 Task: Create a task for 'Provide company policies and General Guidelines' in the 'New Hiring Position' project, assign it to a team member, set a due date, and add relevant subtasks.
Action: Mouse moved to (71, 265)
Screenshot: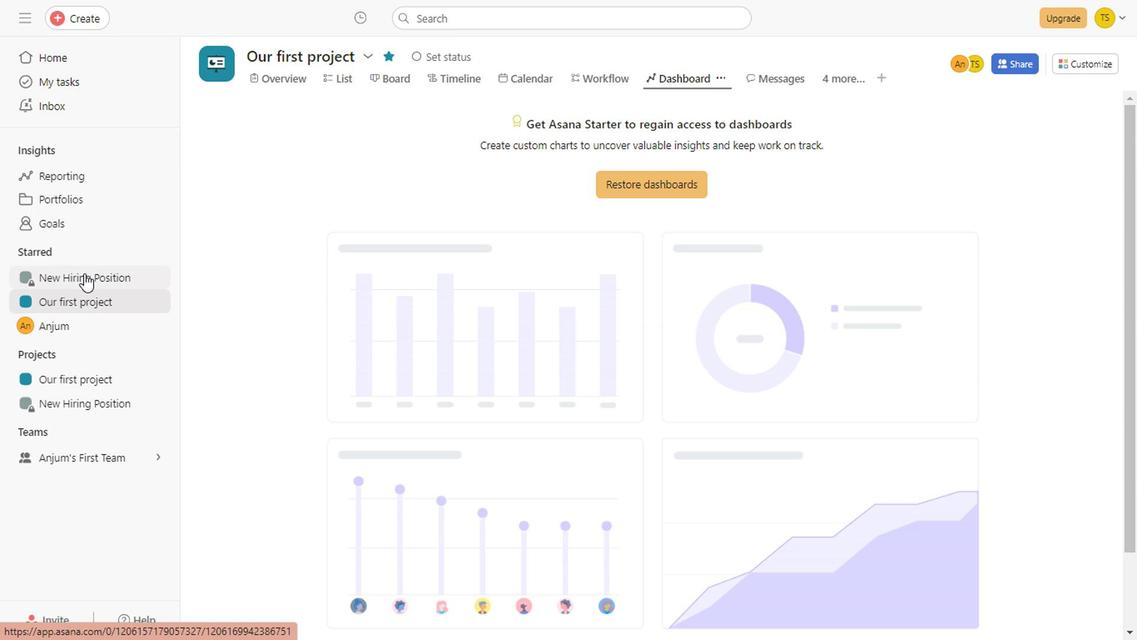 
Action: Mouse pressed left at (71, 265)
Screenshot: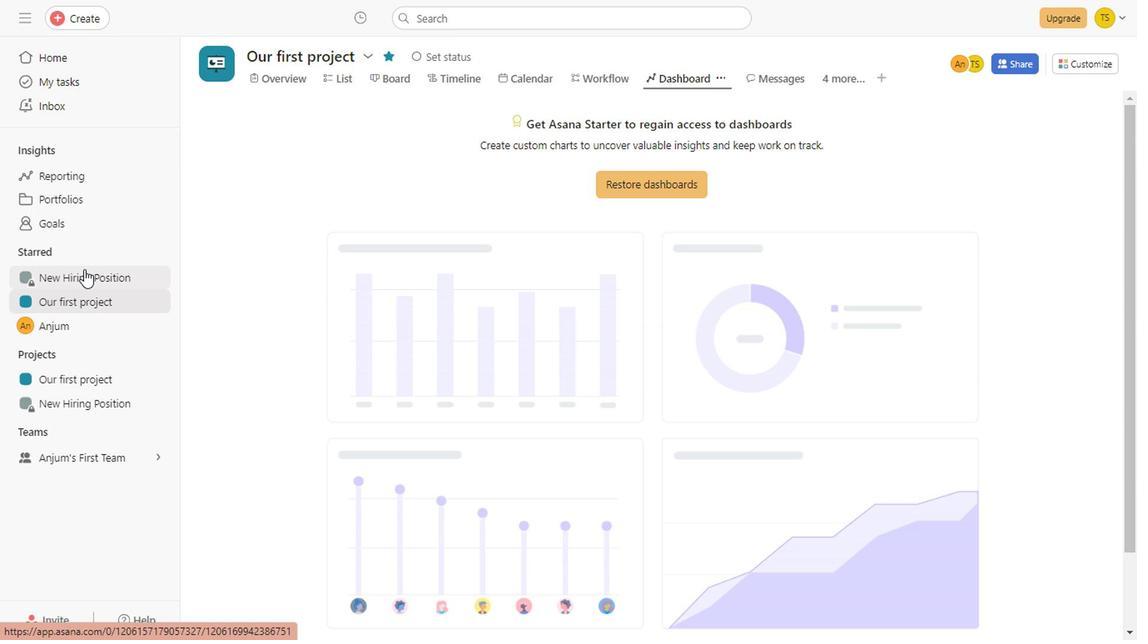 
Action: Mouse moved to (446, 381)
Screenshot: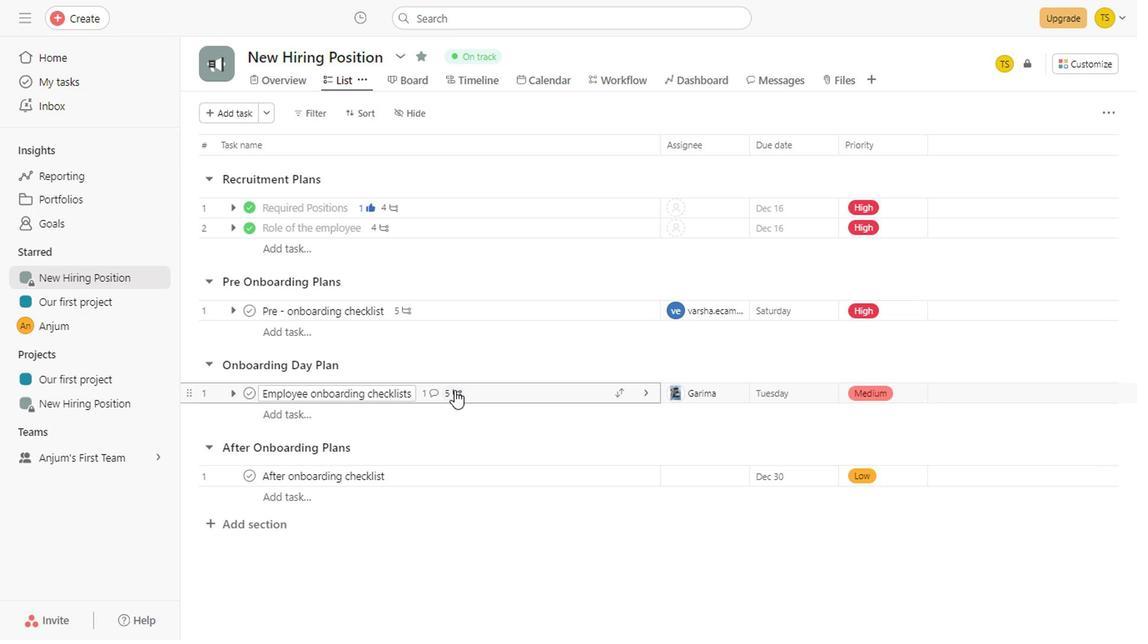 
Action: Mouse pressed left at (446, 381)
Screenshot: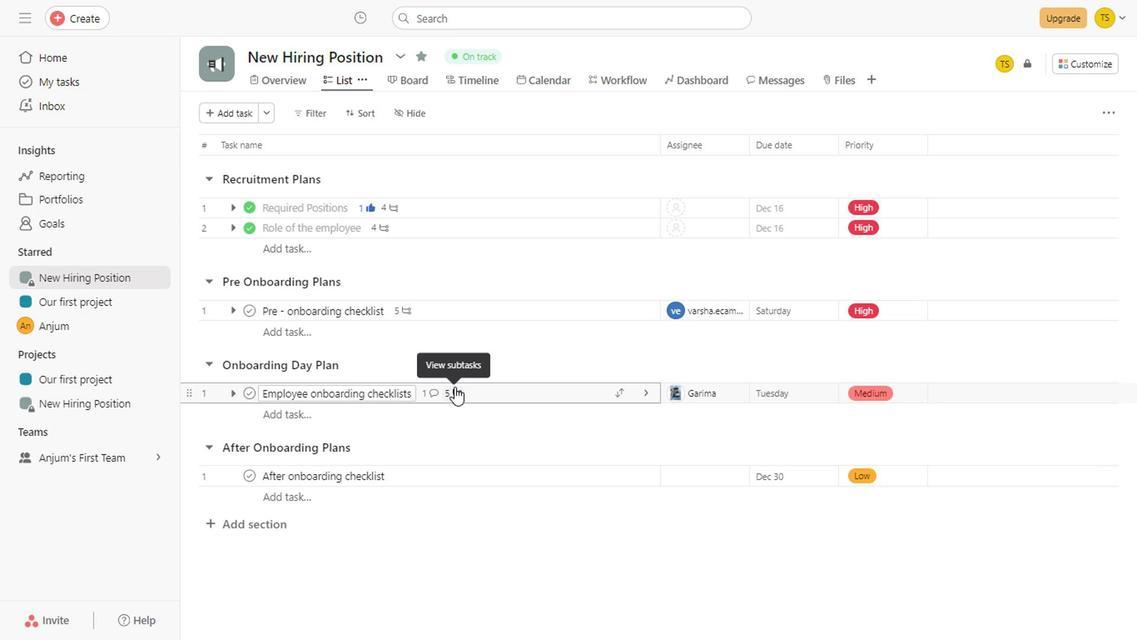 
Action: Mouse moved to (1102, 360)
Screenshot: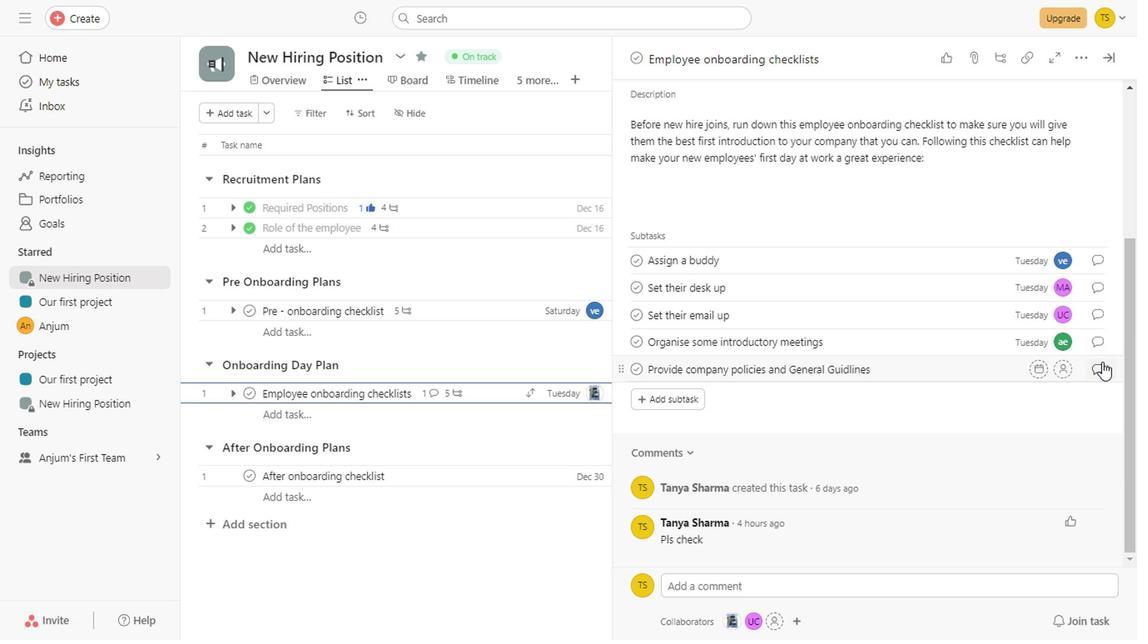 
Action: Mouse pressed left at (1102, 360)
Screenshot: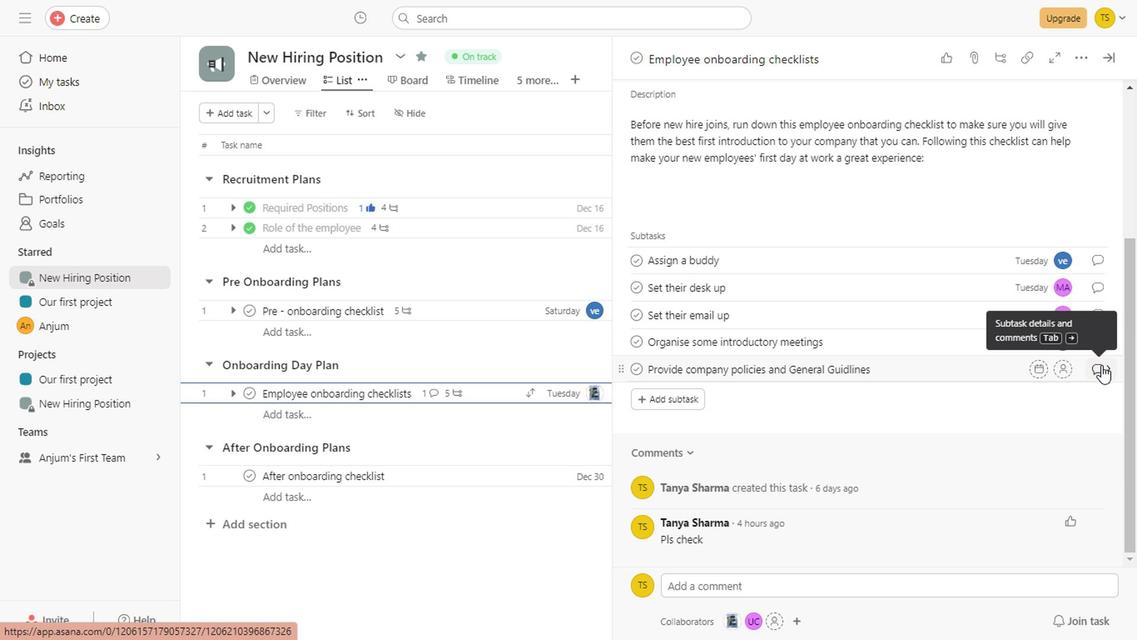 
Action: Mouse moved to (728, 362)
Screenshot: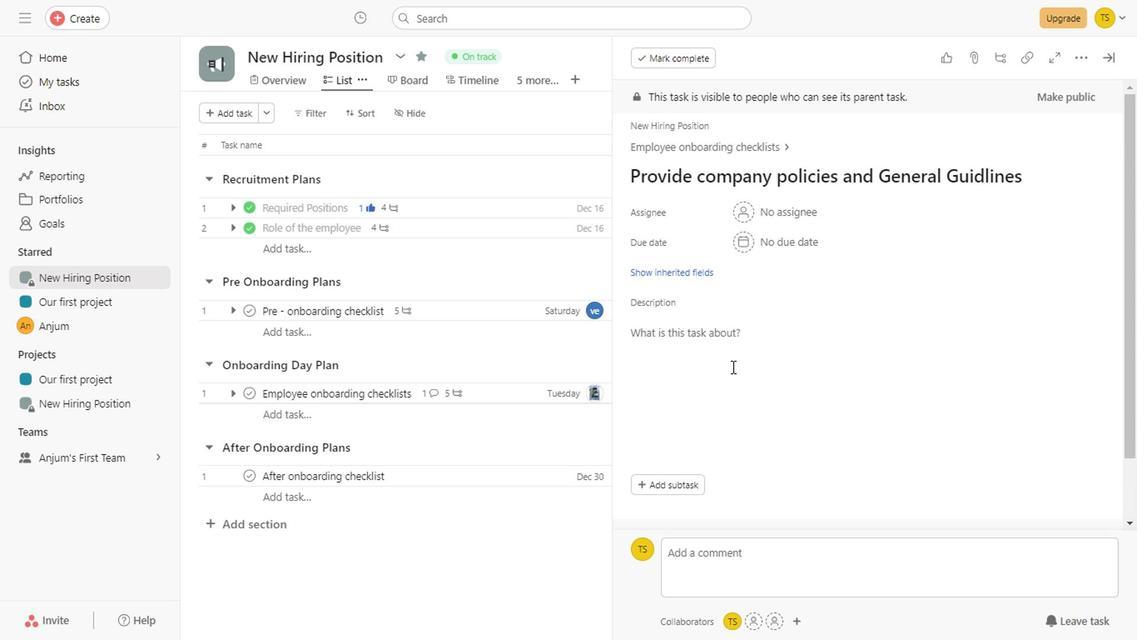 
Action: Mouse pressed left at (728, 362)
Screenshot: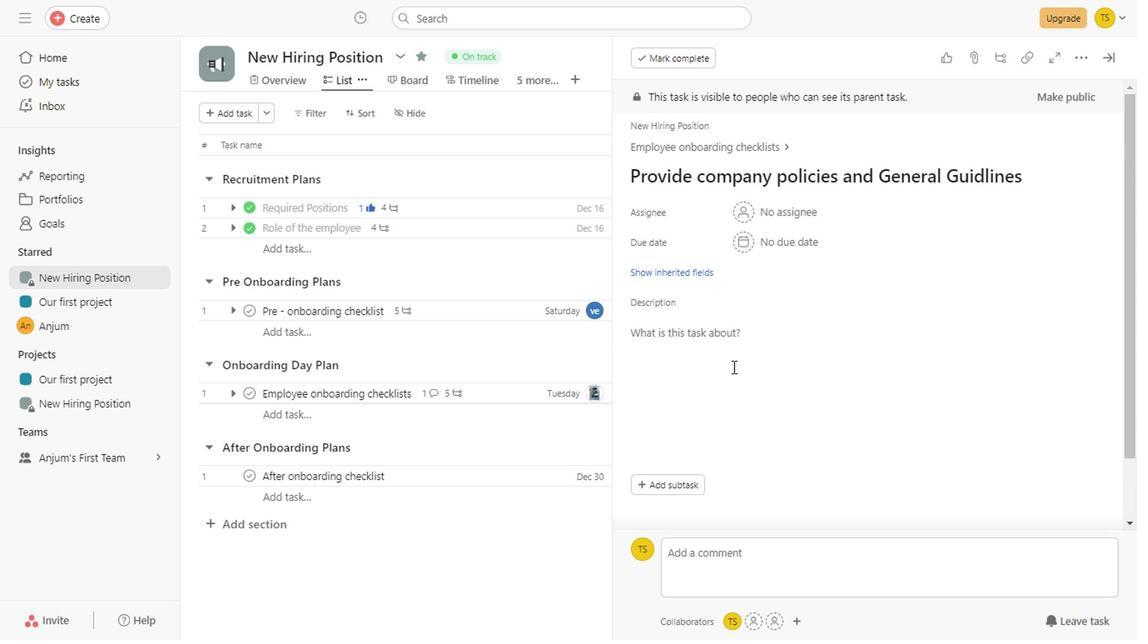 
Action: Mouse moved to (728, 333)
Screenshot: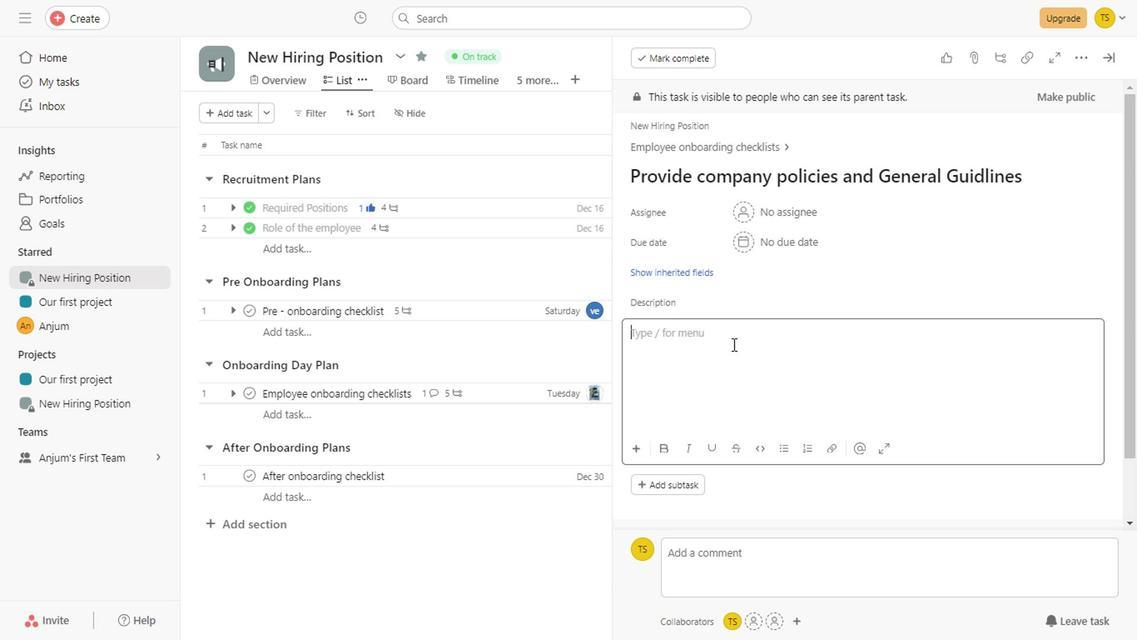 
Action: Mouse pressed left at (728, 333)
Screenshot: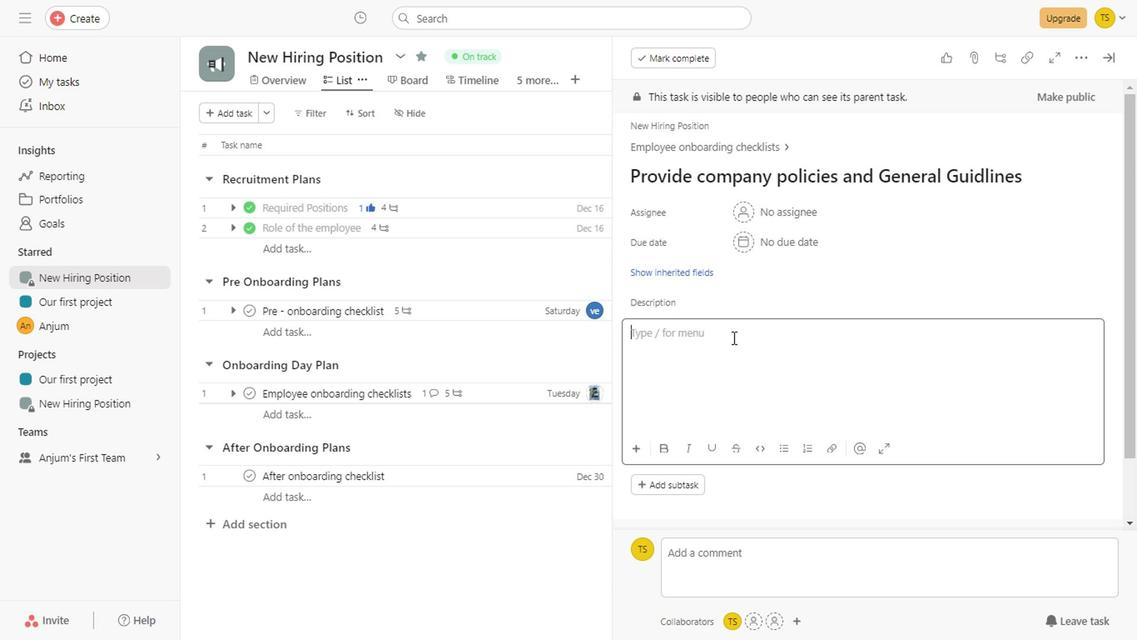 
Action: Key pressed <Key.shift>To<Key.space>
Screenshot: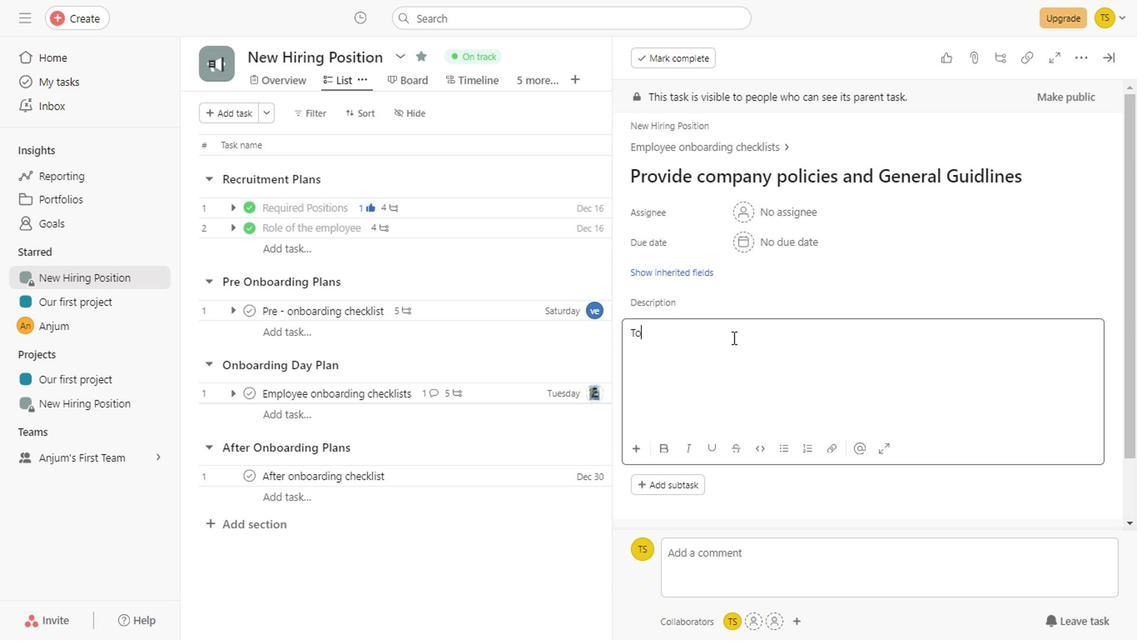 
Action: Mouse moved to (1051, 58)
Screenshot: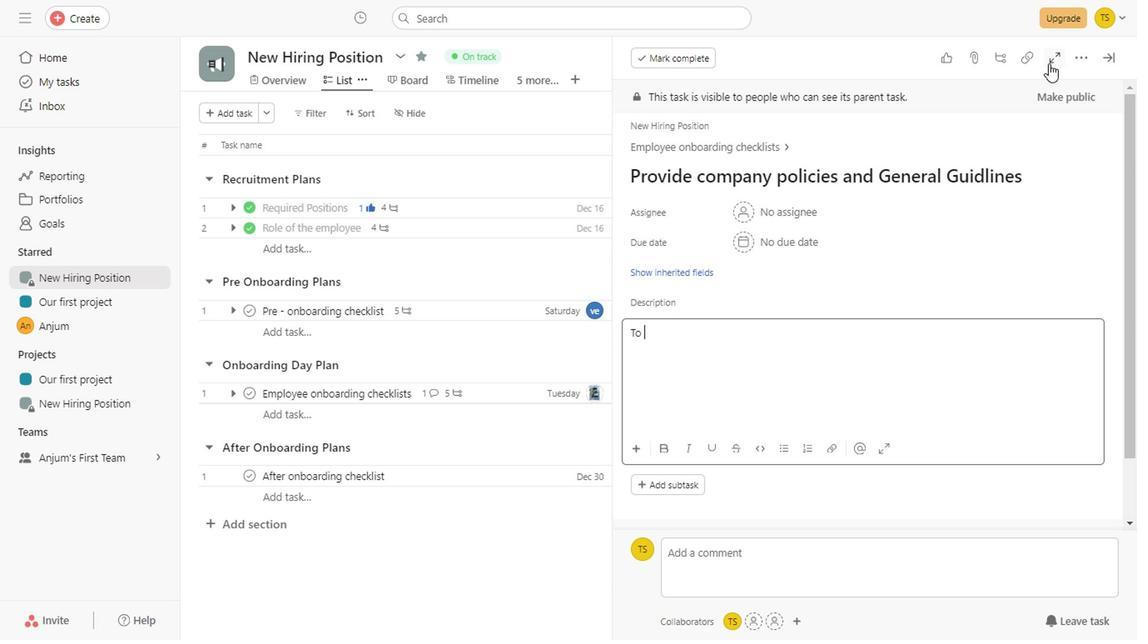 
Action: Mouse pressed left at (1051, 58)
Screenshot: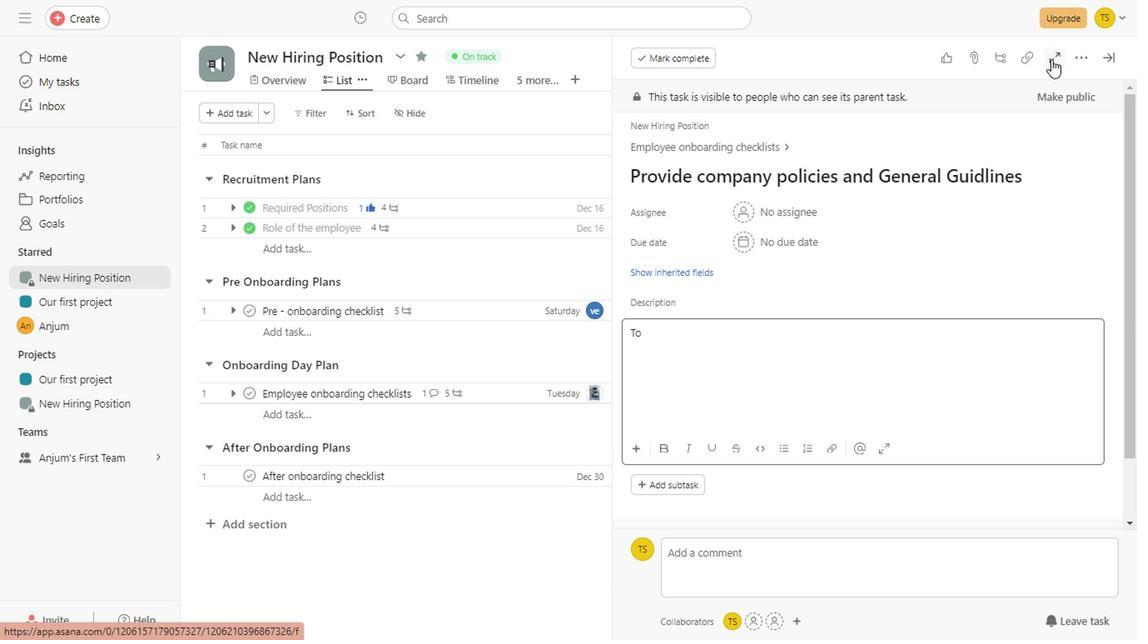 
Action: Mouse moved to (346, 303)
Screenshot: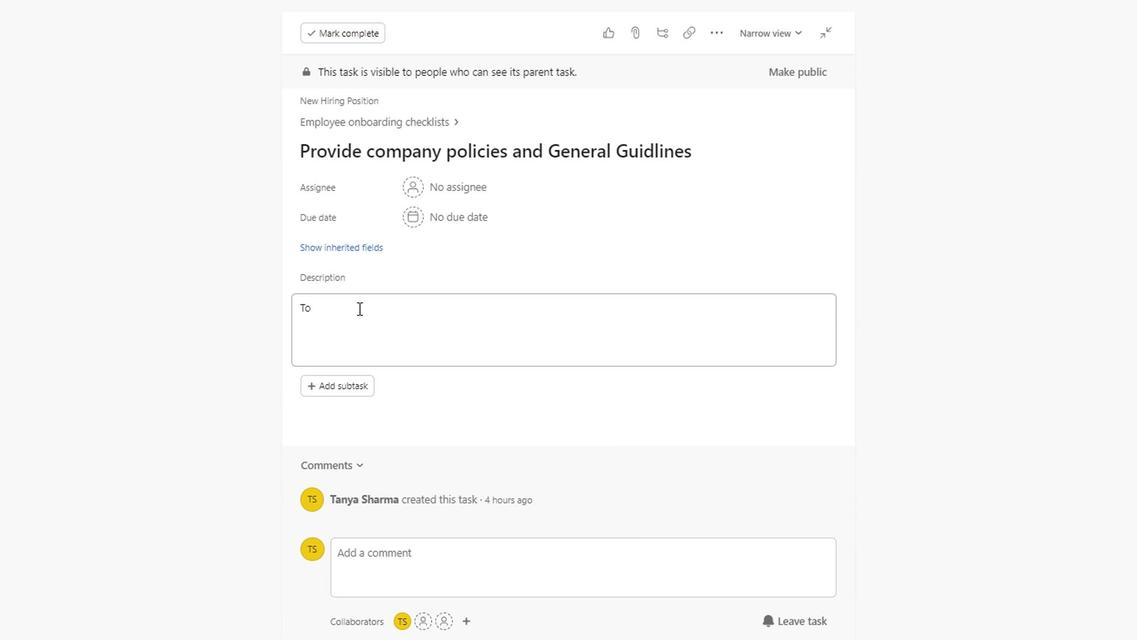 
Action: Mouse pressed left at (346, 303)
Screenshot: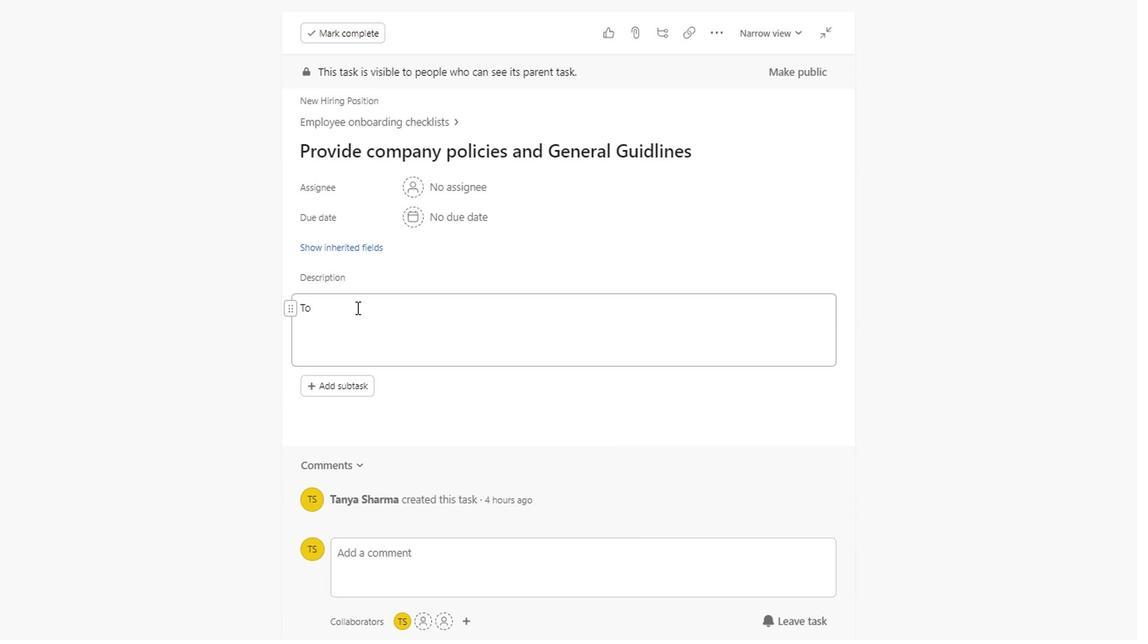 
Action: Key pressed ensure<Key.space>new<Key.space>
Screenshot: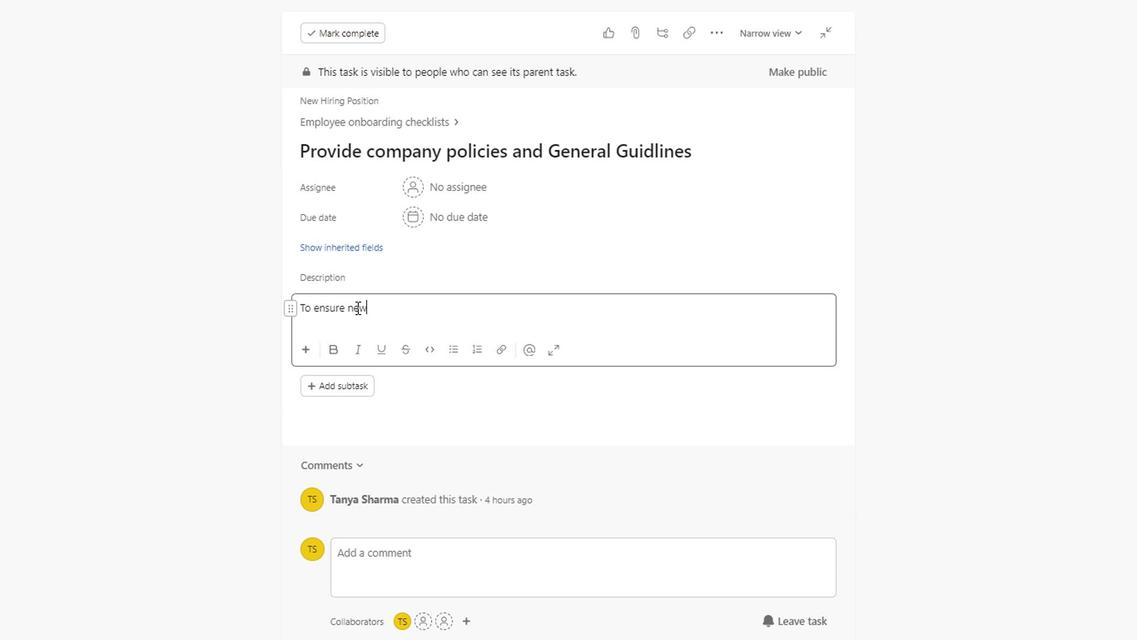 
Action: Mouse moved to (935, 481)
Screenshot: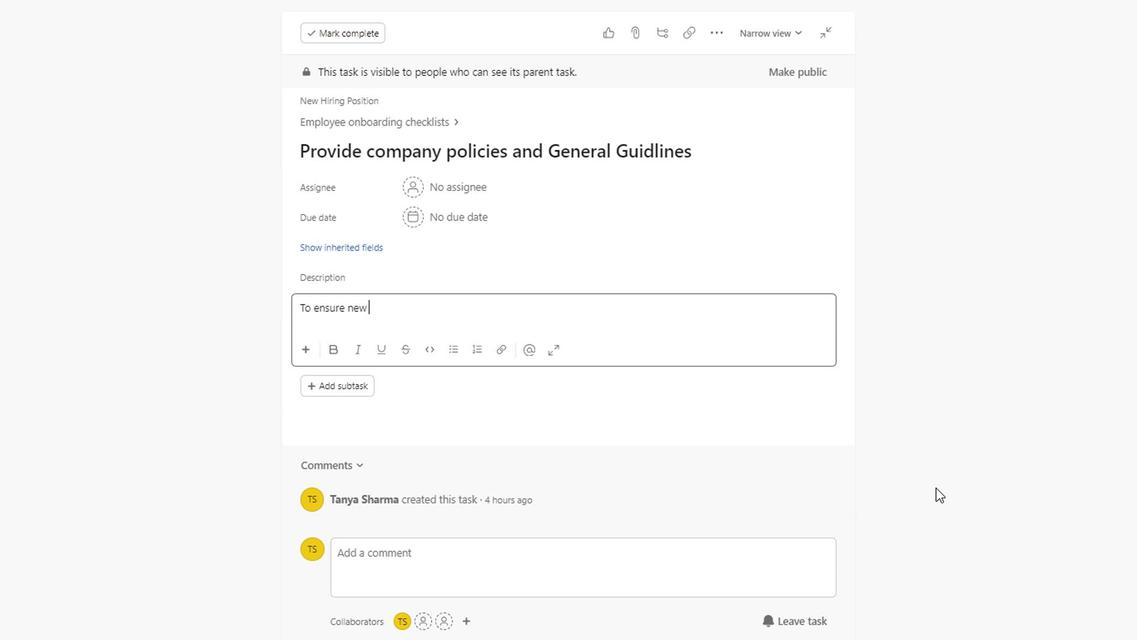 
Action: Key pressed hires<Key.space>understand<Key.space>and<Key.space>follow<Key.space>all<Key.space>your<Key.space>policies,<Key.space>be<Key.space>available<Key.space>during<Key.space>their<Key.space>first<Key.space>days<Key.space>to<Key.space>answer<Key.space>questions<Key.space>they<Key.space>may<Key.space>have.<Key.space><Key.shift_r><Key.shift_r>It's<Key.space>best<Key.space>if<Key.space>someone<Key.space>schedules<Key.space>a<Key.space>policies<Key.space>presentation<Key.space>during<Key.space>new<Key.space>hires<Key.space>first<Key.space>day<Key.space>or<Key.space>week.
Screenshot: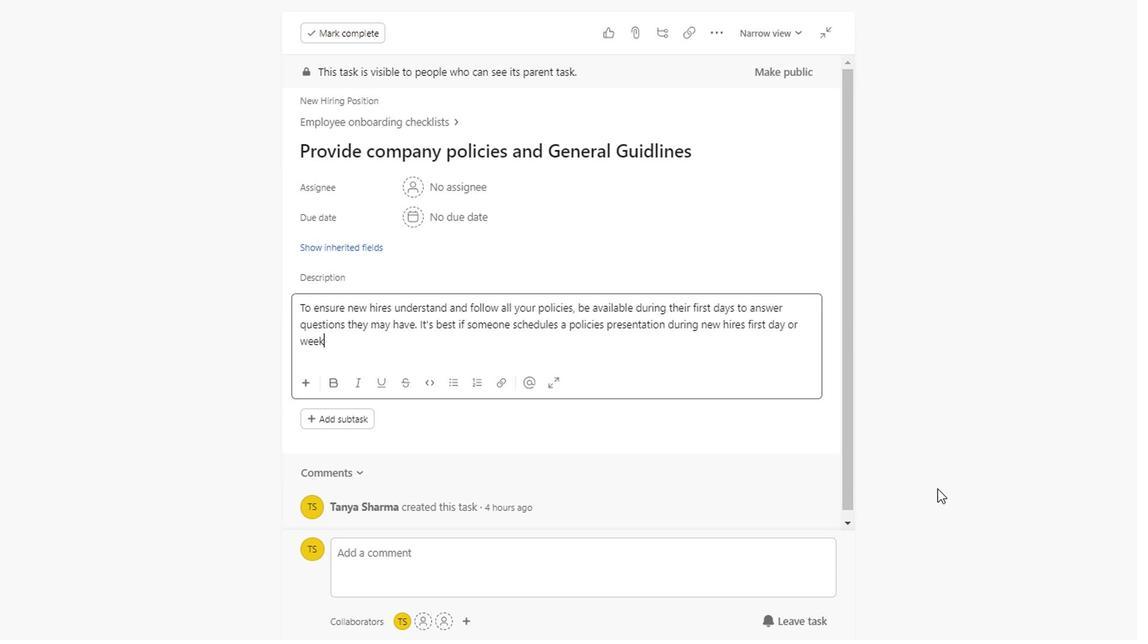 
Action: Mouse moved to (354, 245)
Screenshot: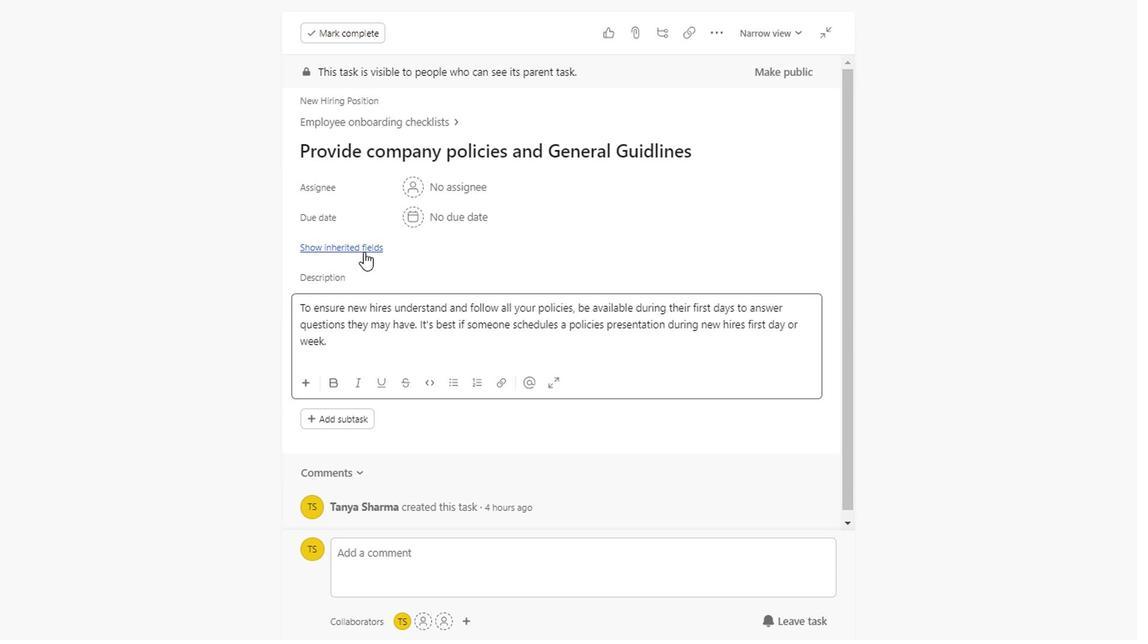 
Action: Mouse pressed left at (354, 245)
Screenshot: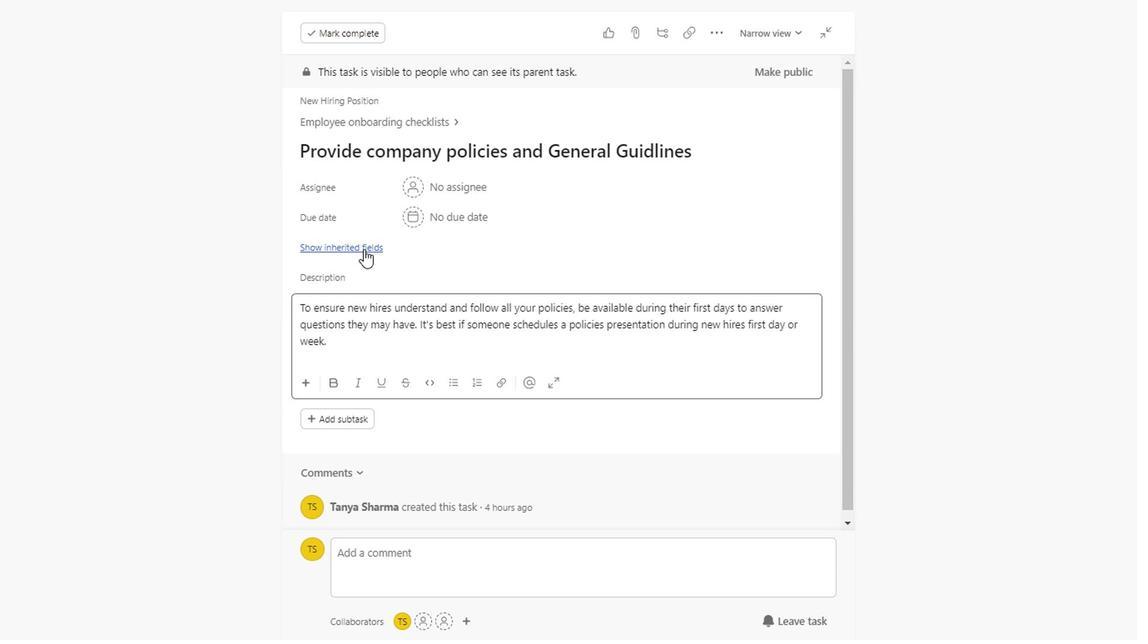 
Action: Mouse moved to (396, 279)
Screenshot: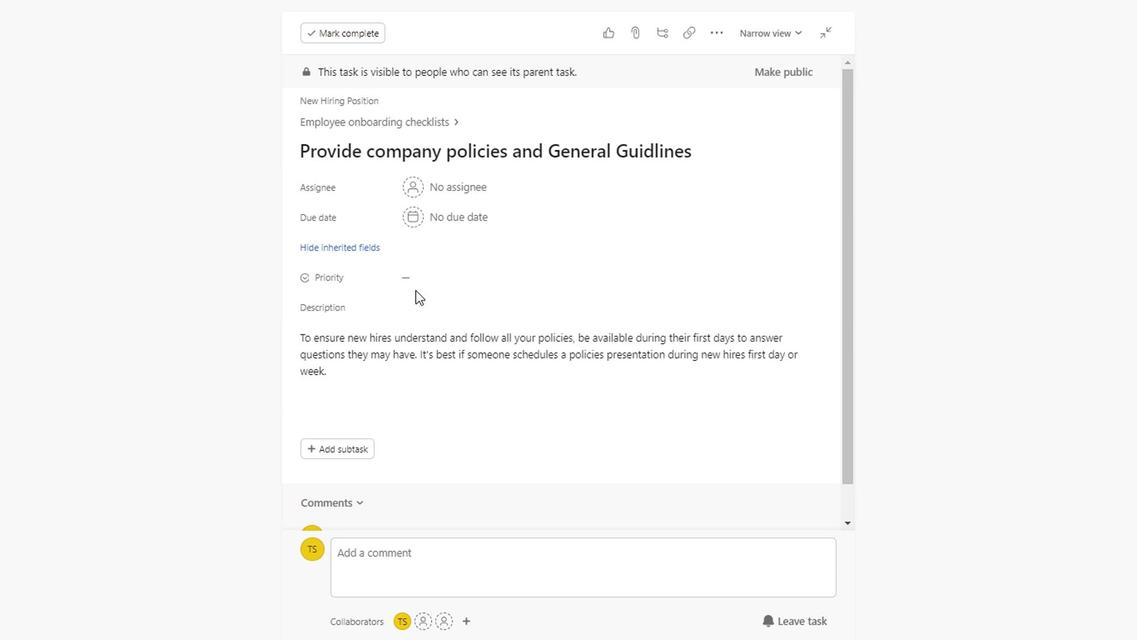 
Action: Mouse pressed left at (396, 279)
Screenshot: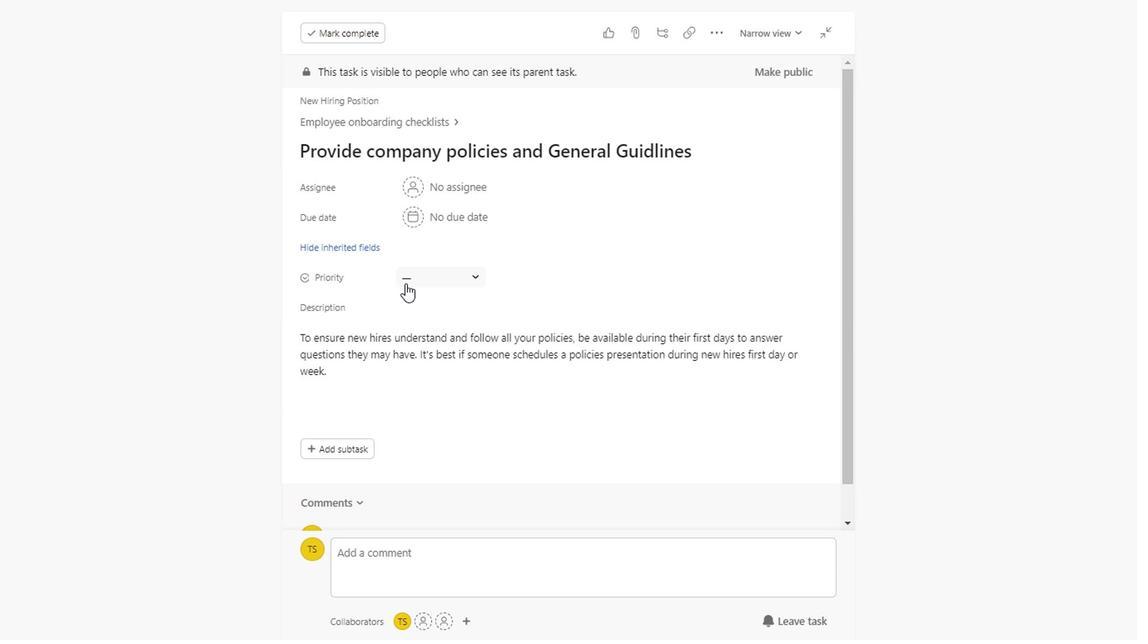 
Action: Mouse moved to (453, 356)
Screenshot: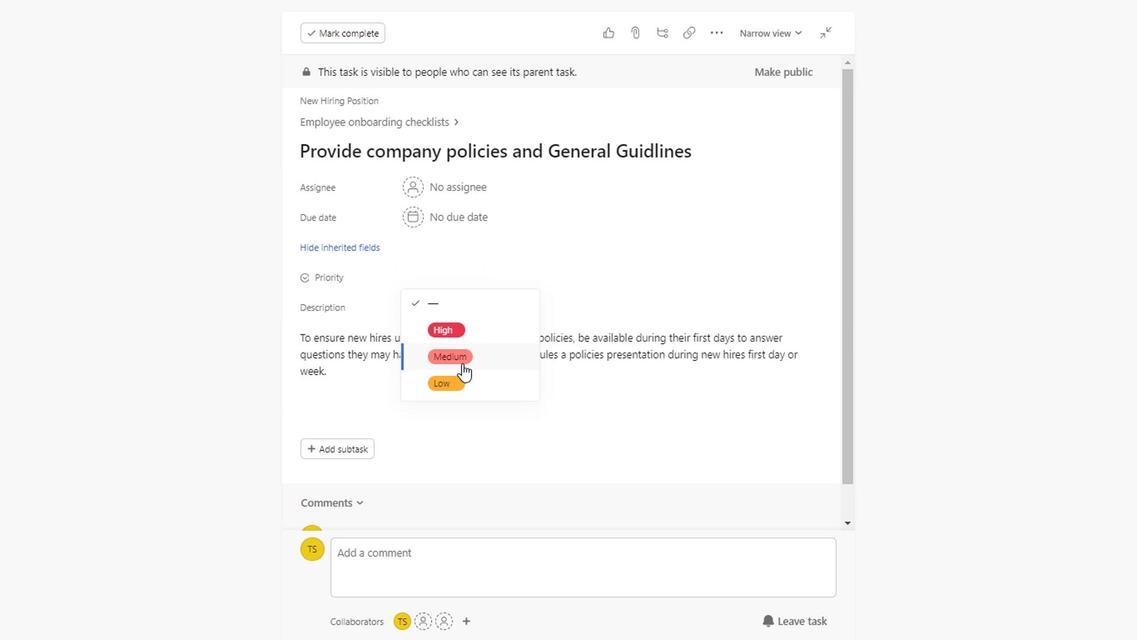 
Action: Mouse pressed left at (453, 356)
Screenshot: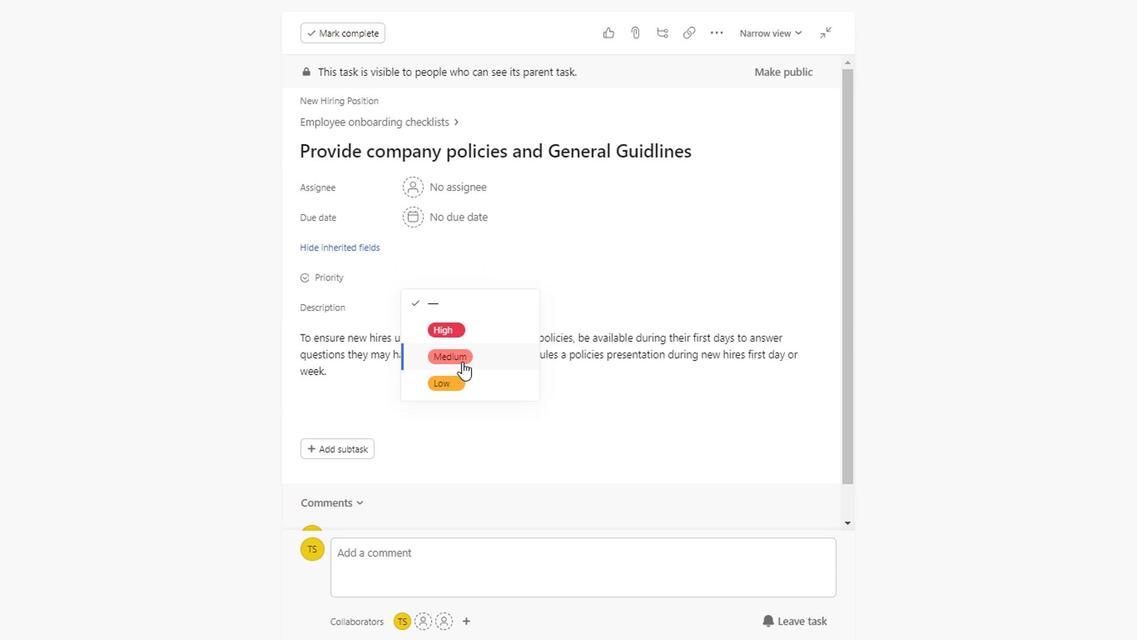 
Action: Mouse moved to (466, 209)
Screenshot: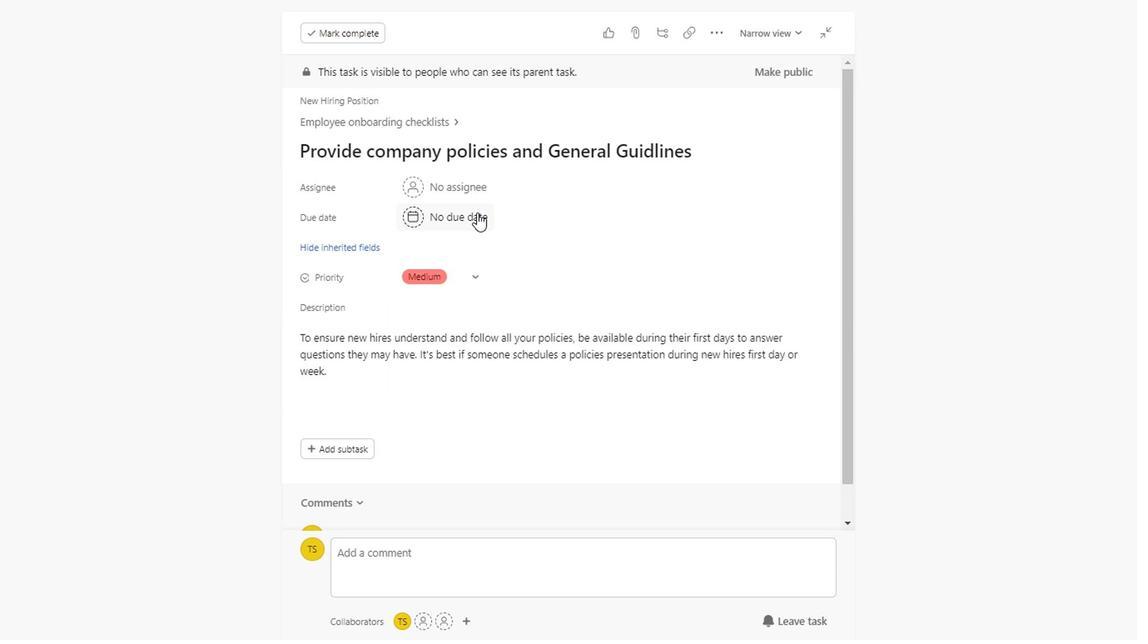 
Action: Mouse pressed left at (466, 209)
Screenshot: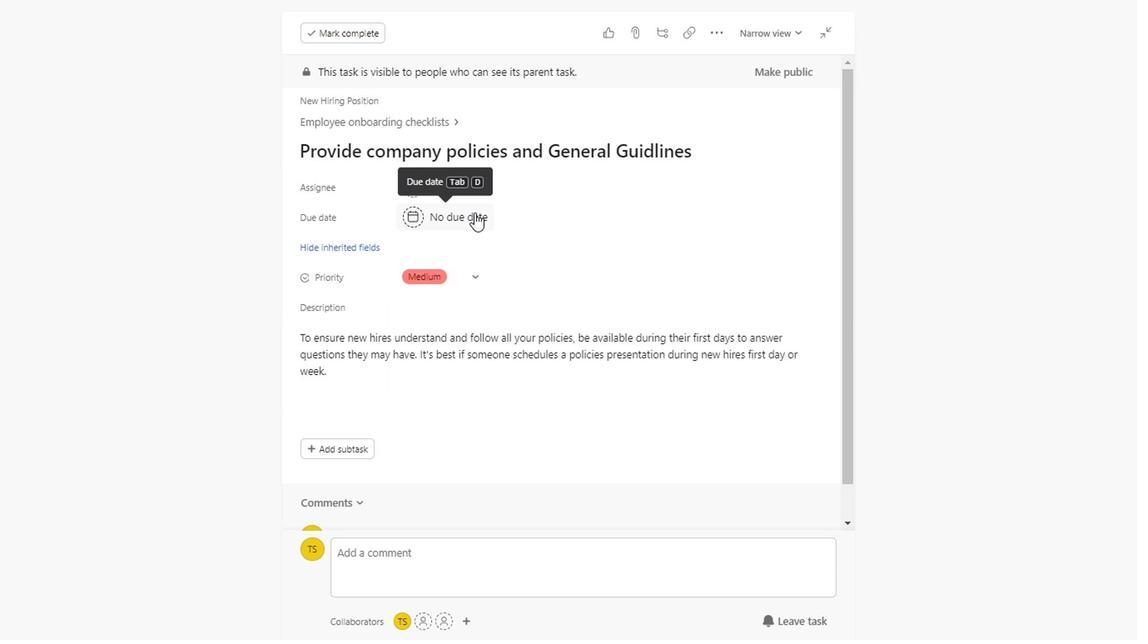 
Action: Mouse moved to (465, 398)
Screenshot: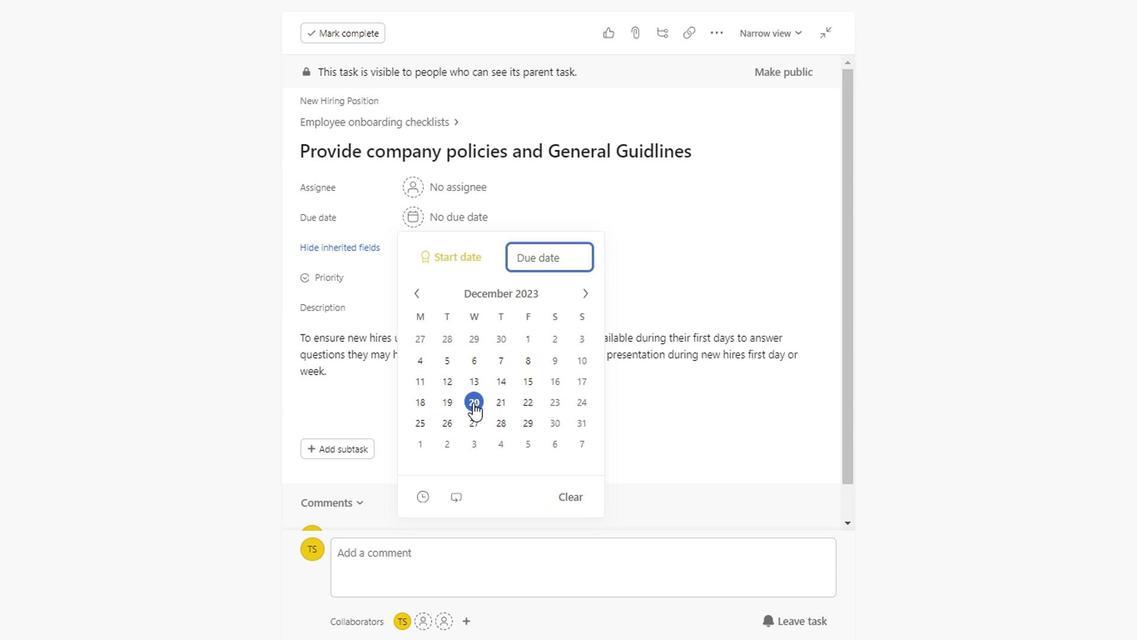 
Action: Mouse pressed left at (465, 398)
Screenshot: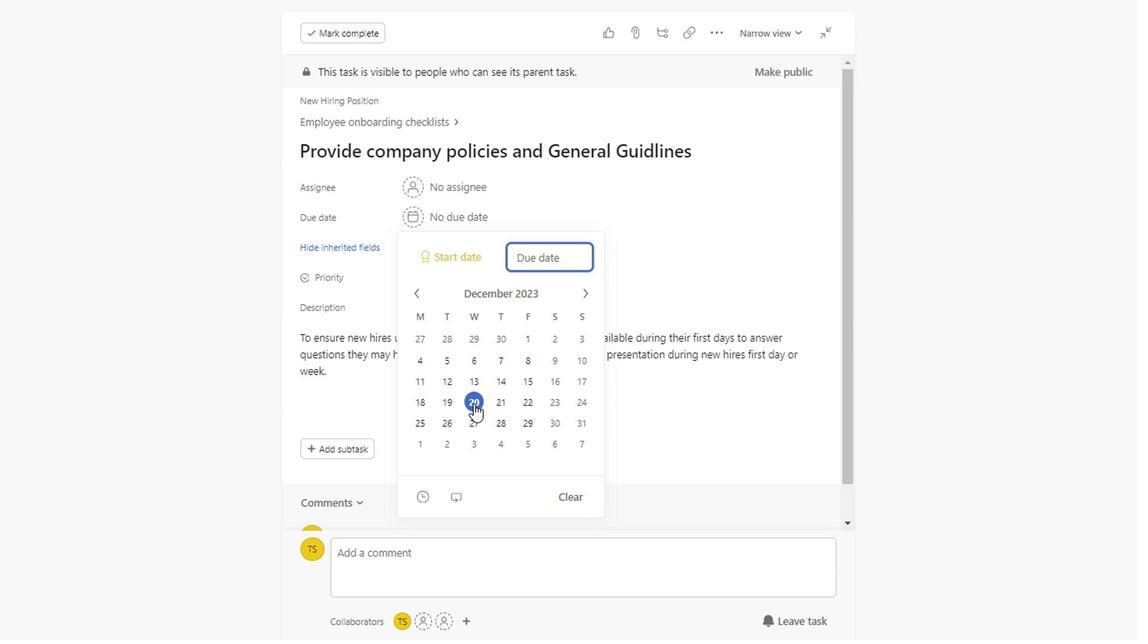
Action: Mouse moved to (447, 416)
Screenshot: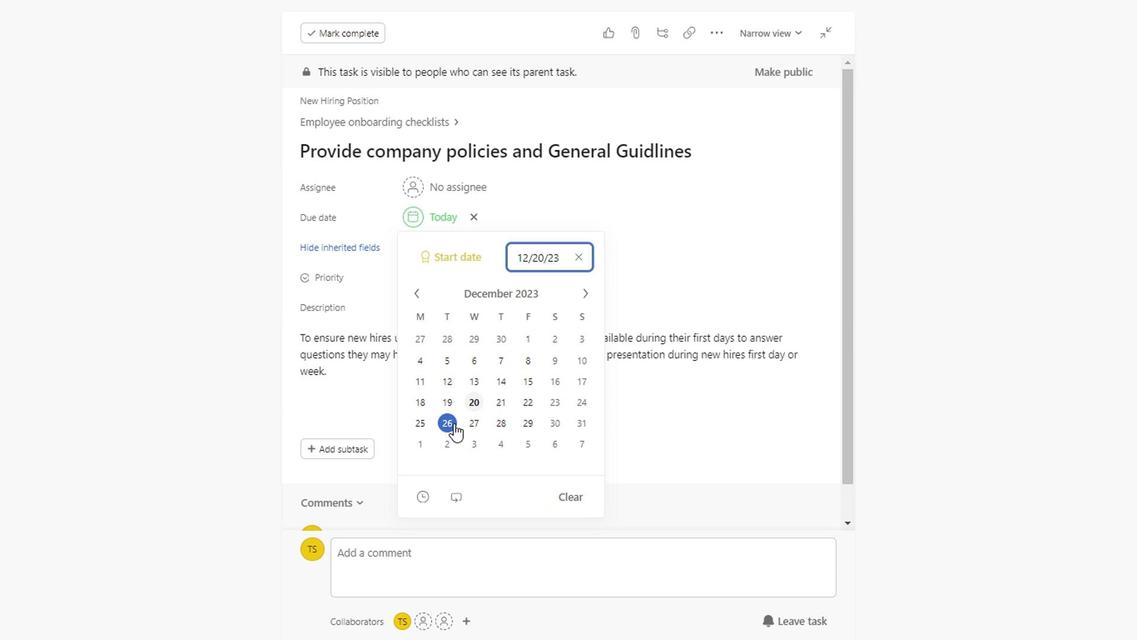 
Action: Mouse pressed left at (447, 416)
Screenshot: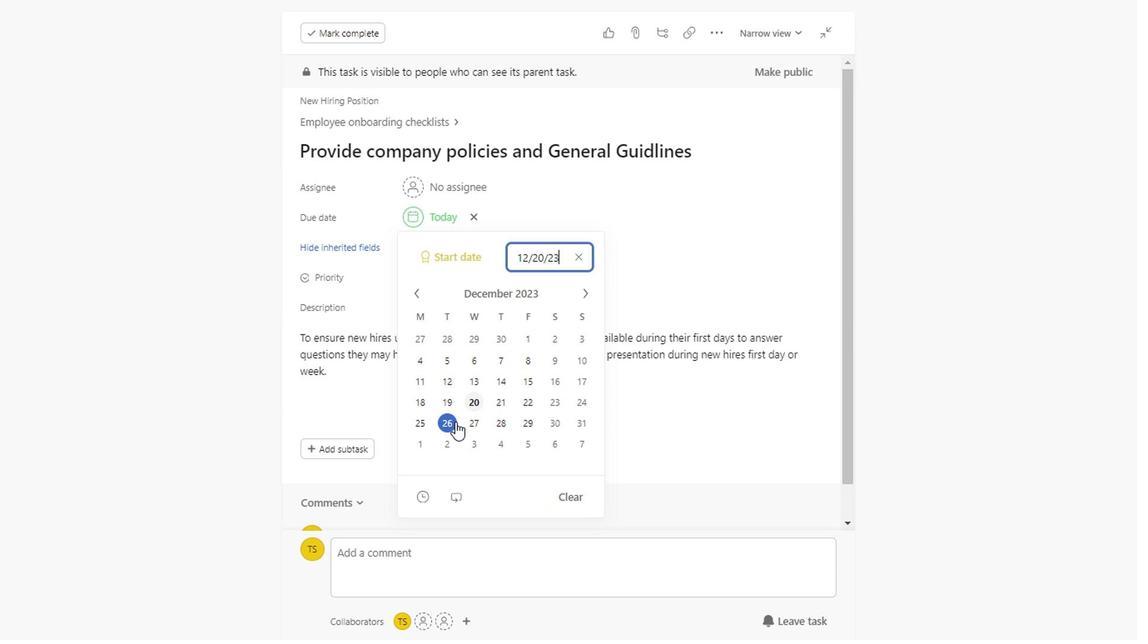 
Action: Mouse moved to (675, 369)
Screenshot: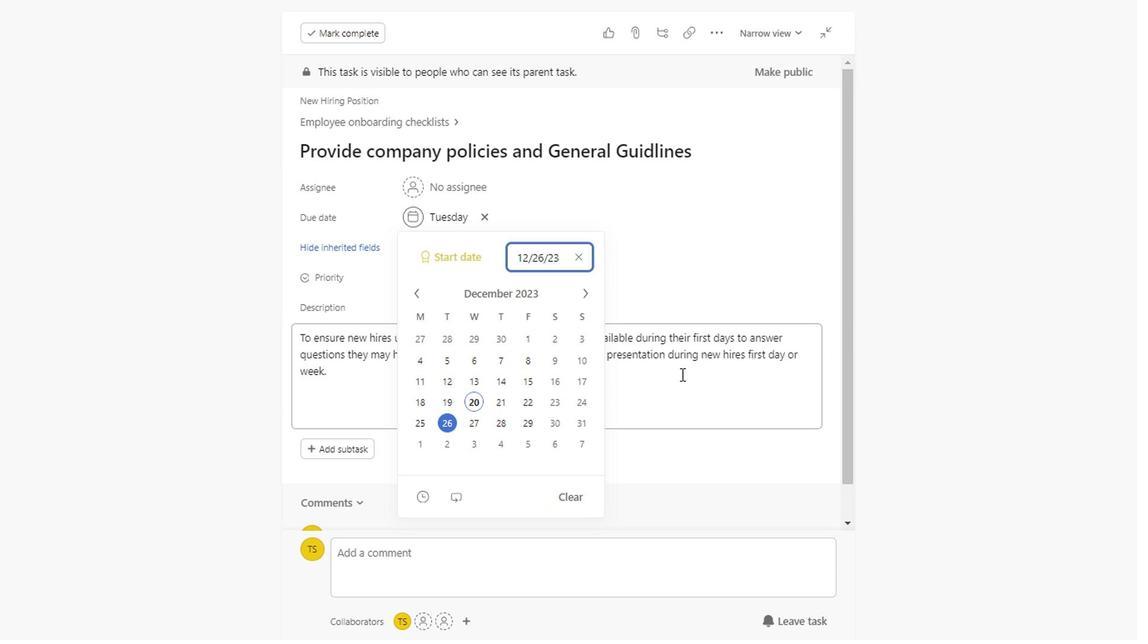 
Action: Mouse pressed left at (675, 369)
Screenshot: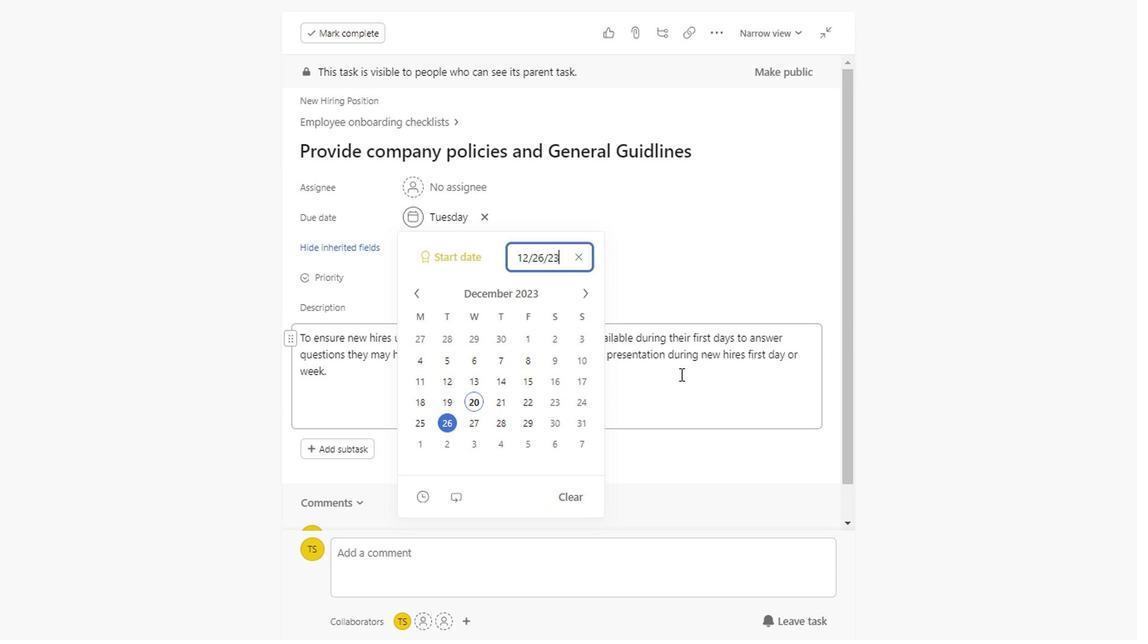 
Action: Mouse moved to (450, 180)
Screenshot: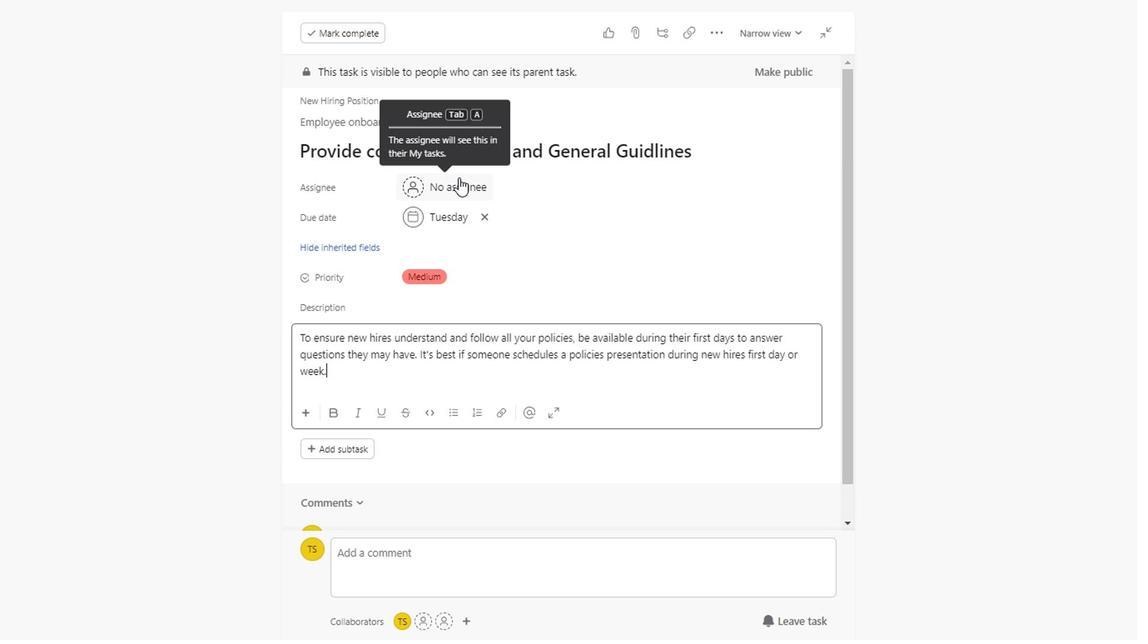 
Action: Mouse pressed left at (450, 180)
Screenshot: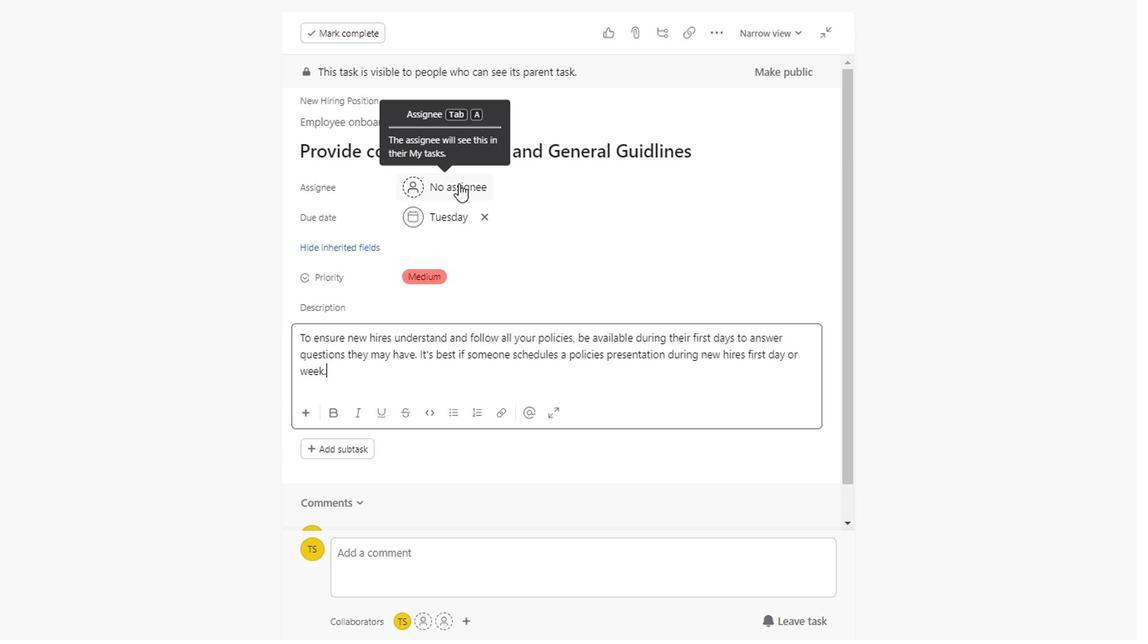 
Action: Key pressed aree
Screenshot: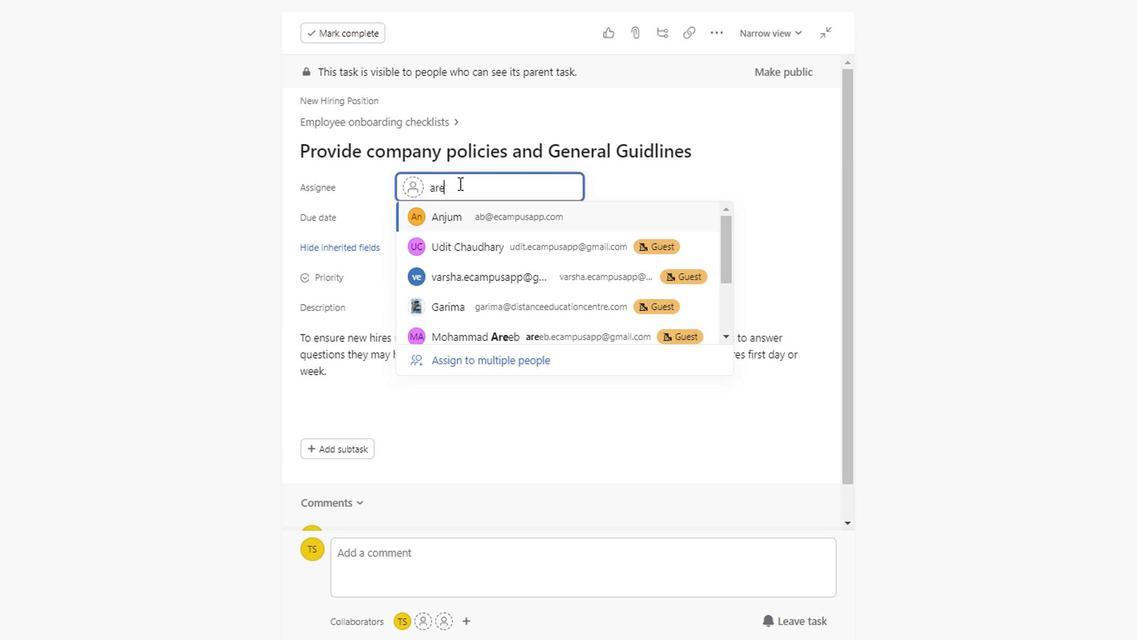 
Action: Mouse moved to (444, 212)
Screenshot: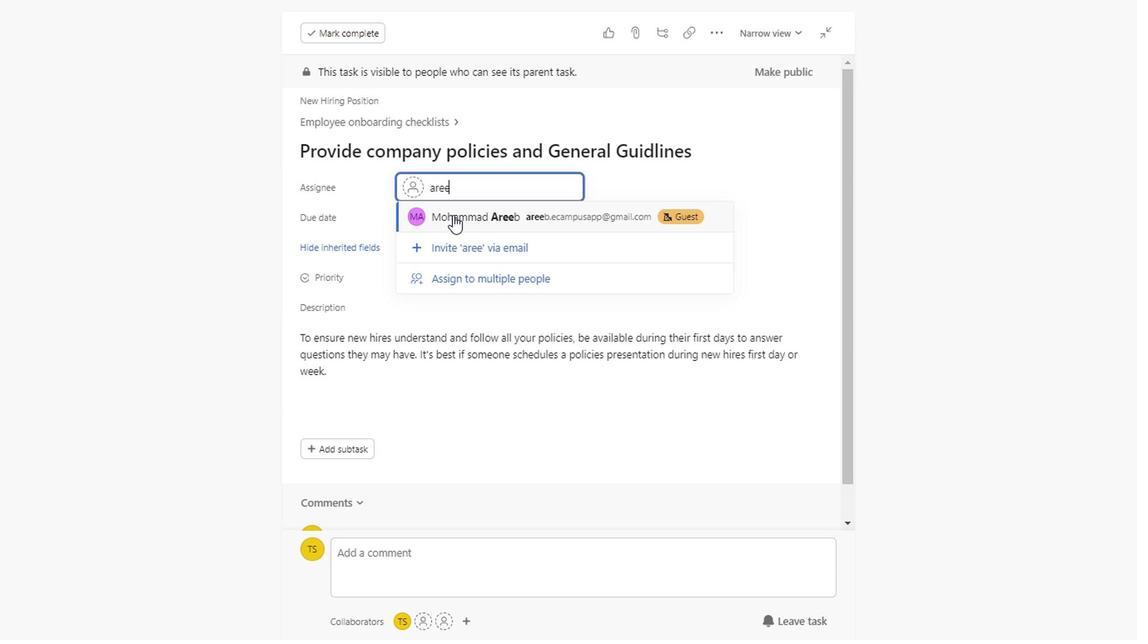 
Action: Mouse pressed left at (444, 212)
Screenshot: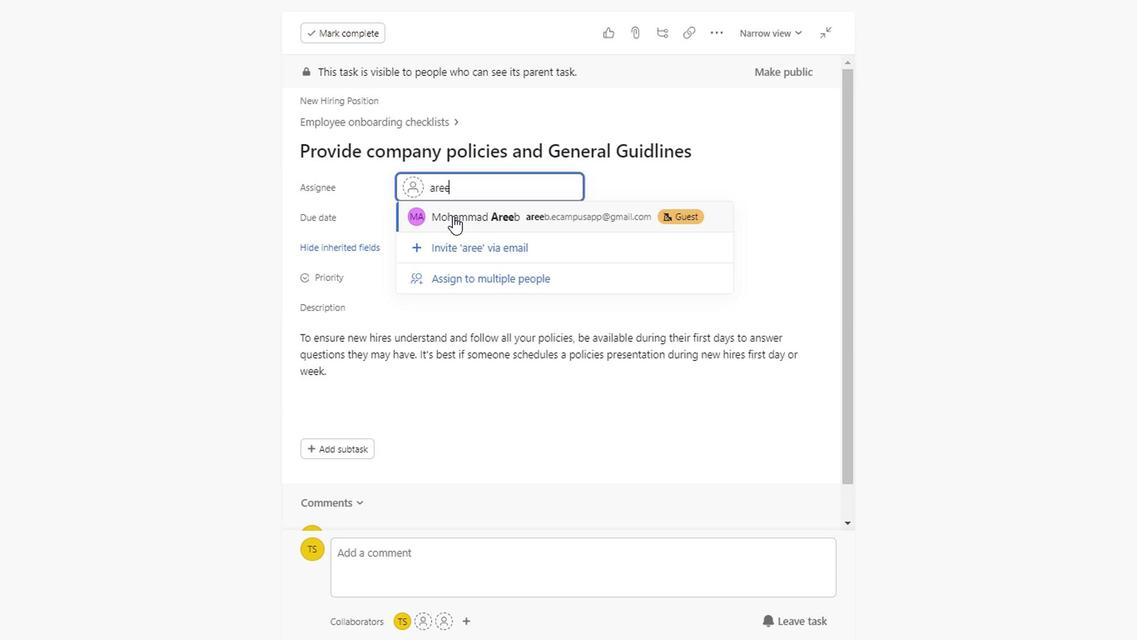 
Action: Mouse moved to (547, 294)
Screenshot: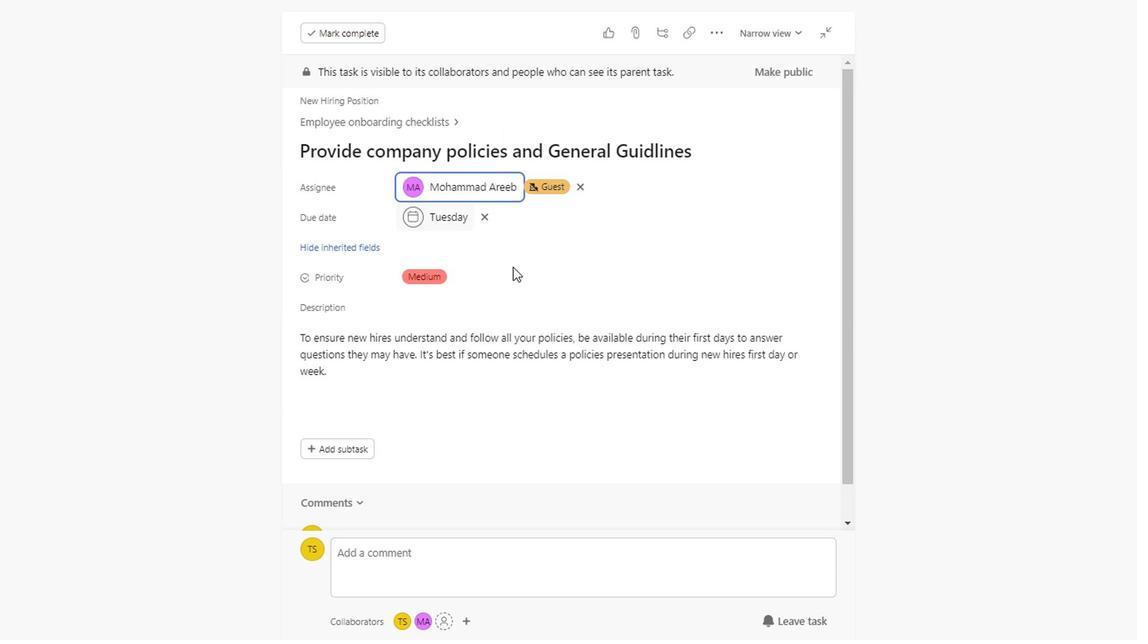 
Action: Mouse pressed left at (547, 294)
Screenshot: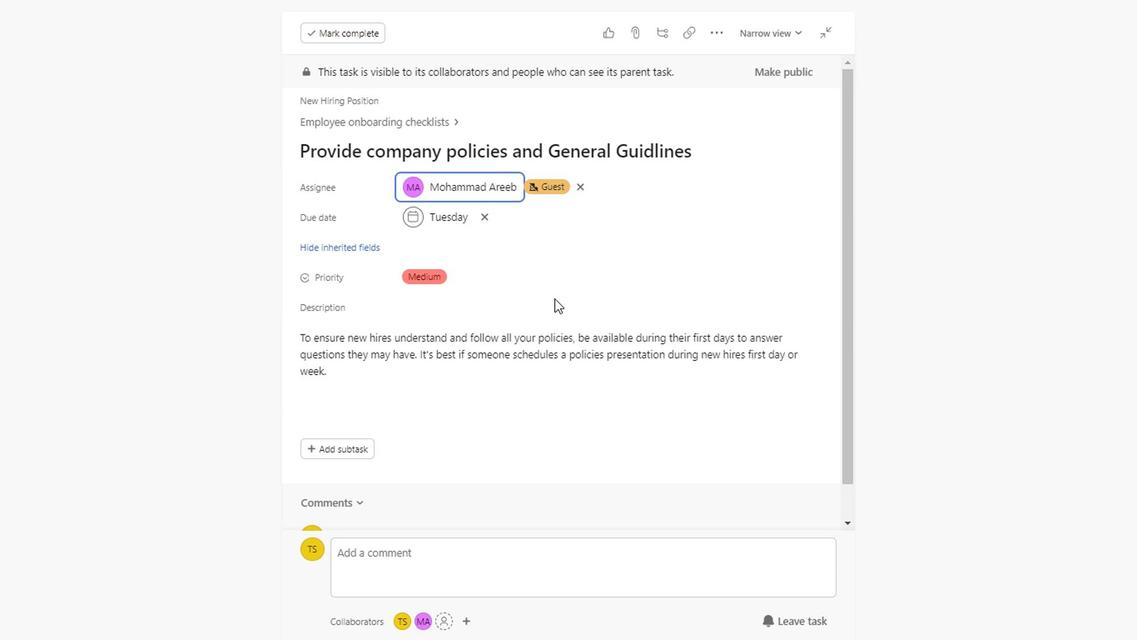 
Action: Mouse moved to (639, 389)
Screenshot: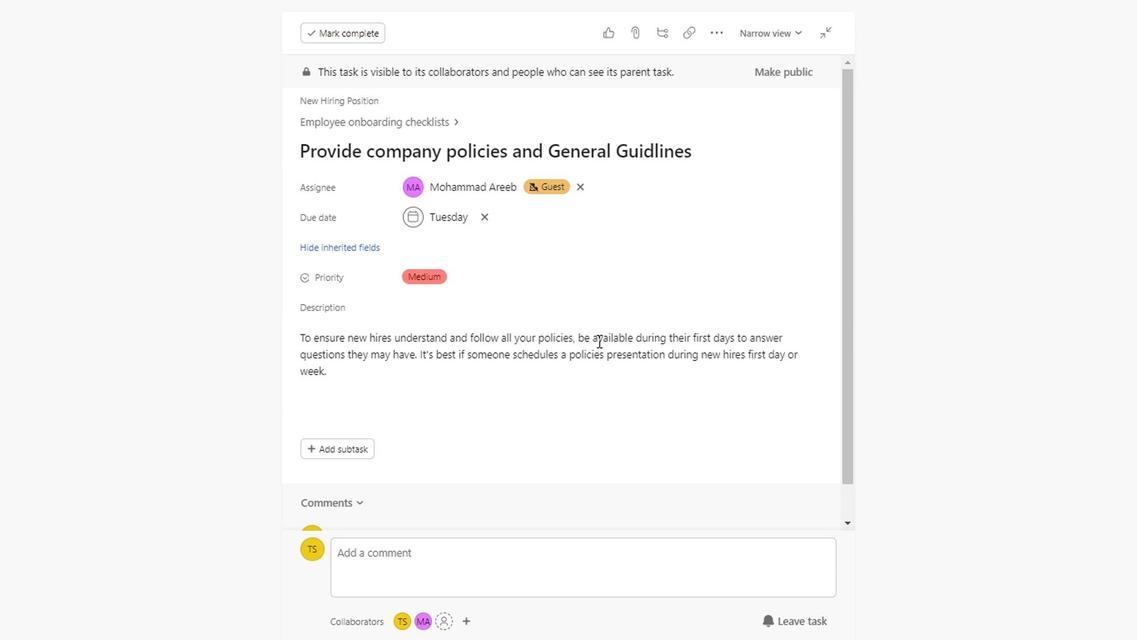 
Action: Mouse scrolled (639, 388) with delta (0, -1)
Screenshot: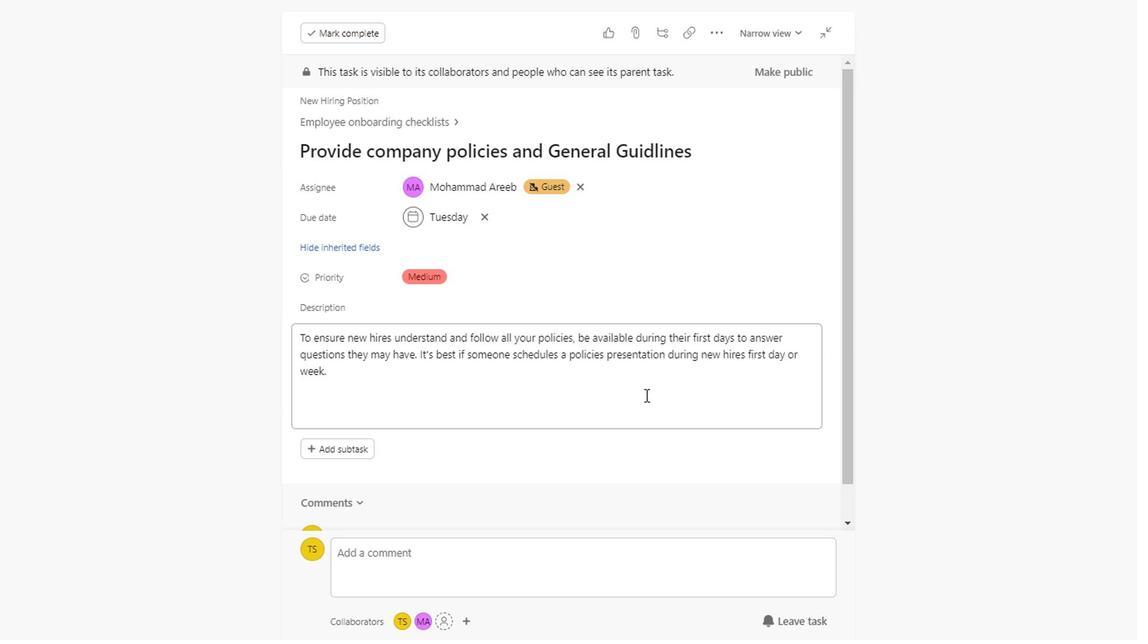 
Action: Mouse scrolled (639, 388) with delta (0, -1)
Screenshot: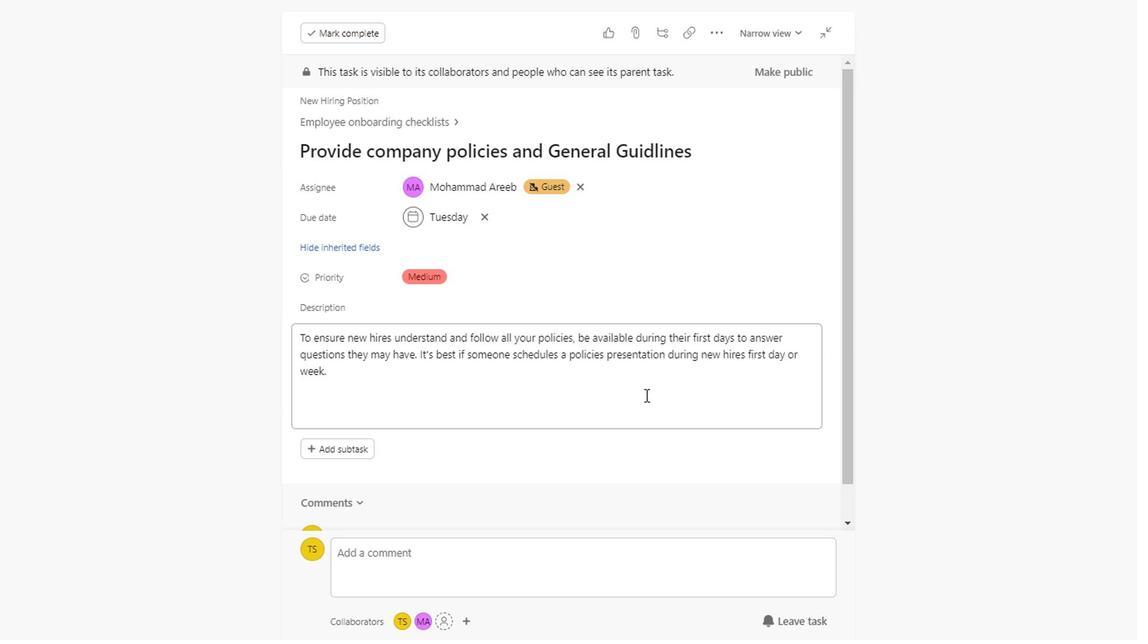 
Action: Mouse scrolled (639, 388) with delta (0, -1)
Screenshot: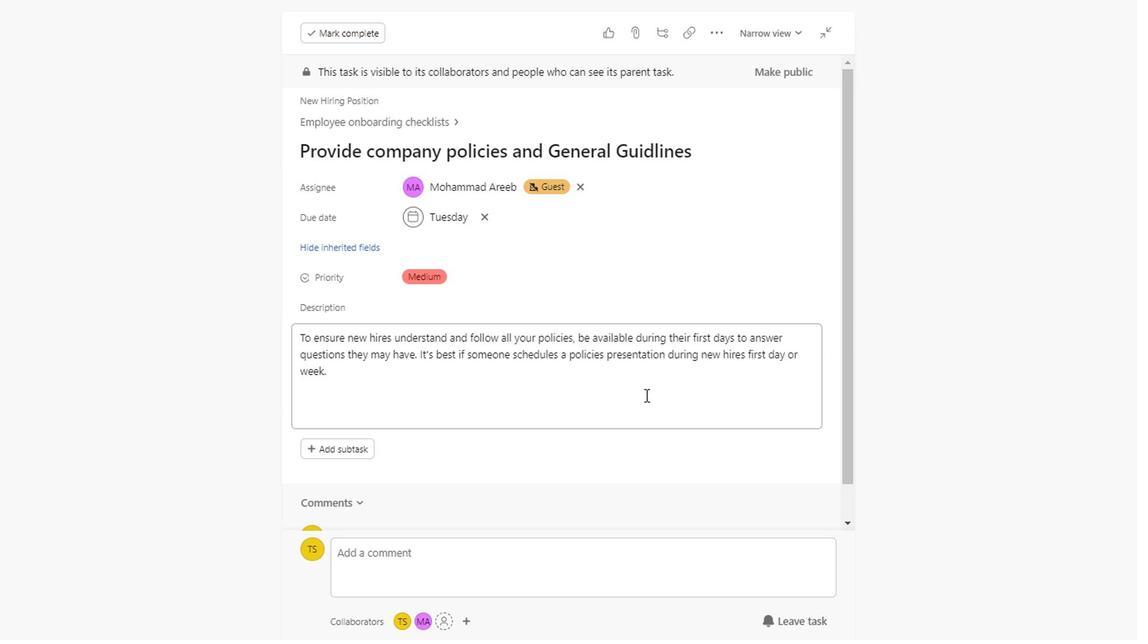 
Action: Mouse scrolled (639, 388) with delta (0, -1)
Screenshot: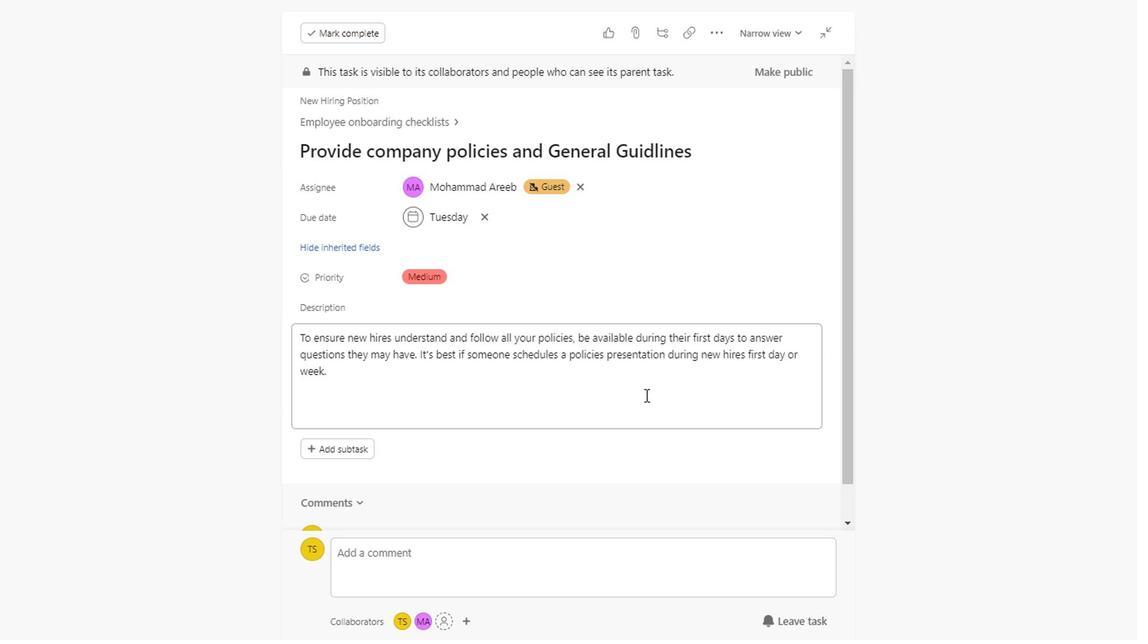 
Action: Mouse scrolled (639, 388) with delta (0, -1)
Screenshot: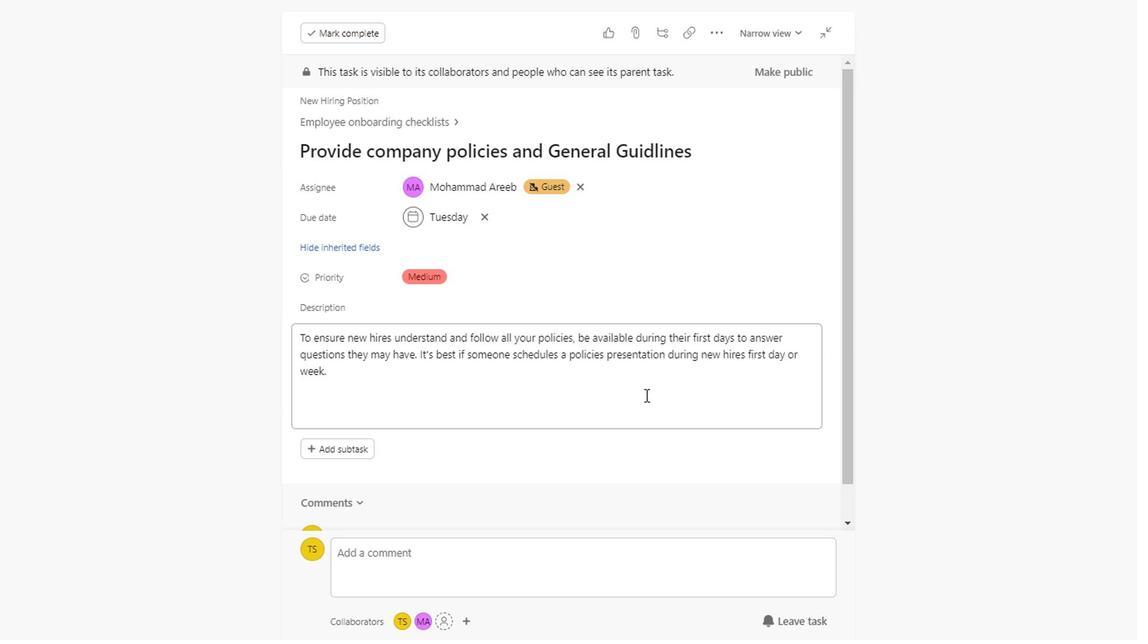 
Action: Mouse scrolled (639, 388) with delta (0, -1)
Screenshot: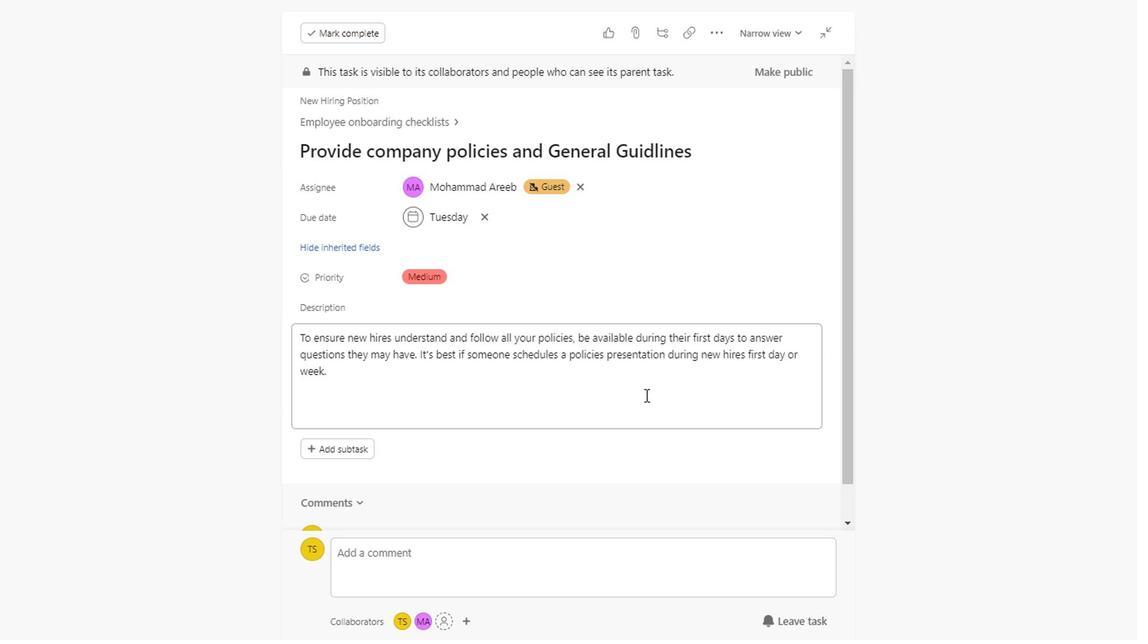 
Action: Mouse scrolled (639, 388) with delta (0, -1)
Screenshot: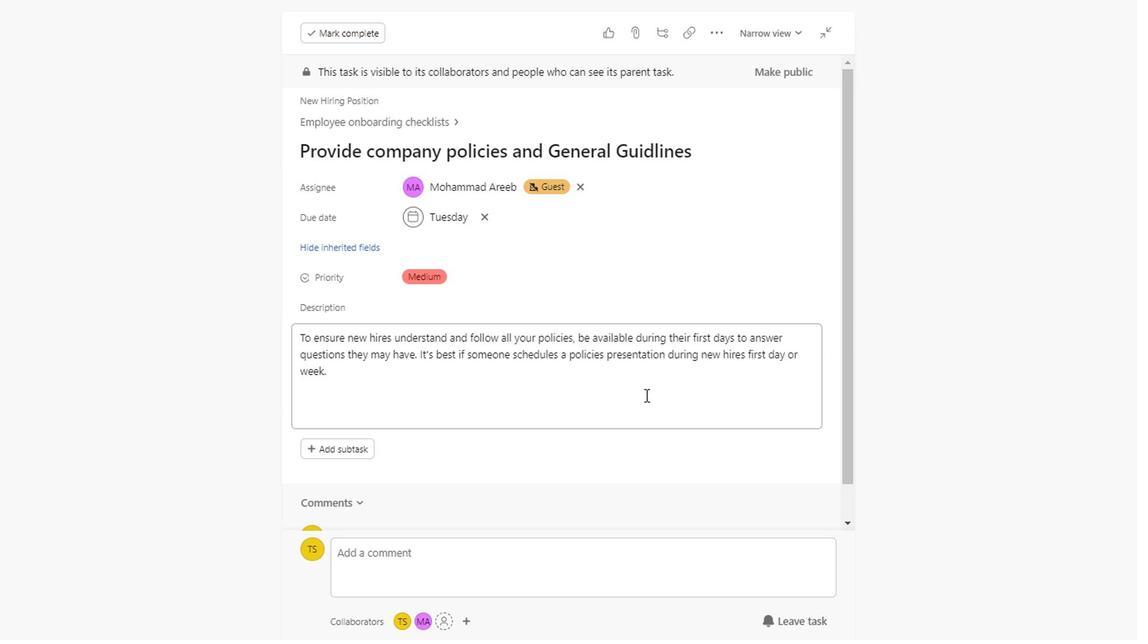 
Action: Mouse scrolled (639, 388) with delta (0, -1)
Screenshot: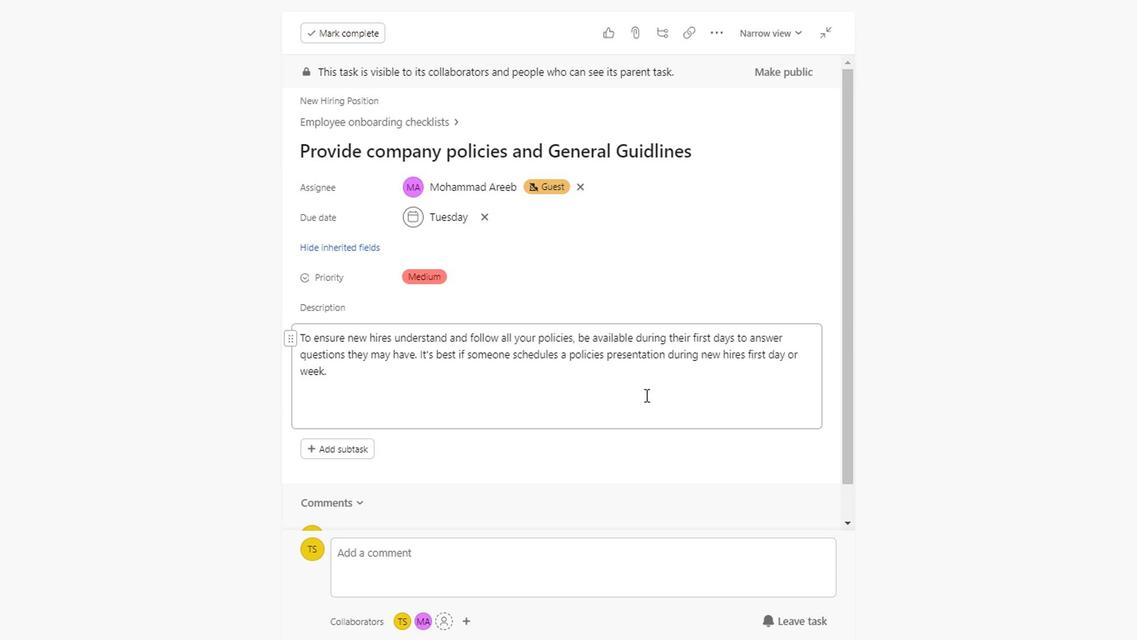 
Action: Mouse scrolled (639, 388) with delta (0, -1)
Screenshot: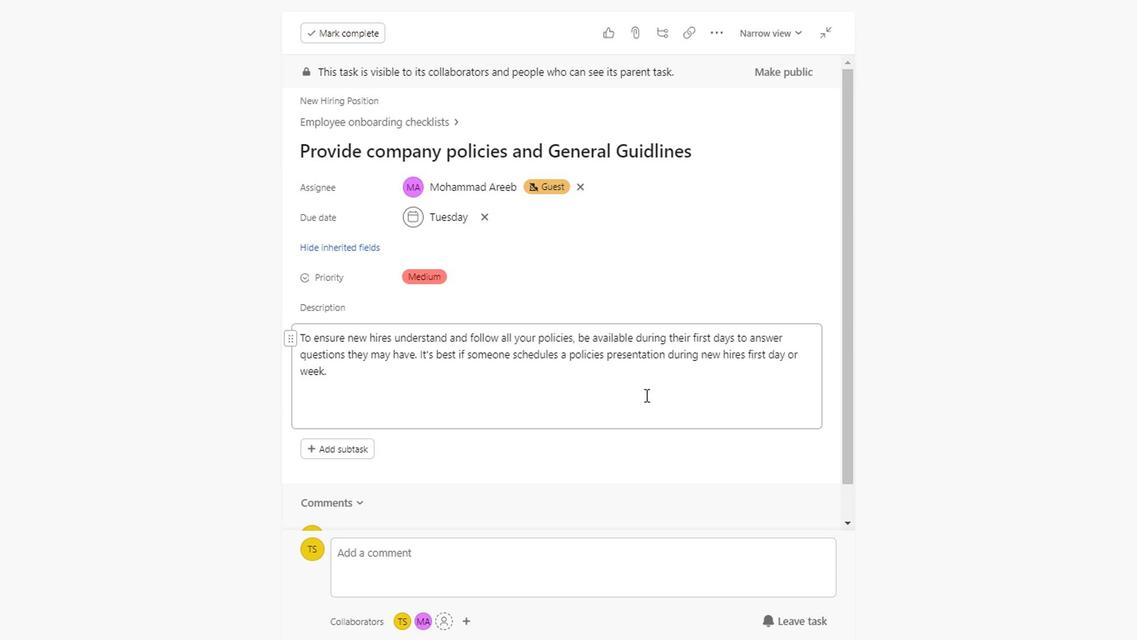 
Action: Mouse scrolled (639, 388) with delta (0, -1)
Screenshot: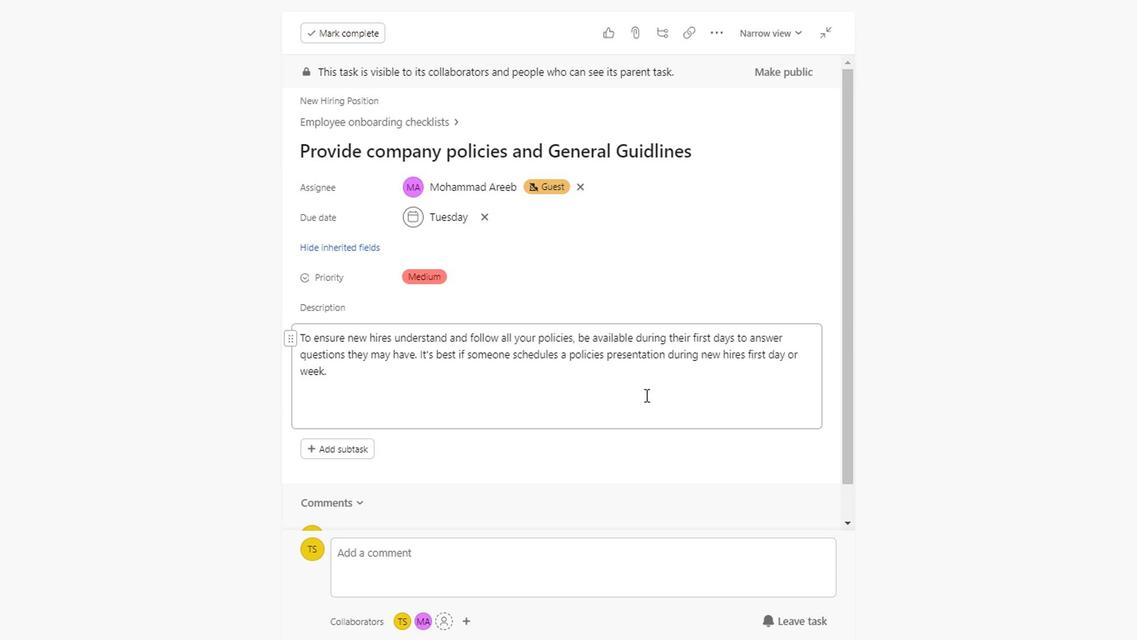 
Action: Mouse scrolled (639, 388) with delta (0, -1)
Screenshot: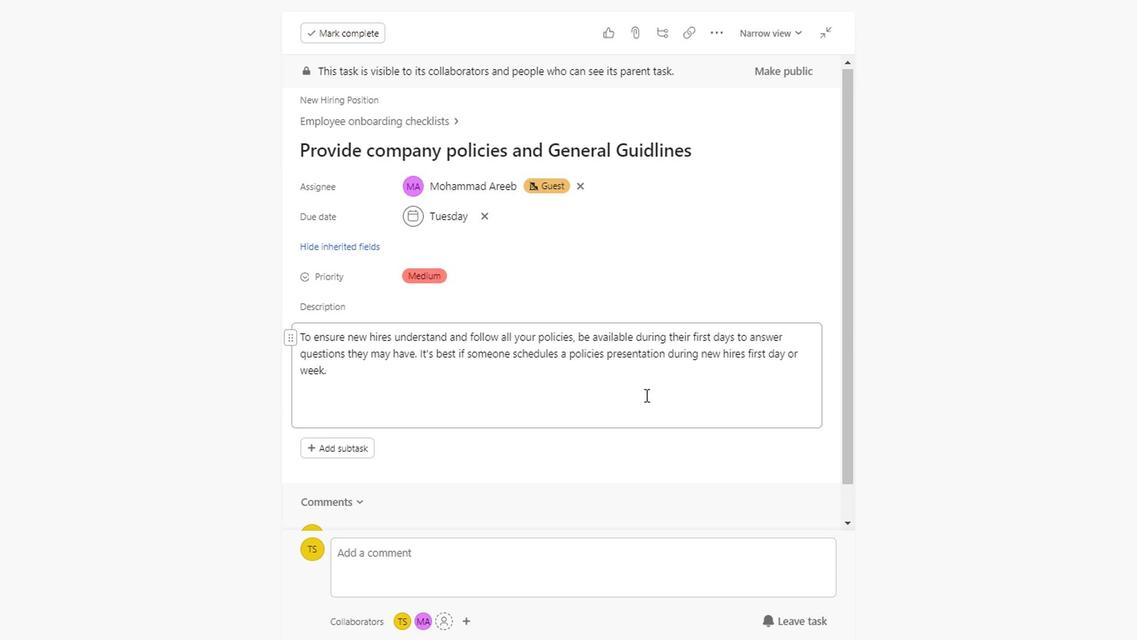 
Action: Mouse scrolled (639, 388) with delta (0, -1)
Screenshot: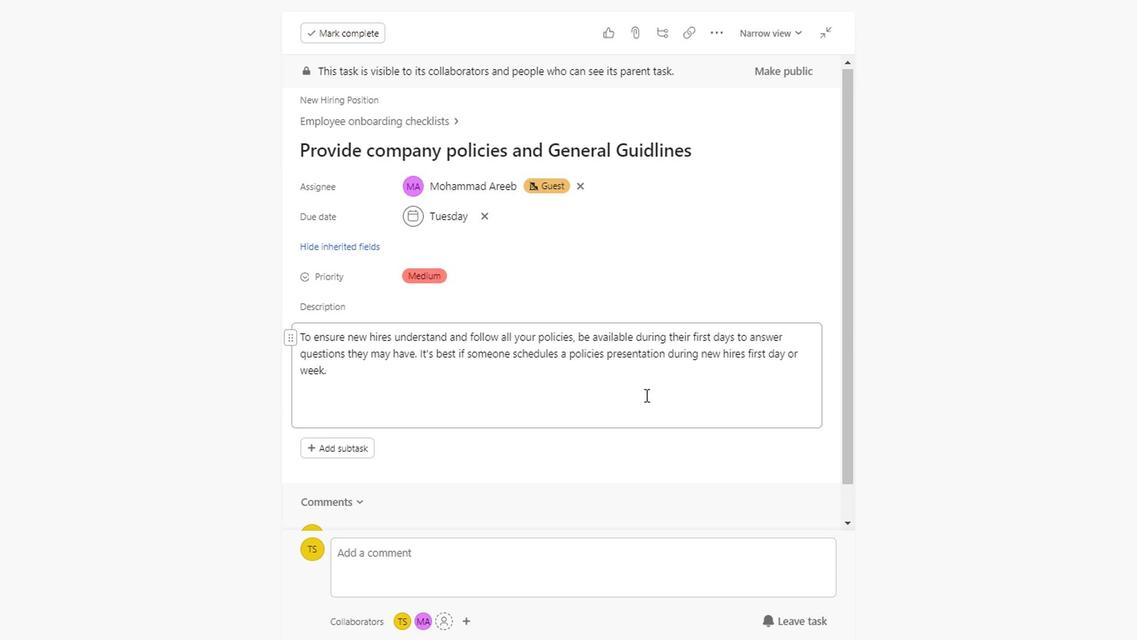 
Action: Mouse scrolled (639, 388) with delta (0, -1)
Screenshot: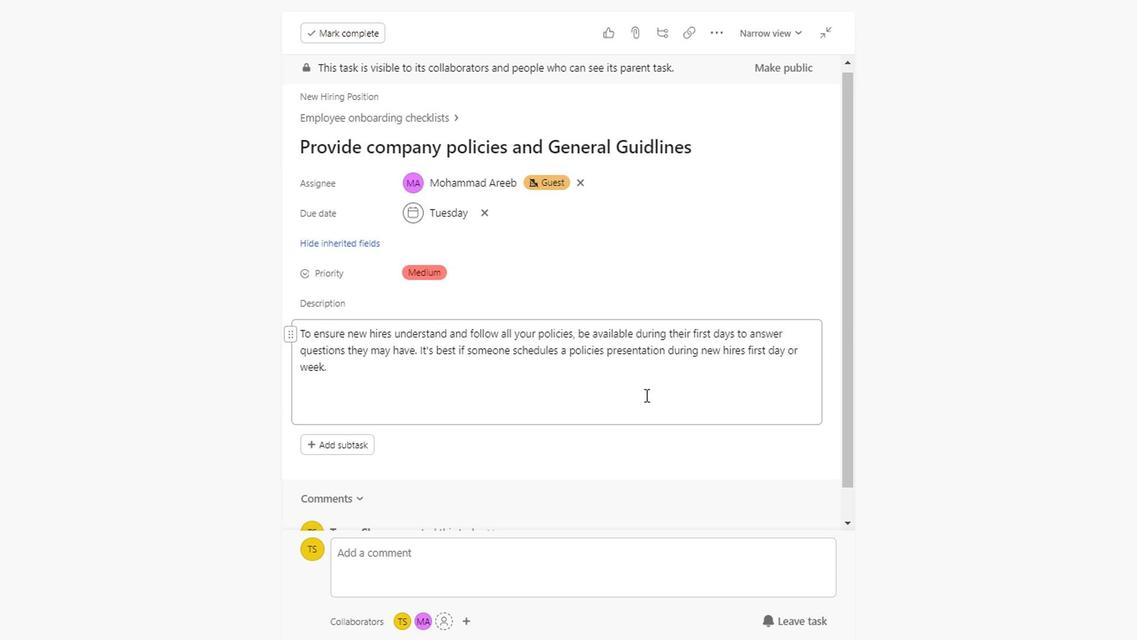 
Action: Mouse moved to (827, 32)
Screenshot: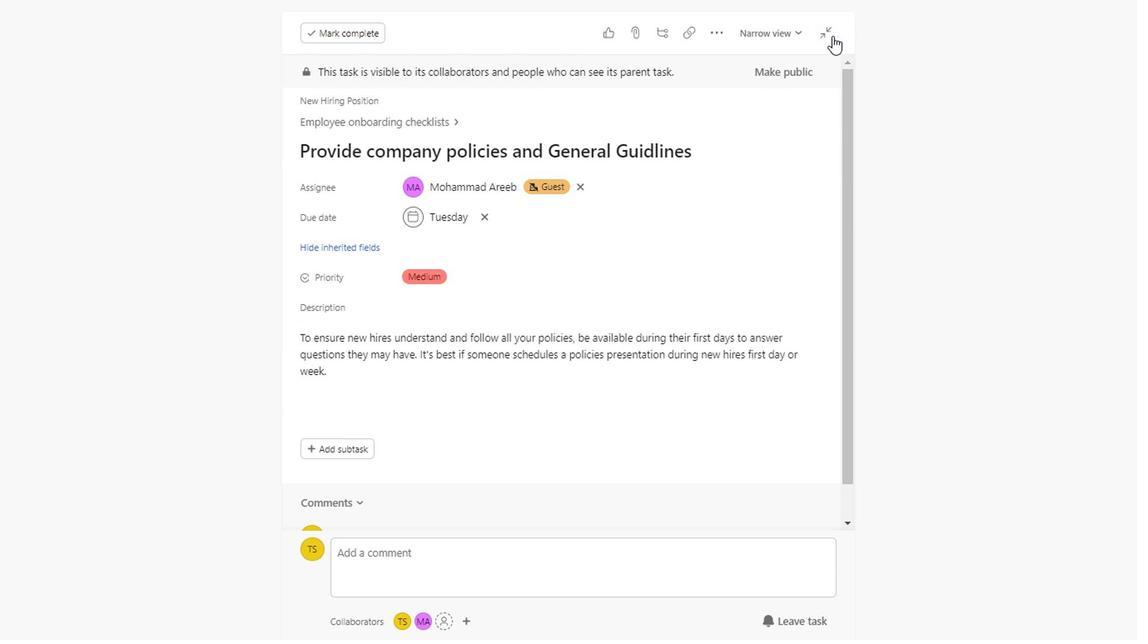
Action: Mouse pressed left at (827, 32)
Screenshot: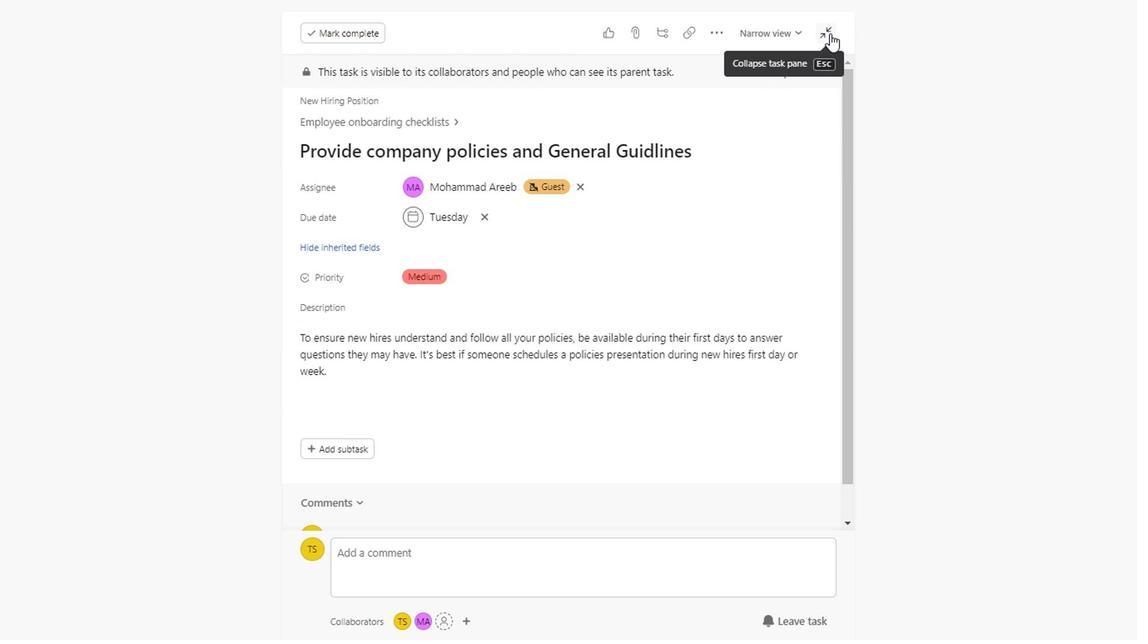 
Action: Mouse moved to (851, 322)
Screenshot: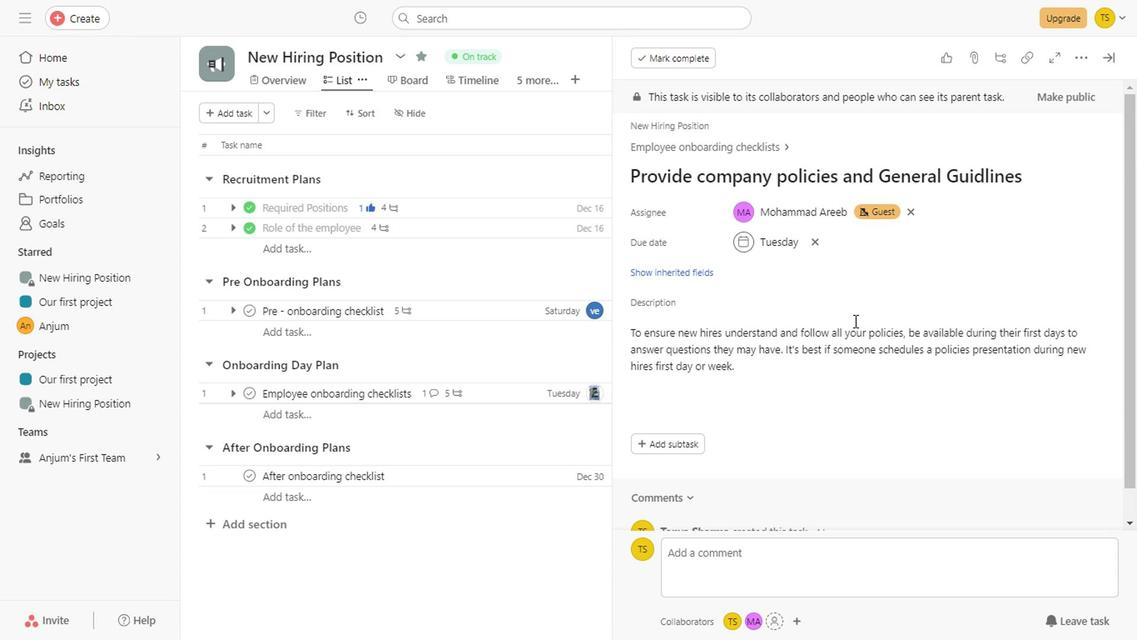 
Action: Mouse scrolled (851, 322) with delta (0, 0)
Screenshot: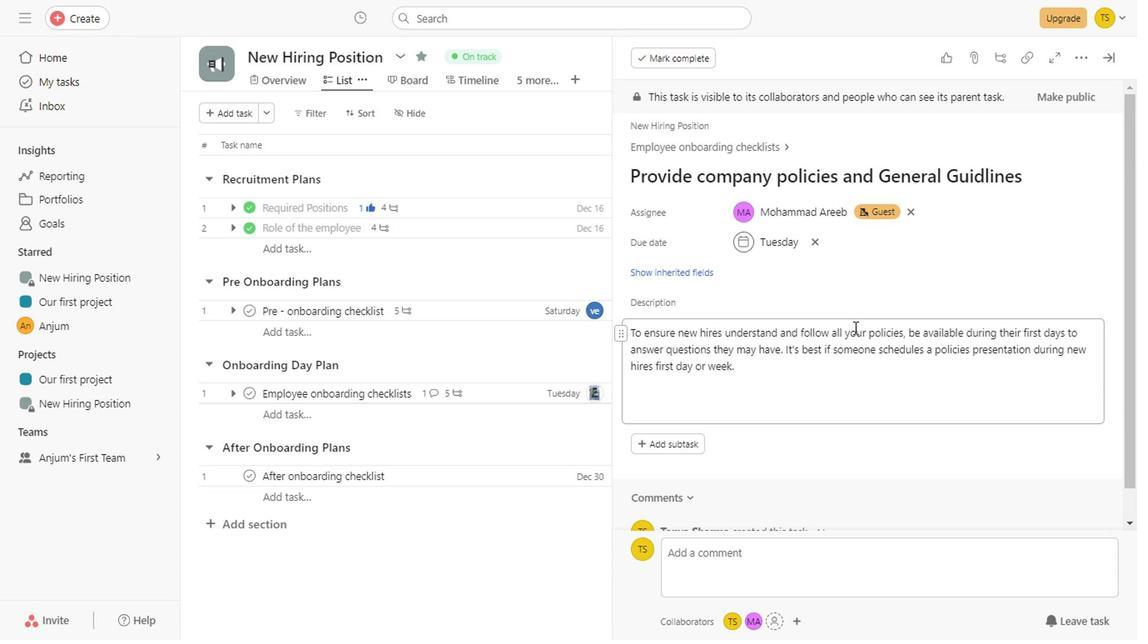 
Action: Mouse scrolled (851, 322) with delta (0, 0)
Screenshot: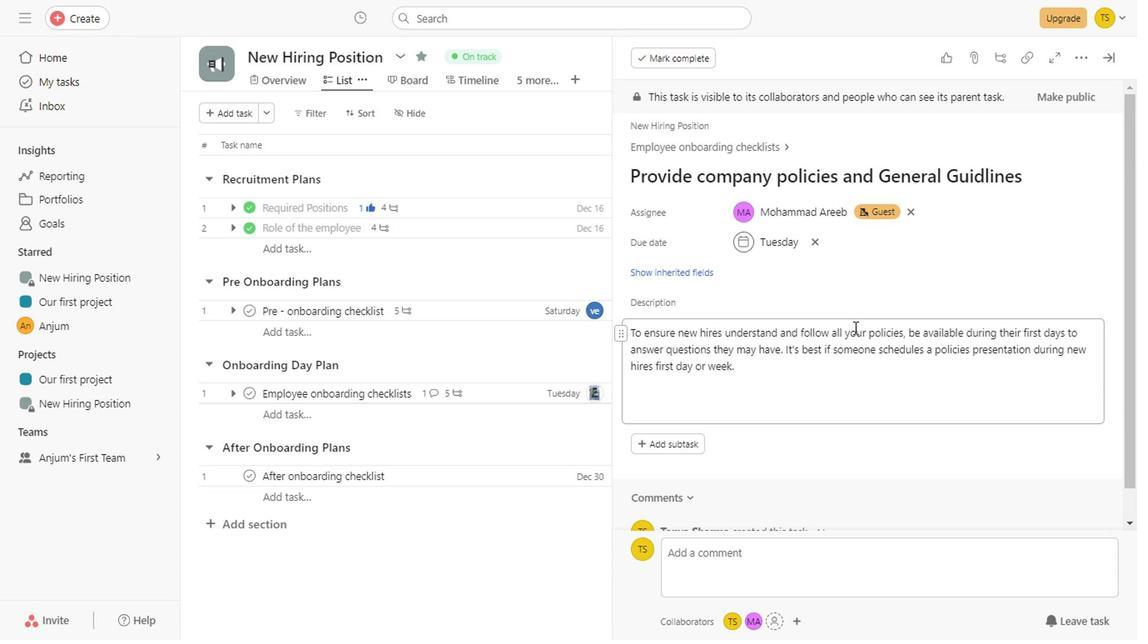 
Action: Mouse scrolled (851, 322) with delta (0, 0)
Screenshot: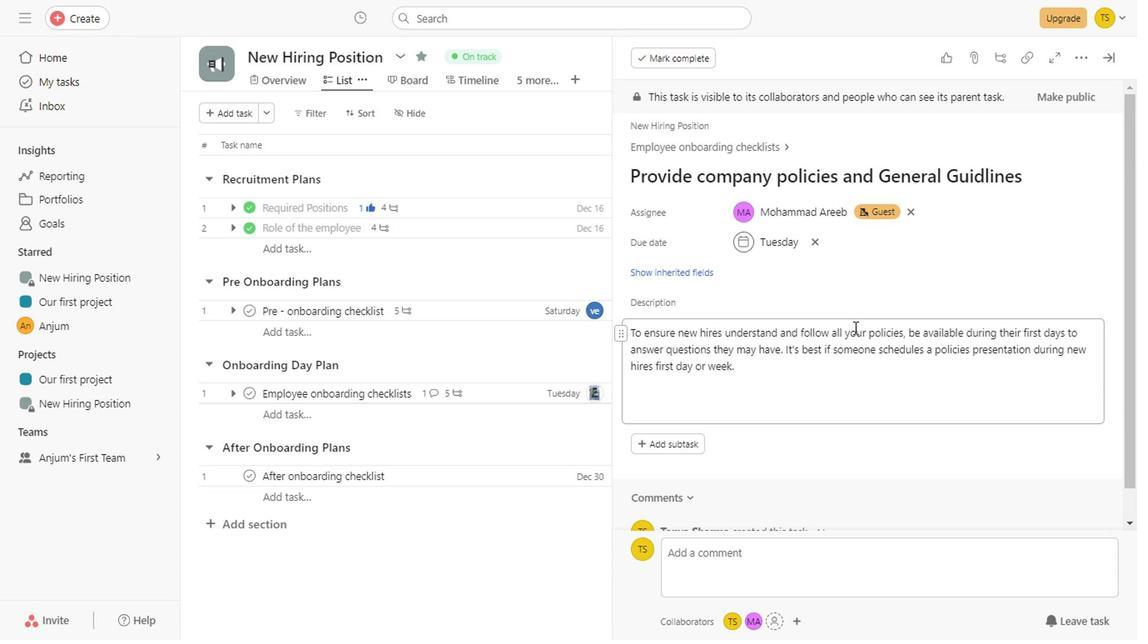 
Action: Mouse scrolled (851, 322) with delta (0, 0)
Screenshot: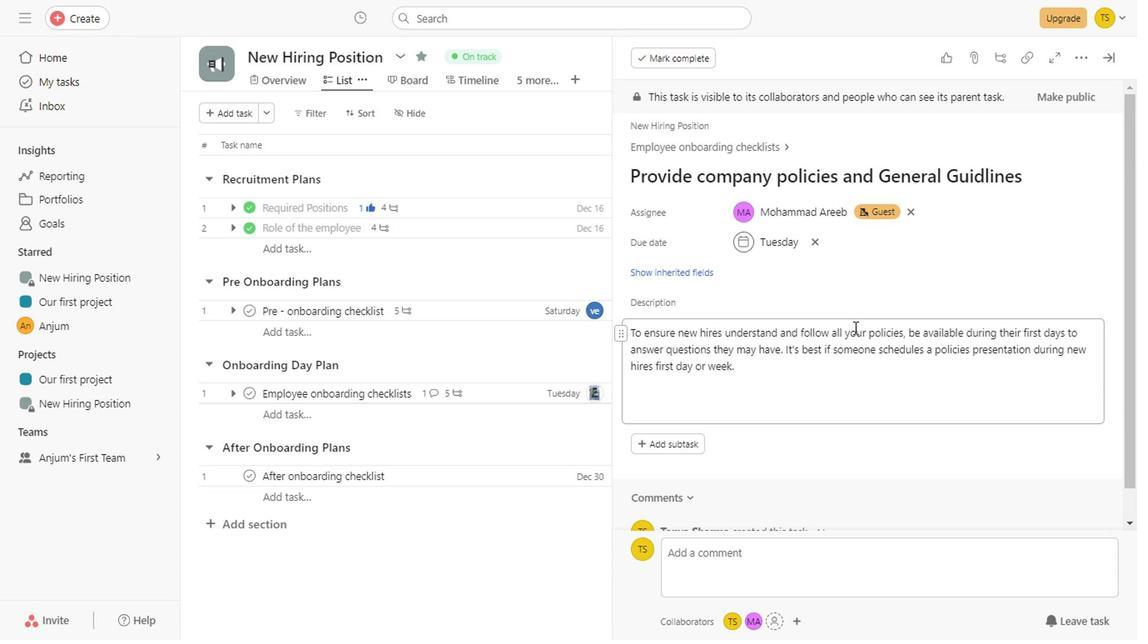 
Action: Mouse scrolled (851, 322) with delta (0, 0)
Screenshot: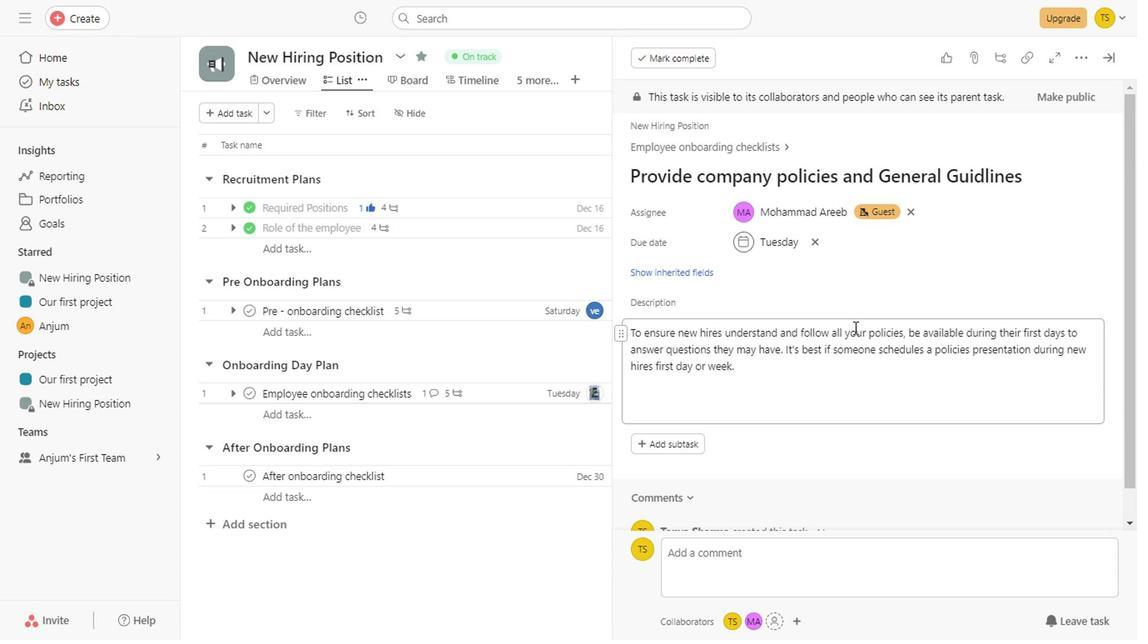 
Action: Mouse scrolled (851, 322) with delta (0, 0)
Screenshot: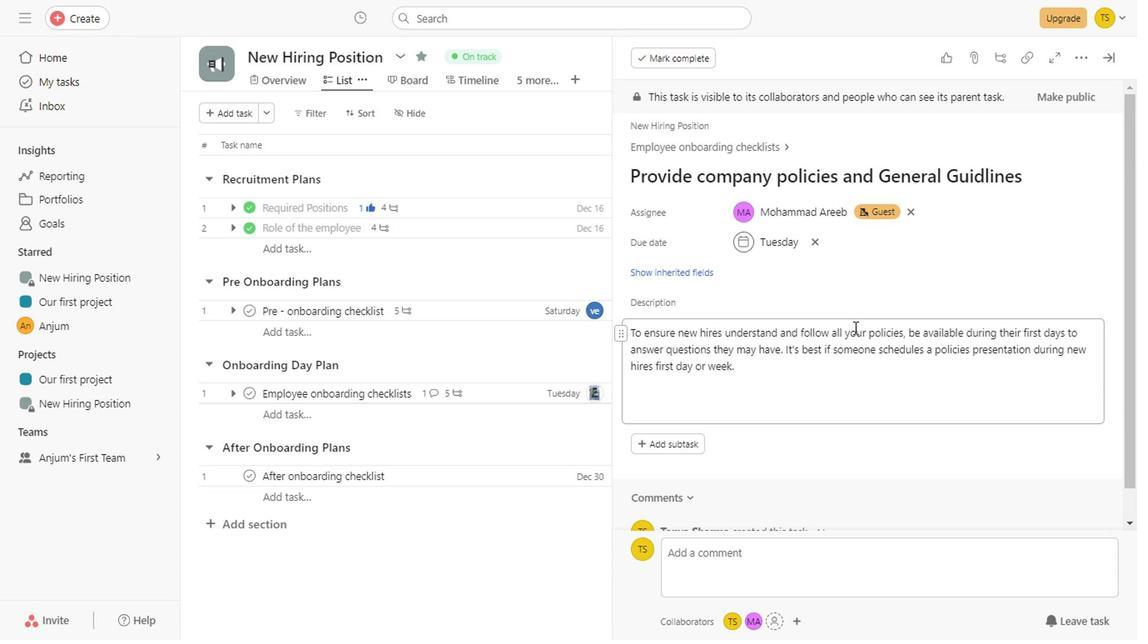 
Action: Mouse scrolled (851, 322) with delta (0, 0)
Screenshot: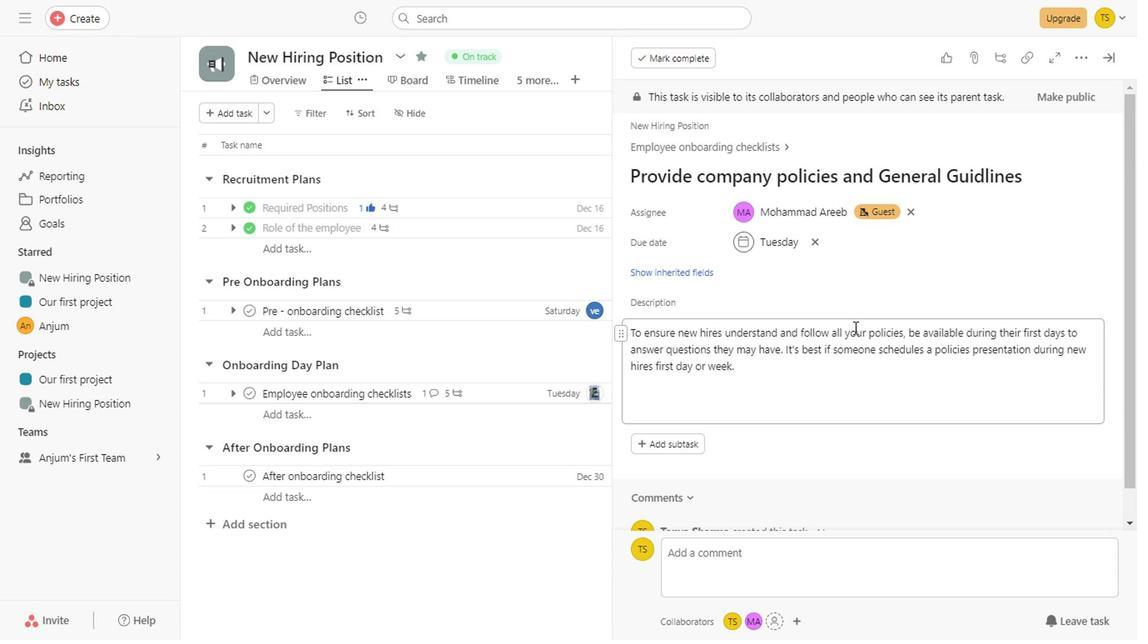 
Action: Mouse scrolled (851, 322) with delta (0, 0)
Screenshot: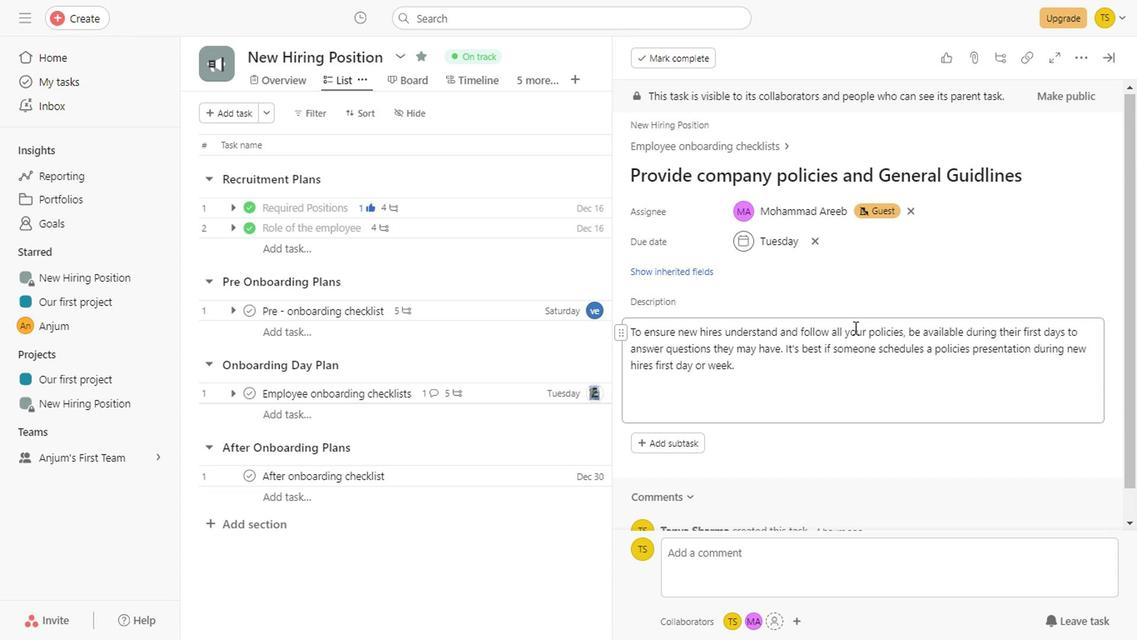 
Action: Mouse scrolled (851, 322) with delta (0, 0)
Screenshot: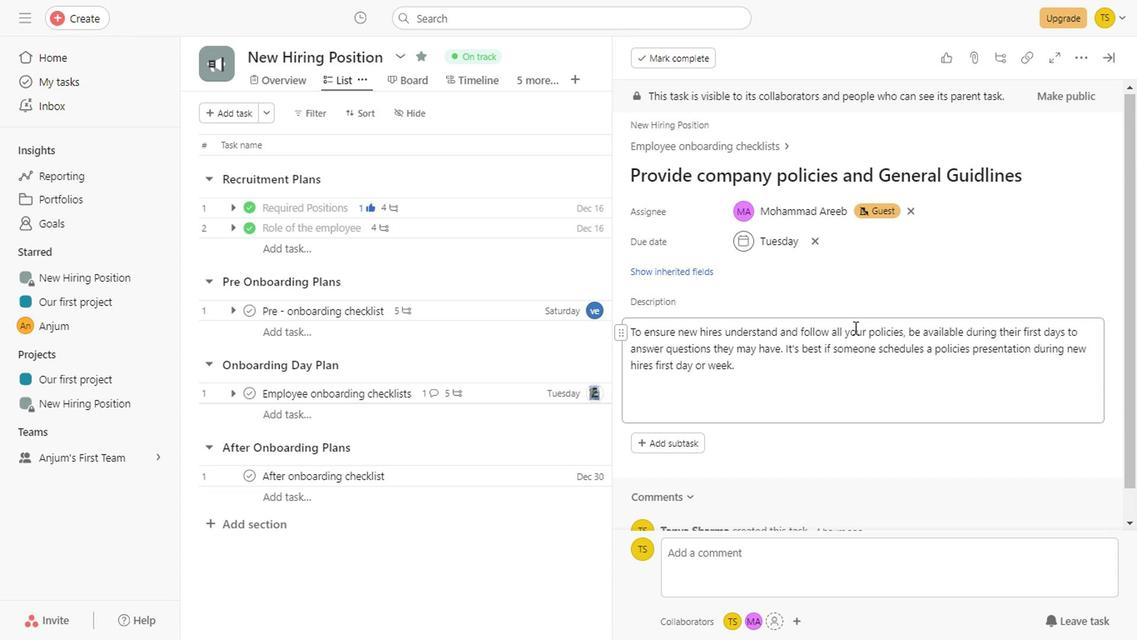 
Action: Mouse scrolled (851, 322) with delta (0, 0)
Screenshot: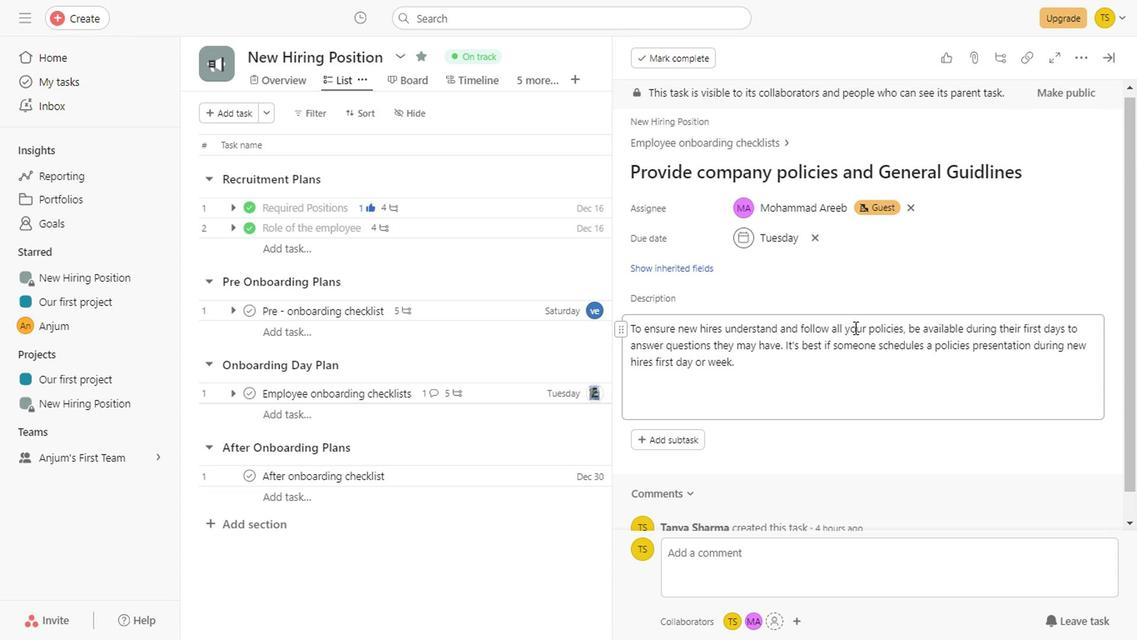 
Action: Mouse scrolled (851, 322) with delta (0, 0)
Screenshot: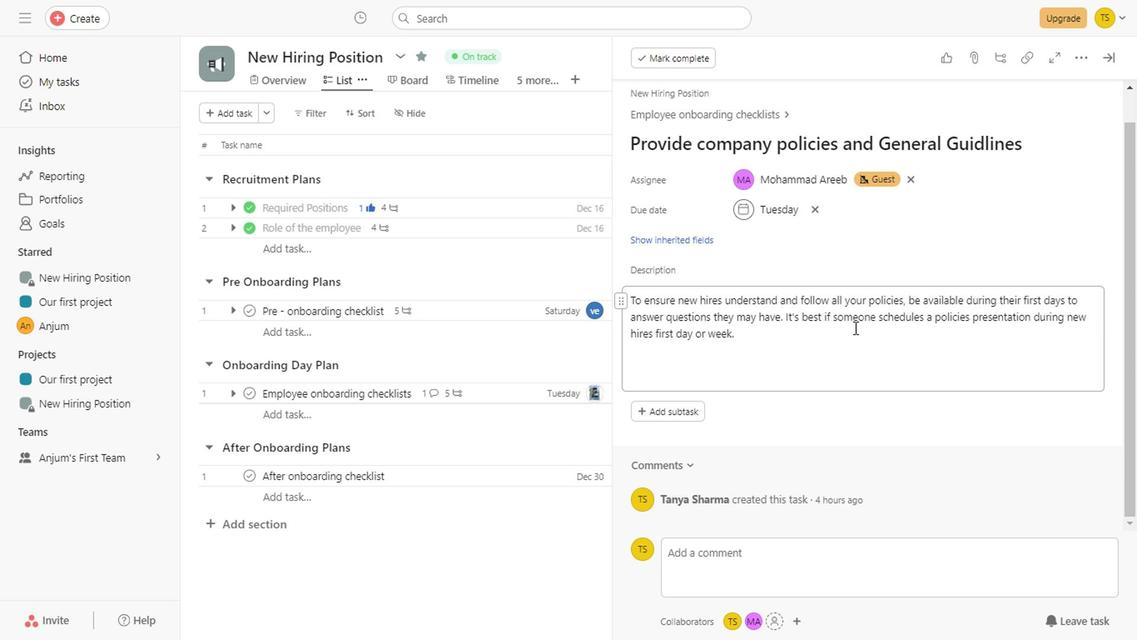 
Action: Mouse scrolled (851, 322) with delta (0, 0)
Screenshot: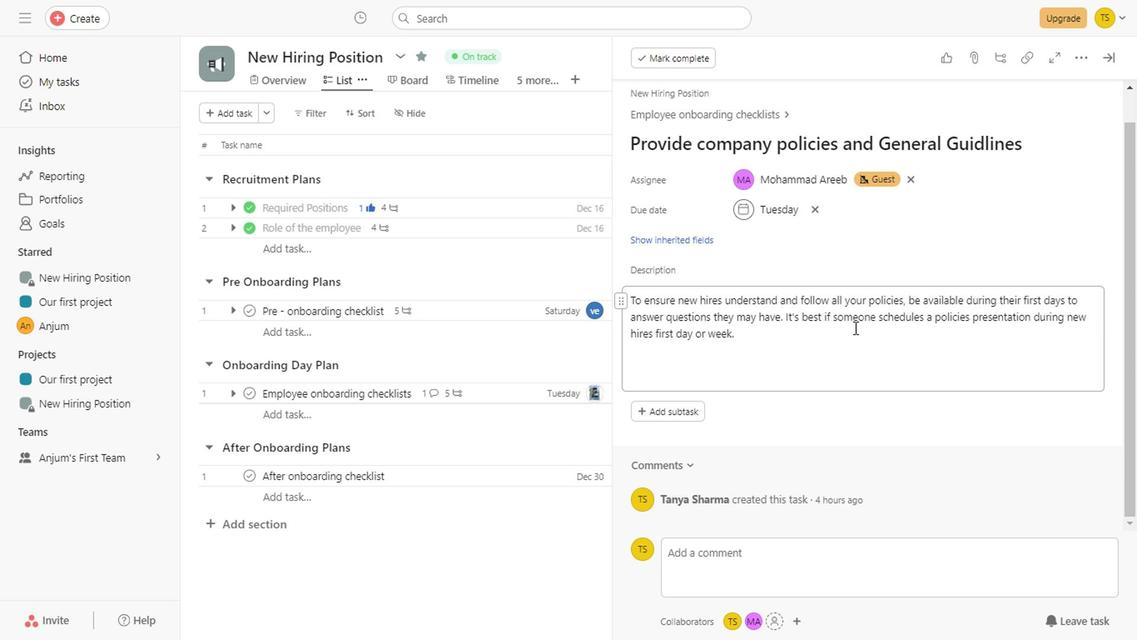 
Action: Mouse scrolled (851, 322) with delta (0, 0)
Screenshot: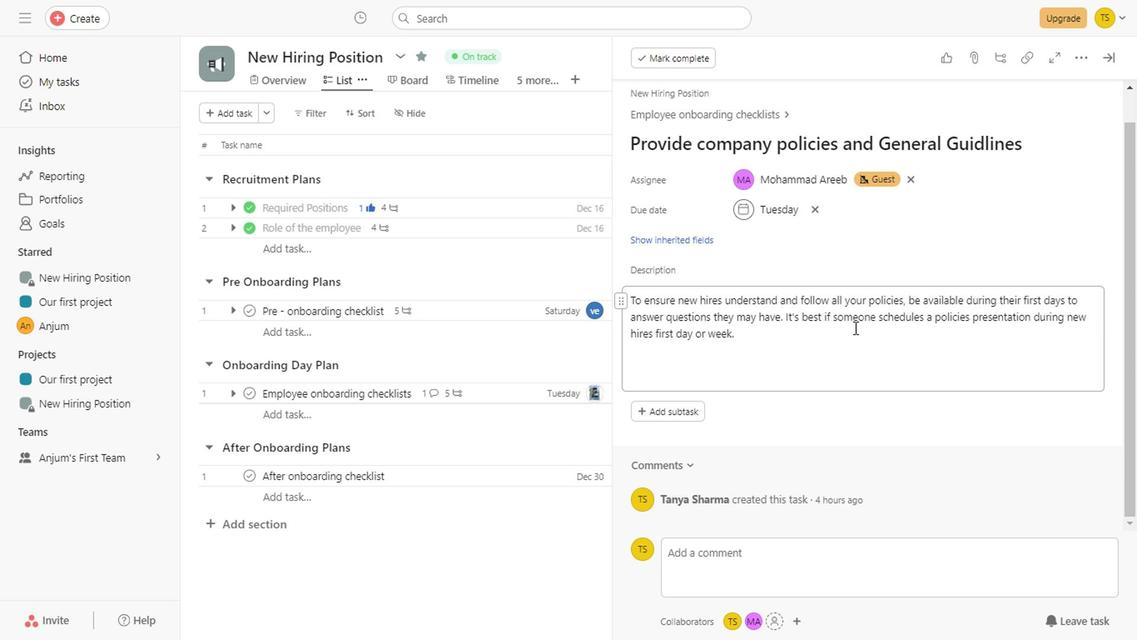 
Action: Mouse scrolled (851, 322) with delta (0, 0)
Screenshot: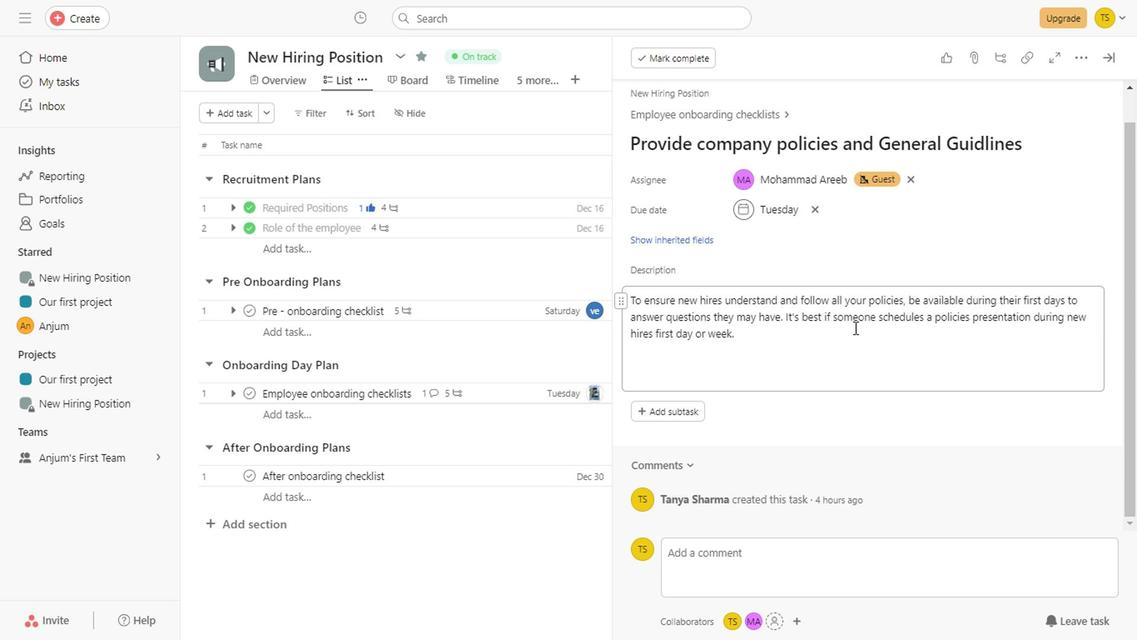 
Action: Mouse scrolled (851, 322) with delta (0, 0)
Screenshot: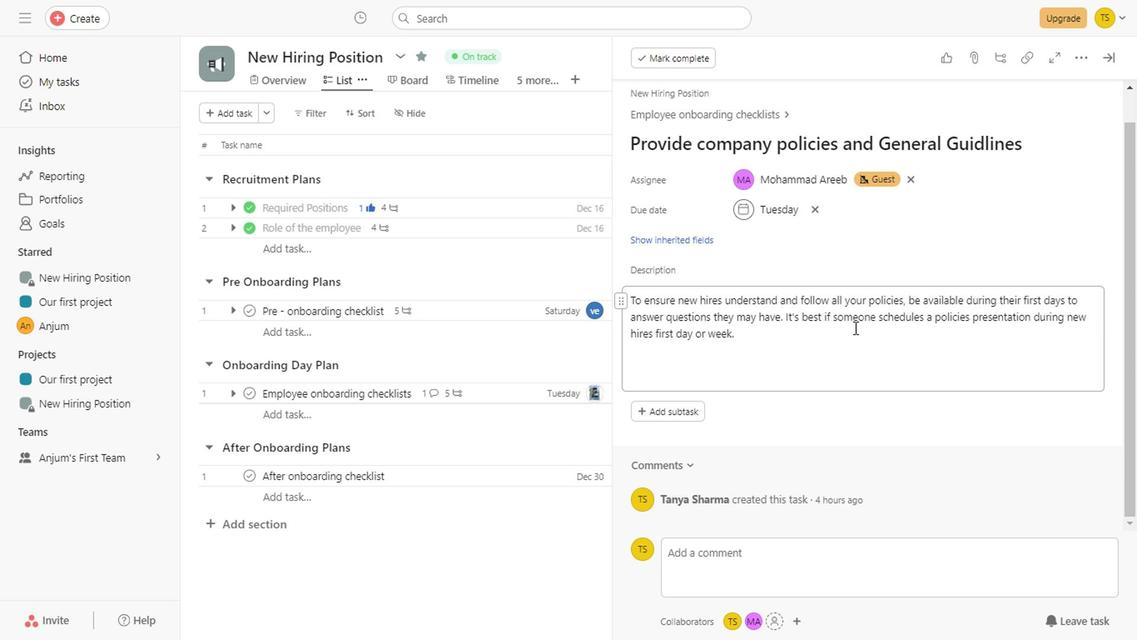 
Action: Mouse scrolled (851, 322) with delta (0, 0)
Screenshot: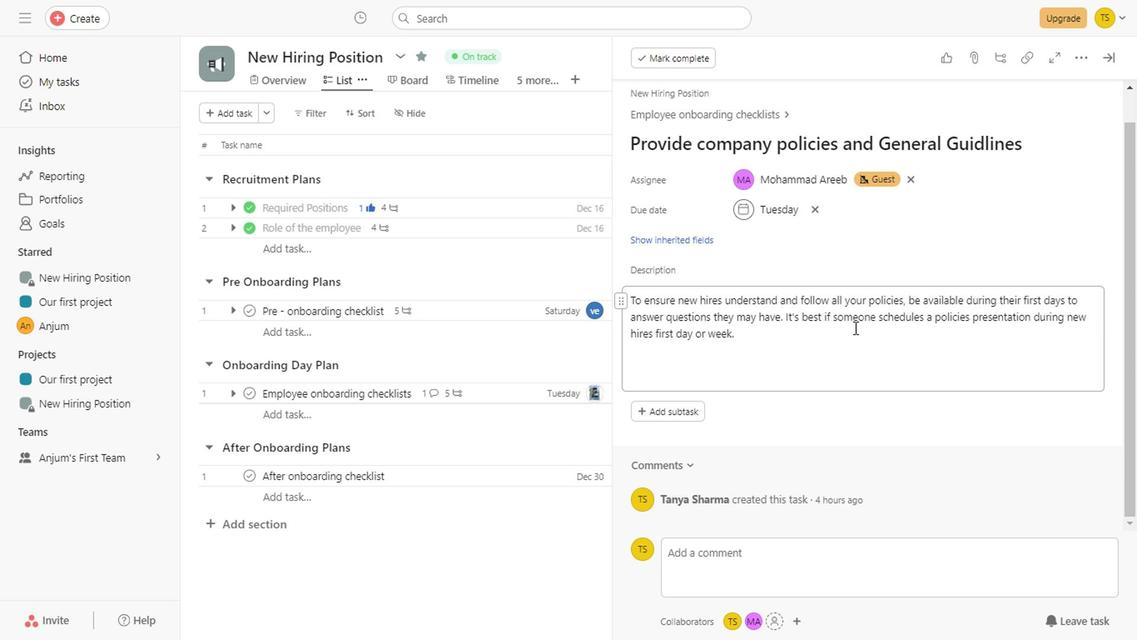 
Action: Mouse scrolled (851, 322) with delta (0, 0)
Screenshot: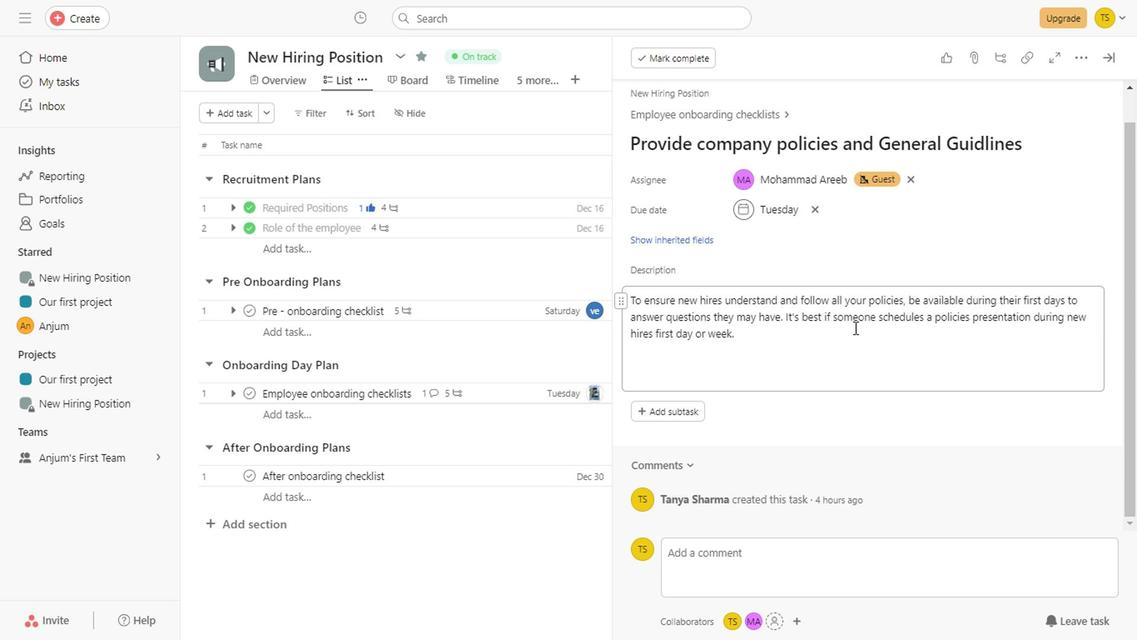
Action: Mouse scrolled (851, 322) with delta (0, 0)
Screenshot: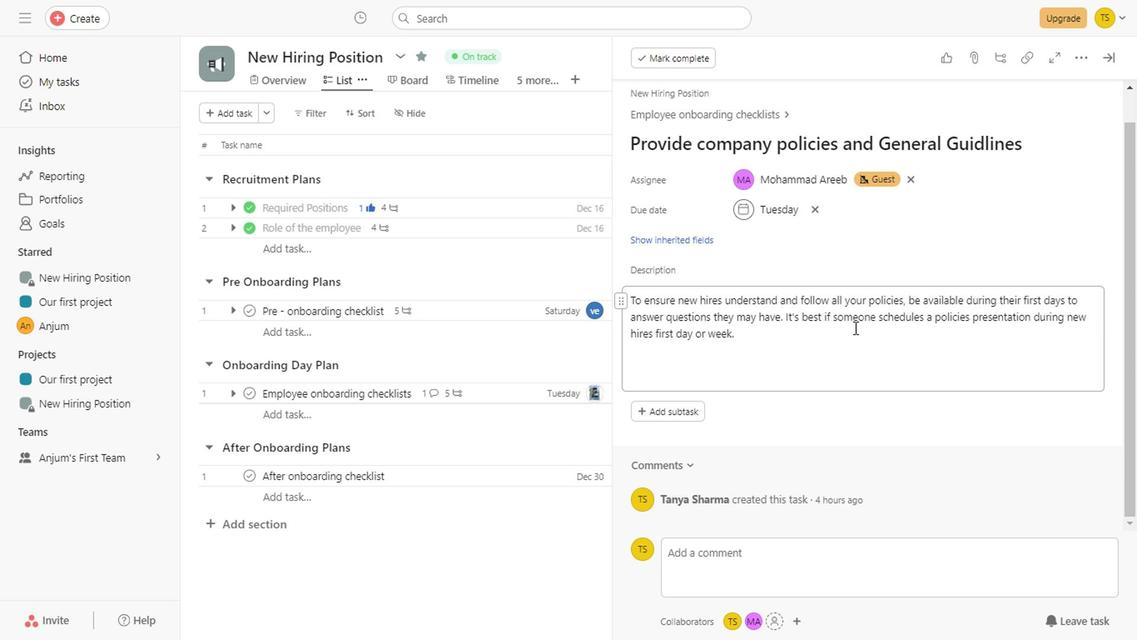 
Action: Mouse moved to (660, 403)
Screenshot: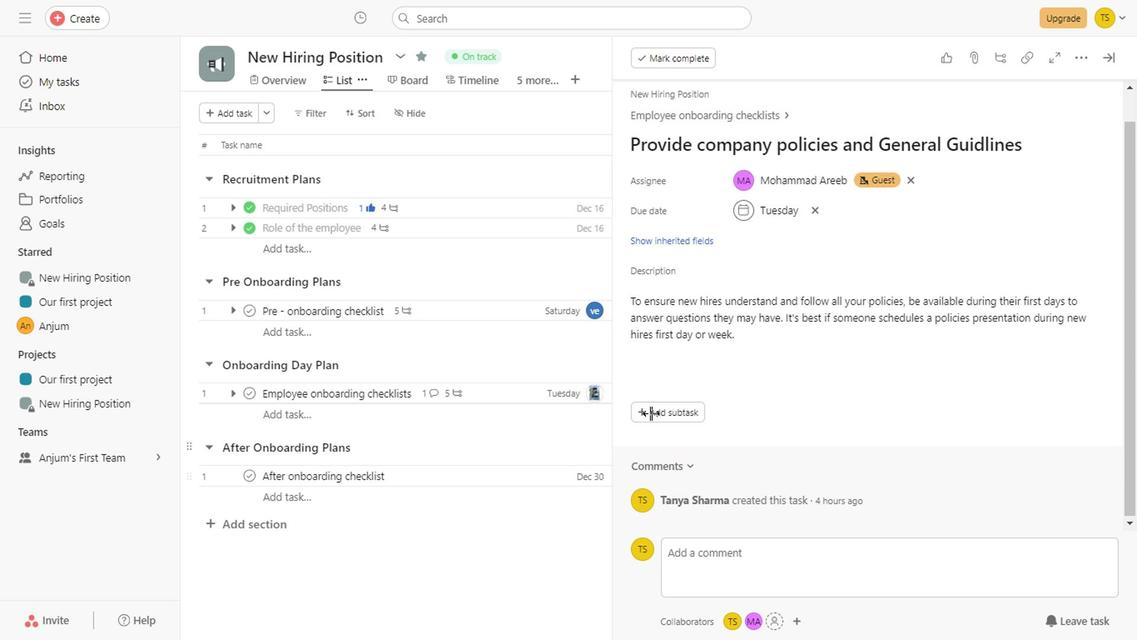 
Action: Mouse pressed left at (660, 403)
Screenshot: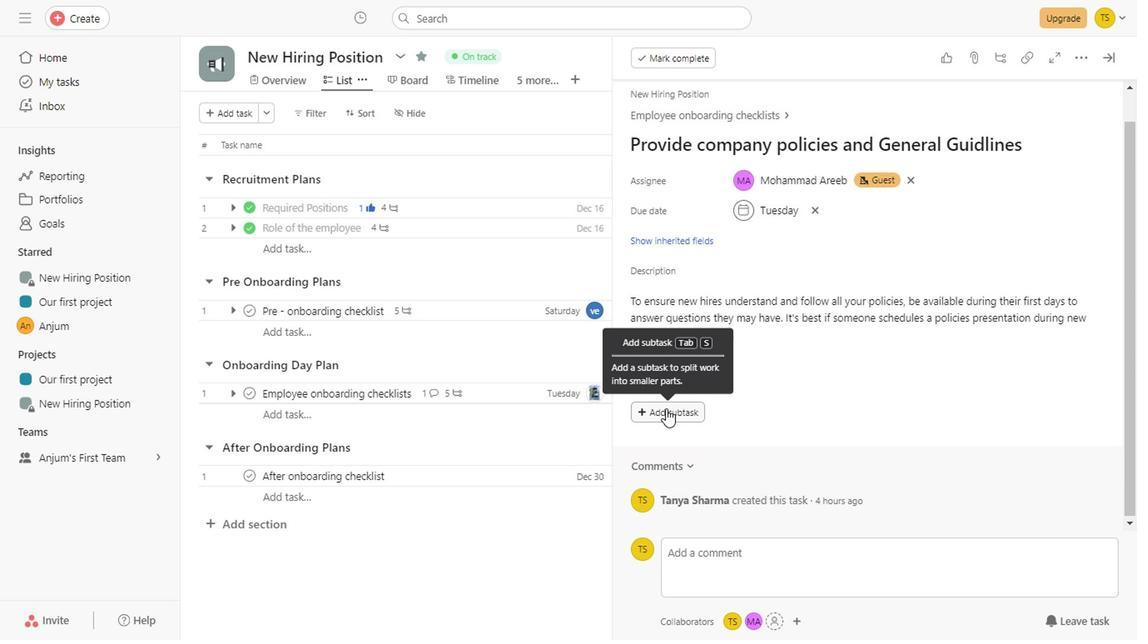 
Action: Key pressed <Key.shift>Compensation<Key.space>policy
Screenshot: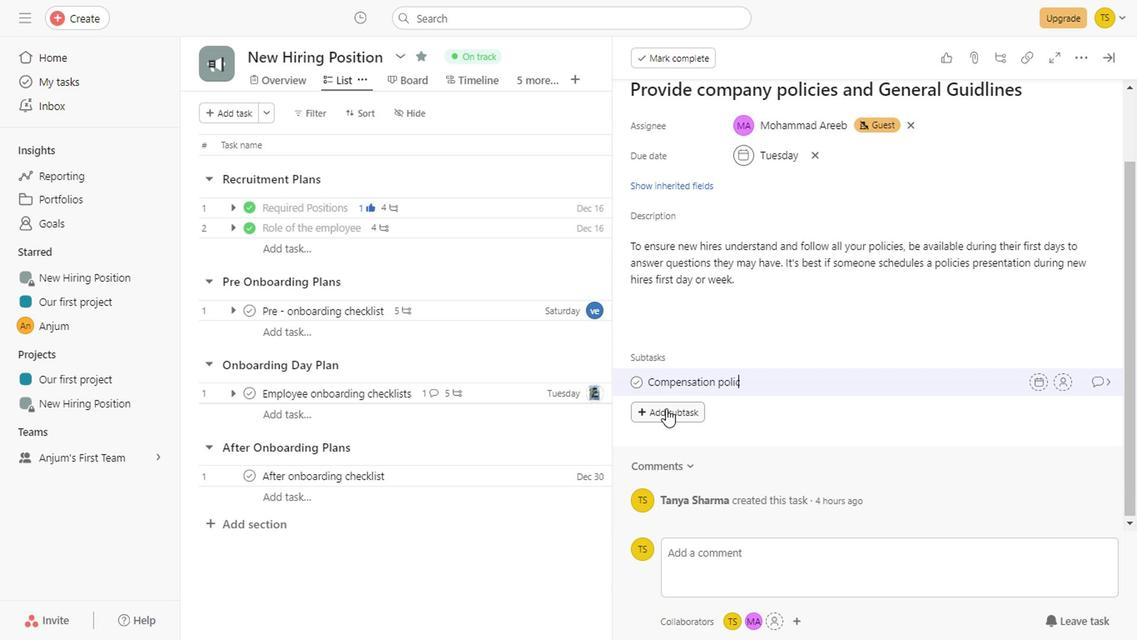 
Action: Mouse moved to (672, 407)
Screenshot: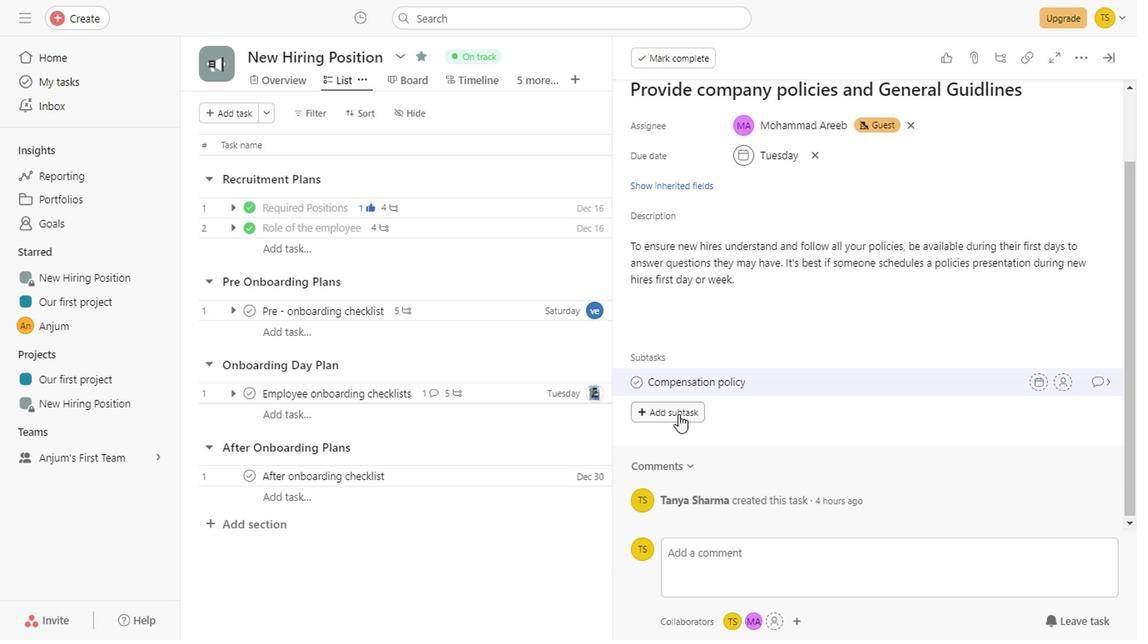 
Action: Mouse pressed left at (672, 407)
Screenshot: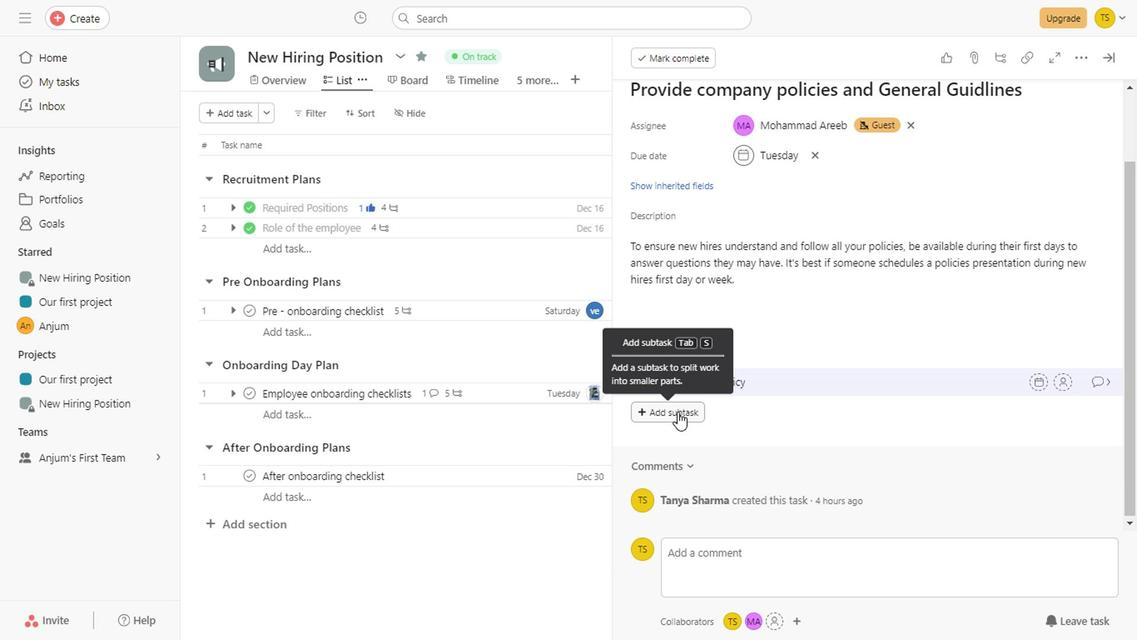 
Action: Mouse moved to (712, 367)
Screenshot: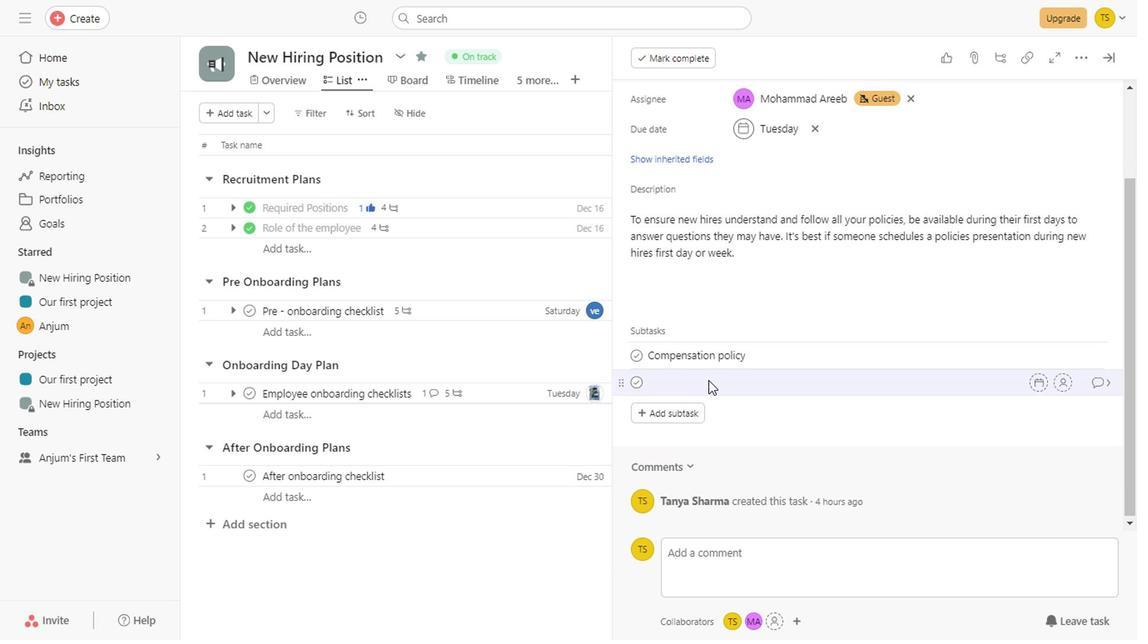 
Action: Key pressed <Key.shift>Employee<Key.space>leave<Key.space>
Screenshot: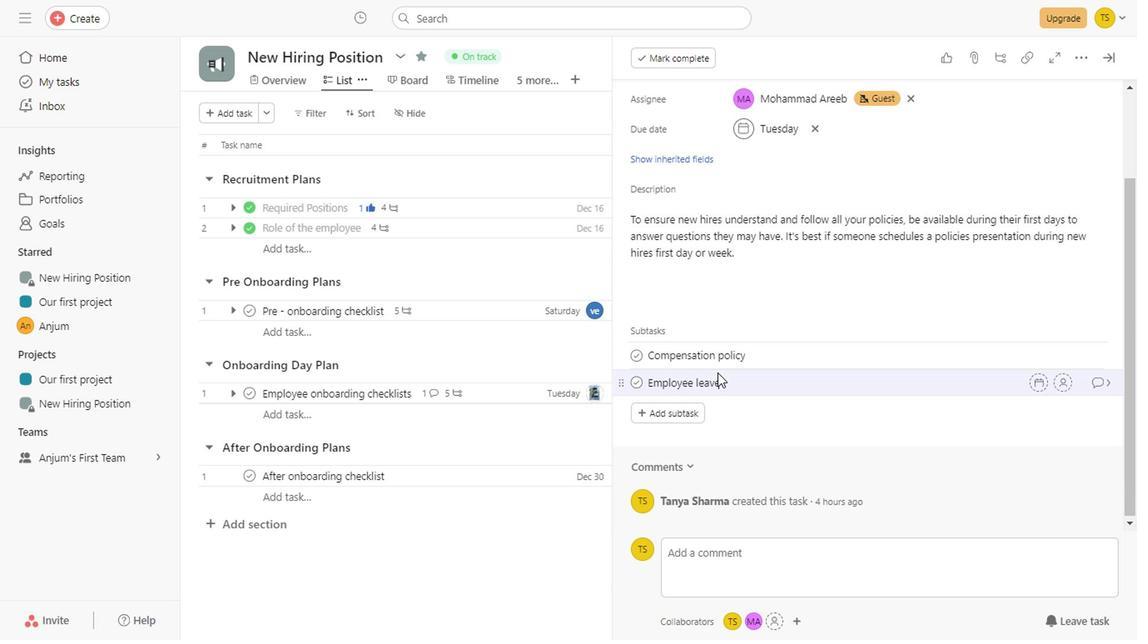 
Action: Mouse moved to (855, 484)
Screenshot: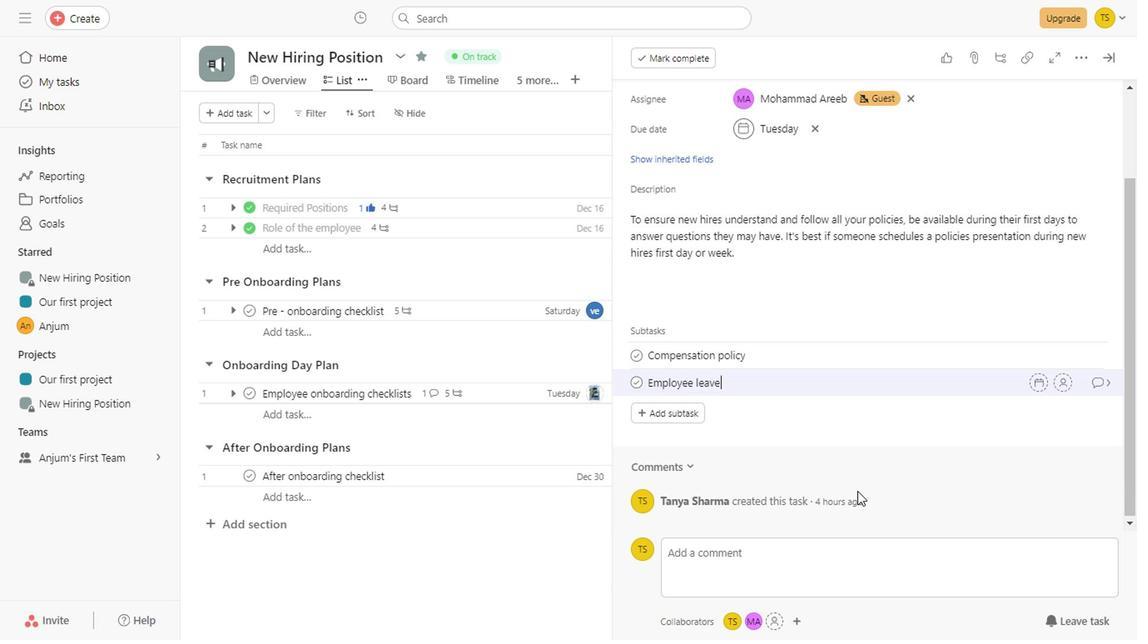 
Action: Key pressed <Key.space>policy
Screenshot: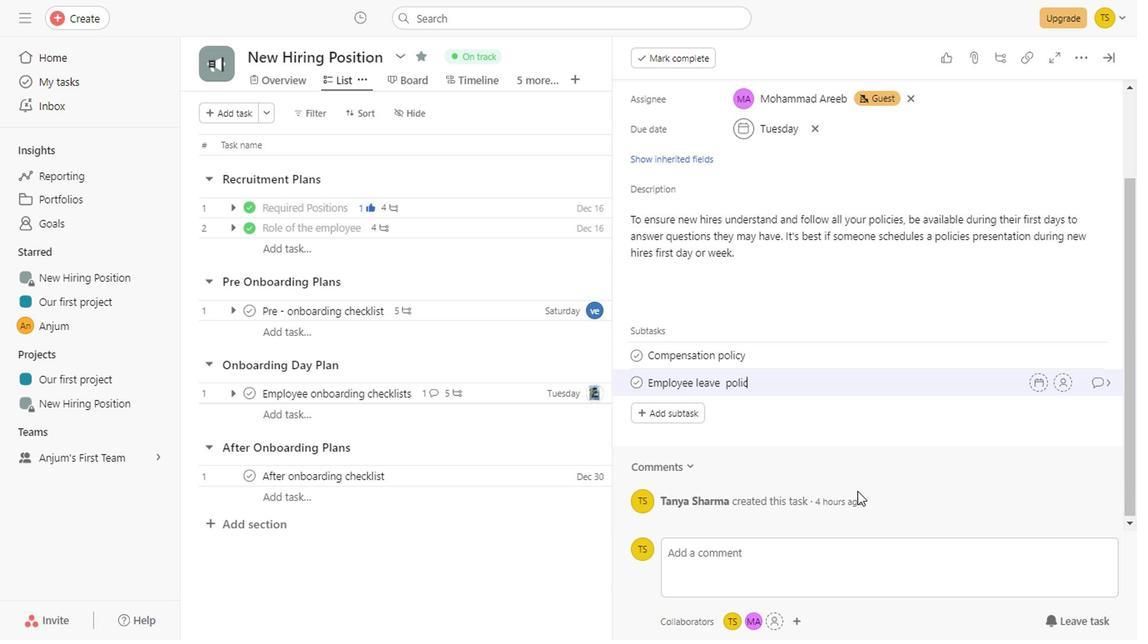 
Action: Mouse moved to (660, 407)
Screenshot: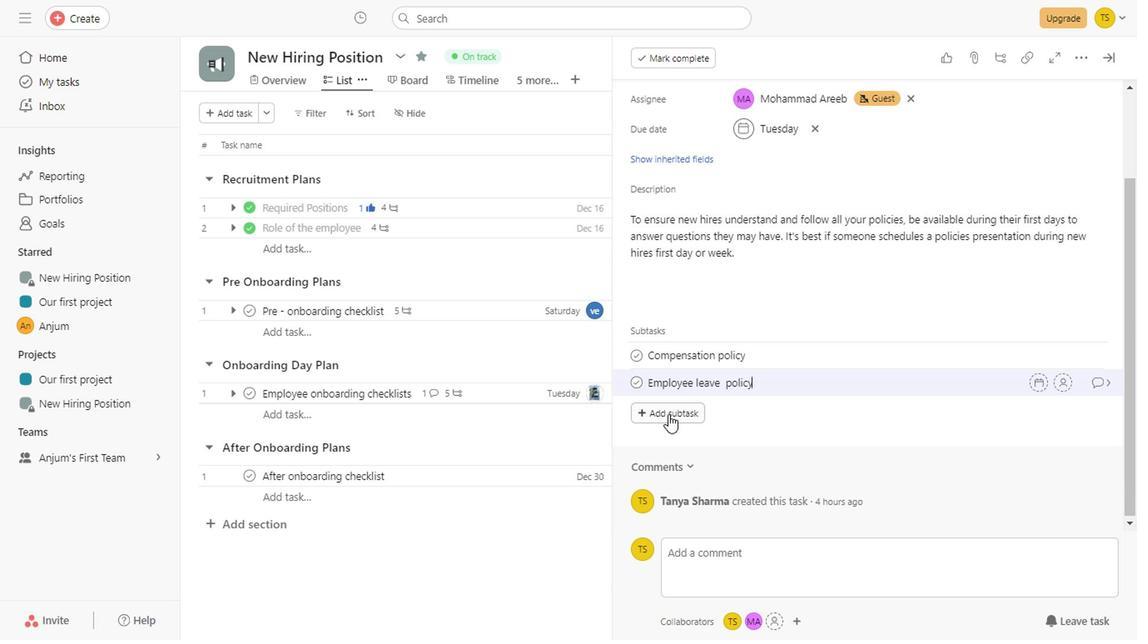 
Action: Mouse pressed left at (660, 407)
Screenshot: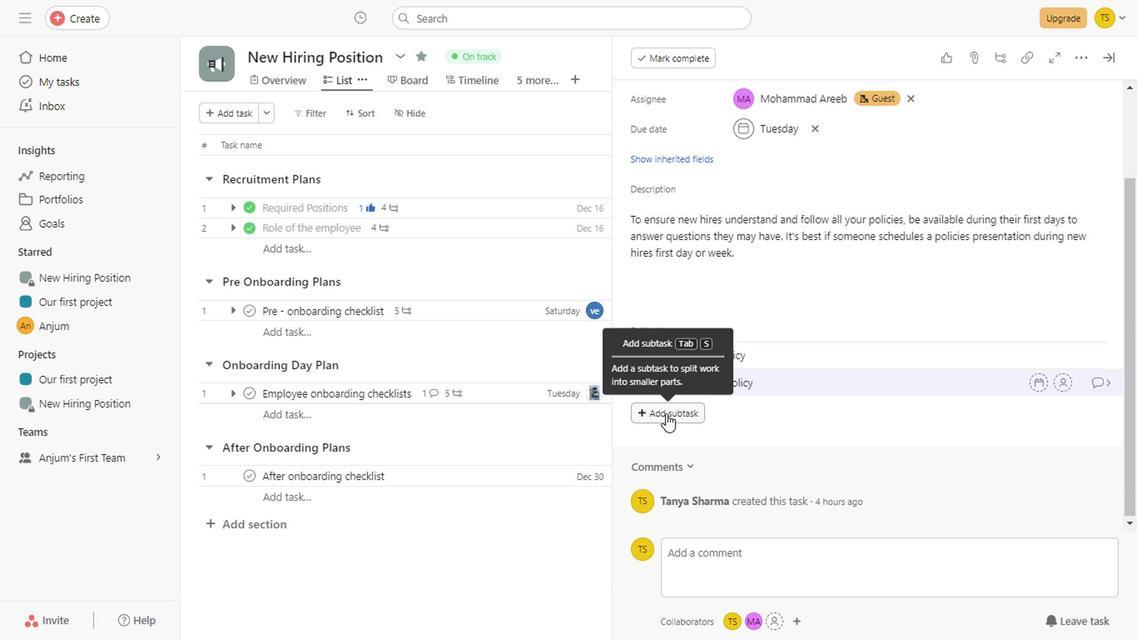 
Action: Mouse moved to (795, 384)
Screenshot: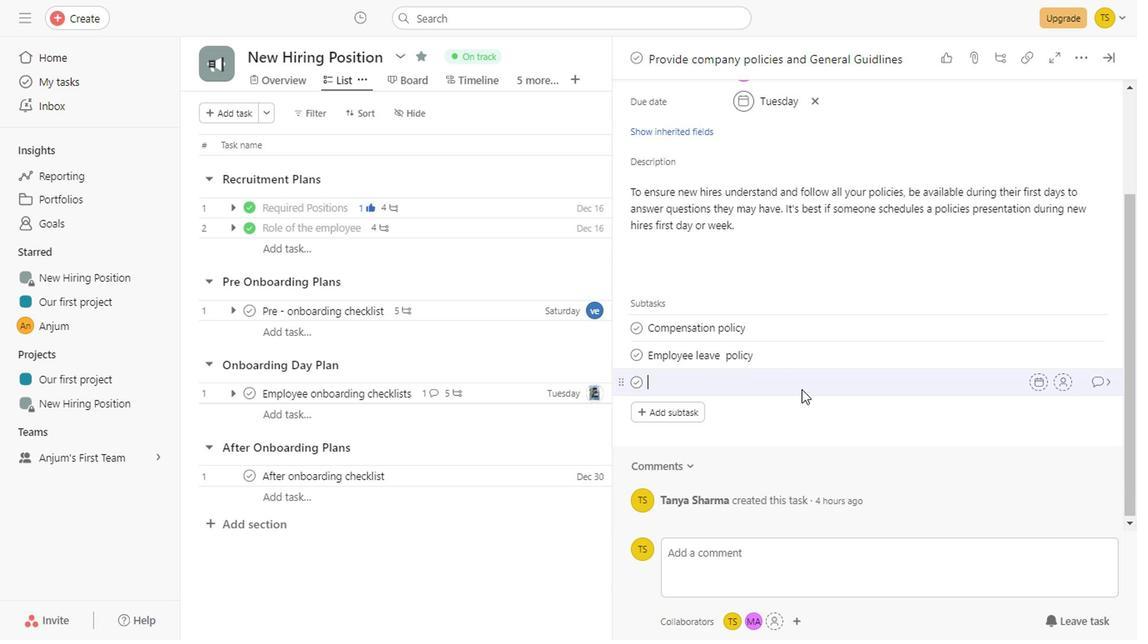 
Action: Key pressed <Key.shift_r>Performance<Key.space>review<Key.space>policy
Screenshot: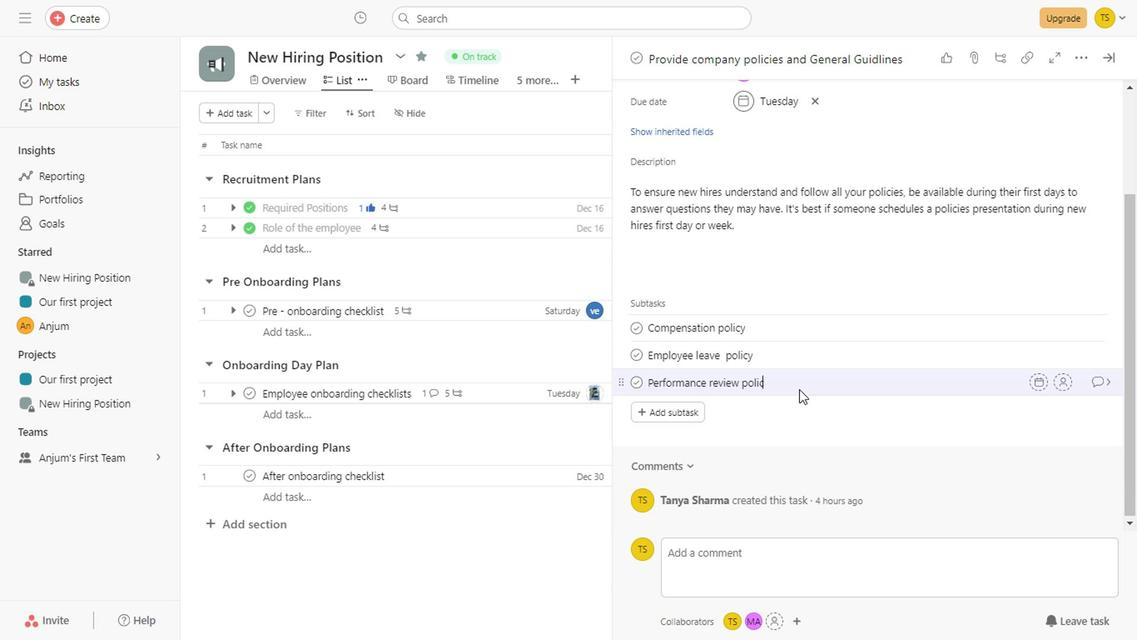 
Action: Mouse moved to (659, 404)
Screenshot: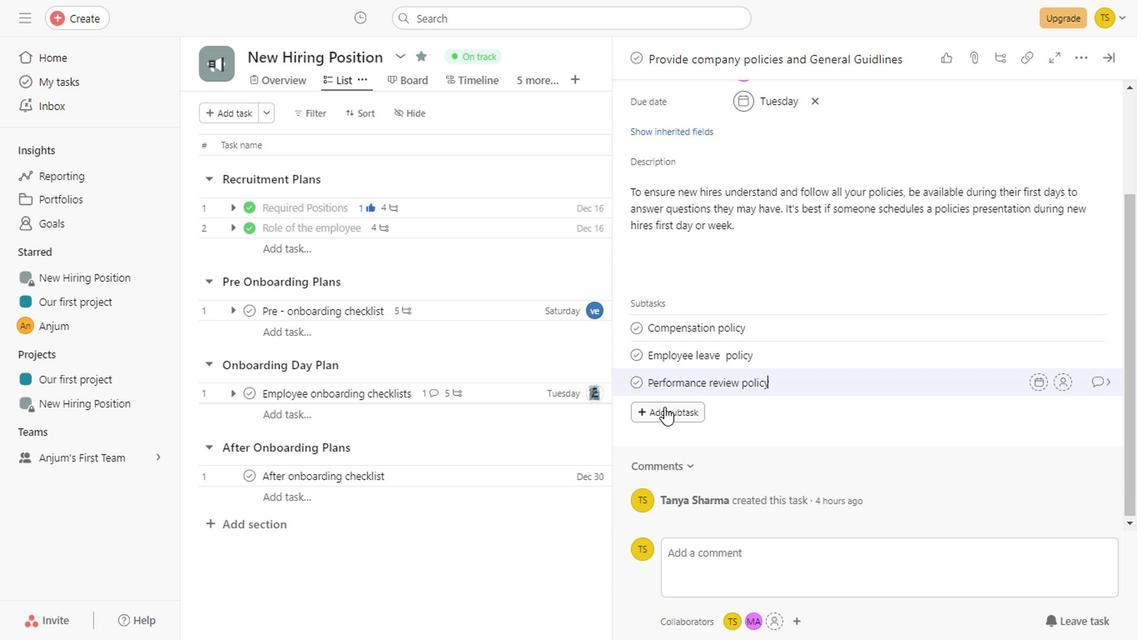 
Action: Mouse pressed left at (659, 404)
Screenshot: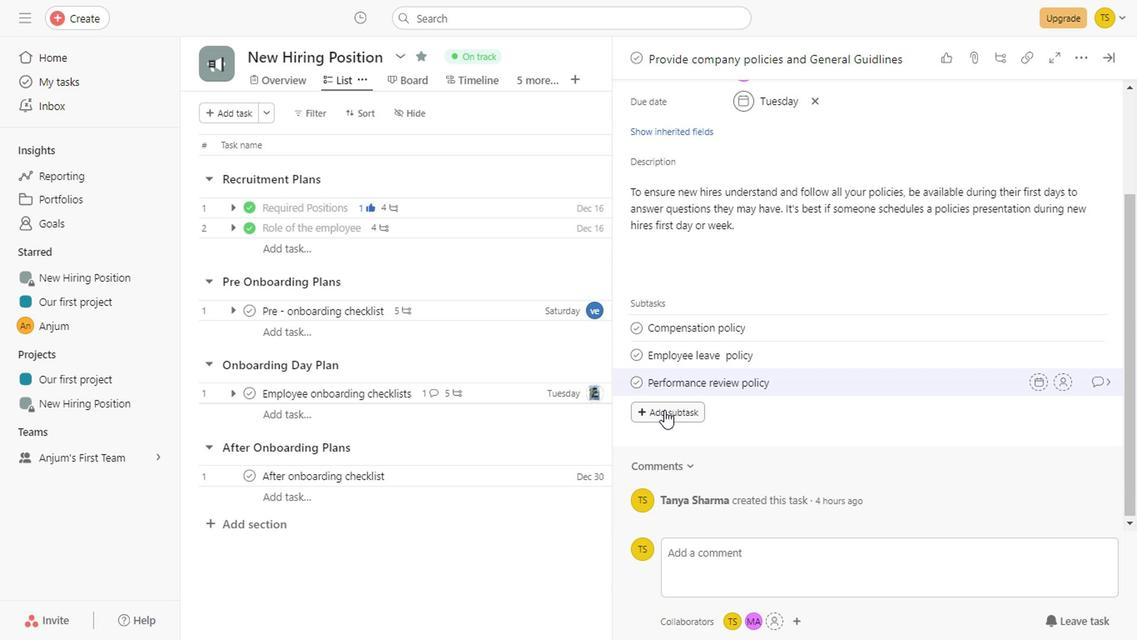 
Action: Mouse moved to (858, 421)
Screenshot: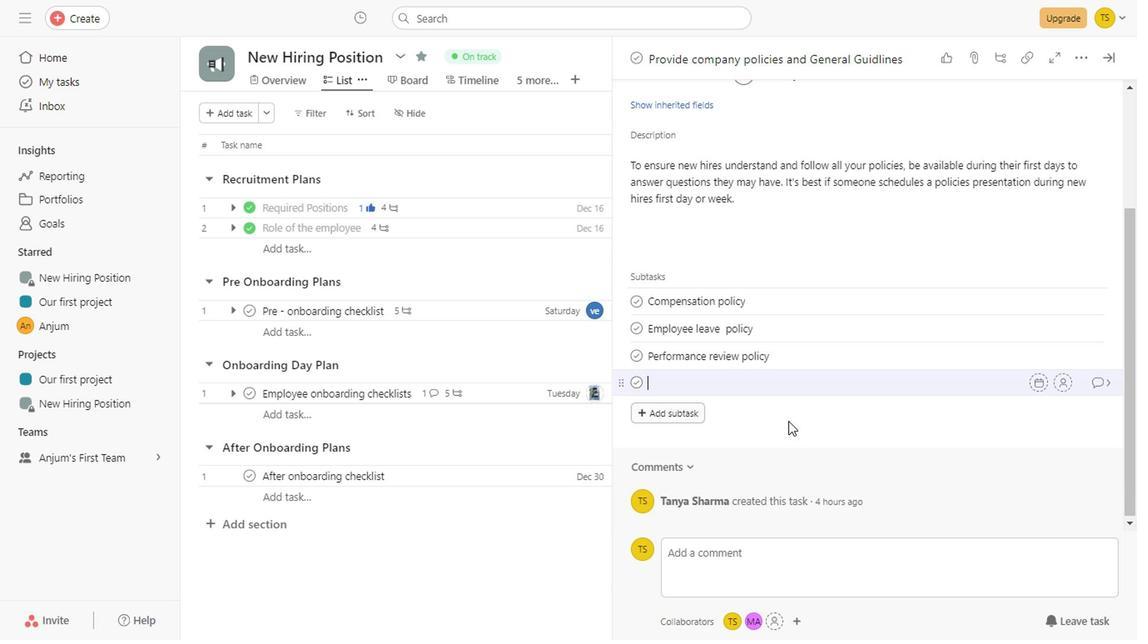 
Action: Key pressed <Key.shift>Workplace<Key.space>regulations
Screenshot: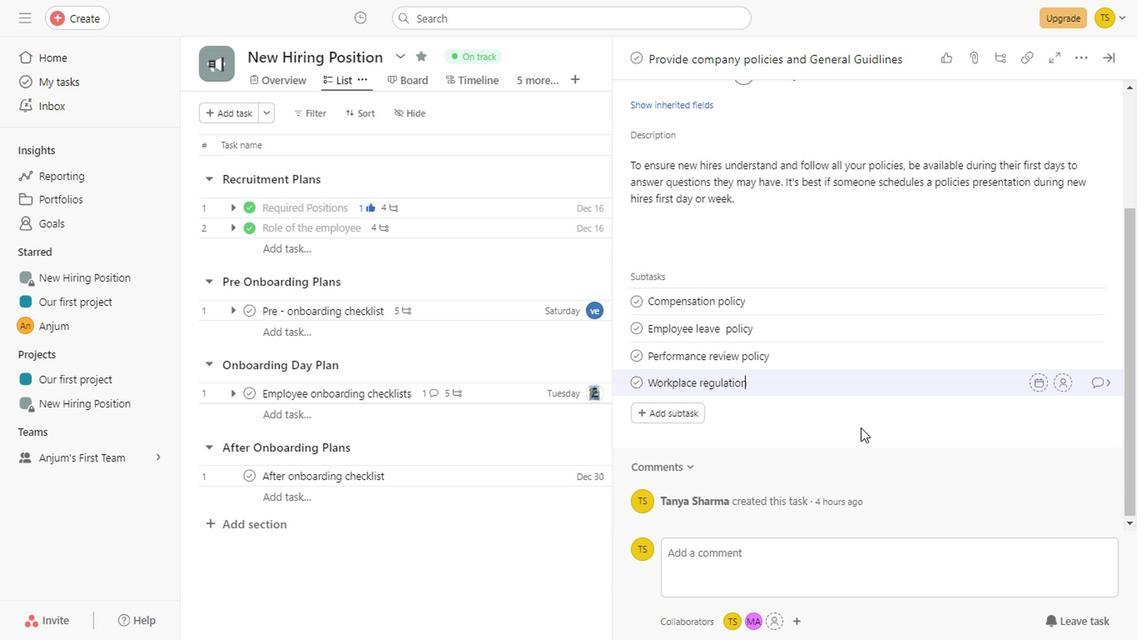 
Action: Mouse moved to (654, 406)
Screenshot: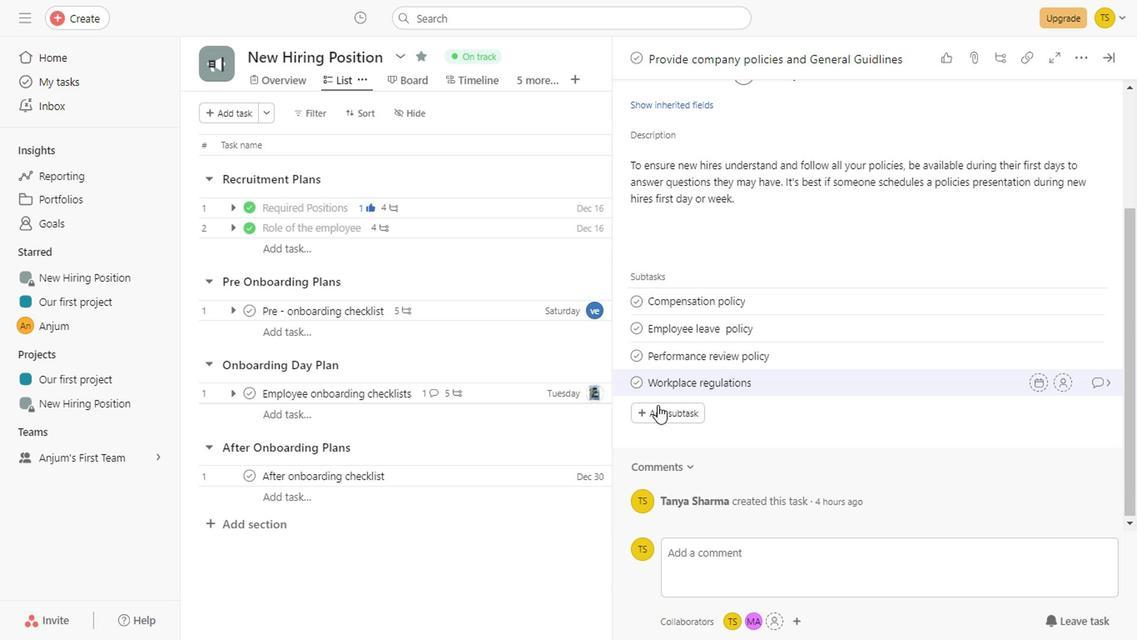 
Action: Mouse pressed left at (654, 406)
Screenshot: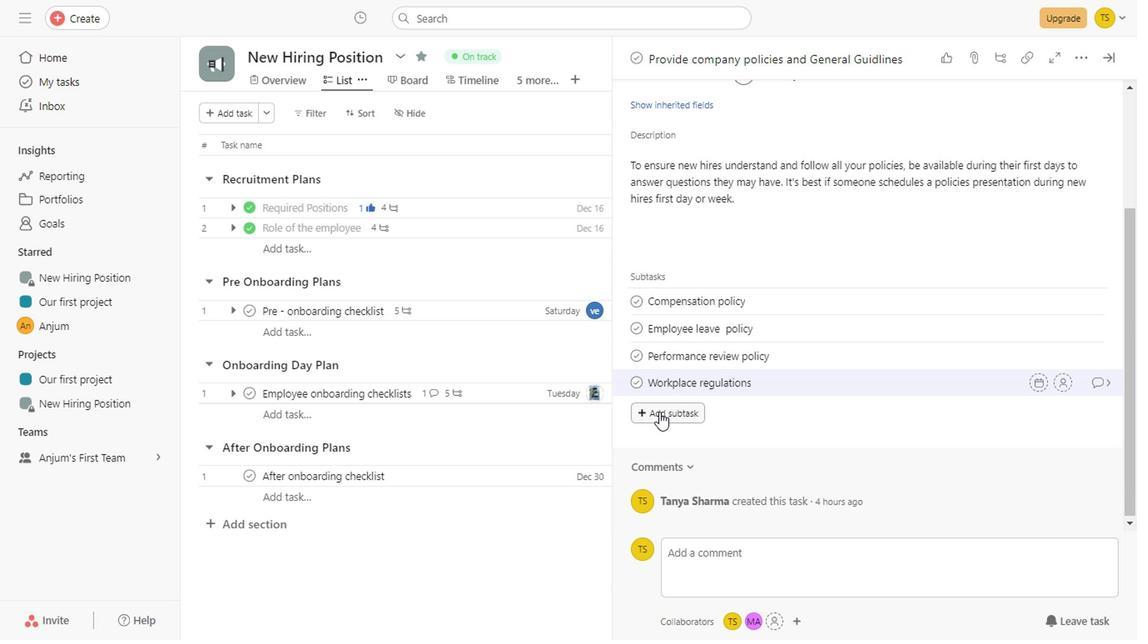 
Action: Mouse moved to (903, 467)
Screenshot: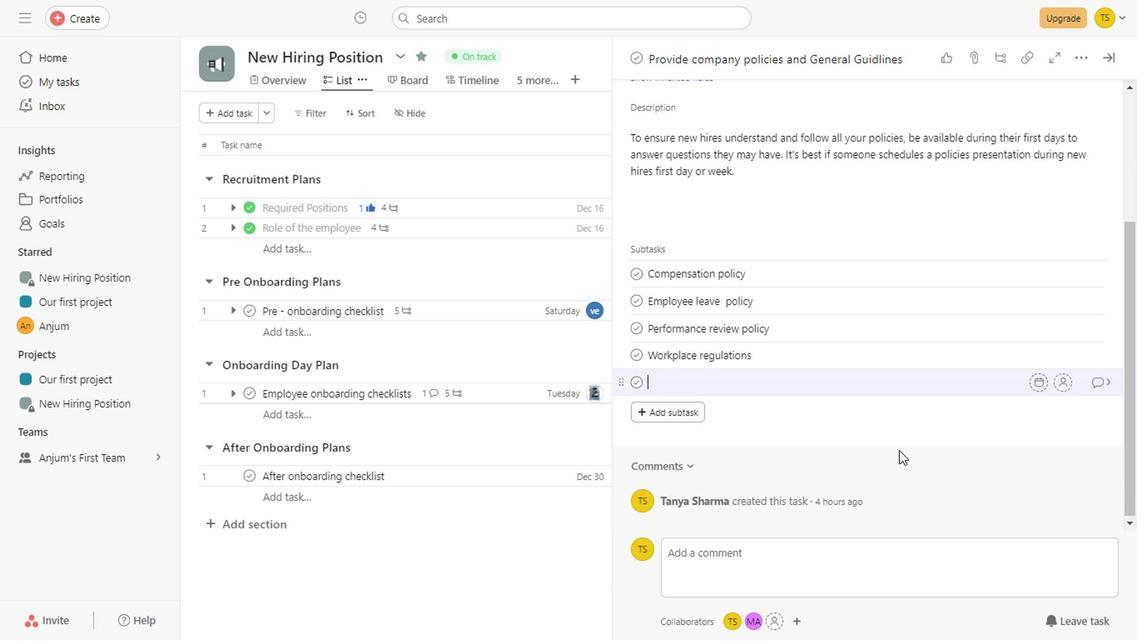 
Action: Key pressed <Key.shift>Employee<Key.space>confidentiality<Key.space>policy
Screenshot: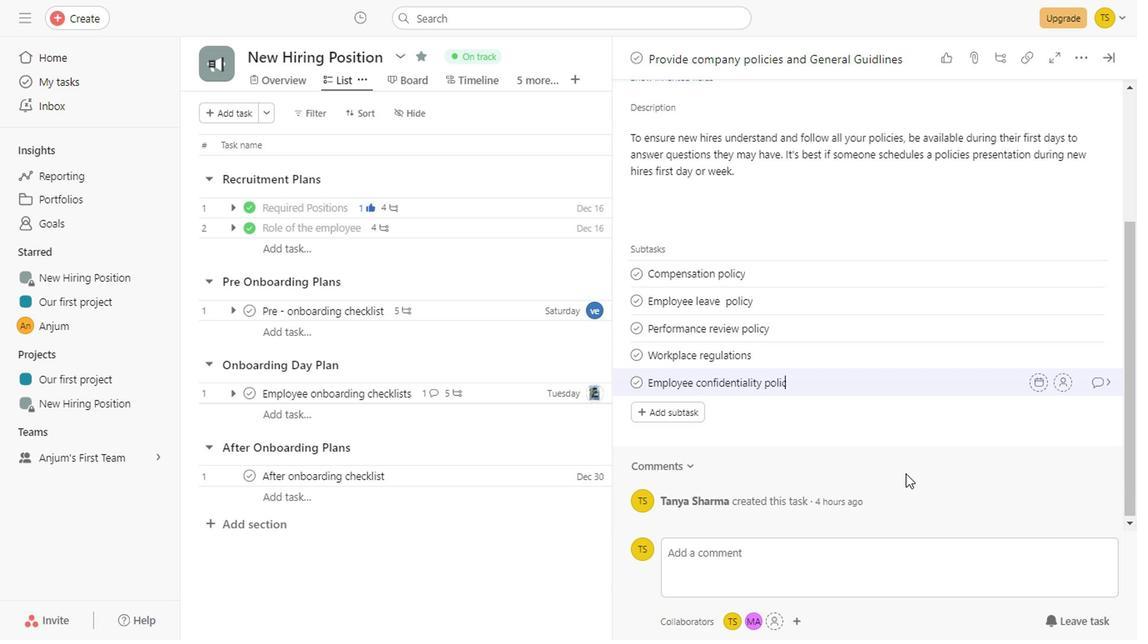 
Action: Mouse moved to (666, 401)
Screenshot: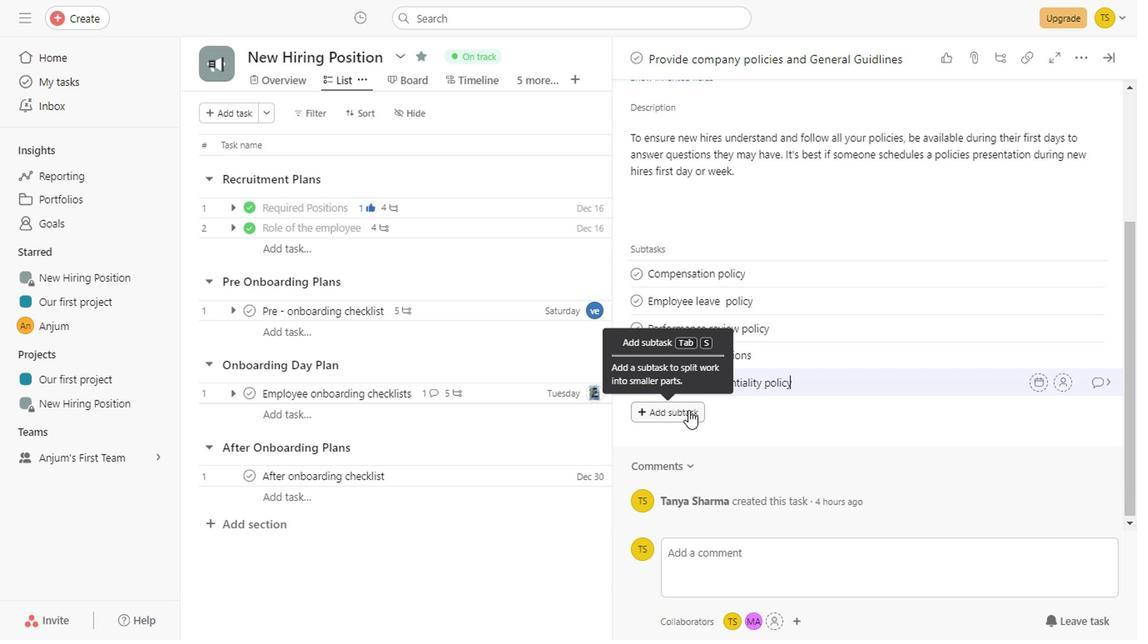 
Action: Mouse pressed left at (666, 401)
Screenshot: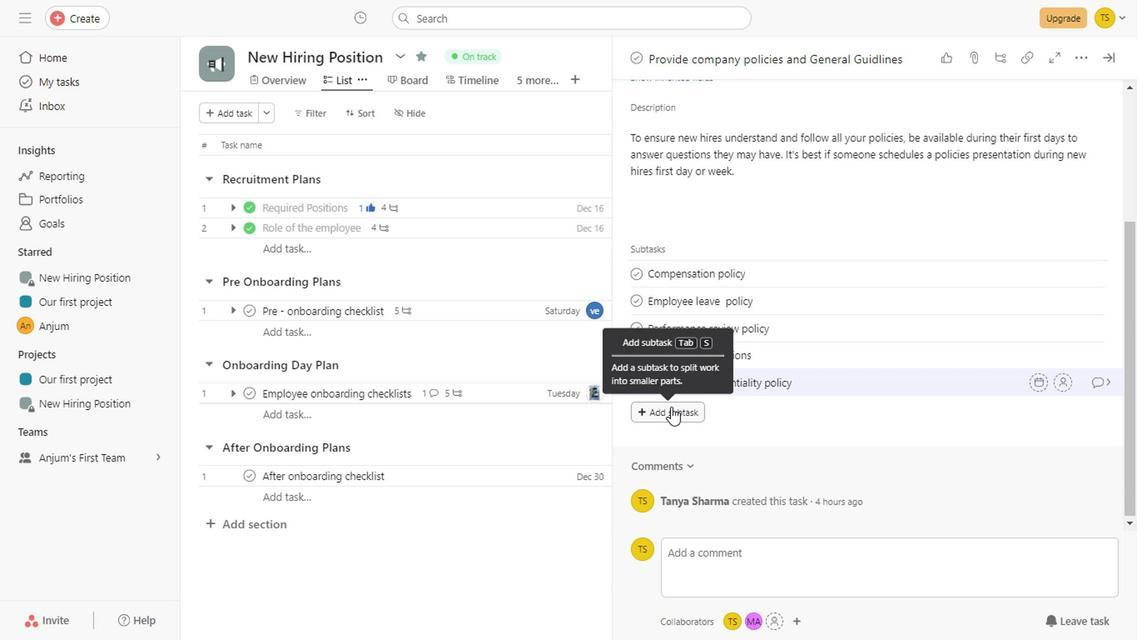 
Action: Mouse moved to (734, 373)
Screenshot: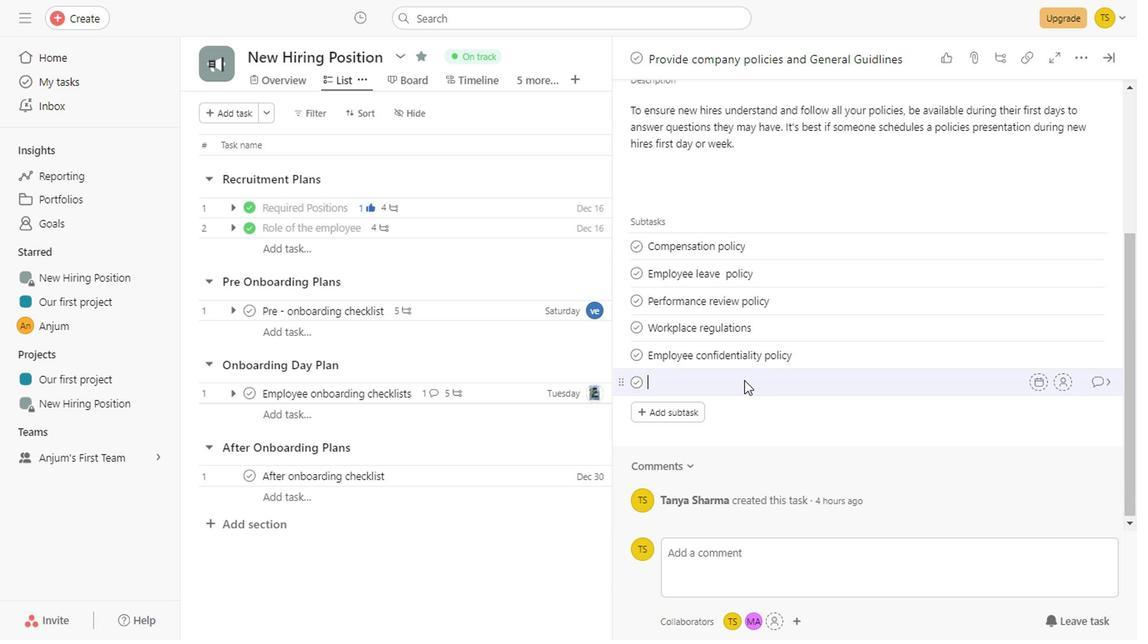 
Action: Key pressed <Key.shift>Remote<Key.space>work<Key.space>policy
Screenshot: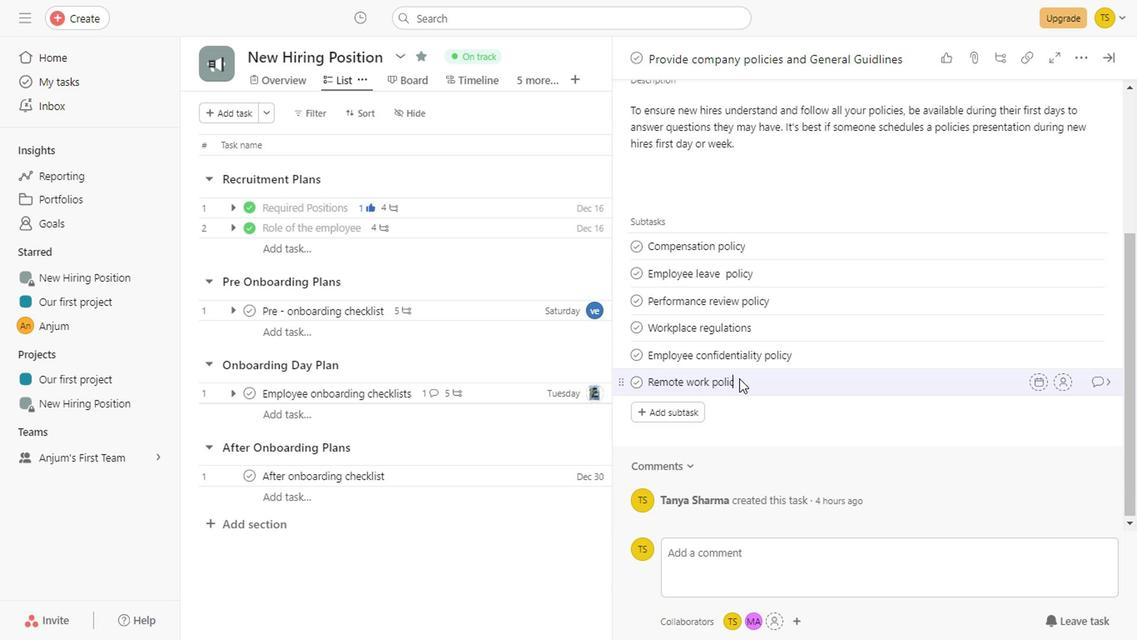 
Action: Mouse moved to (680, 408)
Screenshot: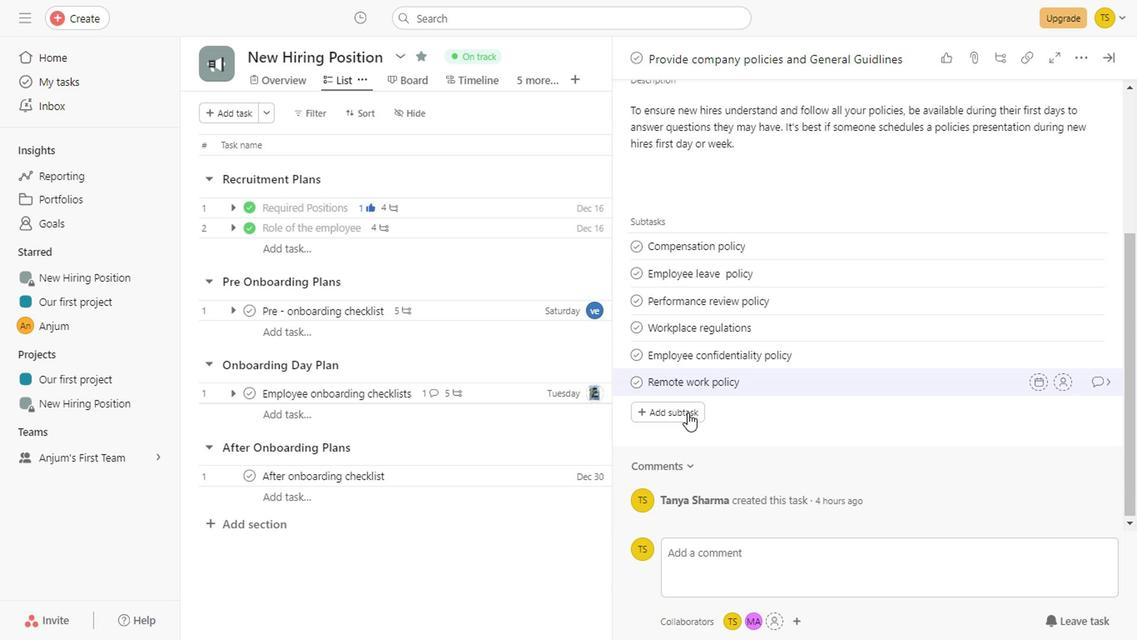 
Action: Mouse pressed left at (680, 408)
Screenshot: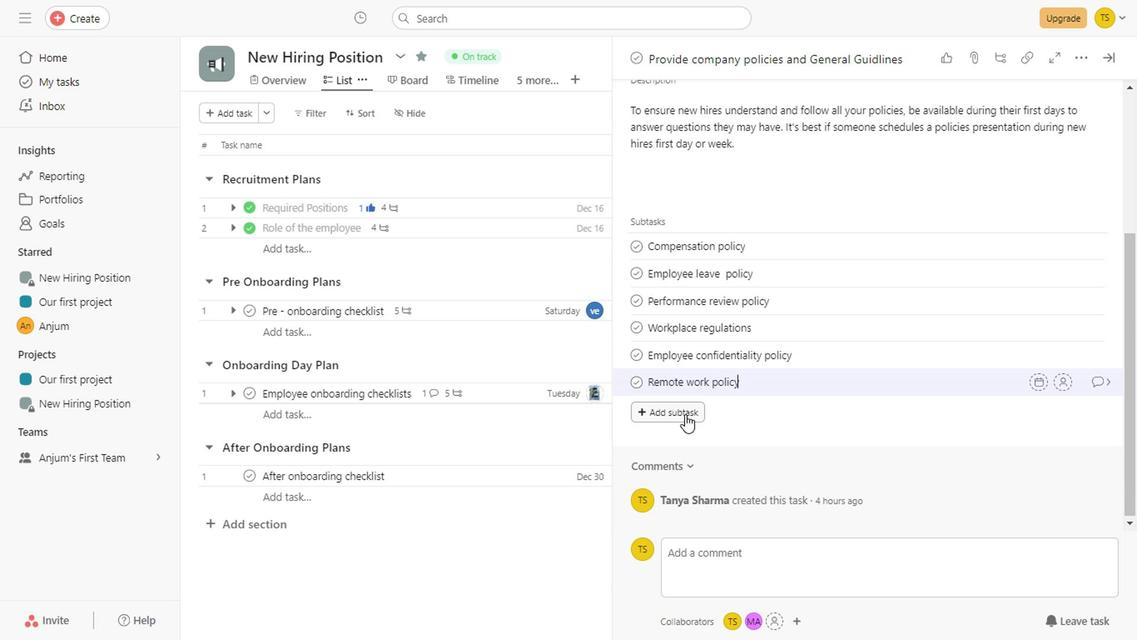 
Action: Mouse moved to (1110, 434)
Screenshot: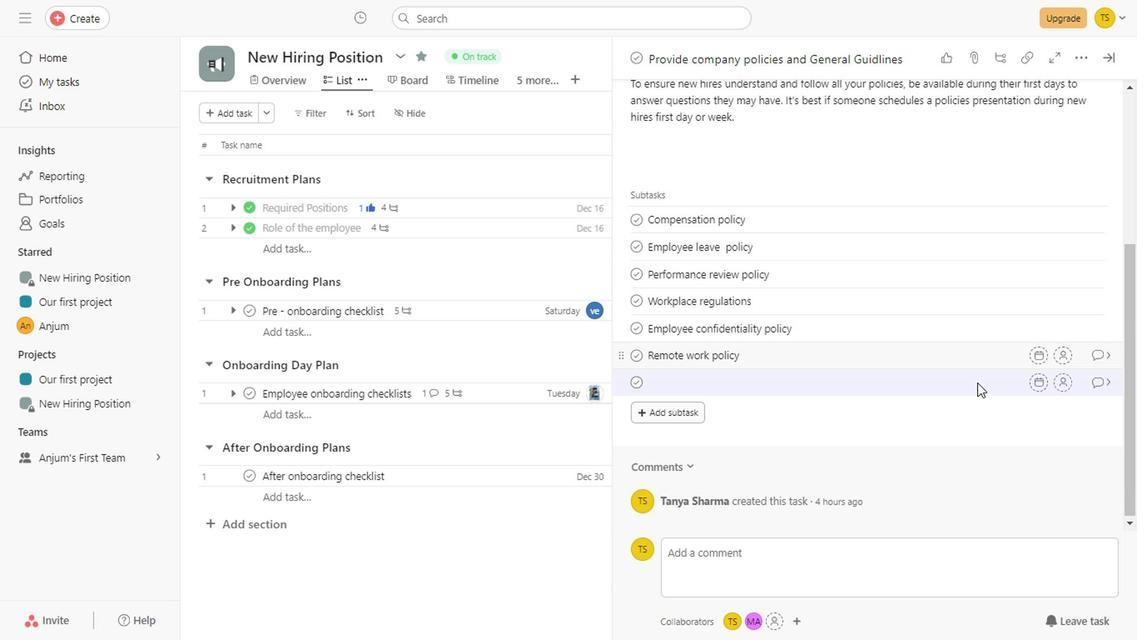 
Action: Key pressed <Key.shift>Emplo<Key.backspace>oyee<Key.space>travel<Key.space>policy
Screenshot: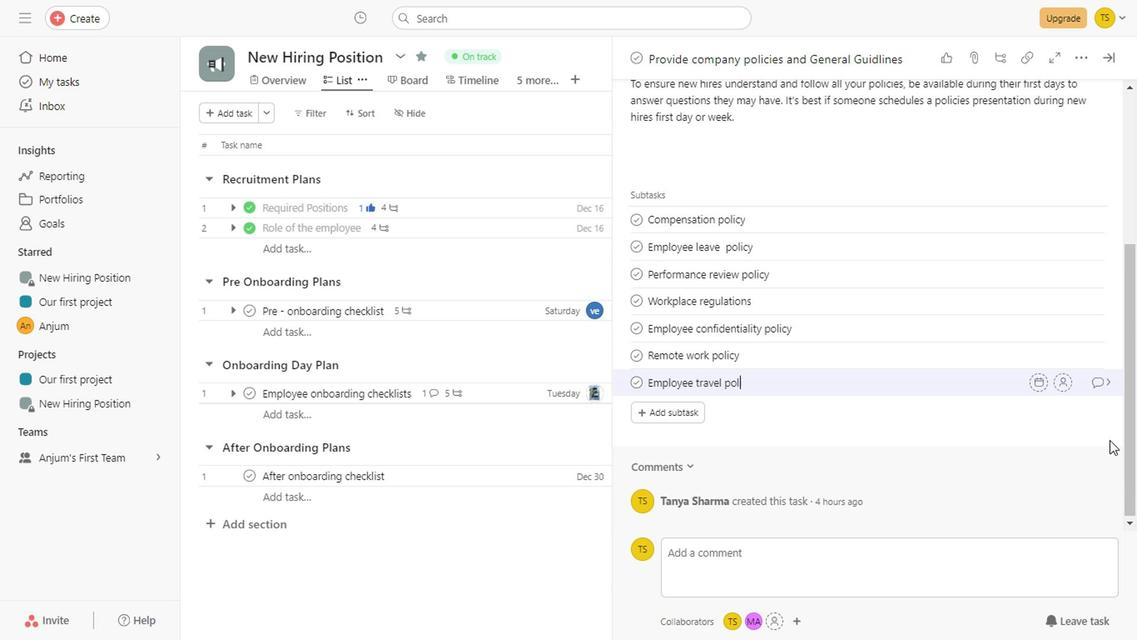 
Action: Mouse moved to (661, 413)
Screenshot: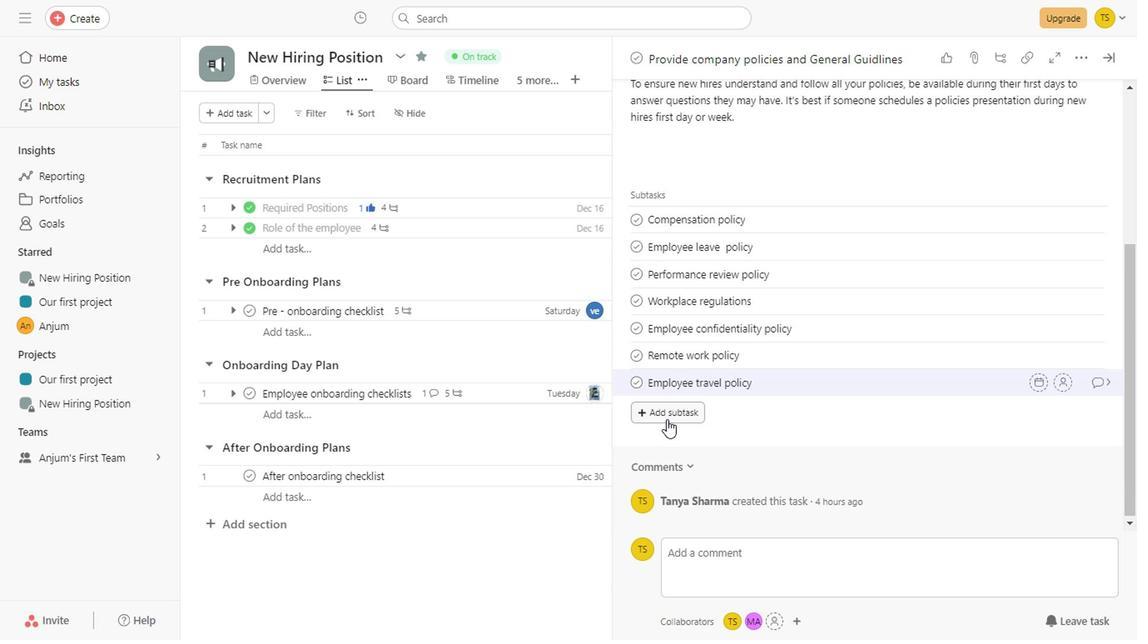 
Action: Mouse pressed left at (661, 413)
Screenshot: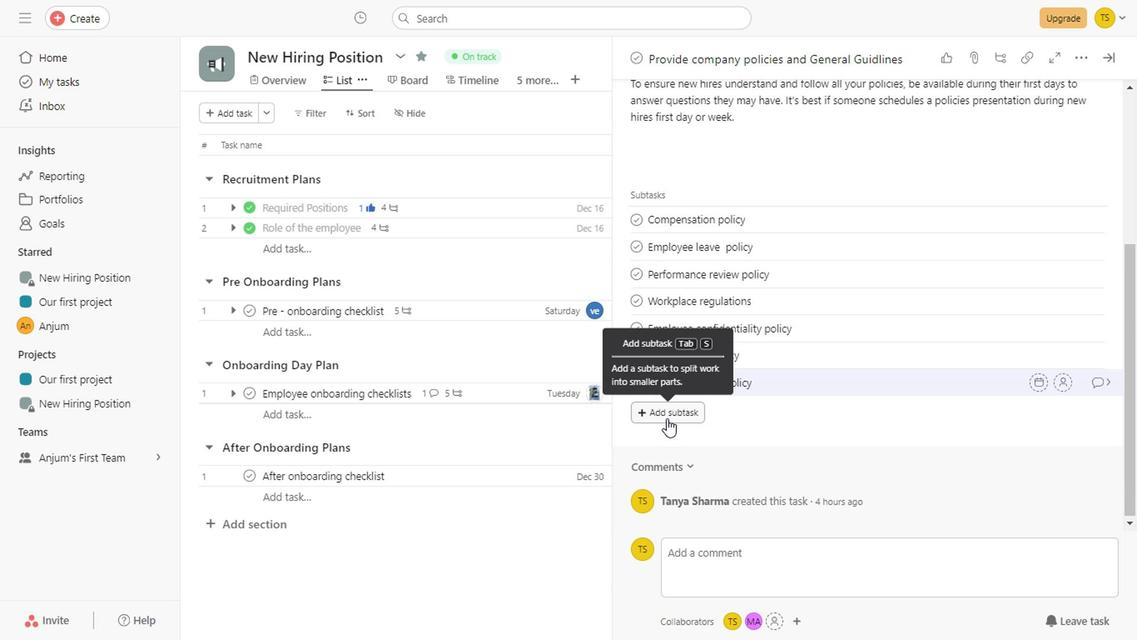
Action: Mouse moved to (916, 372)
Screenshot: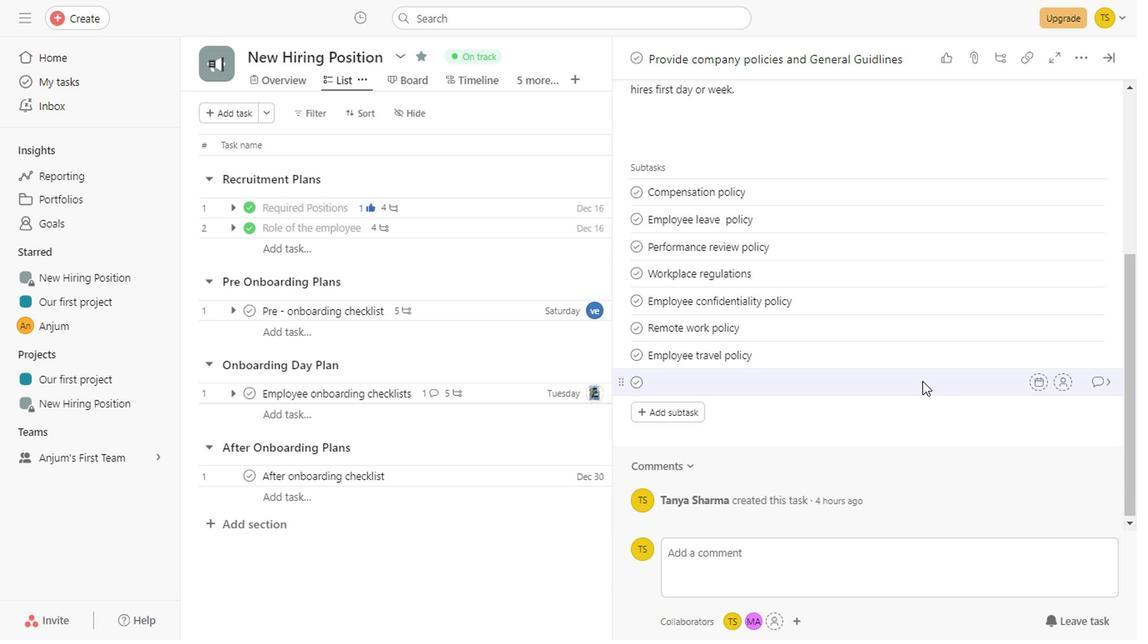 
Action: Mouse pressed right at (916, 372)
Screenshot: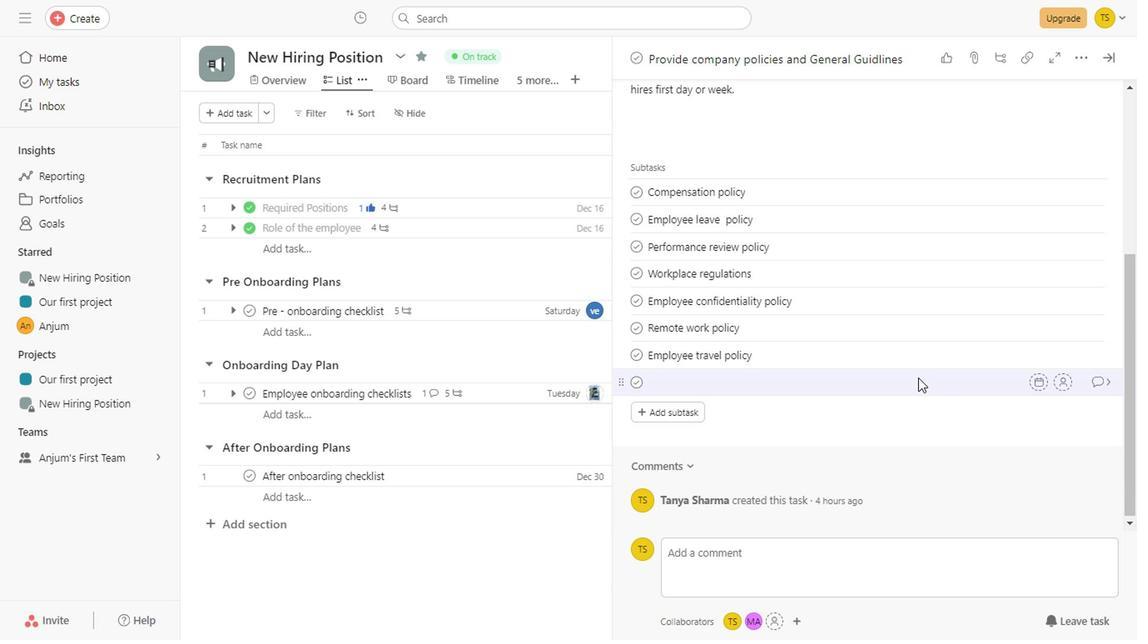 
Action: Mouse moved to (976, 600)
Screenshot: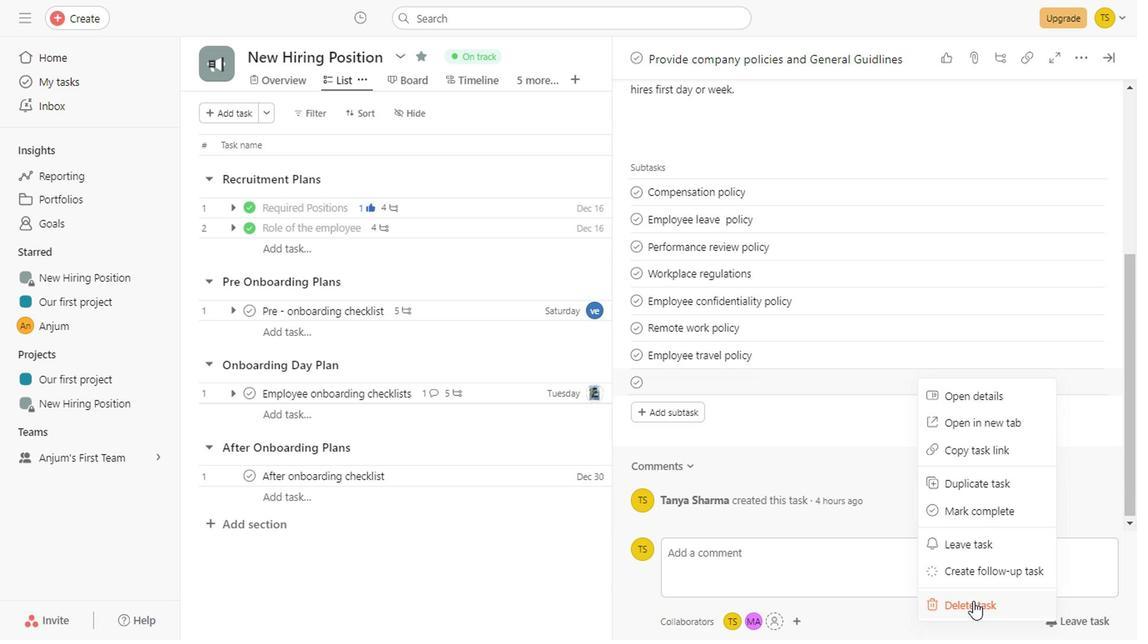 
Action: Mouse pressed left at (976, 600)
Screenshot: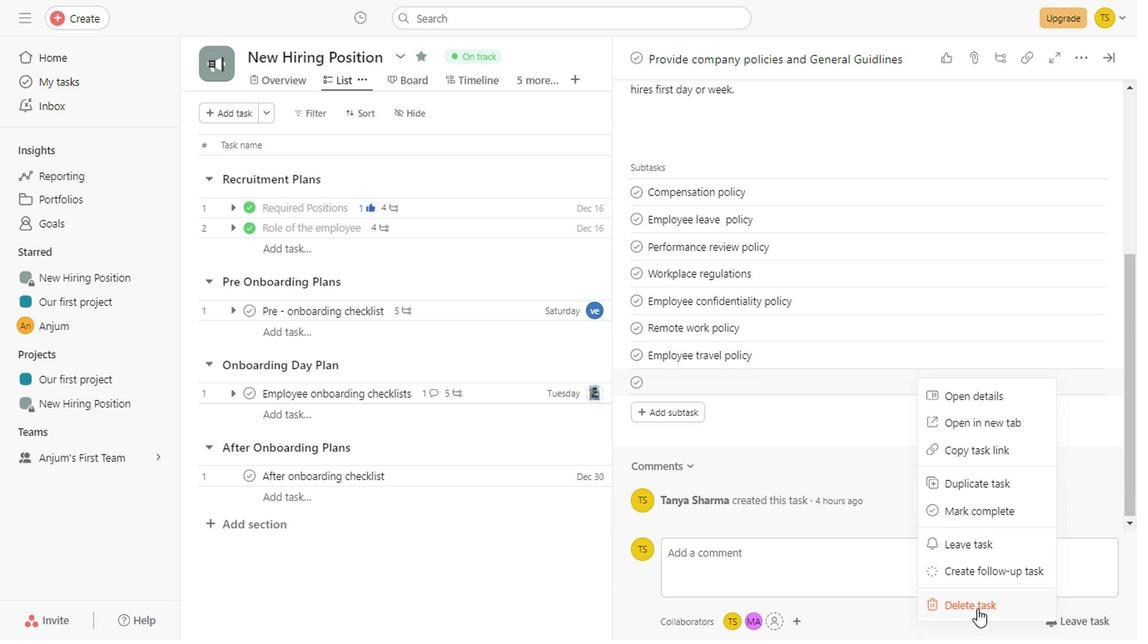 
Action: Mouse moved to (896, 383)
Screenshot: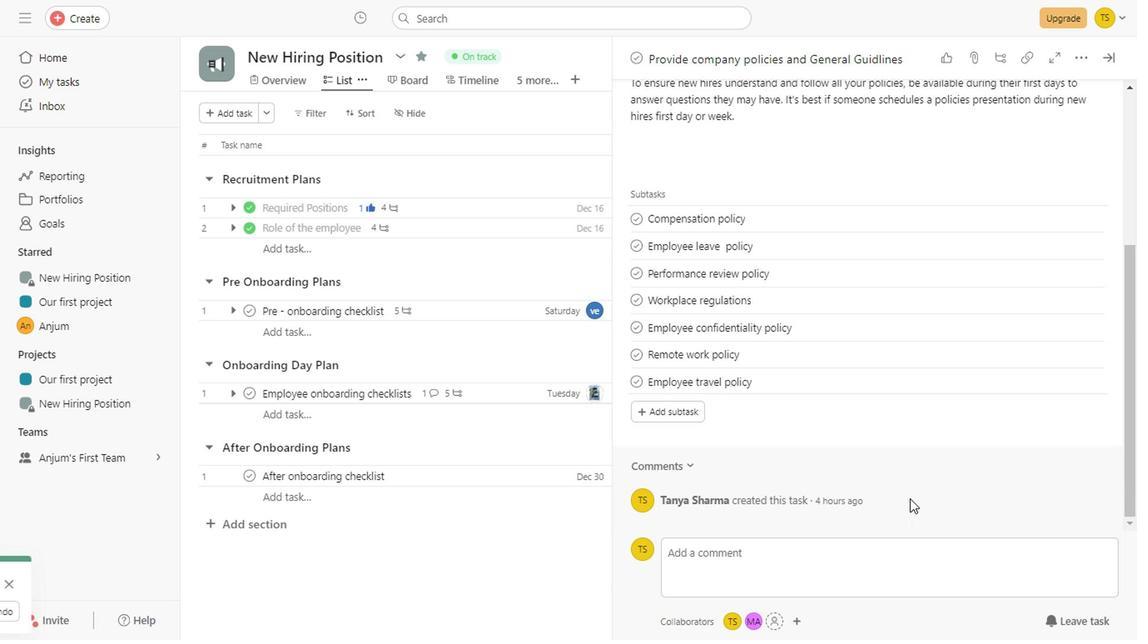 
Action: Mouse scrolled (896, 382) with delta (0, -1)
Screenshot: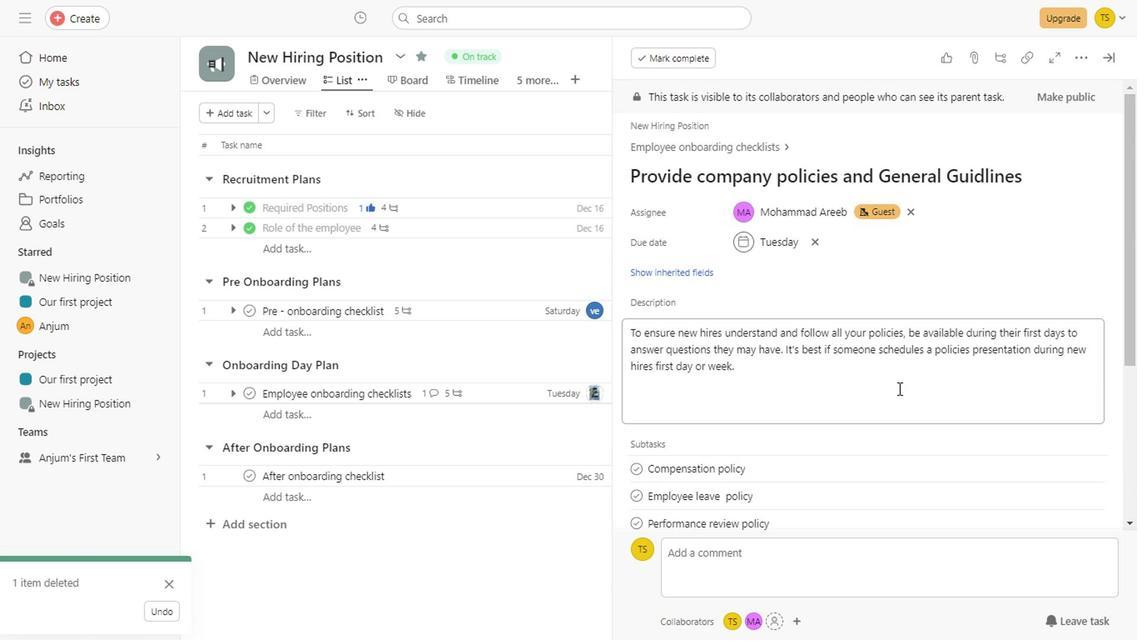 
Action: Mouse scrolled (896, 382) with delta (0, -1)
Screenshot: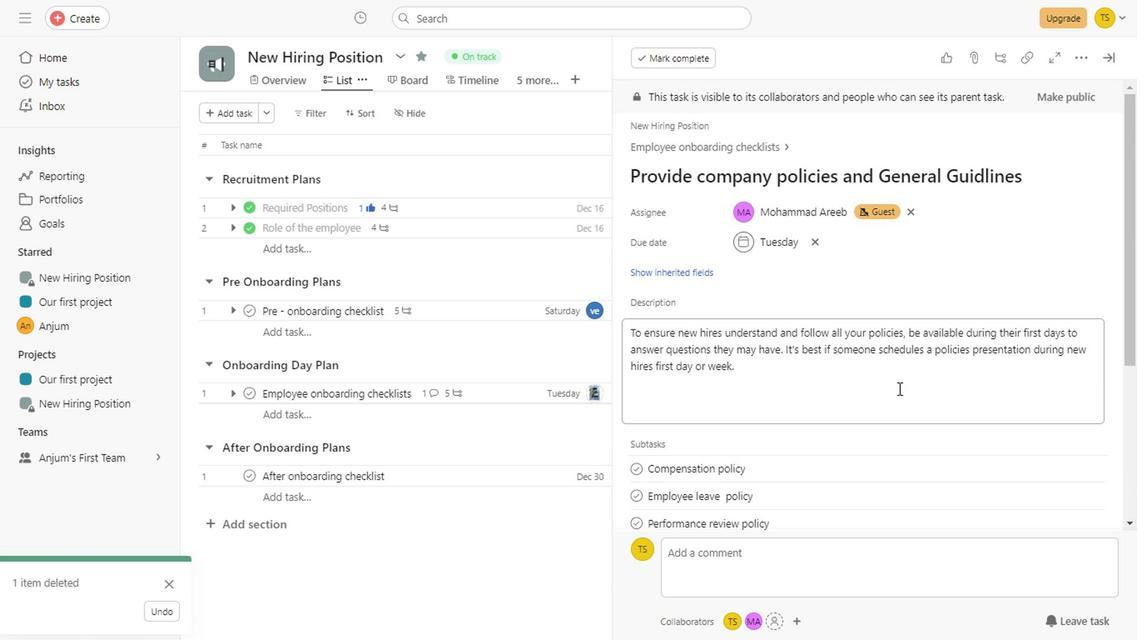 
Action: Mouse scrolled (896, 382) with delta (0, -1)
Screenshot: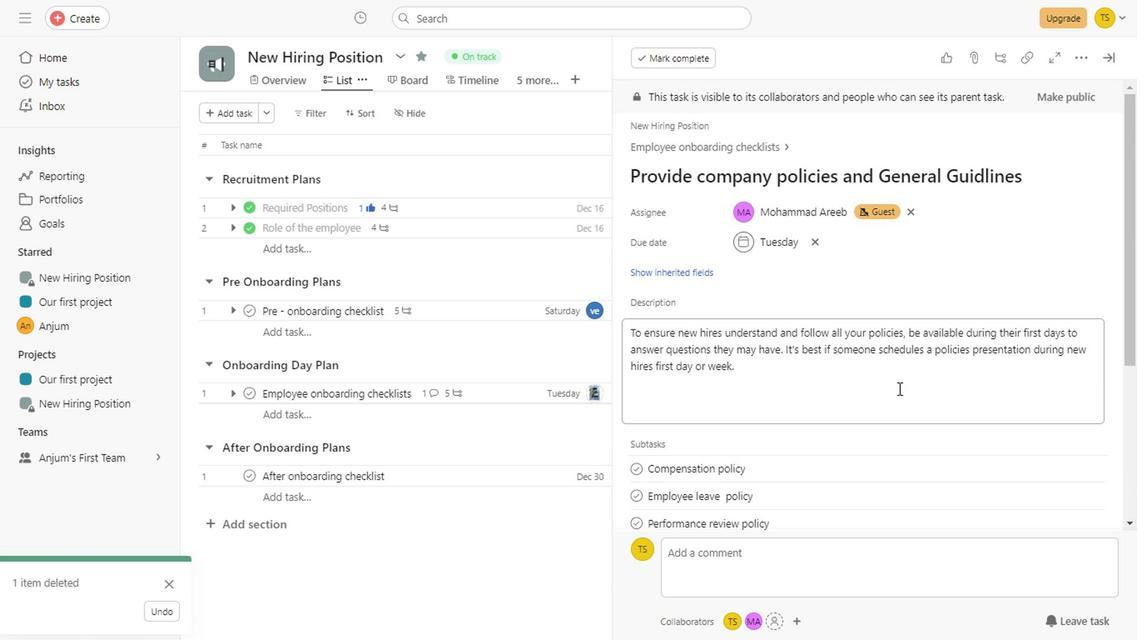 
Action: Mouse scrolled (896, 382) with delta (0, -1)
Screenshot: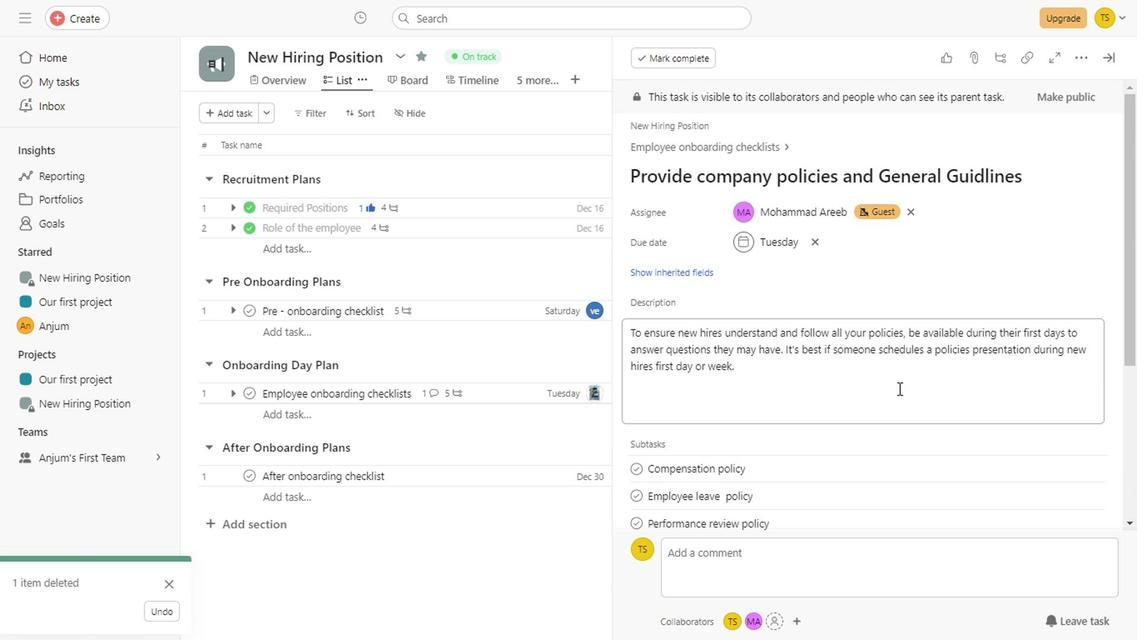 
Action: Mouse scrolled (896, 382) with delta (0, -1)
Screenshot: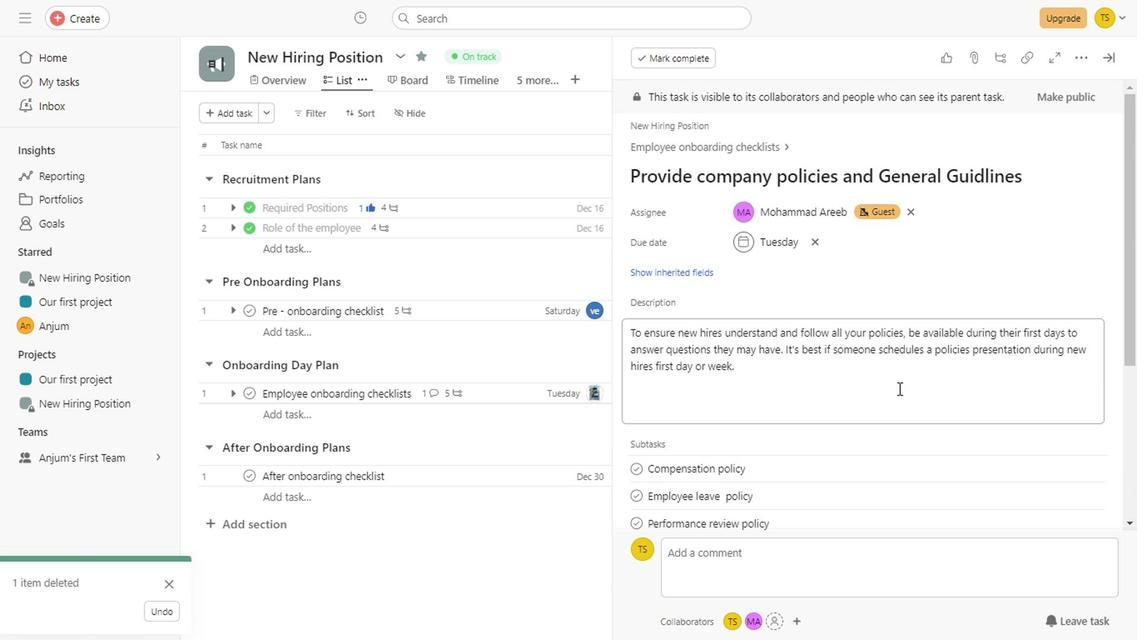 
Action: Mouse scrolled (896, 382) with delta (0, -1)
Screenshot: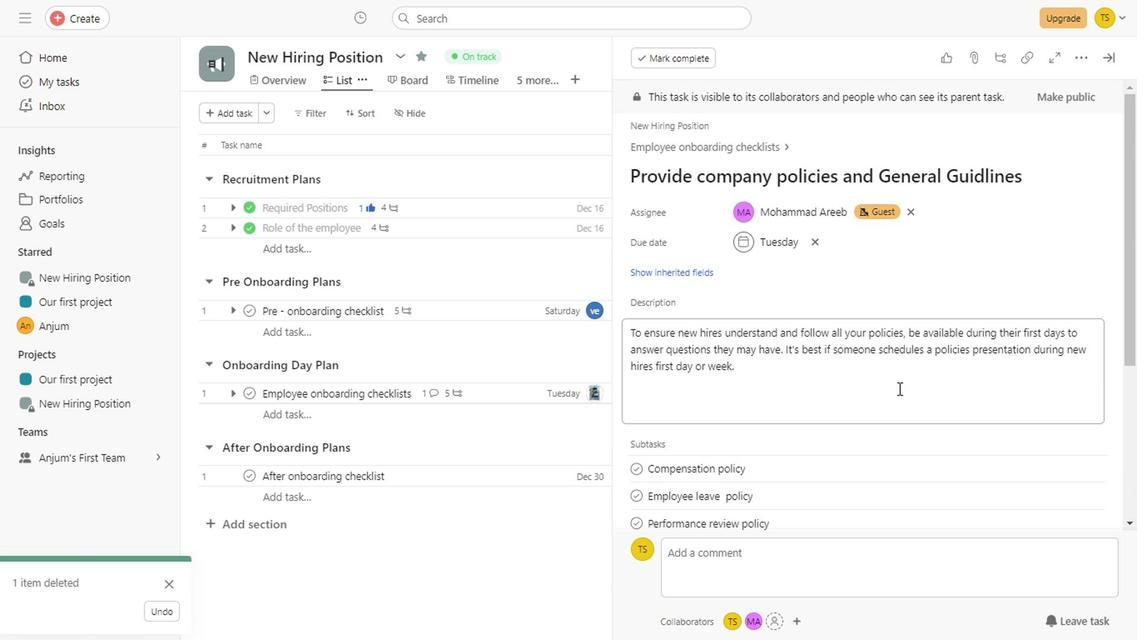 
Action: Mouse scrolled (896, 382) with delta (0, -1)
Screenshot: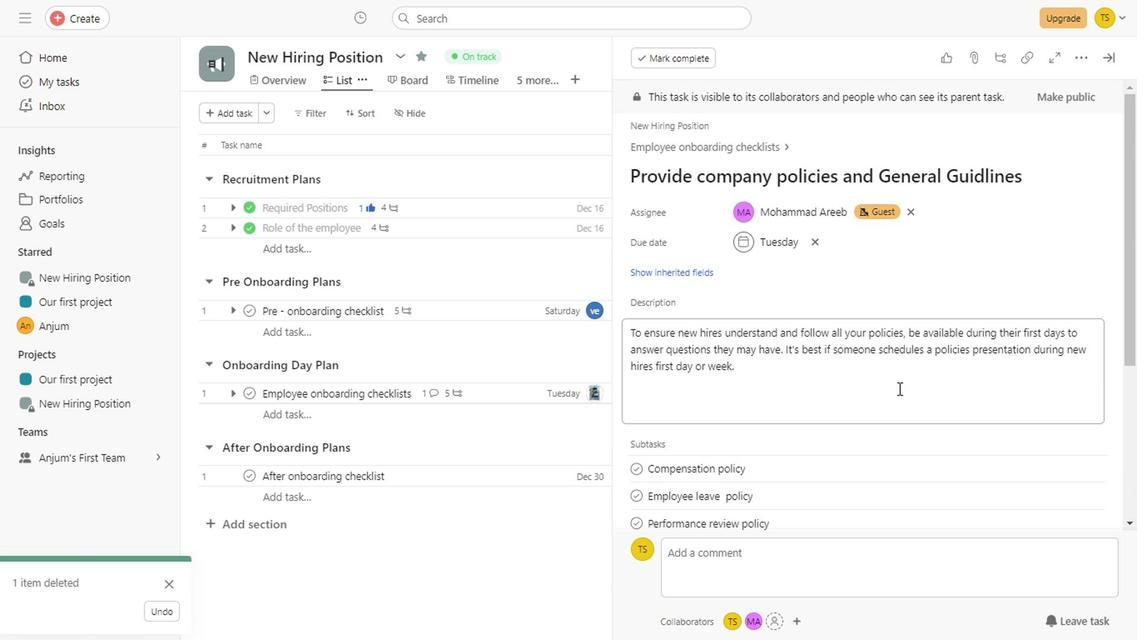 
Action: Mouse moved to (1054, 58)
Screenshot: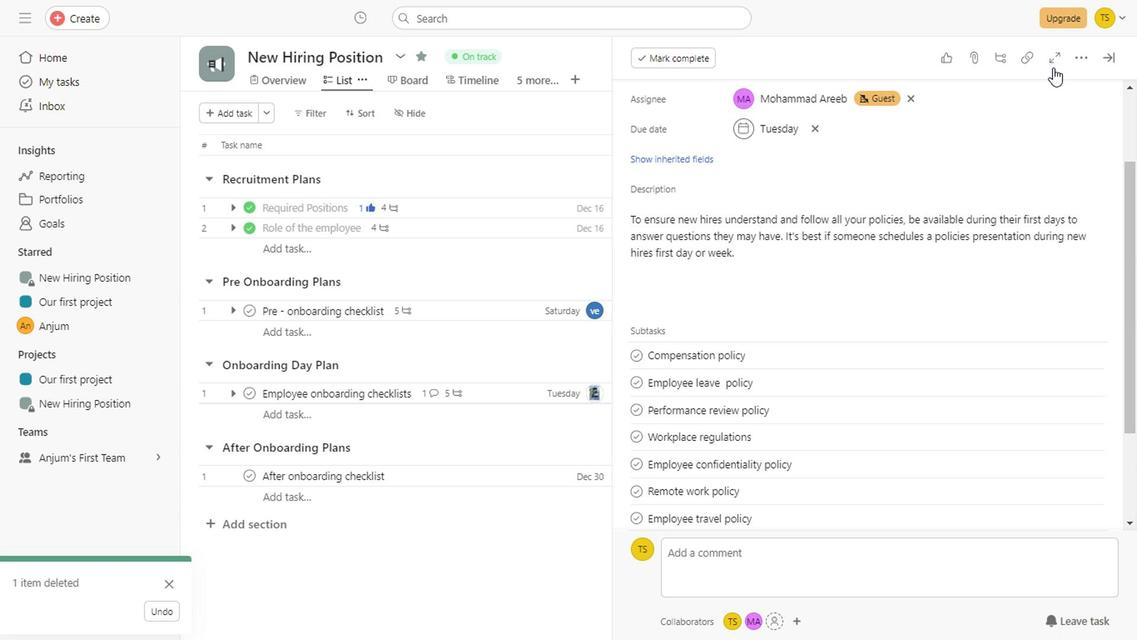 
Action: Mouse pressed left at (1054, 58)
Screenshot: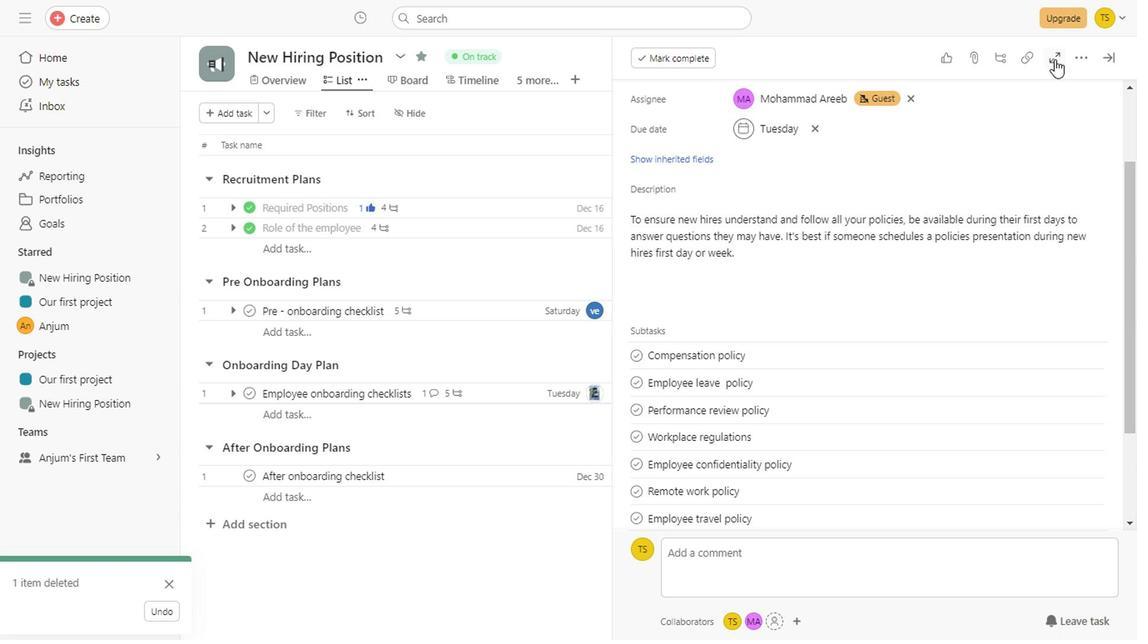 
Action: Mouse moved to (706, 397)
Screenshot: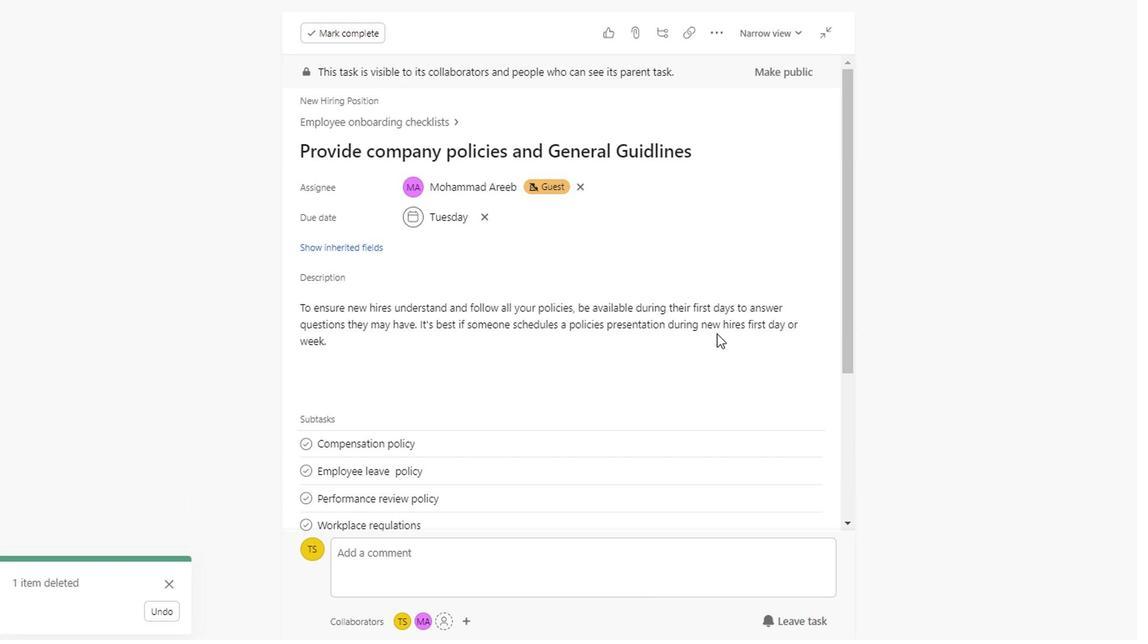 
Action: Mouse scrolled (706, 396) with delta (0, 0)
Screenshot: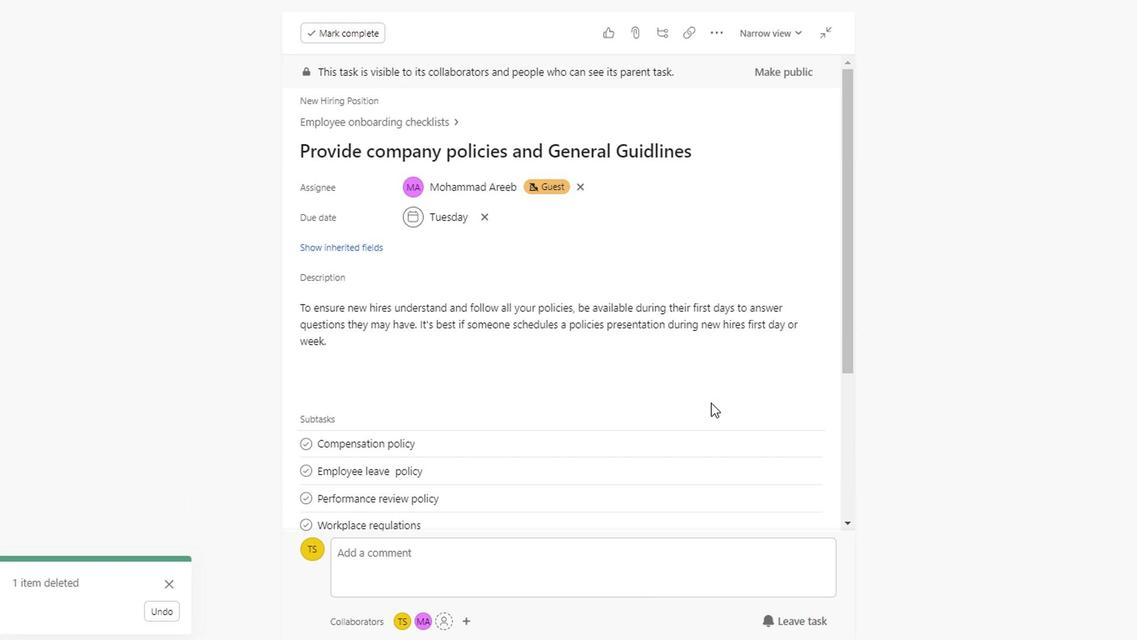 
Action: Mouse scrolled (706, 396) with delta (0, 0)
Screenshot: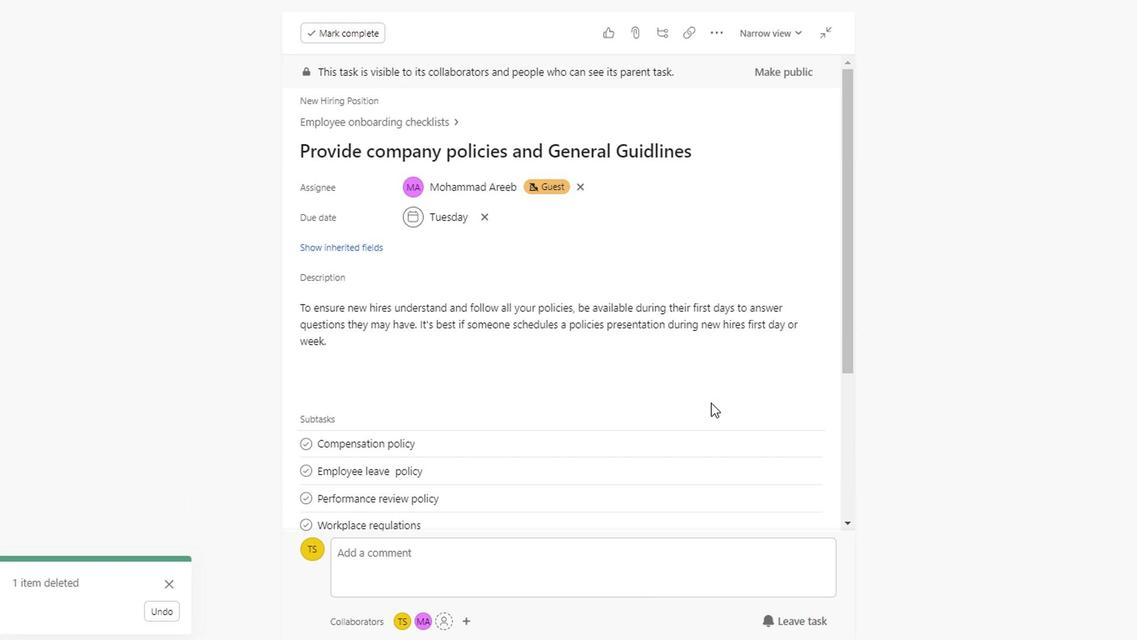 
Action: Mouse scrolled (706, 396) with delta (0, 0)
Screenshot: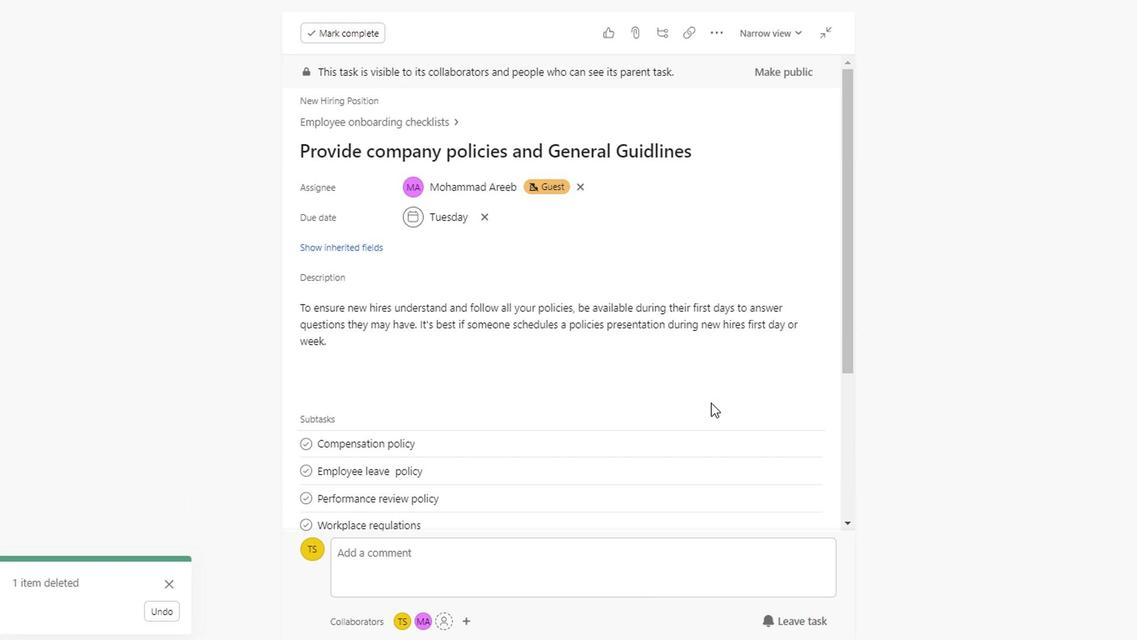 
Action: Mouse scrolled (706, 396) with delta (0, 0)
Screenshot: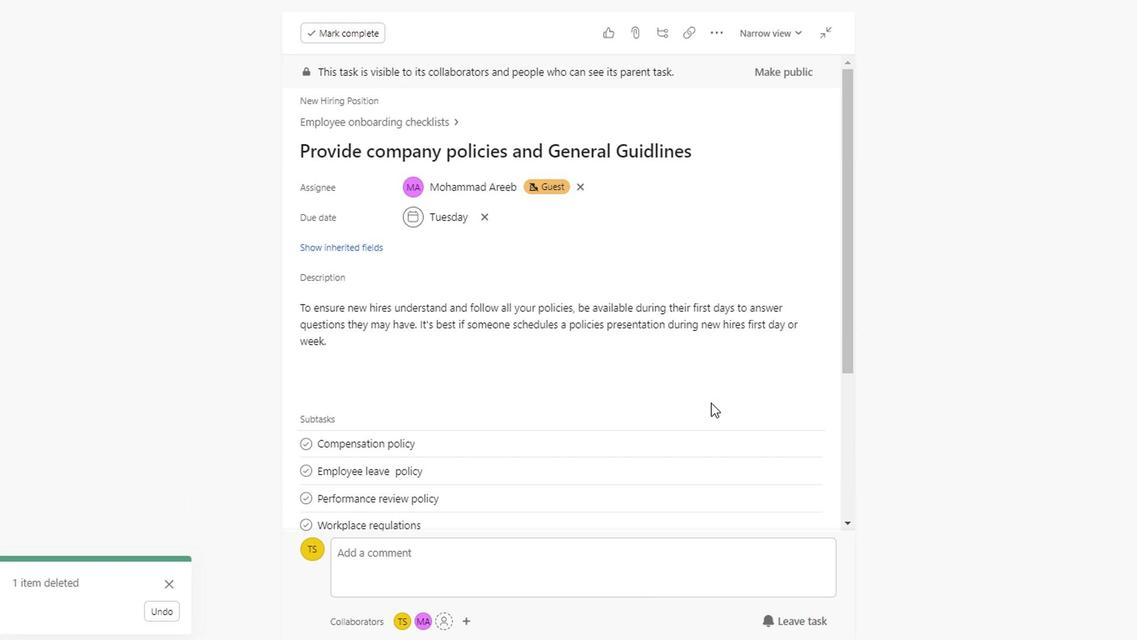 
Action: Mouse scrolled (706, 396) with delta (0, 0)
Screenshot: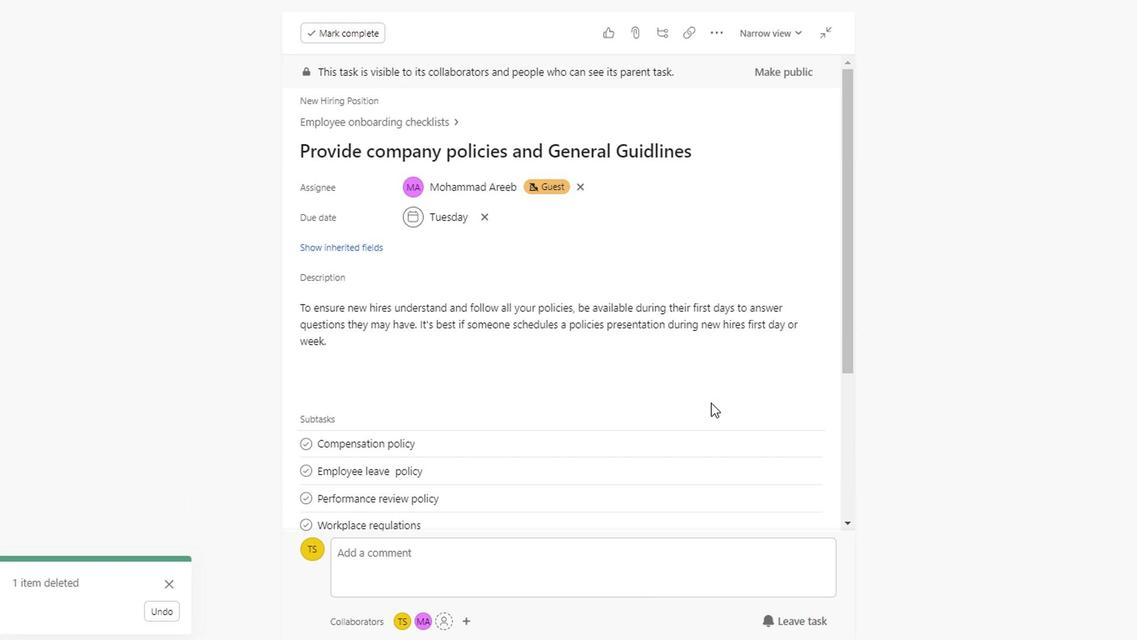 
Action: Mouse scrolled (706, 396) with delta (0, 0)
Screenshot: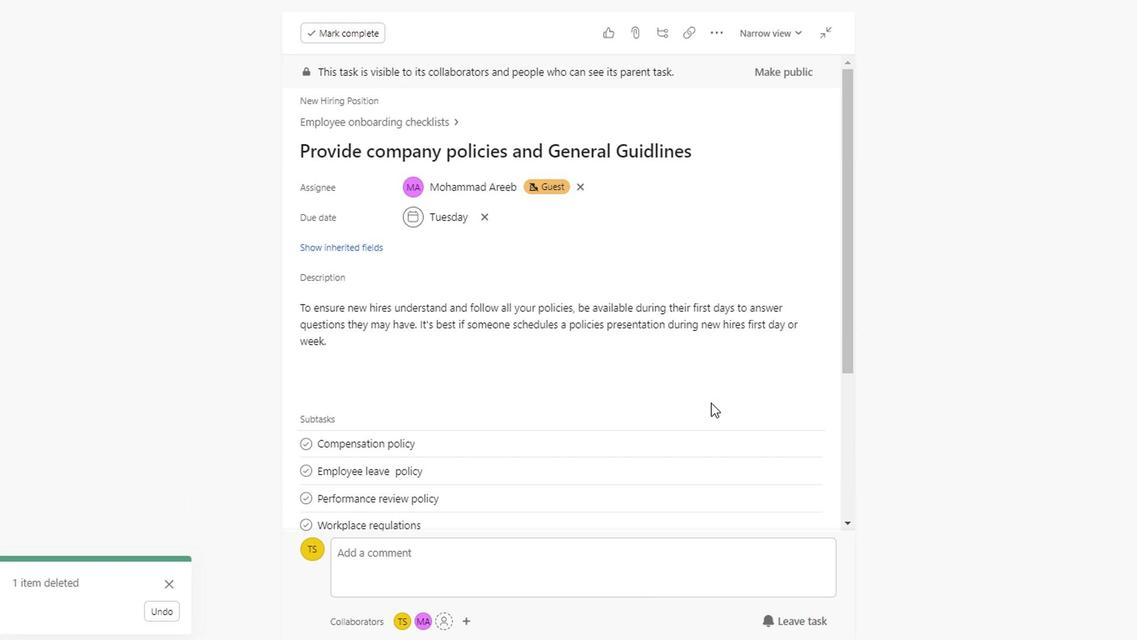 
Action: Mouse scrolled (706, 396) with delta (0, 0)
Screenshot: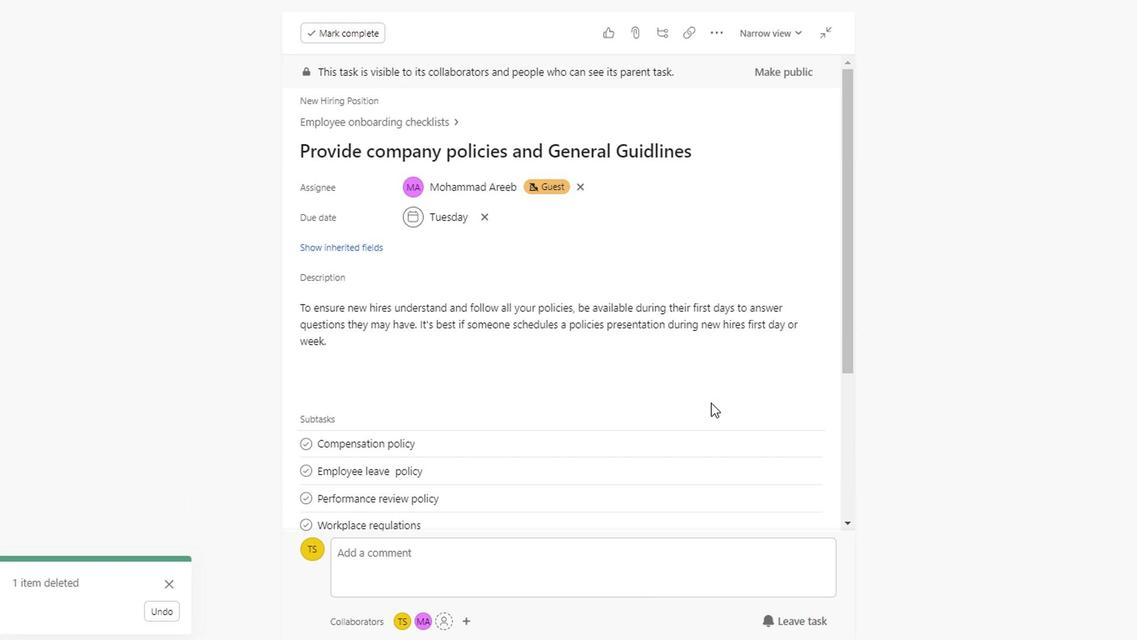 
Action: Mouse scrolled (706, 396) with delta (0, 0)
Screenshot: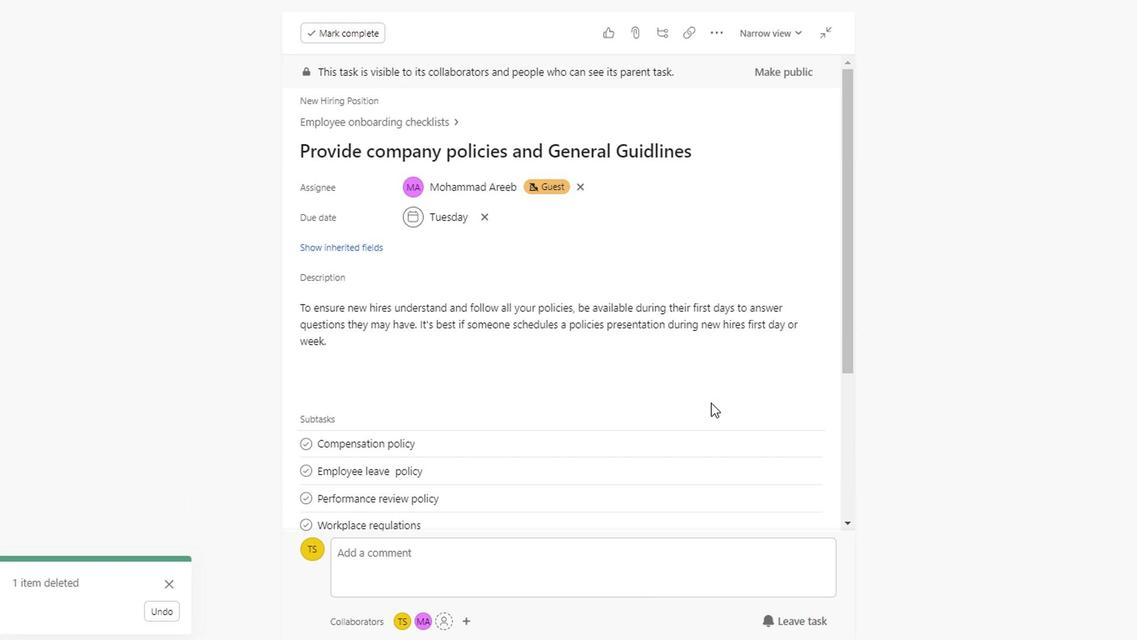 
Action: Mouse scrolled (706, 396) with delta (0, 0)
Screenshot: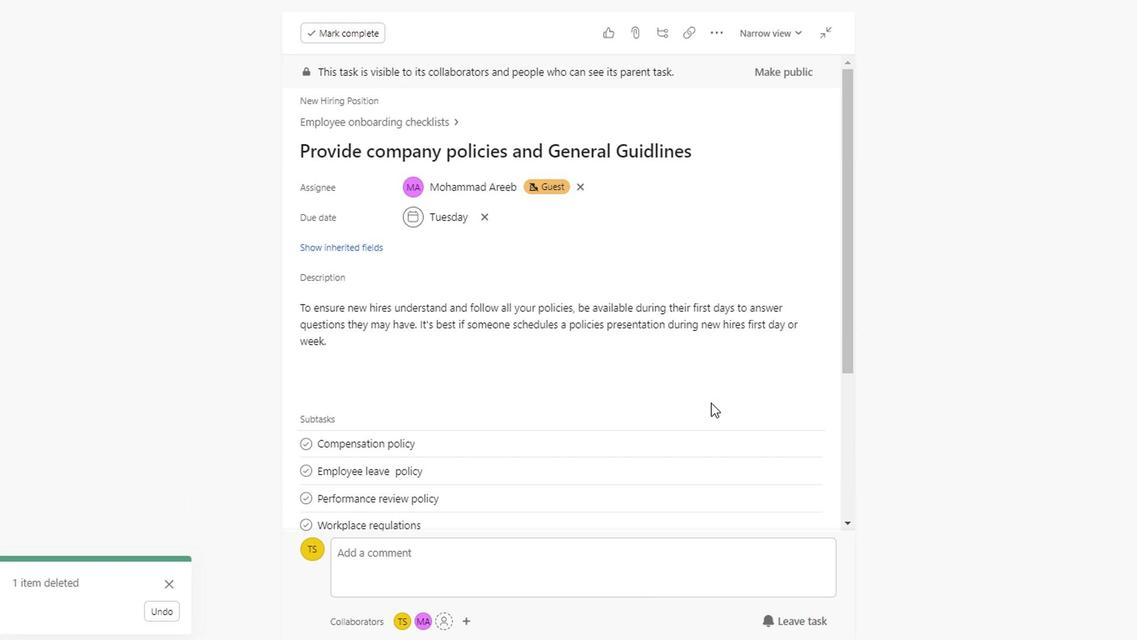 
Action: Mouse scrolled (706, 396) with delta (0, 0)
Screenshot: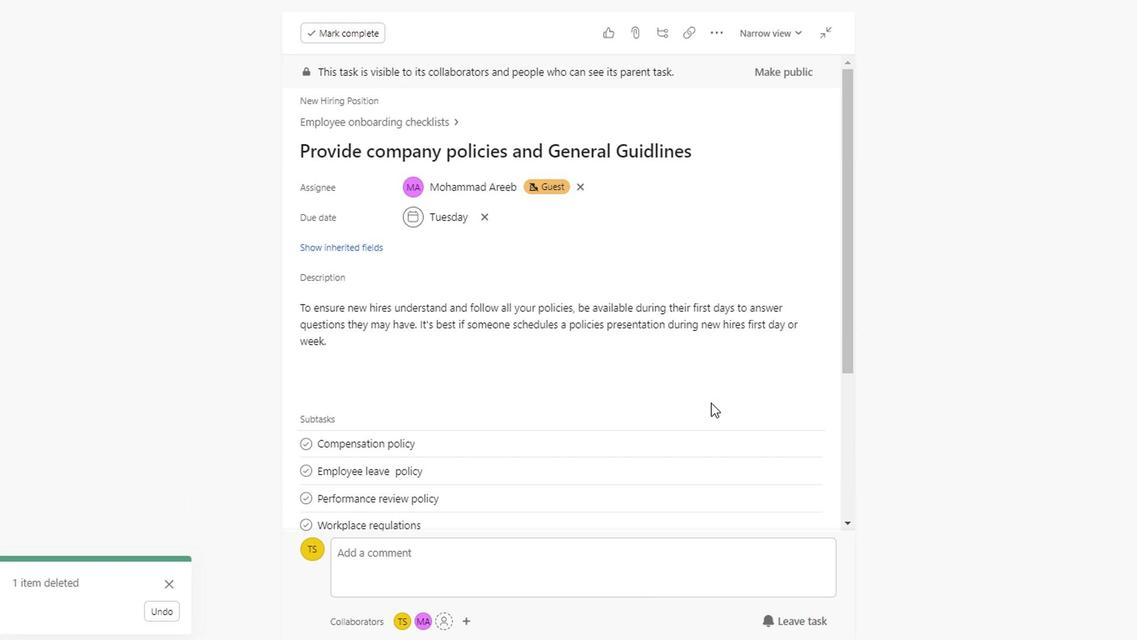 
Action: Mouse scrolled (706, 396) with delta (0, 0)
Screenshot: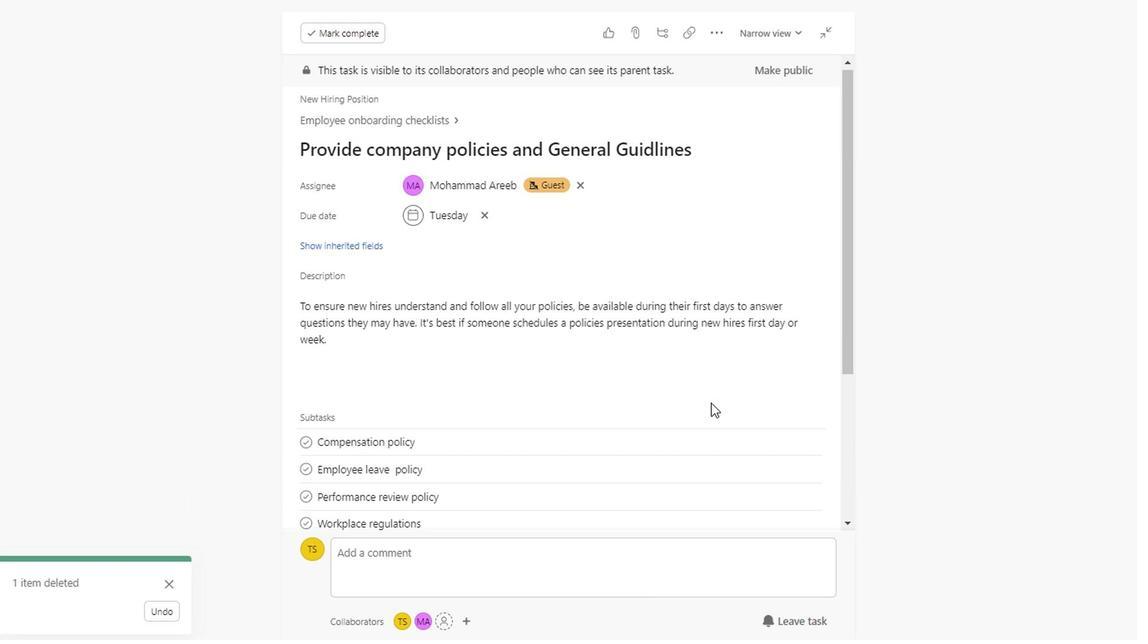
Action: Mouse scrolled (706, 396) with delta (0, 0)
Screenshot: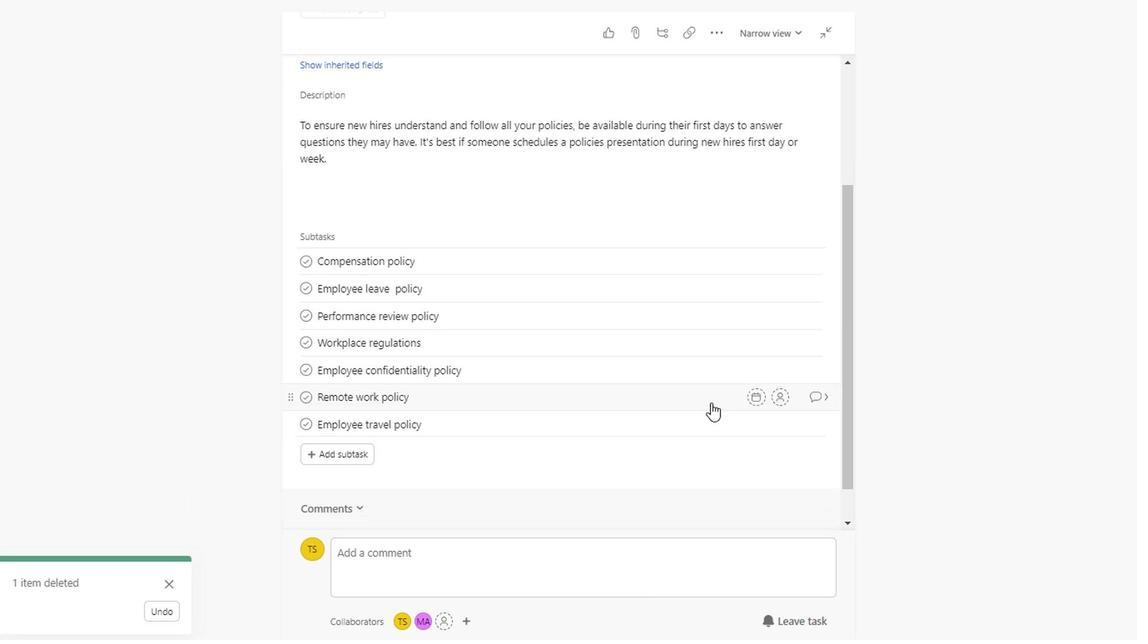 
Action: Mouse scrolled (706, 396) with delta (0, 0)
Screenshot: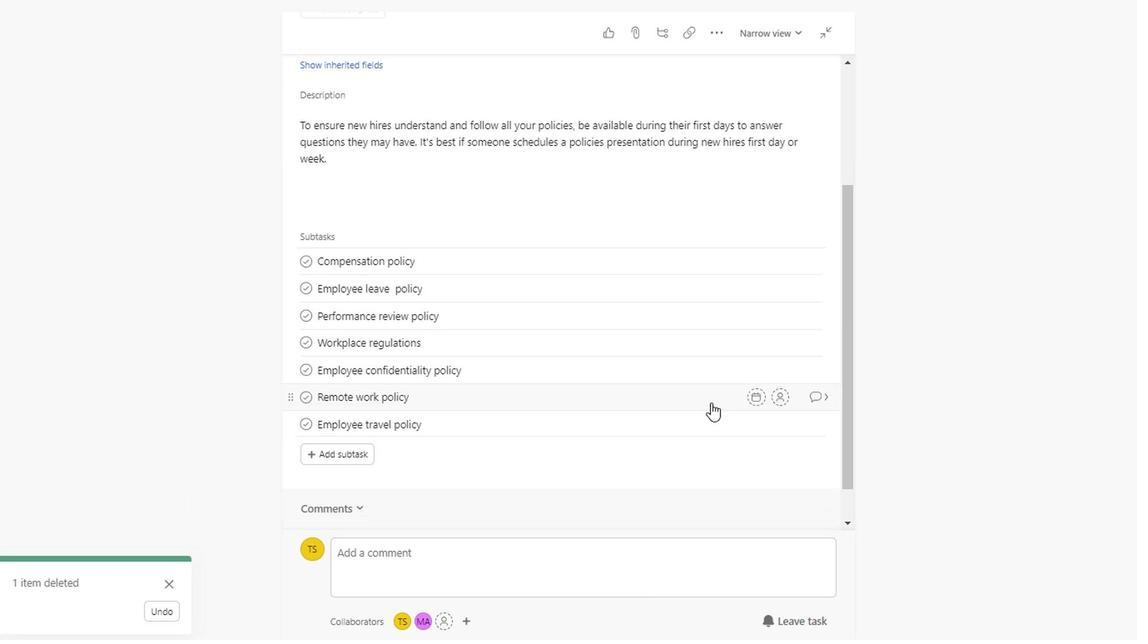 
Action: Mouse scrolled (706, 396) with delta (0, 0)
Screenshot: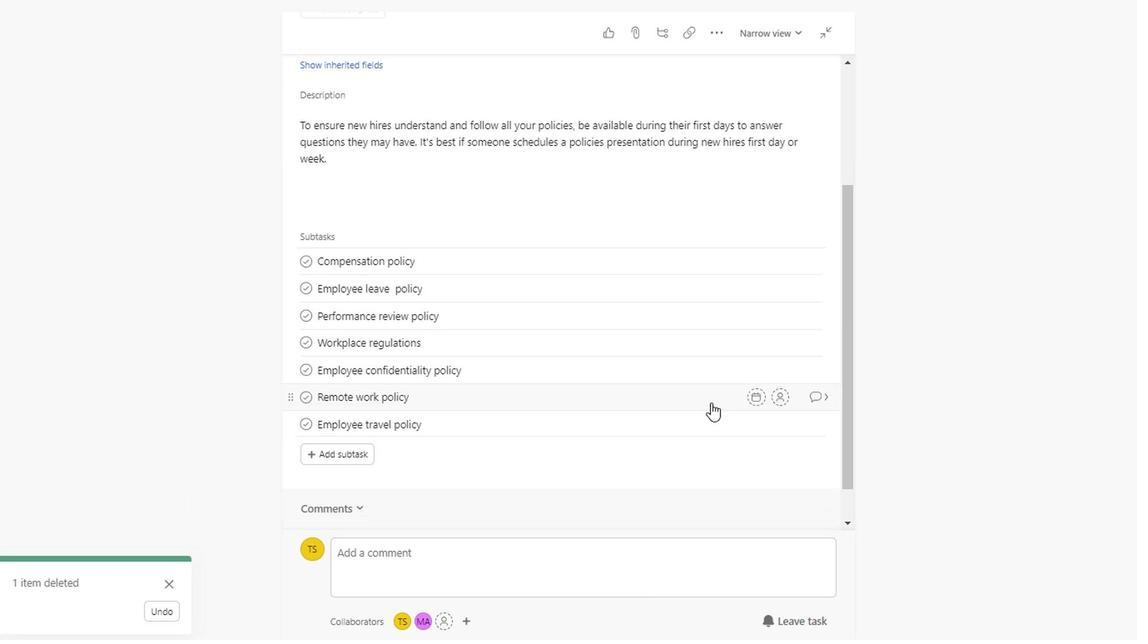 
Action: Mouse scrolled (706, 396) with delta (0, 0)
Screenshot: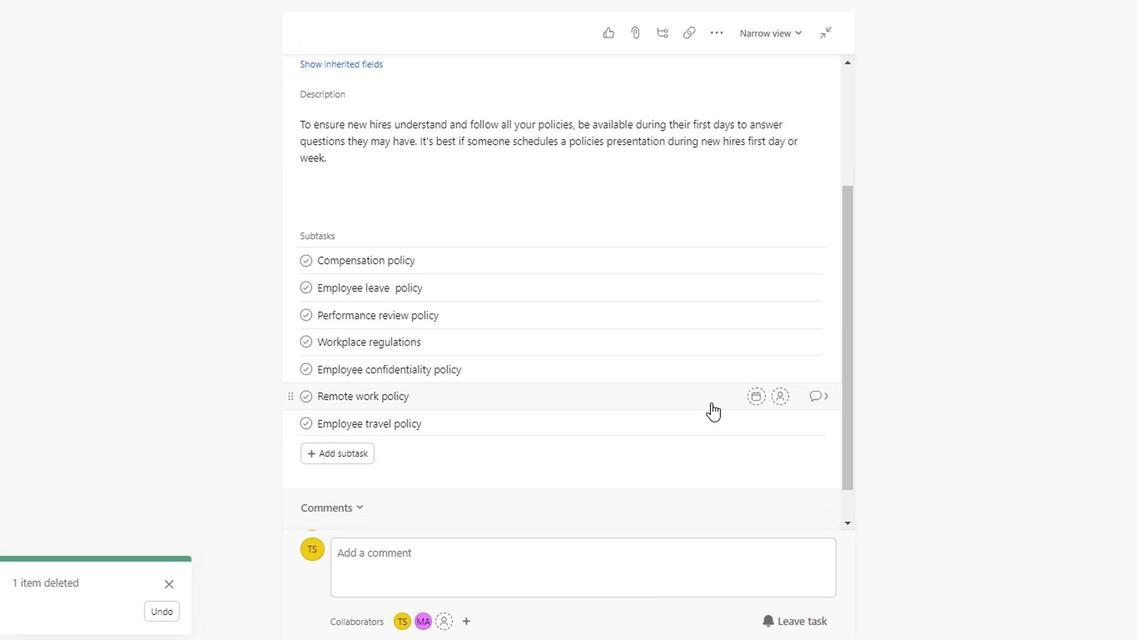 
Action: Mouse scrolled (706, 396) with delta (0, 0)
Screenshot: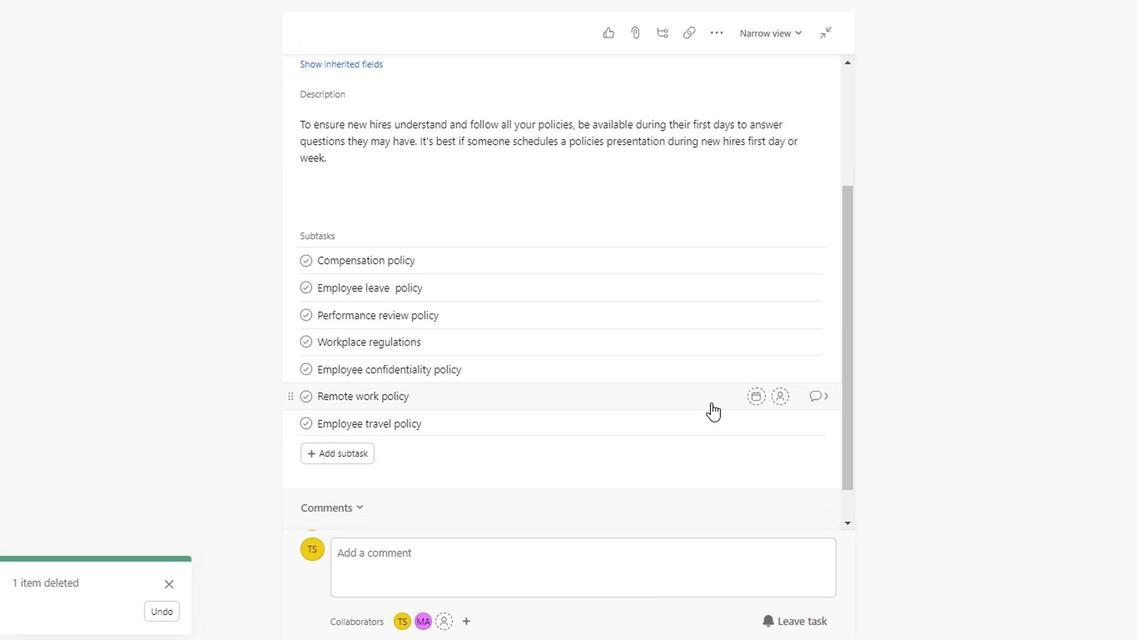 
Action: Mouse scrolled (706, 396) with delta (0, 0)
Screenshot: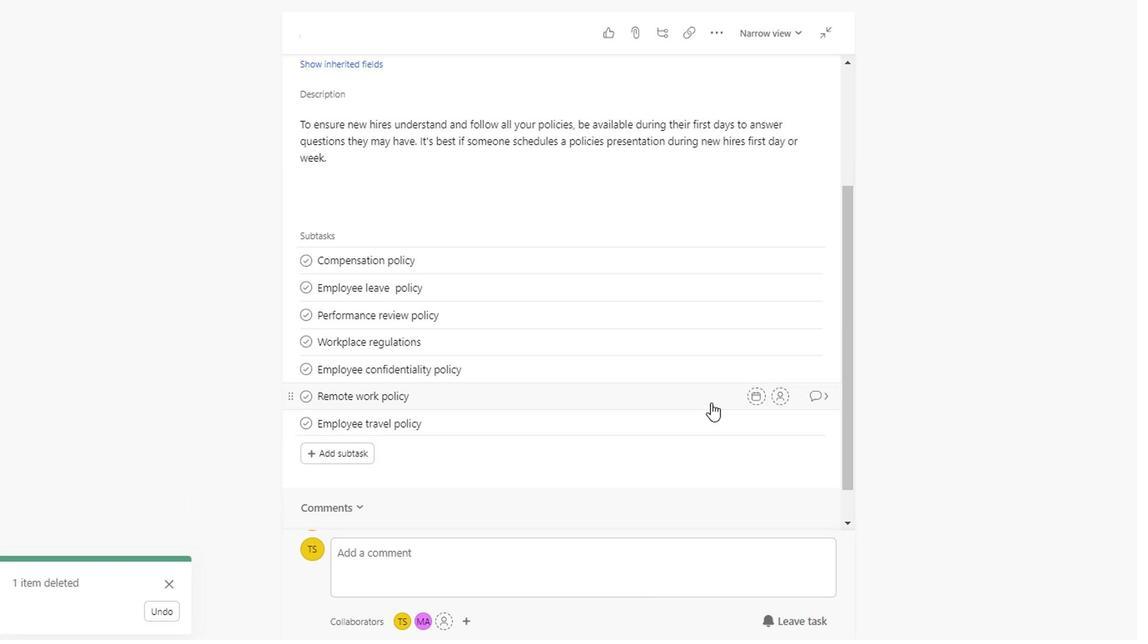 
Action: Mouse scrolled (706, 396) with delta (0, 0)
Screenshot: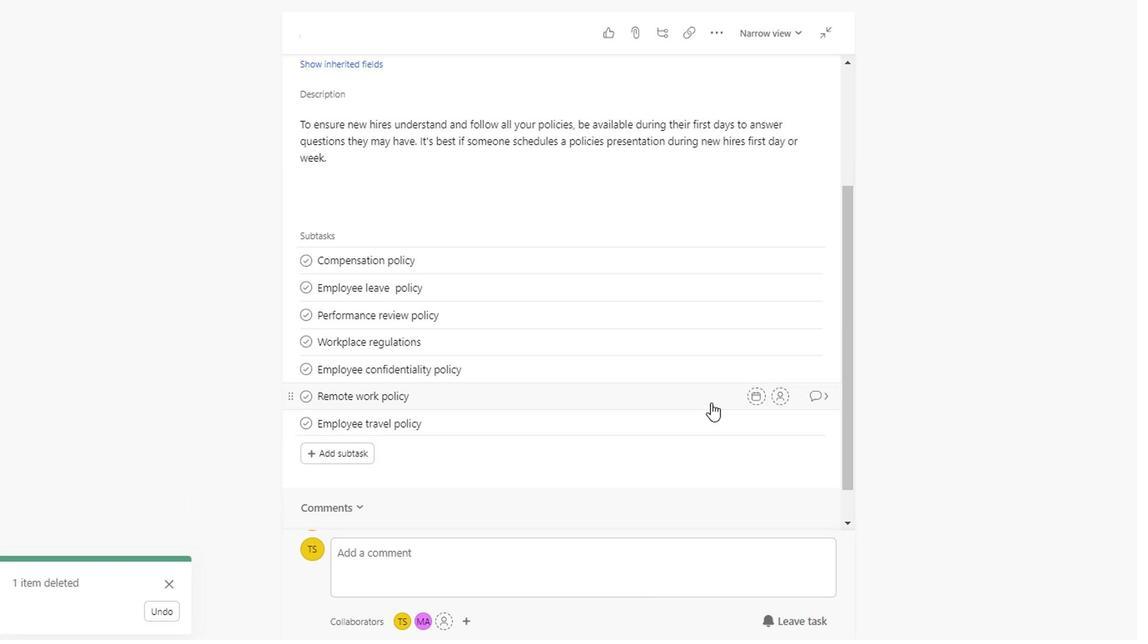 
Action: Mouse scrolled (706, 396) with delta (0, 0)
Screenshot: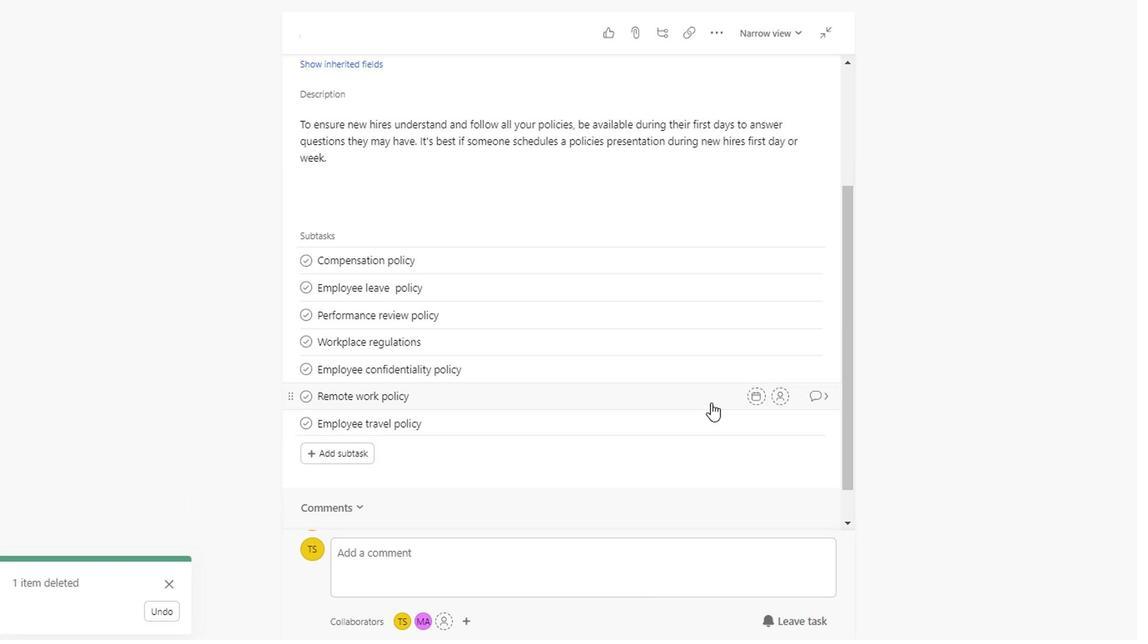
Action: Mouse scrolled (706, 396) with delta (0, 0)
Screenshot: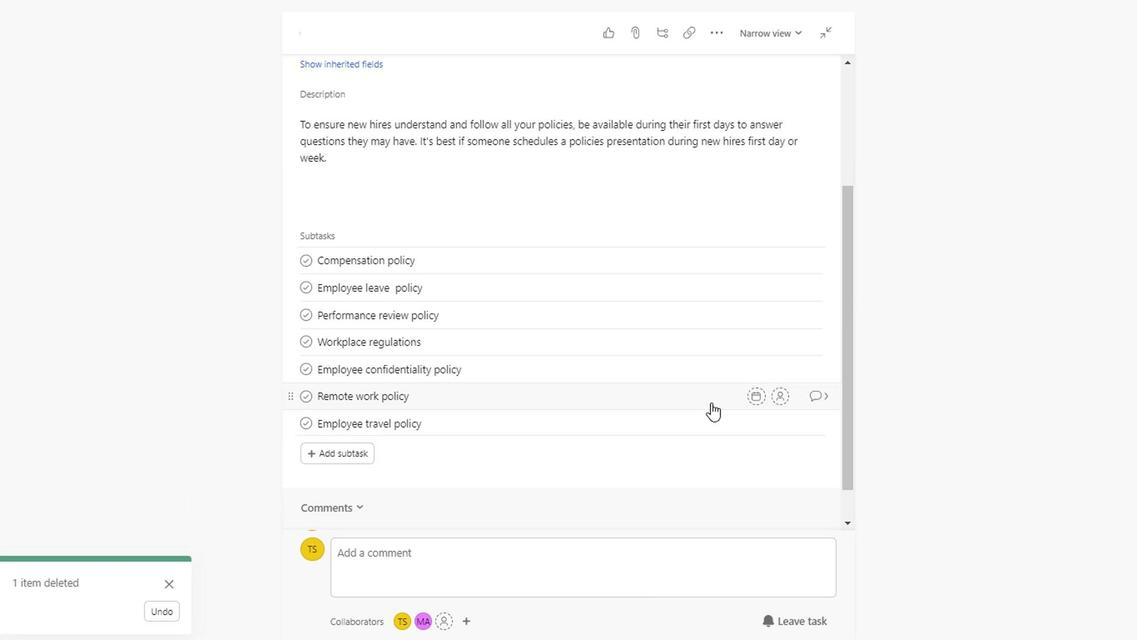 
Action: Mouse scrolled (706, 396) with delta (0, 0)
Screenshot: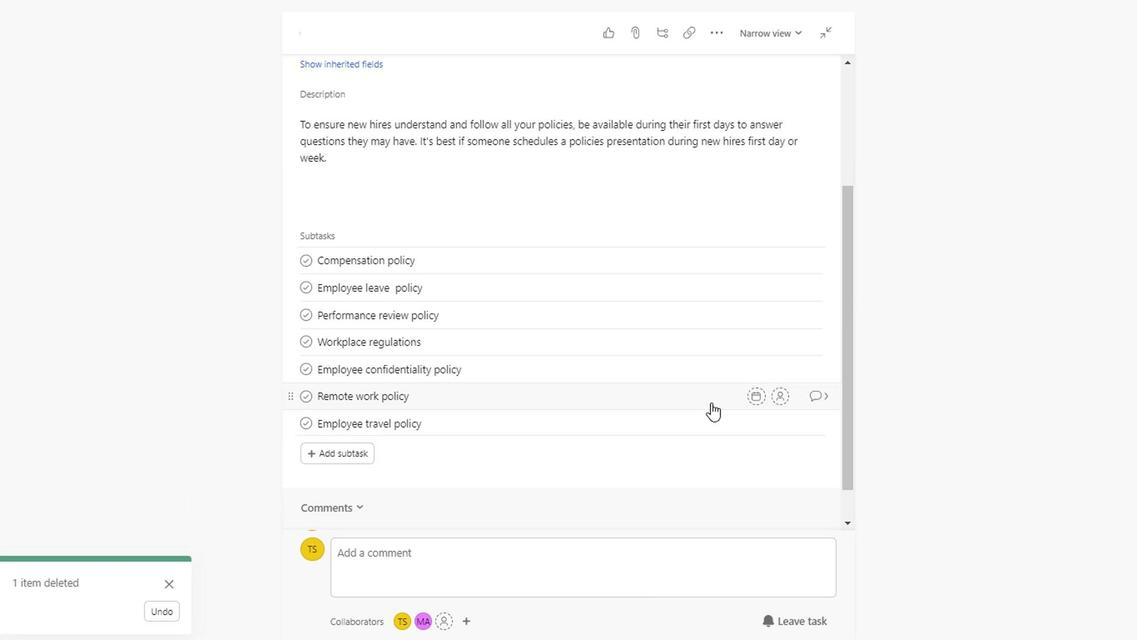 
Action: Mouse scrolled (706, 396) with delta (0, 0)
Screenshot: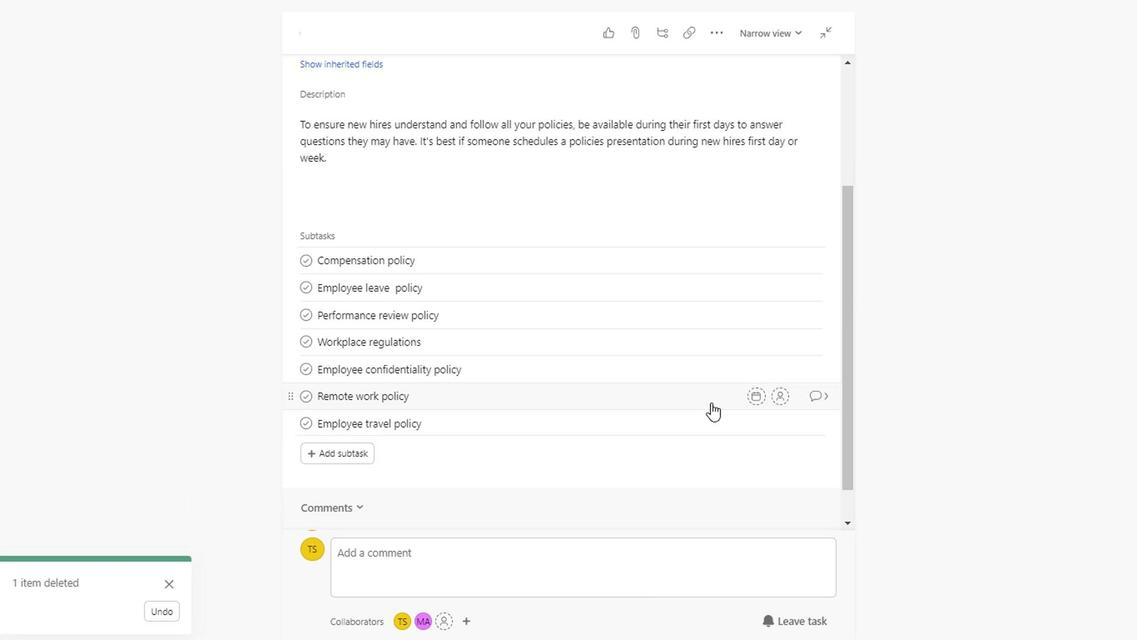 
Action: Mouse scrolled (706, 396) with delta (0, 0)
Screenshot: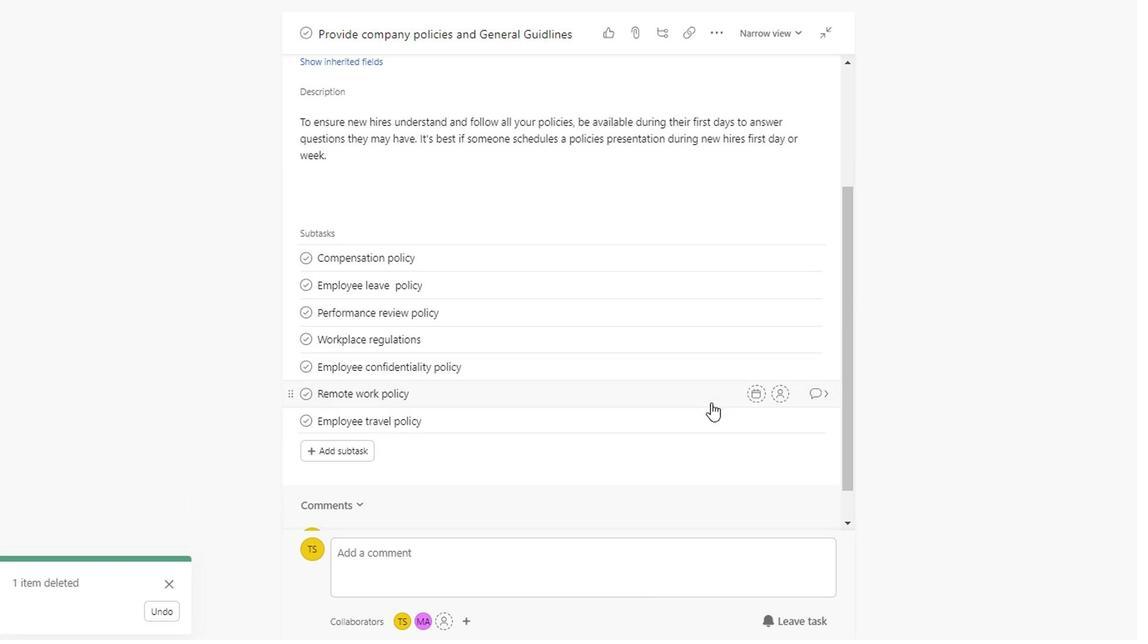 
Action: Mouse scrolled (706, 396) with delta (0, 0)
Screenshot: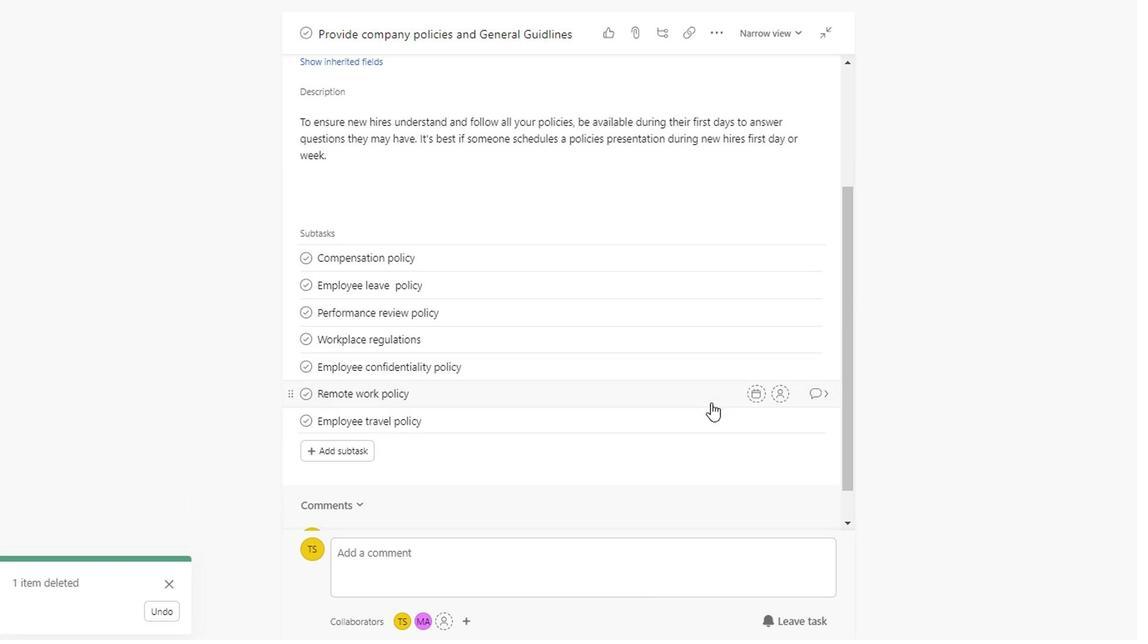 
Action: Mouse scrolled (706, 396) with delta (0, 0)
Screenshot: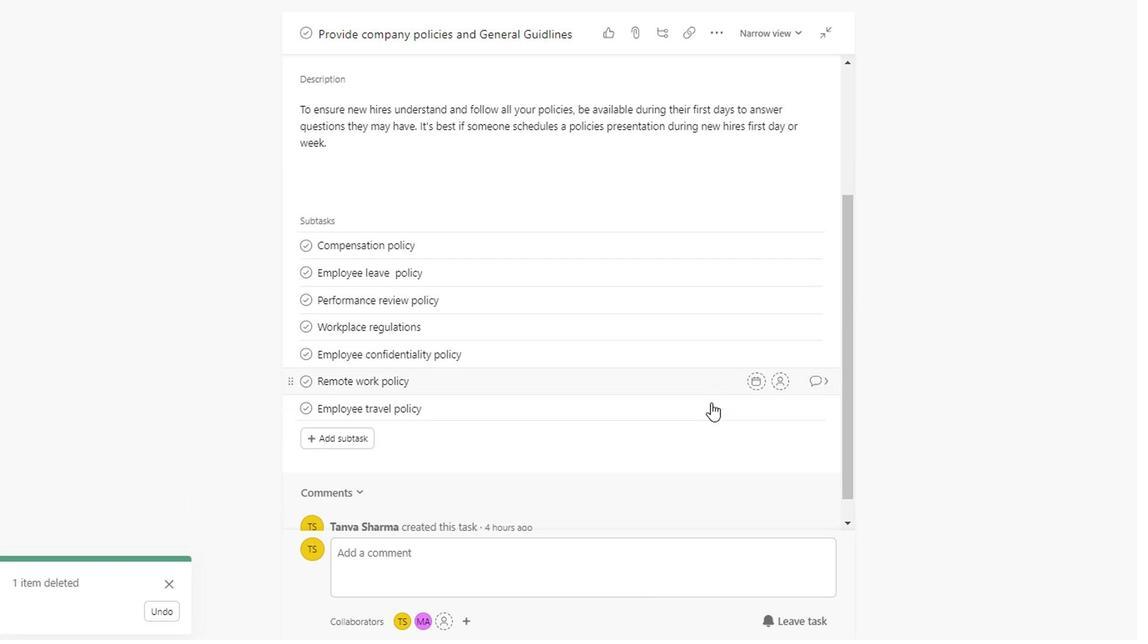 
Action: Mouse moved to (823, 34)
Screenshot: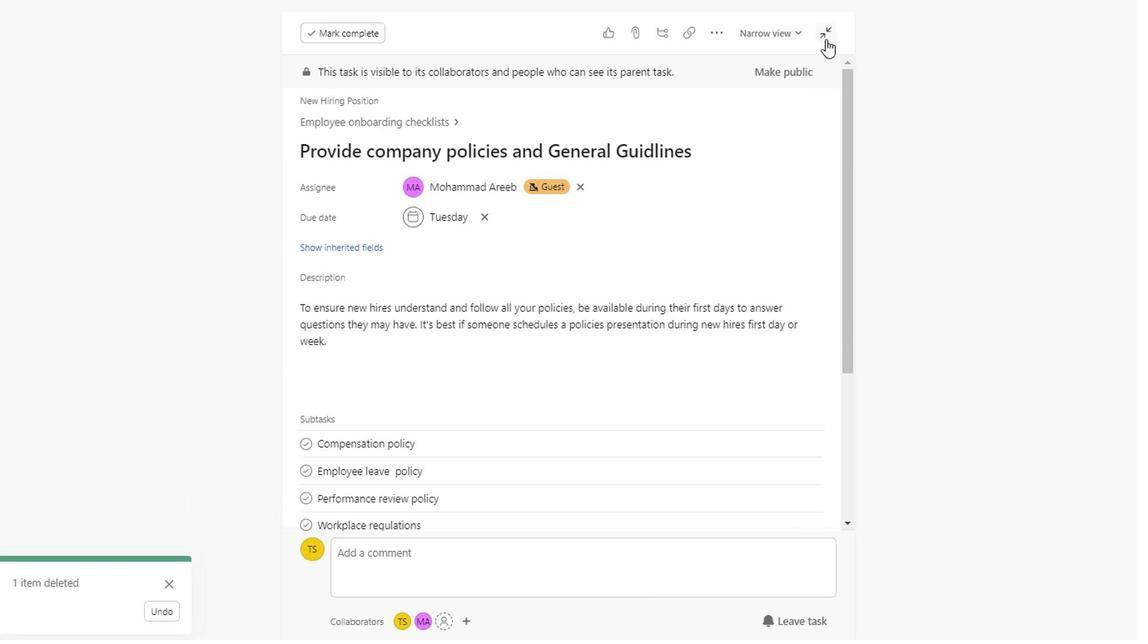 
Action: Mouse pressed left at (823, 34)
Screenshot: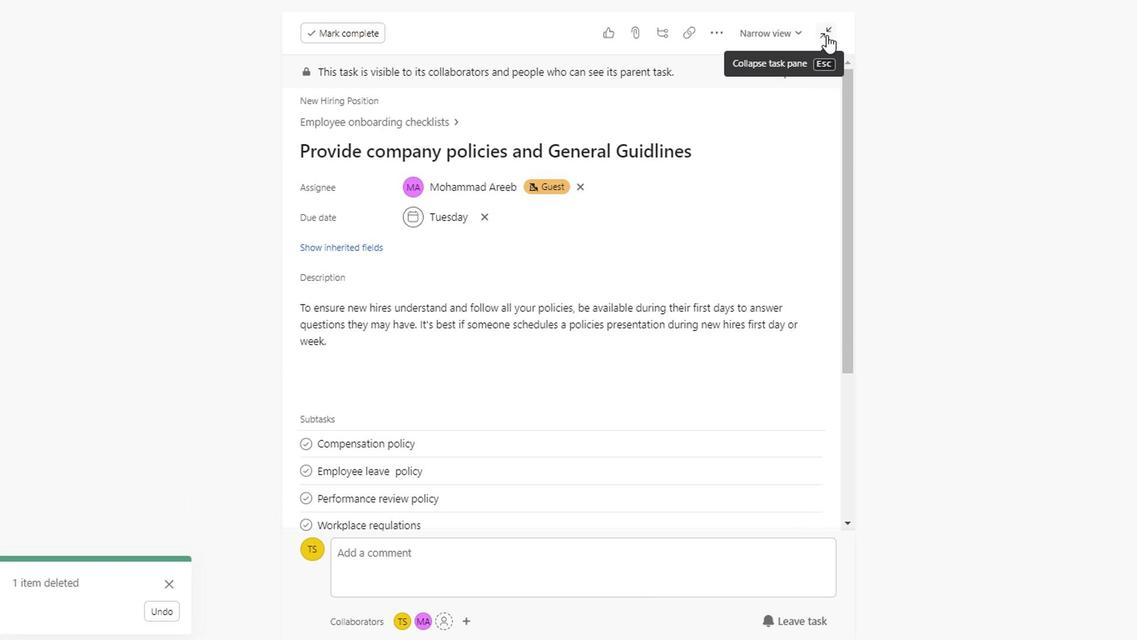 
Action: Mouse moved to (961, 269)
Screenshot: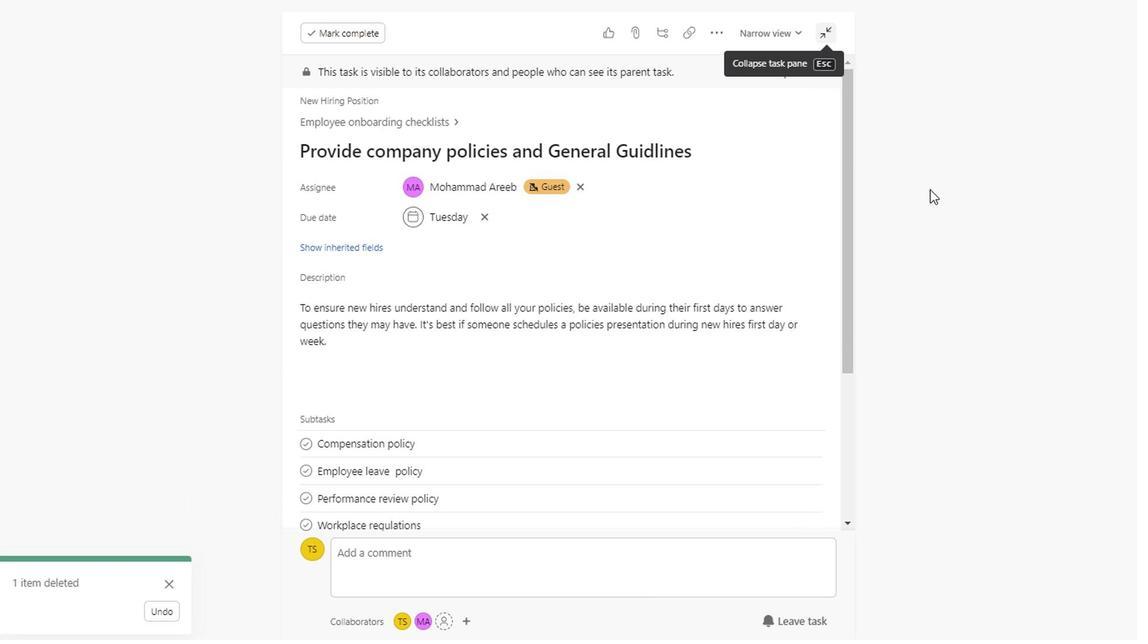 
Action: Mouse scrolled (961, 269) with delta (0, 0)
Screenshot: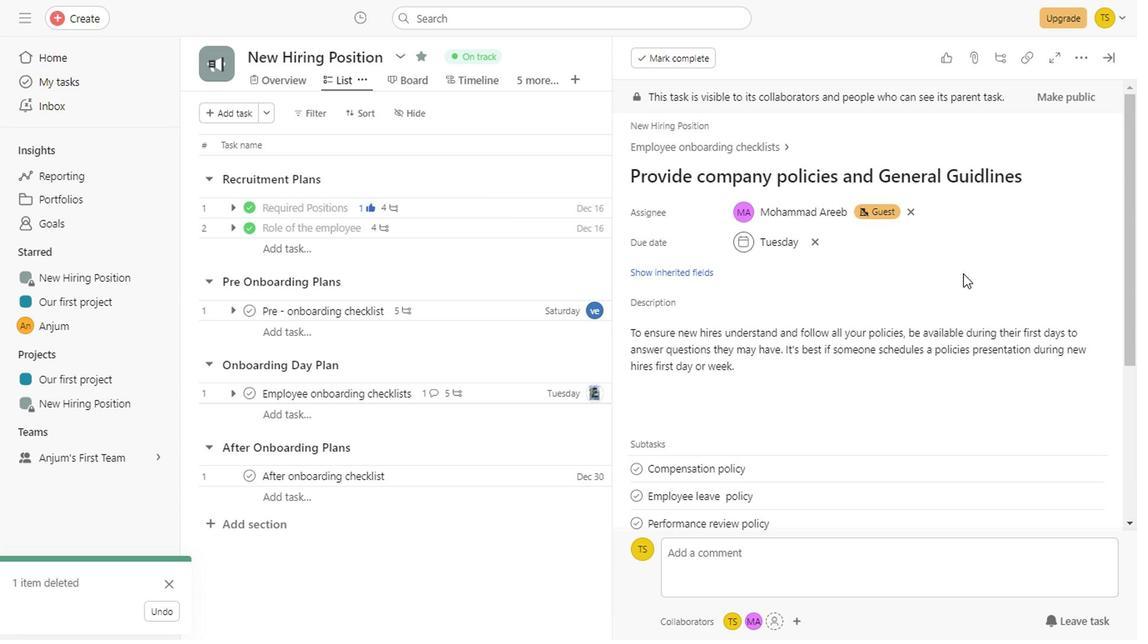 
Action: Mouse scrolled (961, 269) with delta (0, 0)
Screenshot: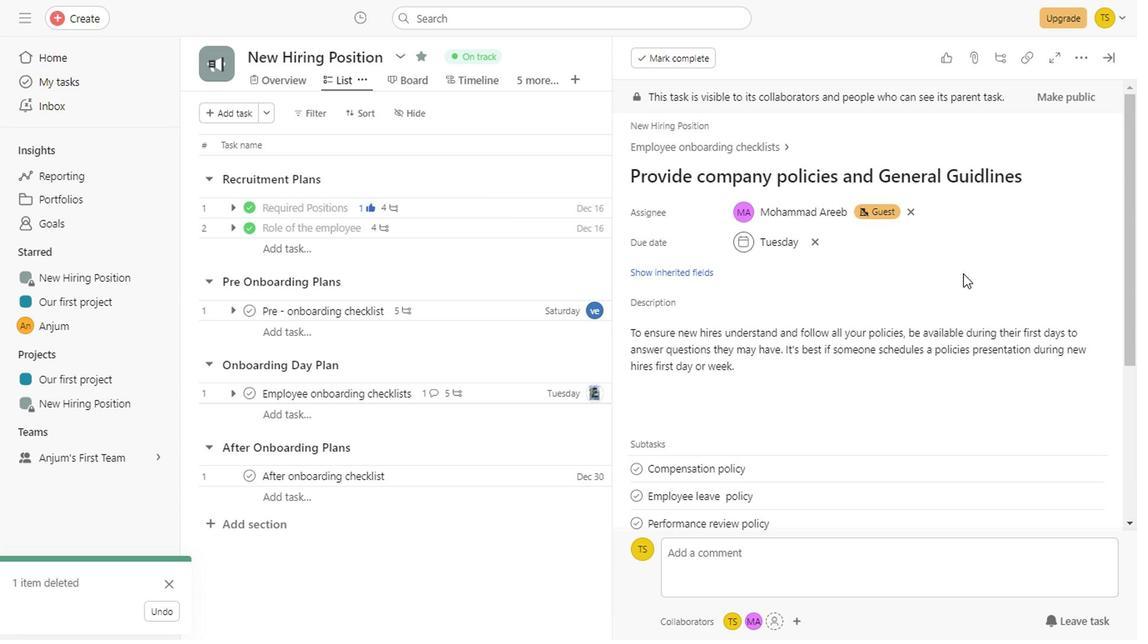 
Action: Mouse scrolled (961, 269) with delta (0, 0)
Screenshot: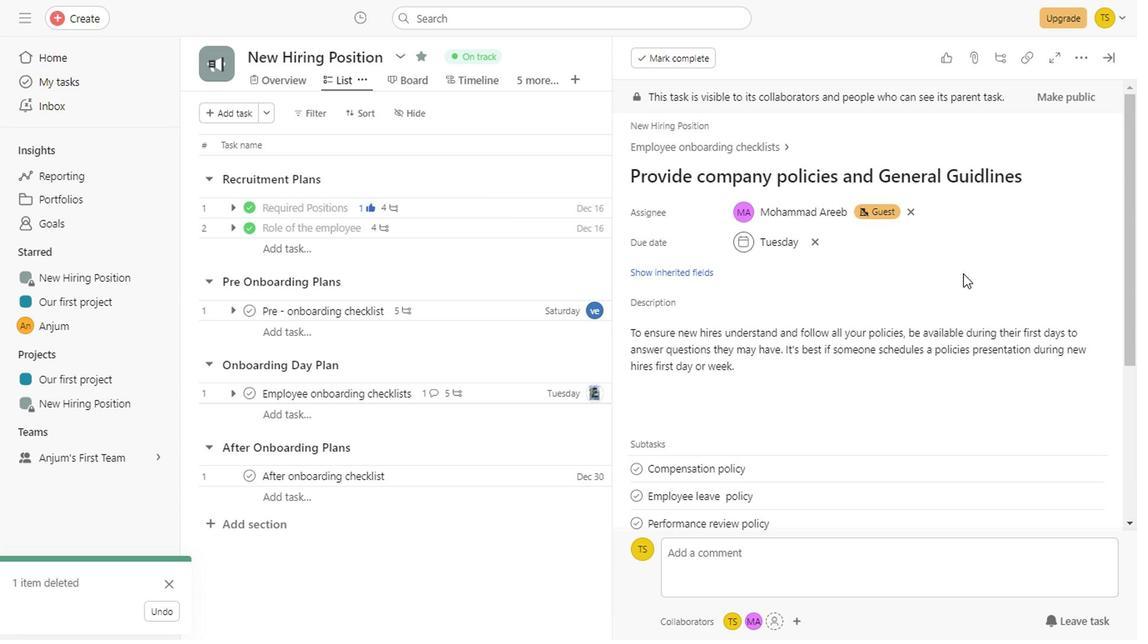 
Action: Mouse scrolled (961, 269) with delta (0, 0)
Screenshot: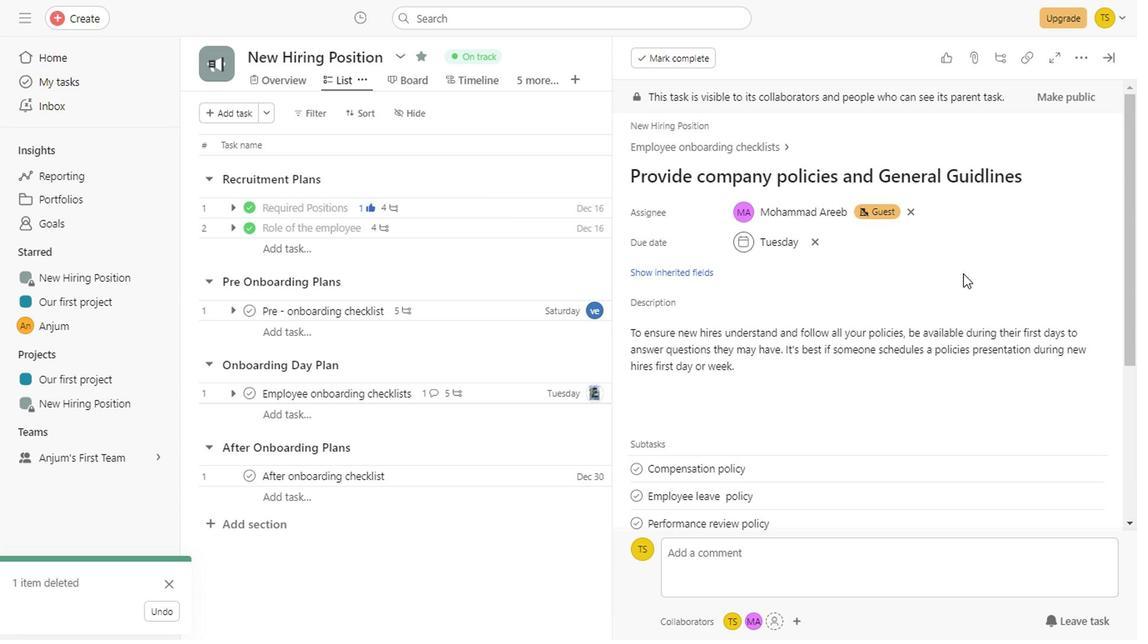 
Action: Mouse scrolled (961, 269) with delta (0, 0)
Screenshot: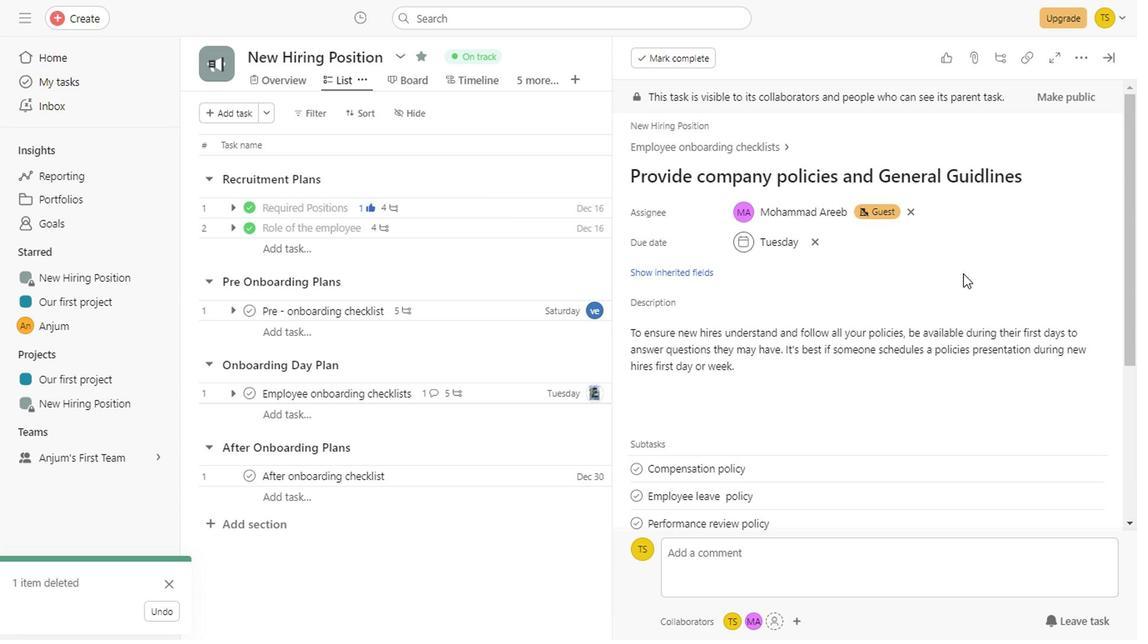 
Action: Mouse scrolled (961, 269) with delta (0, 0)
Screenshot: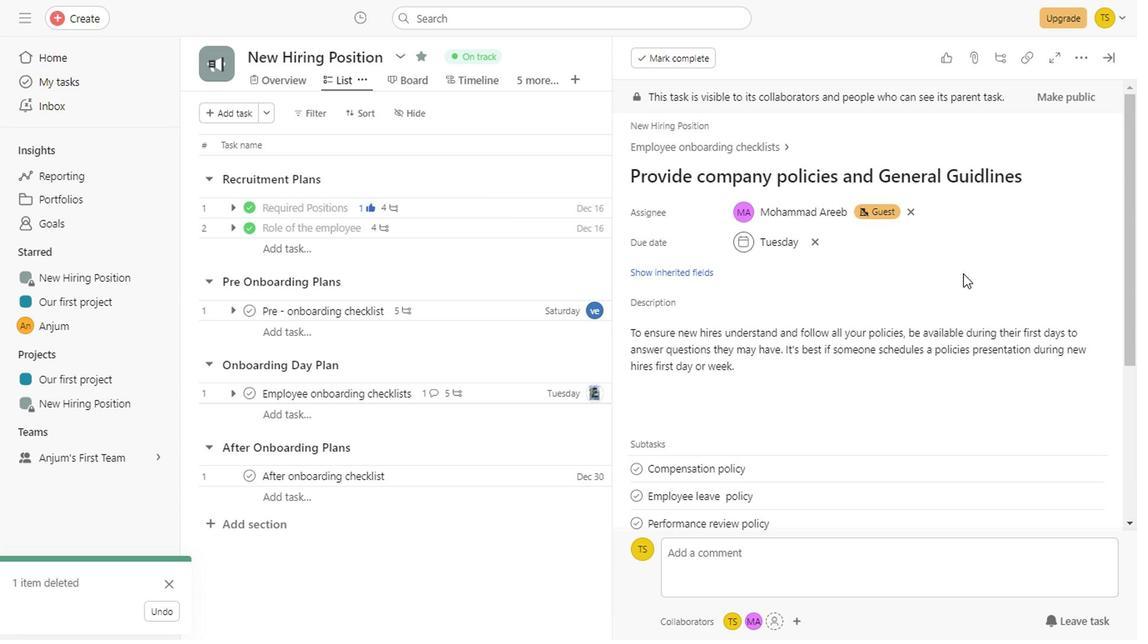 
Action: Mouse scrolled (961, 269) with delta (0, 0)
Screenshot: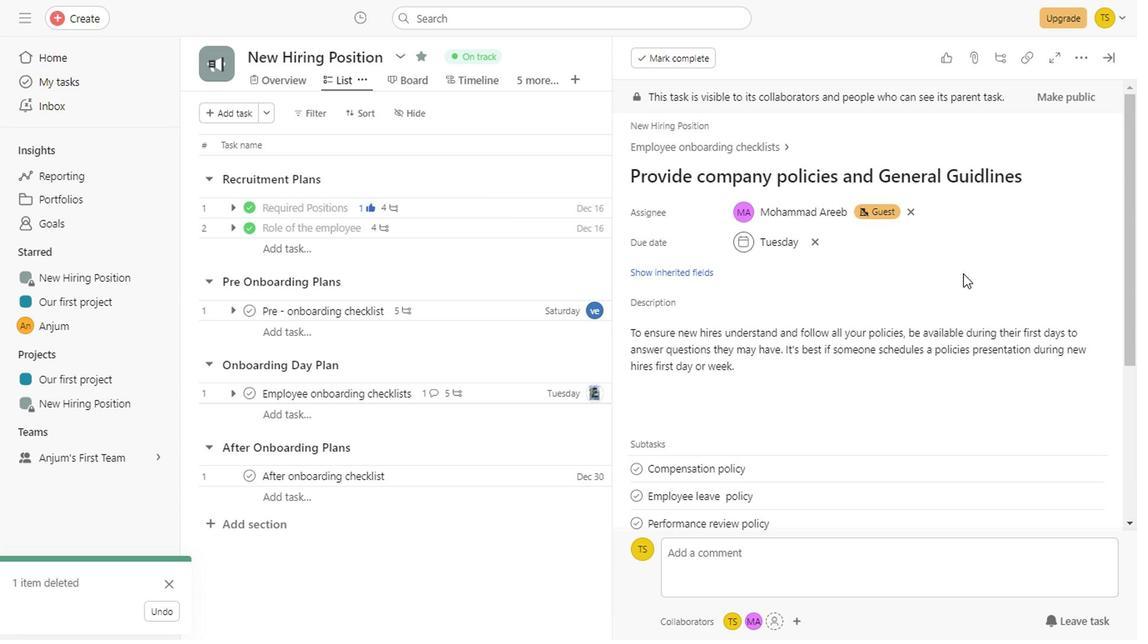 
Action: Mouse scrolled (961, 269) with delta (0, 0)
Screenshot: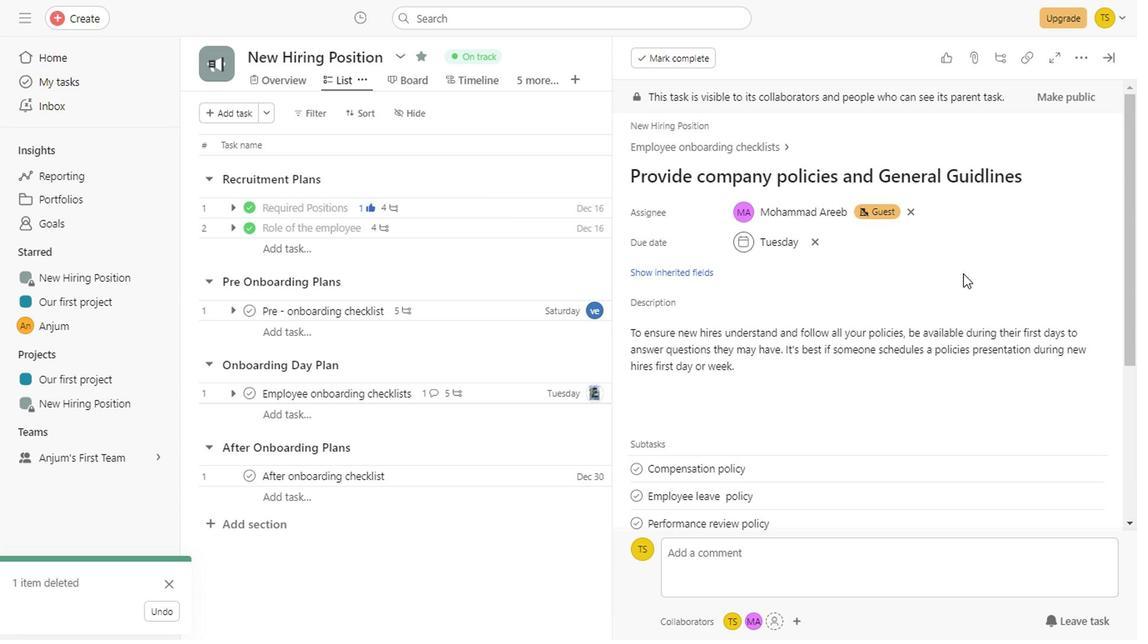 
Action: Mouse scrolled (961, 269) with delta (0, 0)
Screenshot: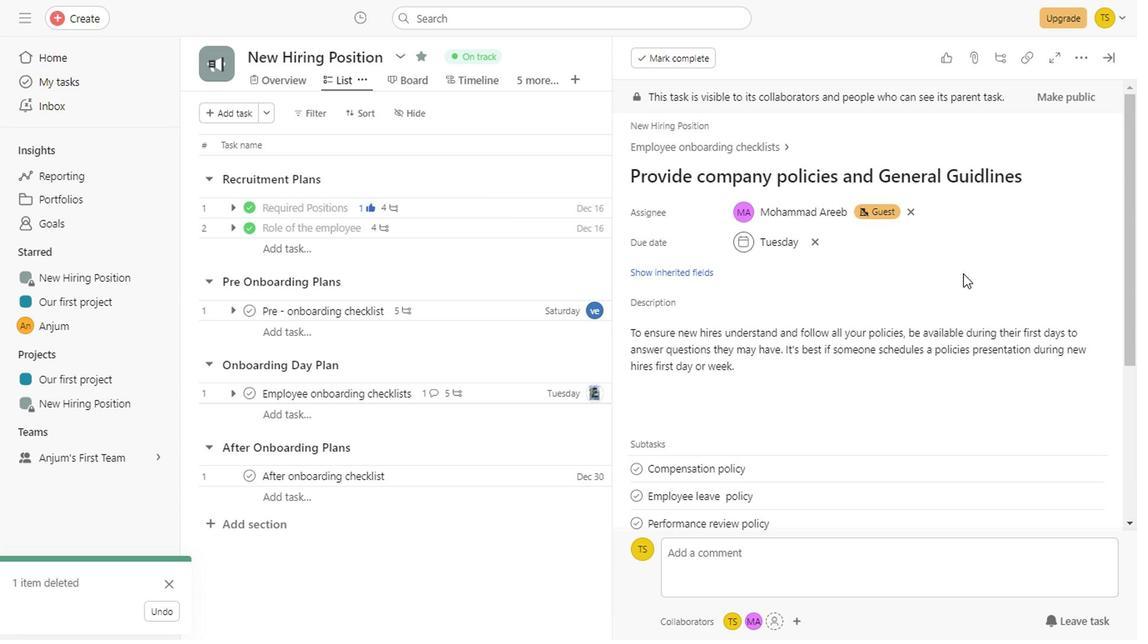 
Action: Mouse scrolled (961, 269) with delta (0, 0)
Screenshot: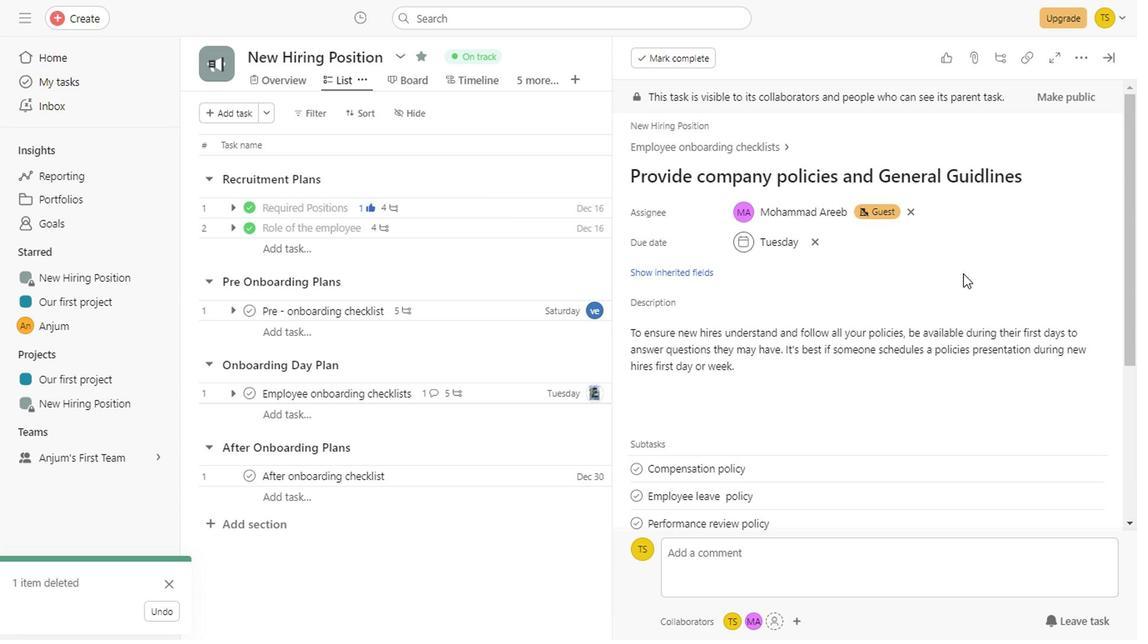 
Action: Mouse scrolled (961, 269) with delta (0, 0)
Screenshot: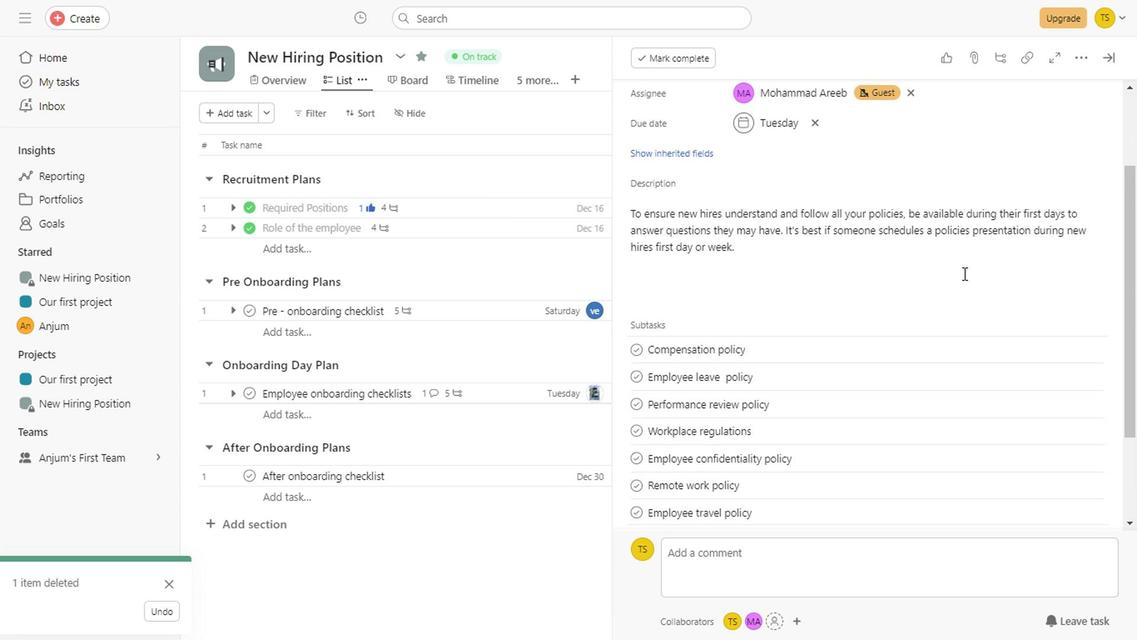 
Action: Mouse scrolled (961, 269) with delta (0, 0)
Screenshot: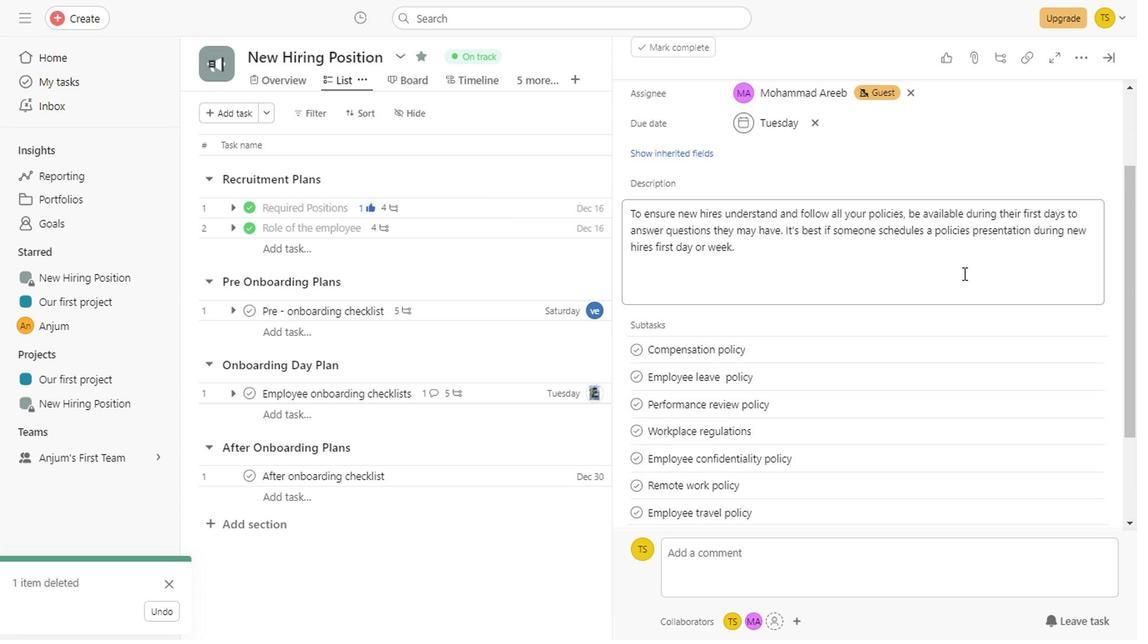 
Action: Mouse scrolled (961, 269) with delta (0, 0)
Screenshot: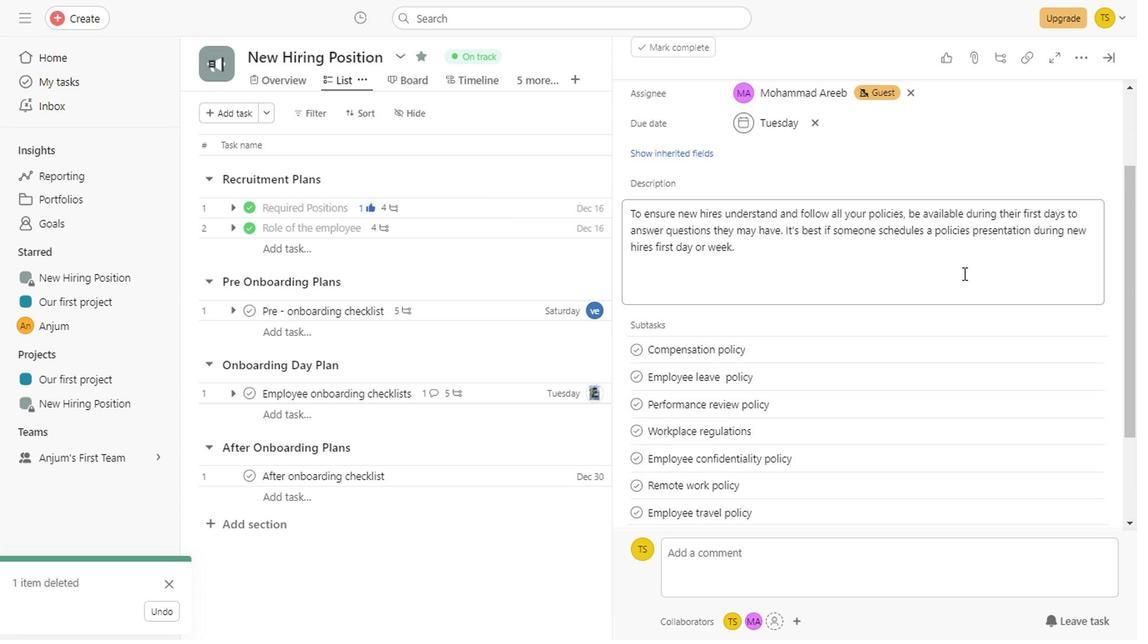 
Action: Mouse scrolled (961, 269) with delta (0, 0)
Screenshot: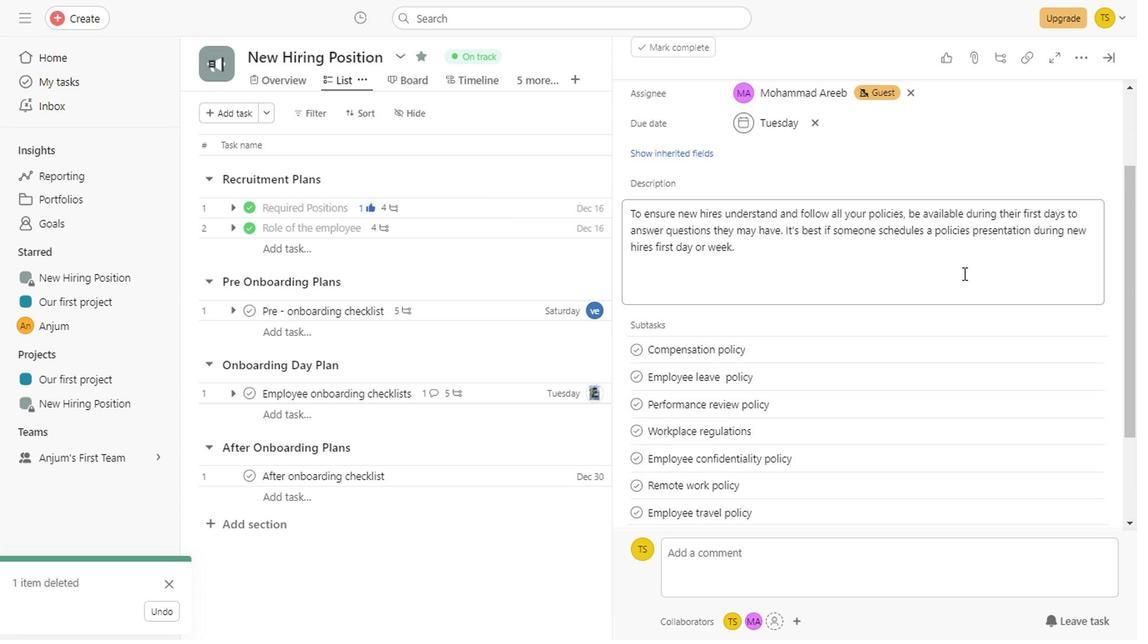 
Action: Mouse scrolled (961, 269) with delta (0, 0)
Screenshot: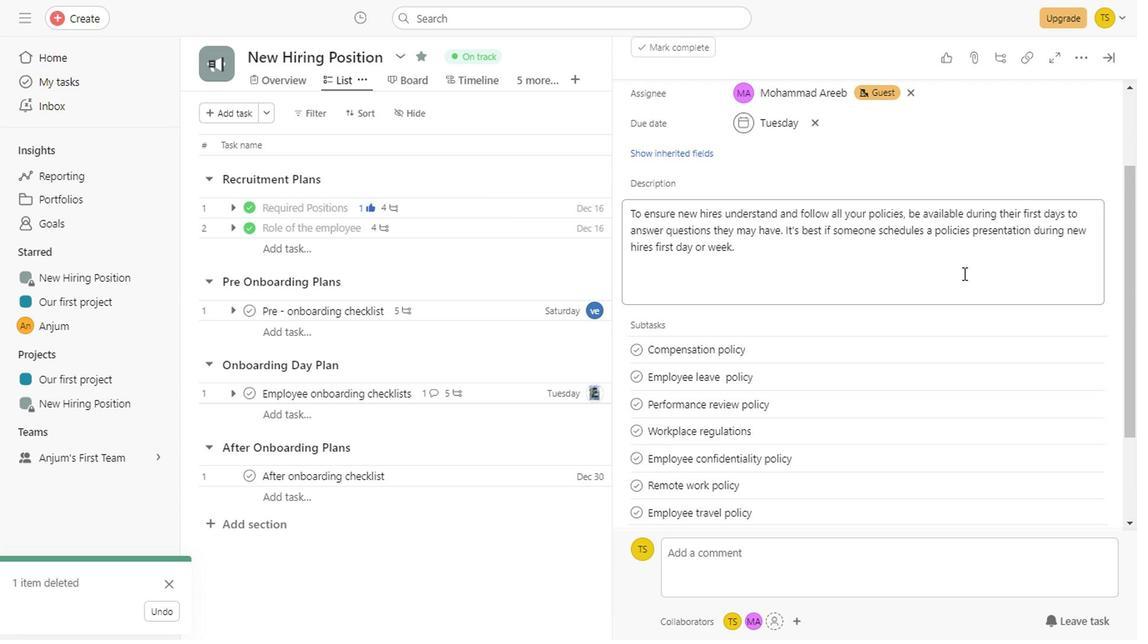 
Action: Mouse scrolled (961, 269) with delta (0, 0)
Screenshot: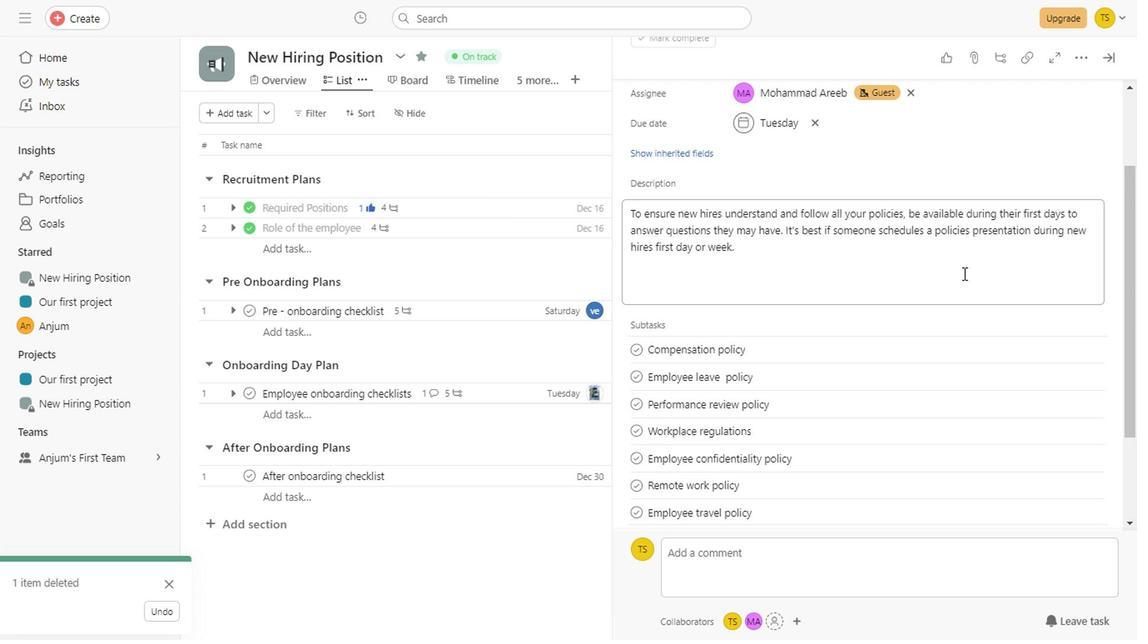 
Action: Mouse scrolled (961, 269) with delta (0, 0)
Screenshot: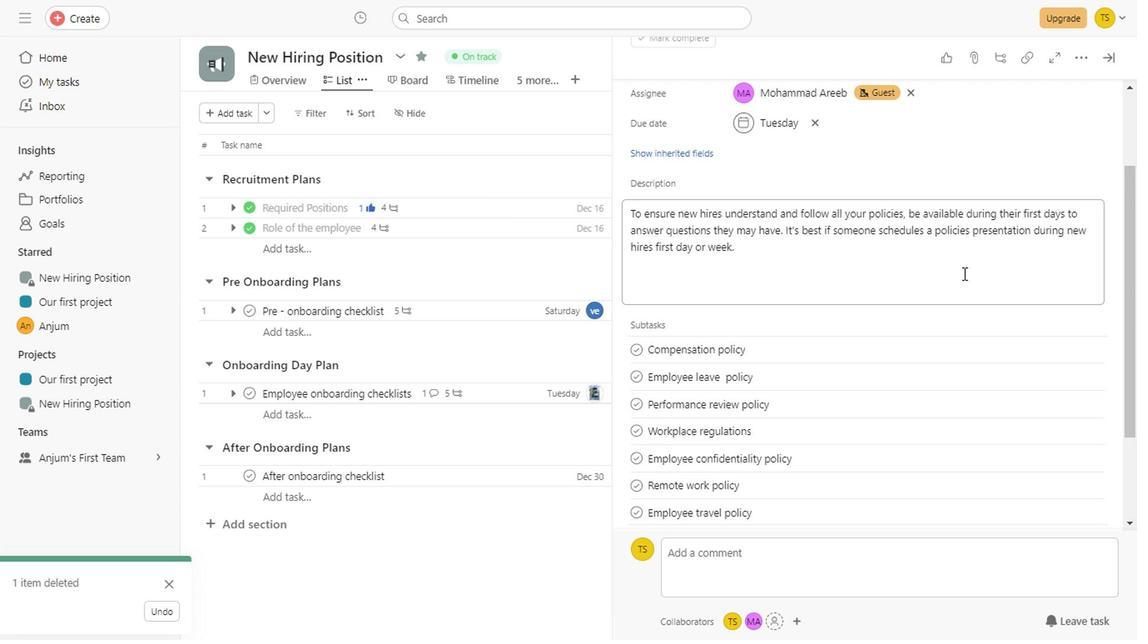 
Action: Mouse scrolled (961, 269) with delta (0, 0)
Screenshot: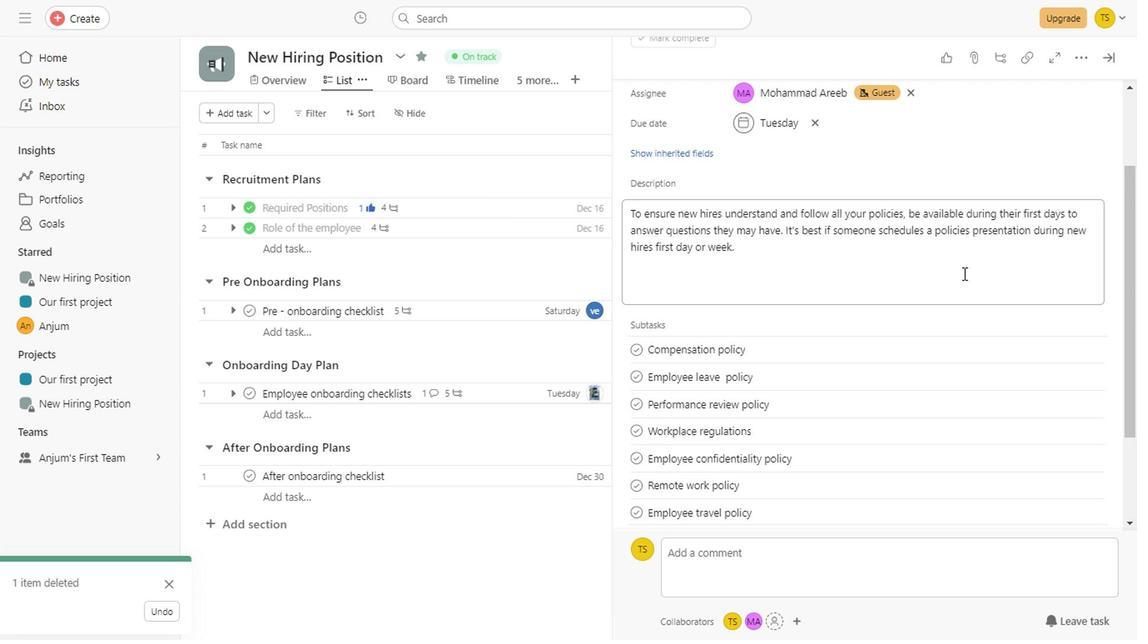 
Action: Mouse scrolled (961, 269) with delta (0, 0)
Screenshot: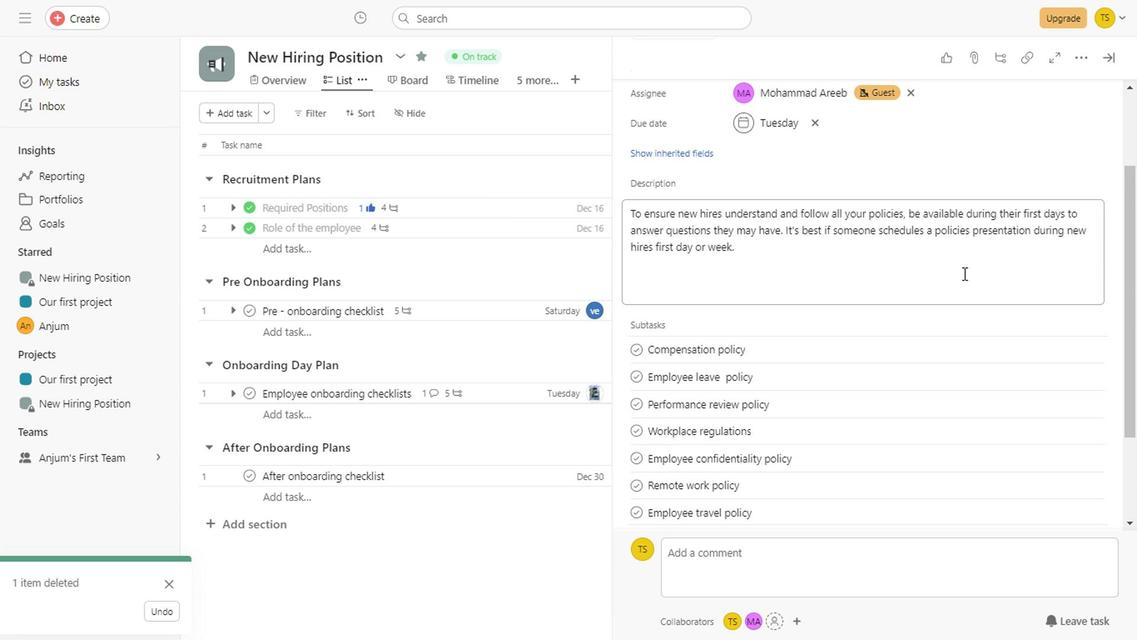 
Action: Mouse scrolled (961, 269) with delta (0, 0)
Screenshot: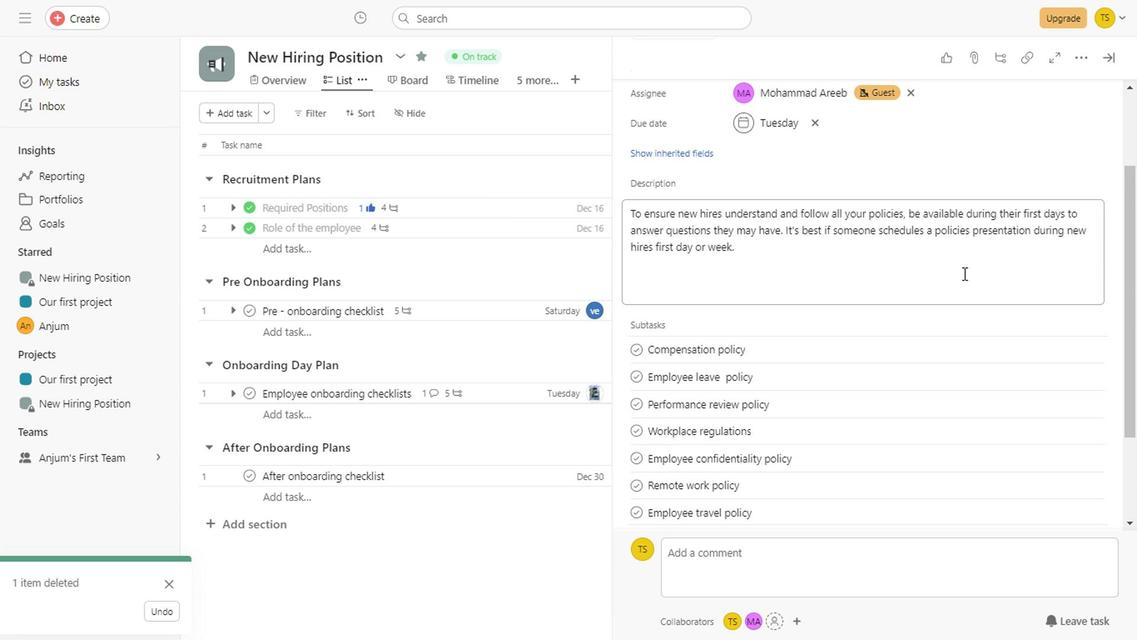 
Action: Mouse scrolled (961, 269) with delta (0, 0)
Screenshot: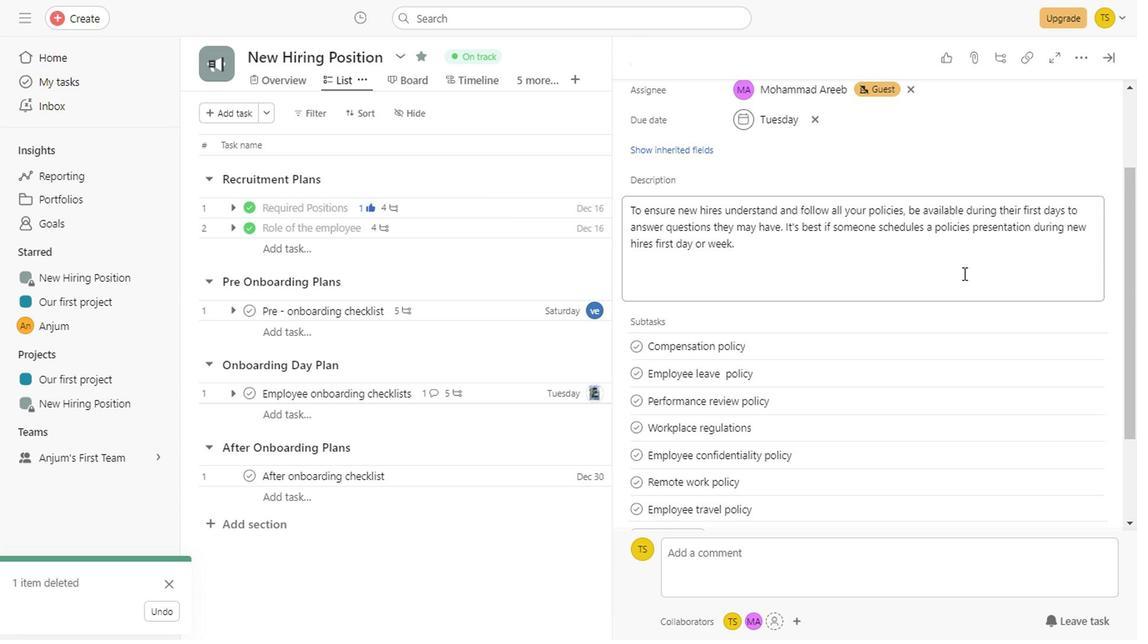 
Action: Mouse scrolled (961, 269) with delta (0, 0)
Screenshot: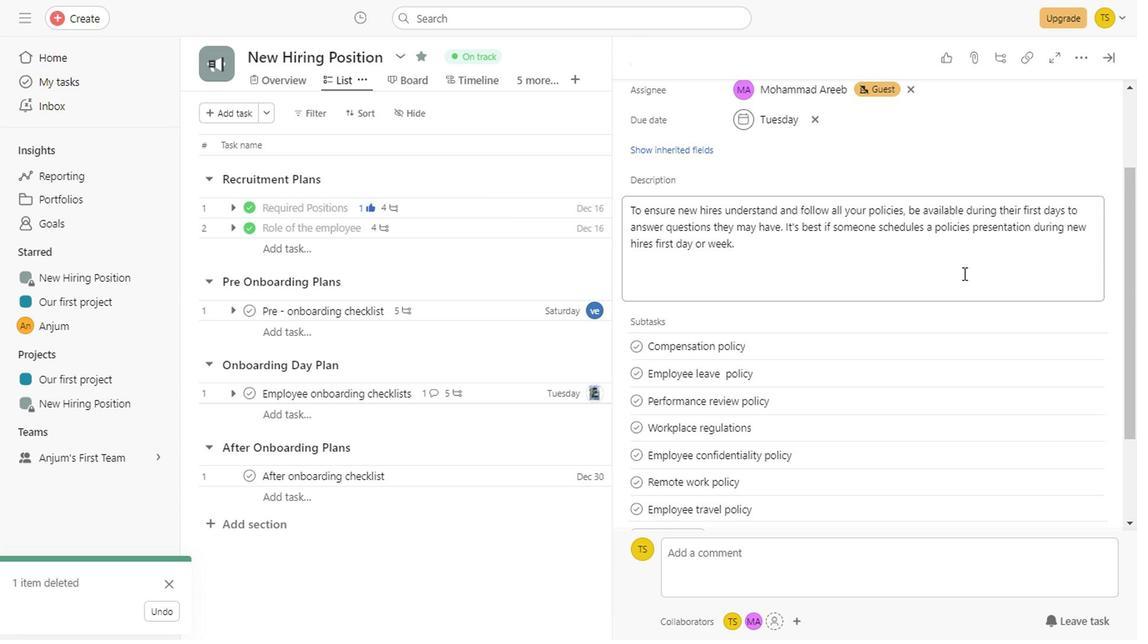 
Action: Mouse scrolled (961, 269) with delta (0, 0)
Screenshot: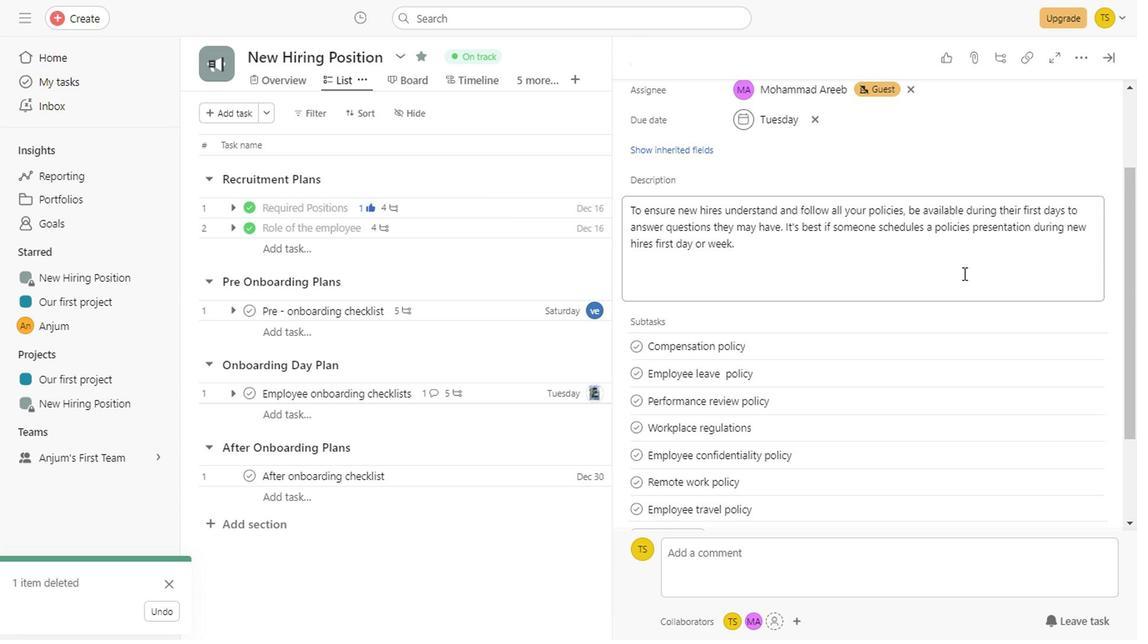 
Action: Mouse moved to (1110, 61)
Screenshot: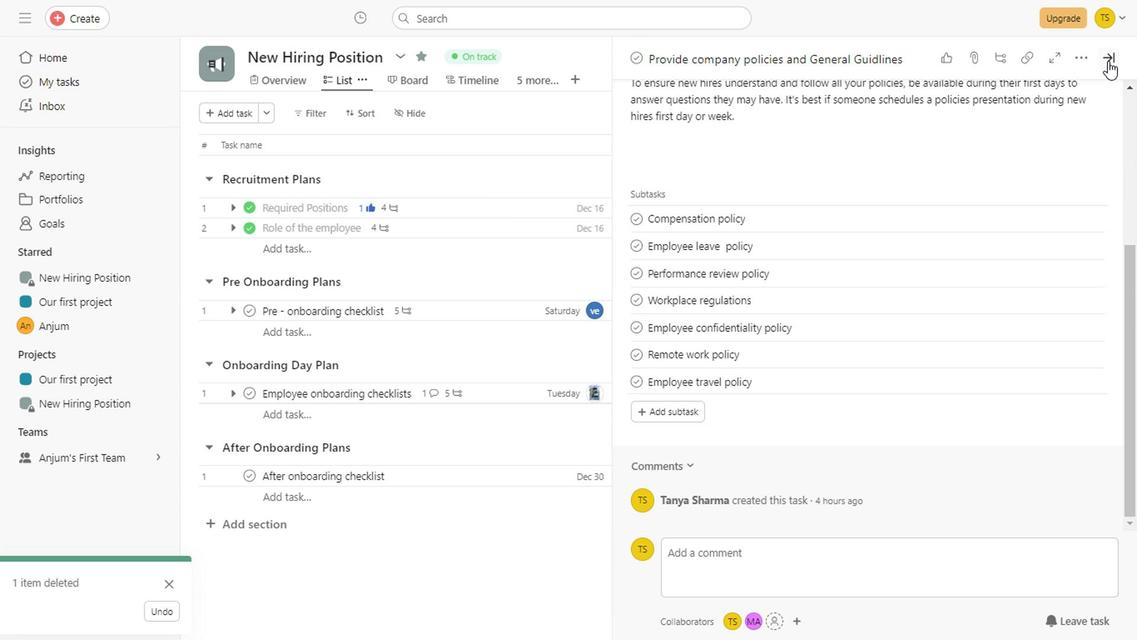 
Action: Mouse pressed left at (1110, 61)
Screenshot: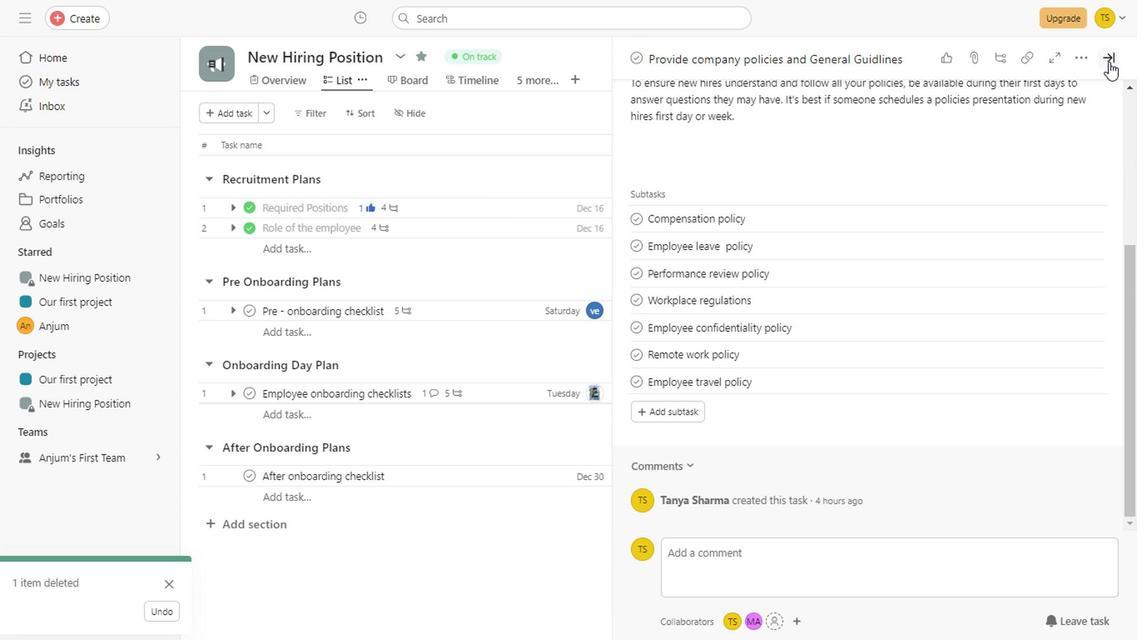 
Action: Mouse moved to (298, 113)
Screenshot: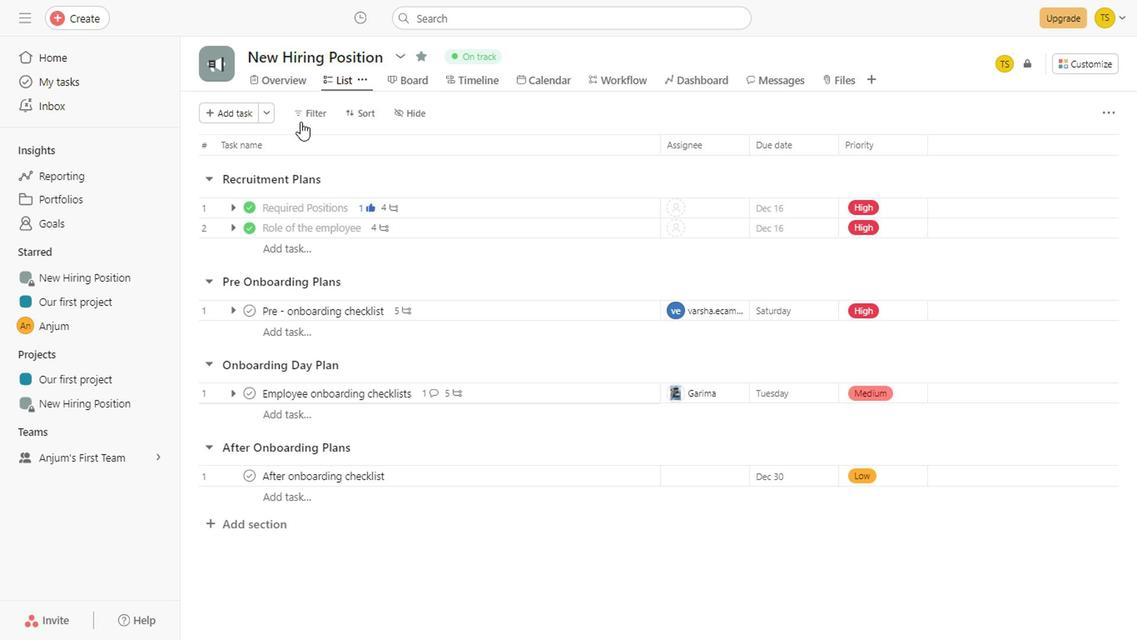 
Action: Mouse pressed left at (298, 113)
Screenshot: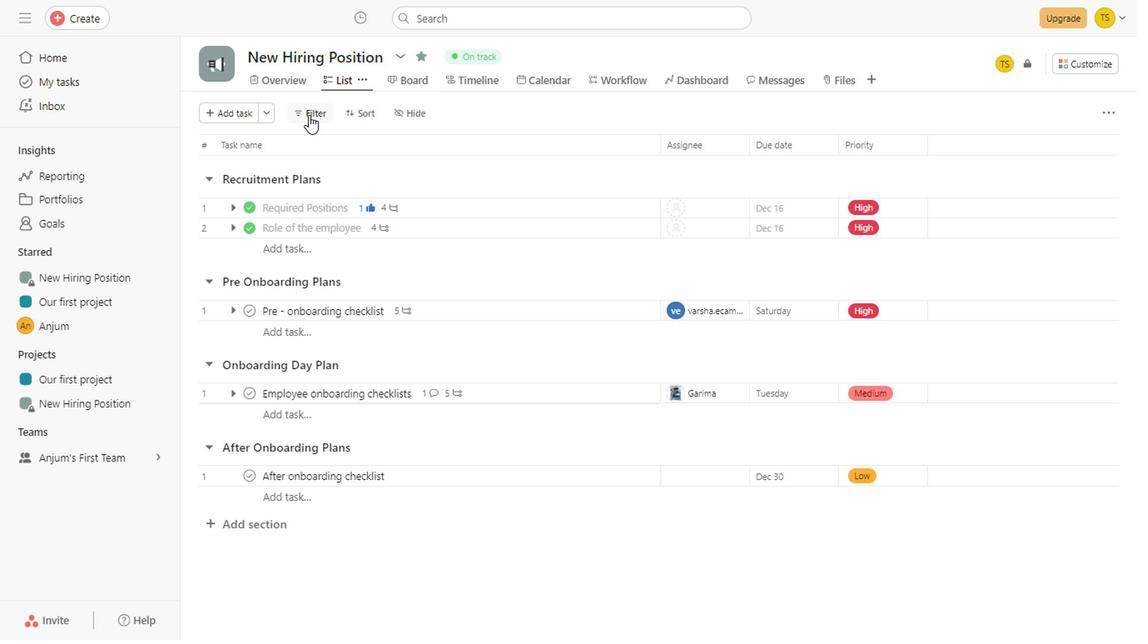 
Action: Mouse moved to (350, 173)
Screenshot: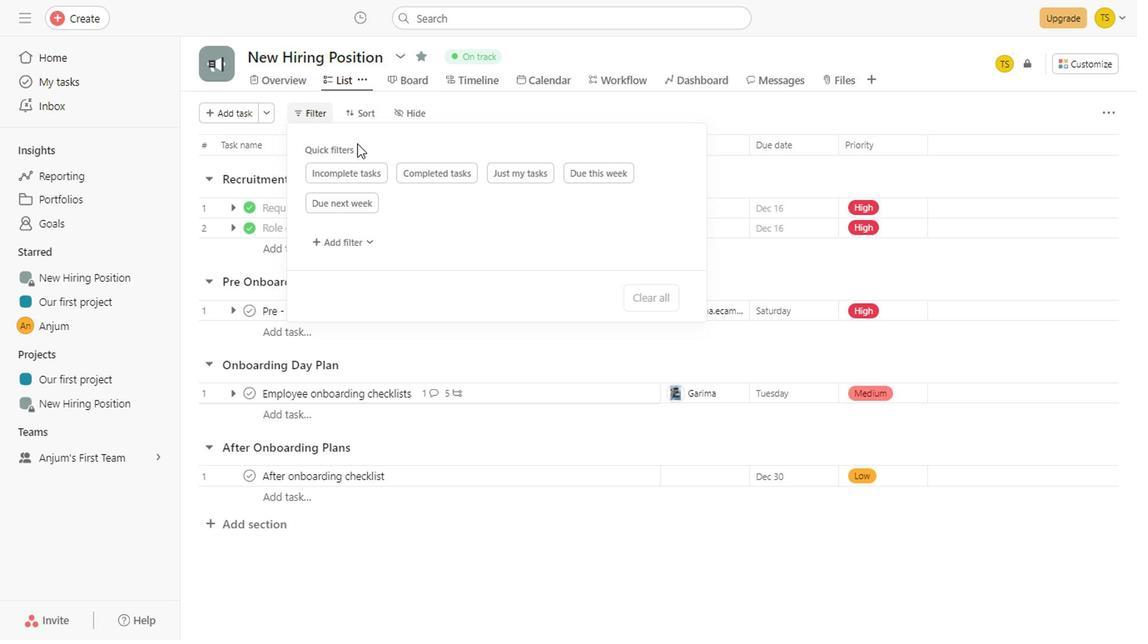 
Action: Mouse pressed left at (350, 173)
Screenshot: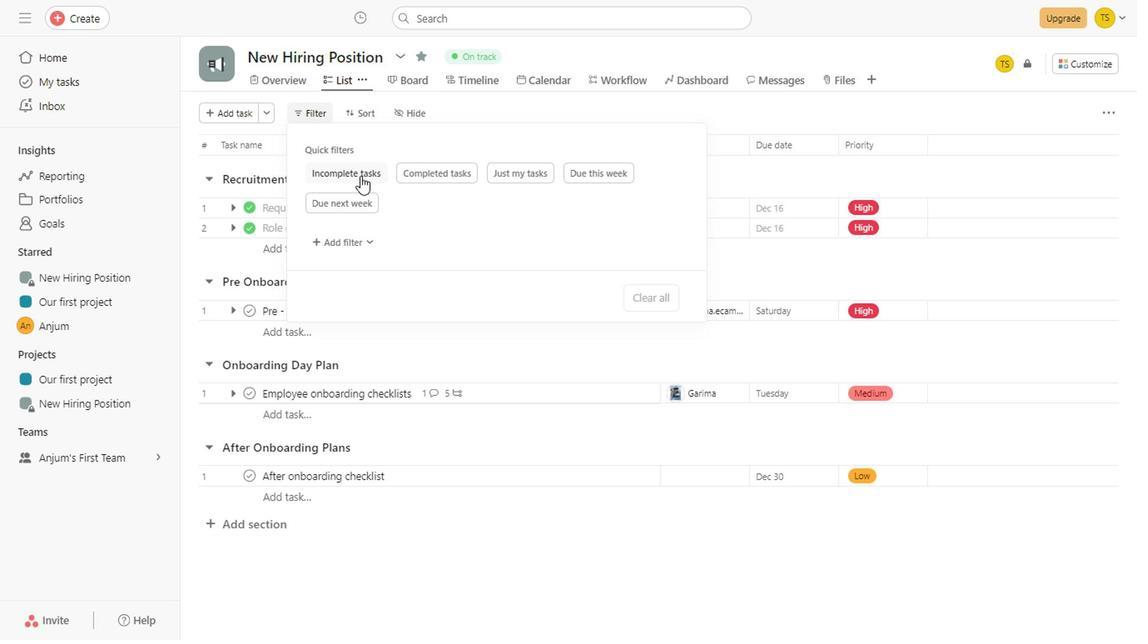 
Action: Mouse moved to (724, 100)
Screenshot: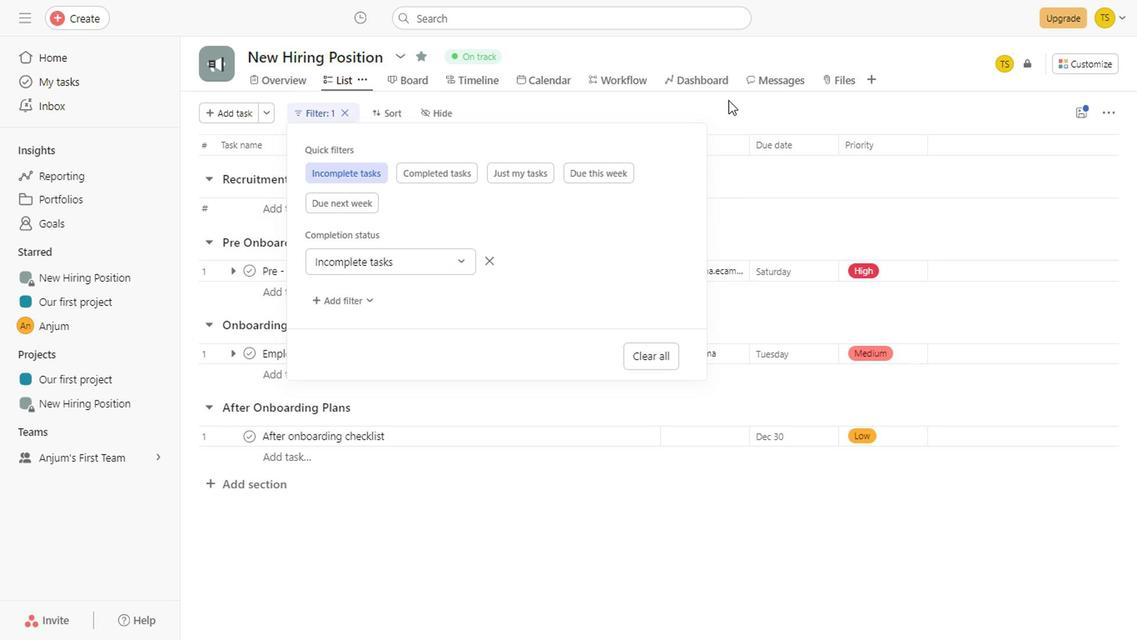 
Action: Mouse pressed left at (724, 100)
Screenshot: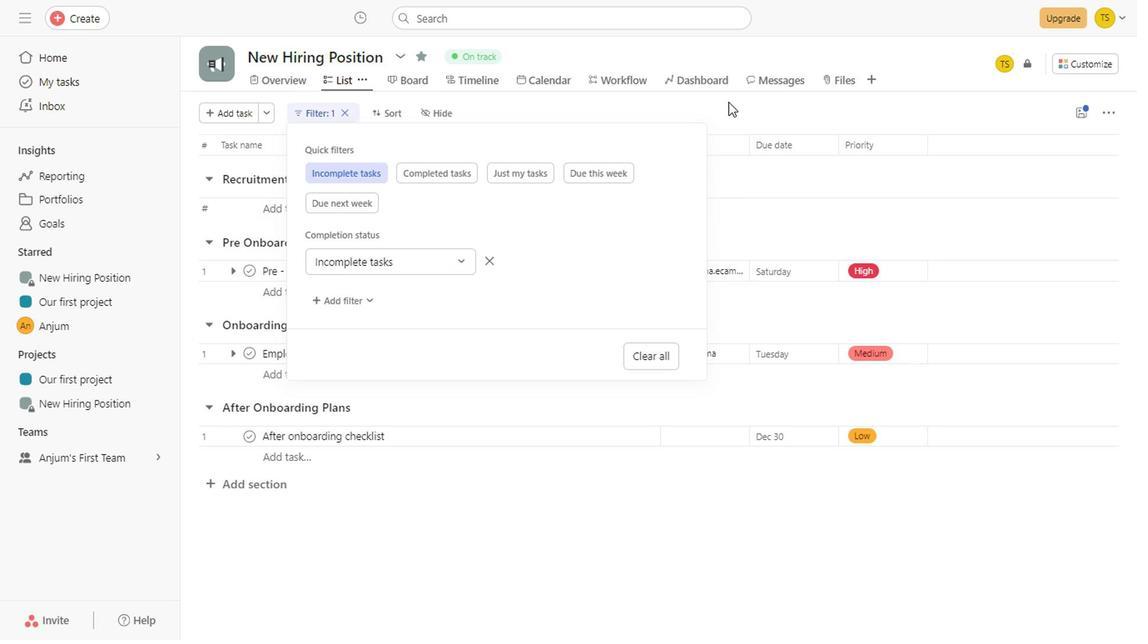 
Action: Mouse moved to (300, 103)
Screenshot: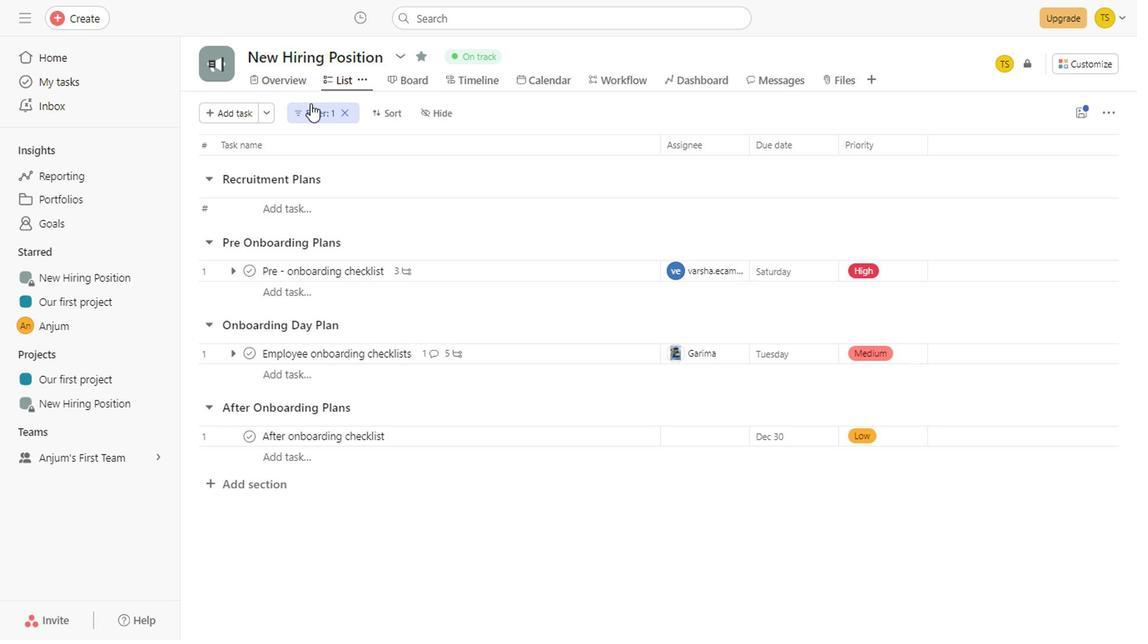 
Action: Mouse pressed left at (300, 103)
Screenshot: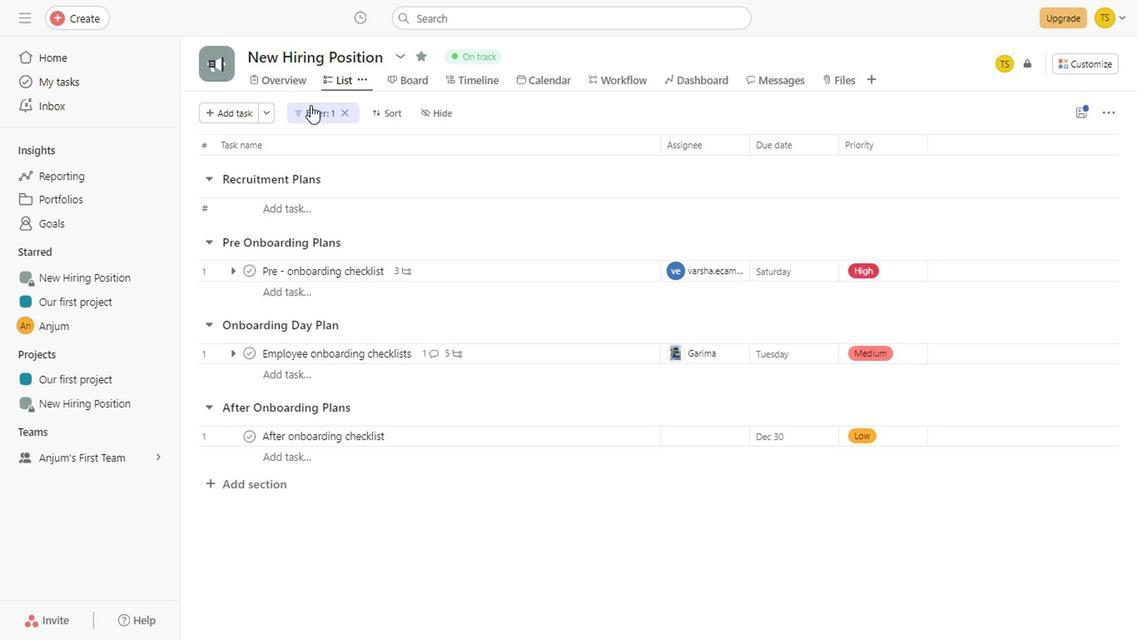 
Action: Mouse moved to (544, 205)
Screenshot: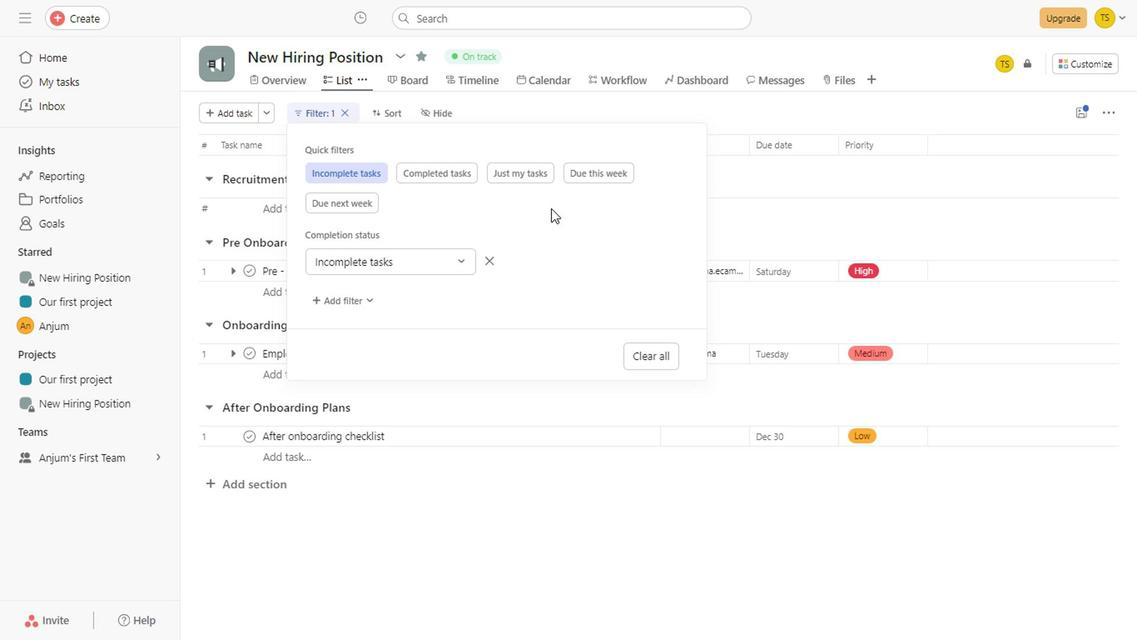 
Action: Mouse pressed left at (544, 205)
Screenshot: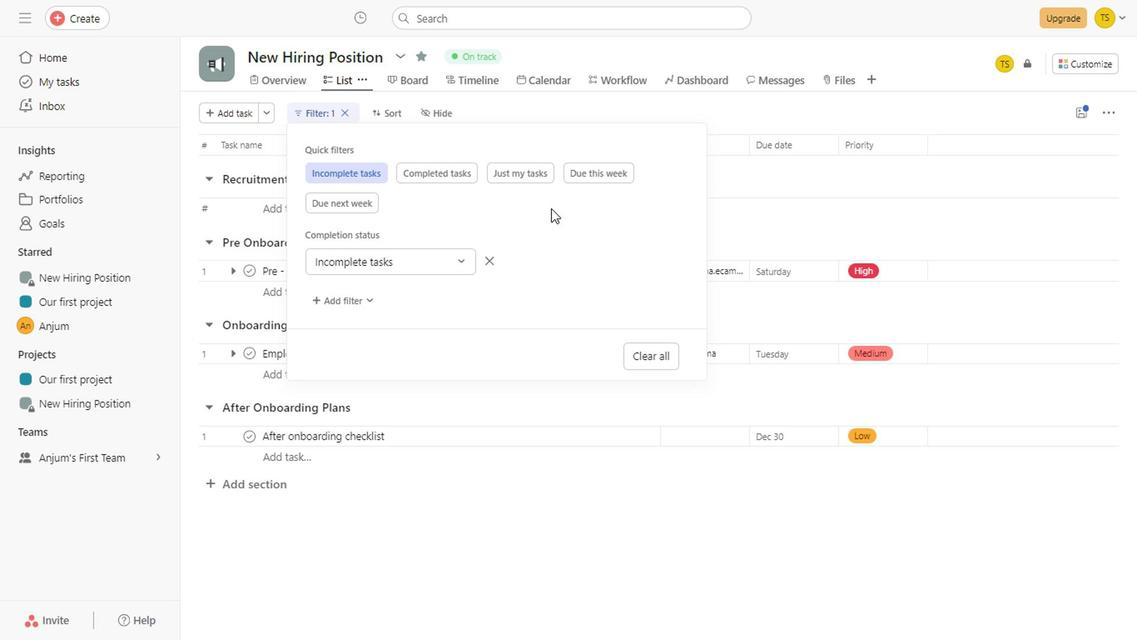 
Action: Mouse moved to (485, 252)
Screenshot: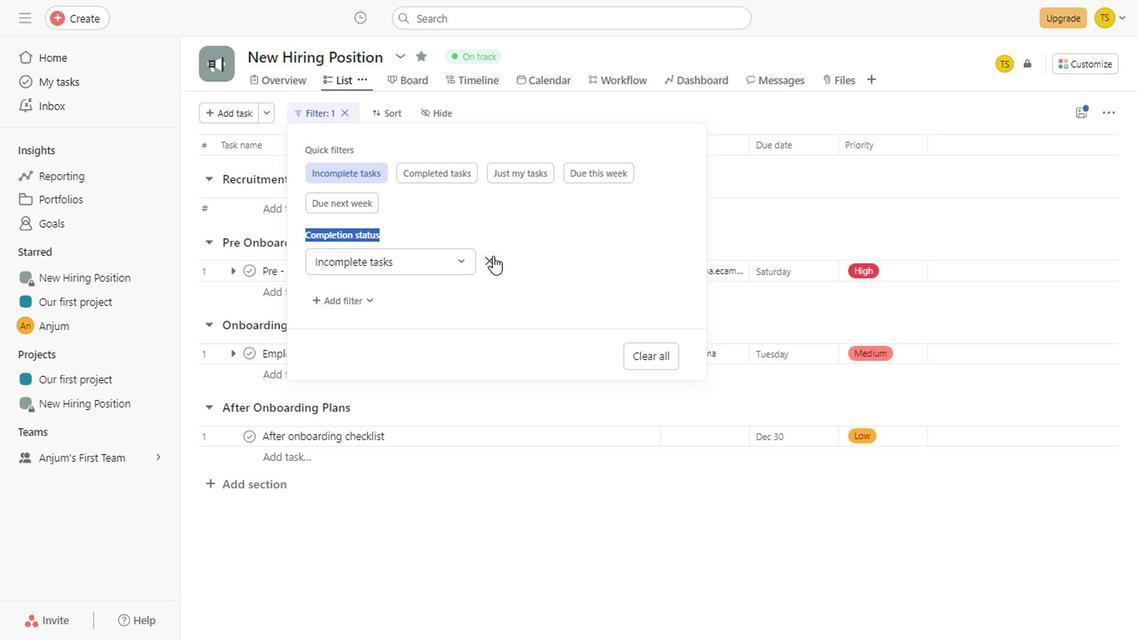 
Action: Mouse pressed left at (485, 252)
Screenshot: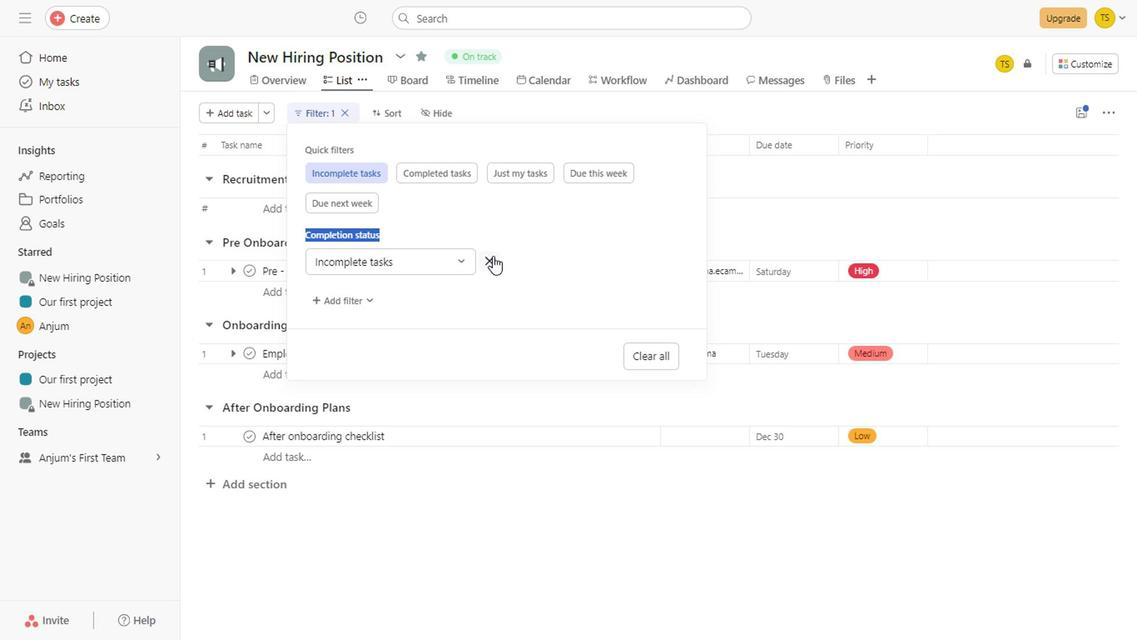 
Action: Mouse moved to (438, 171)
Screenshot: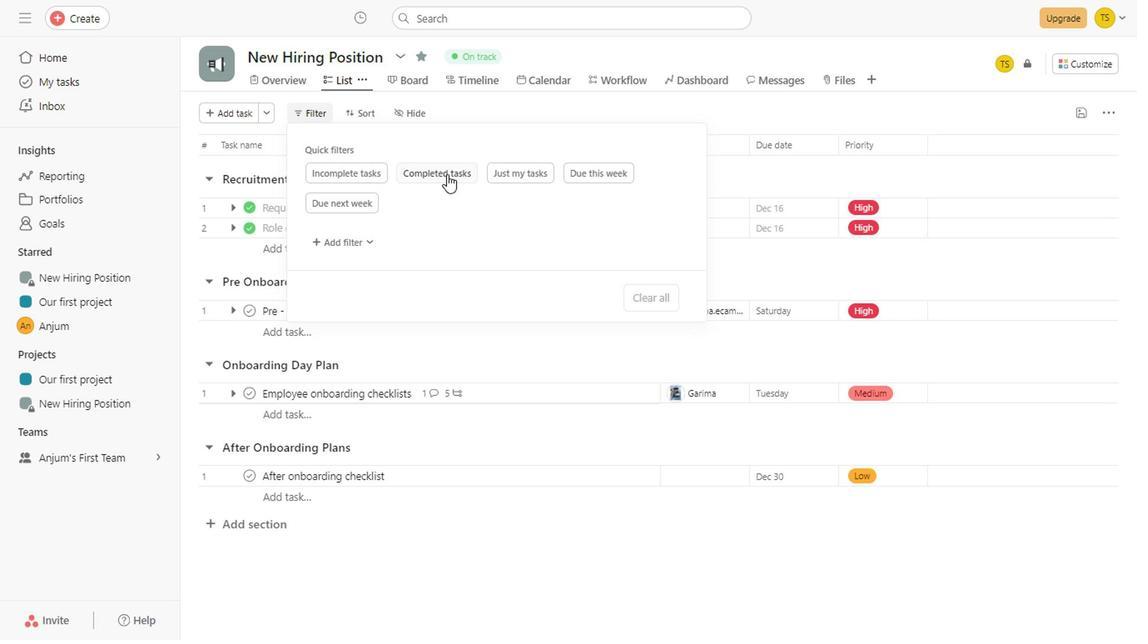 
Action: Mouse pressed left at (438, 171)
Screenshot: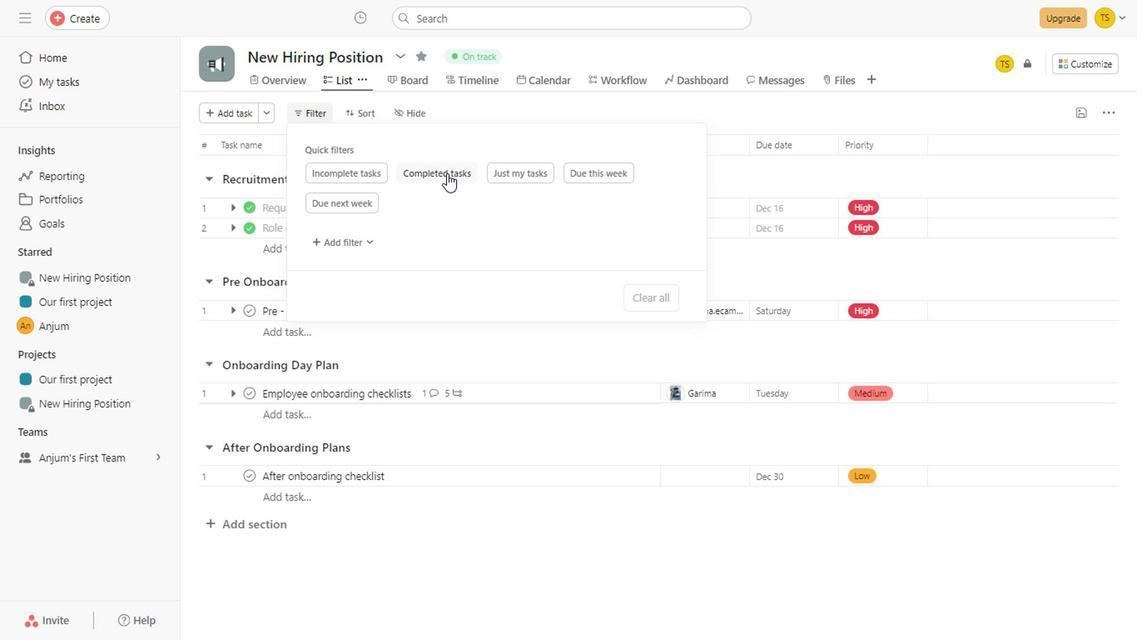 
Action: Mouse moved to (692, 98)
Screenshot: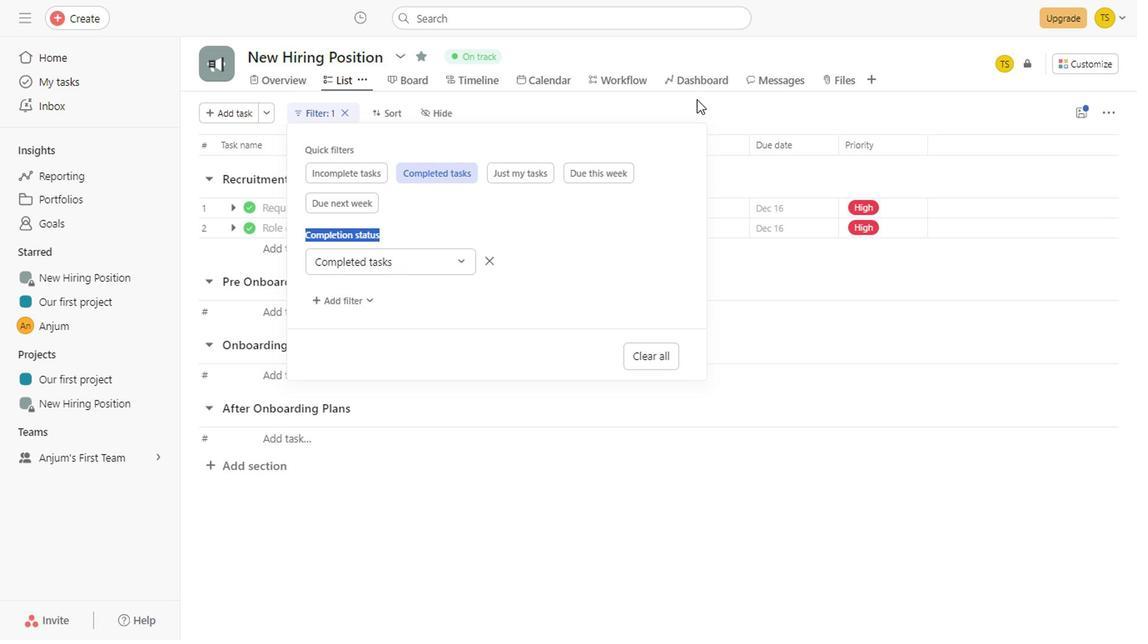 
Action: Mouse pressed left at (692, 98)
Screenshot: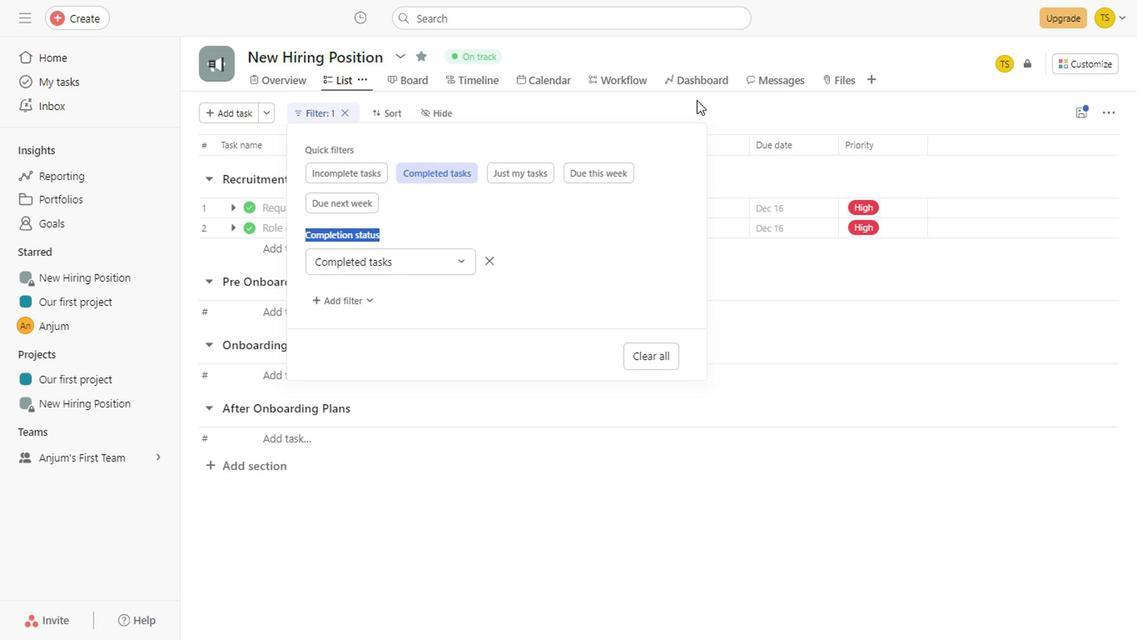
Action: Mouse moved to (306, 112)
Screenshot: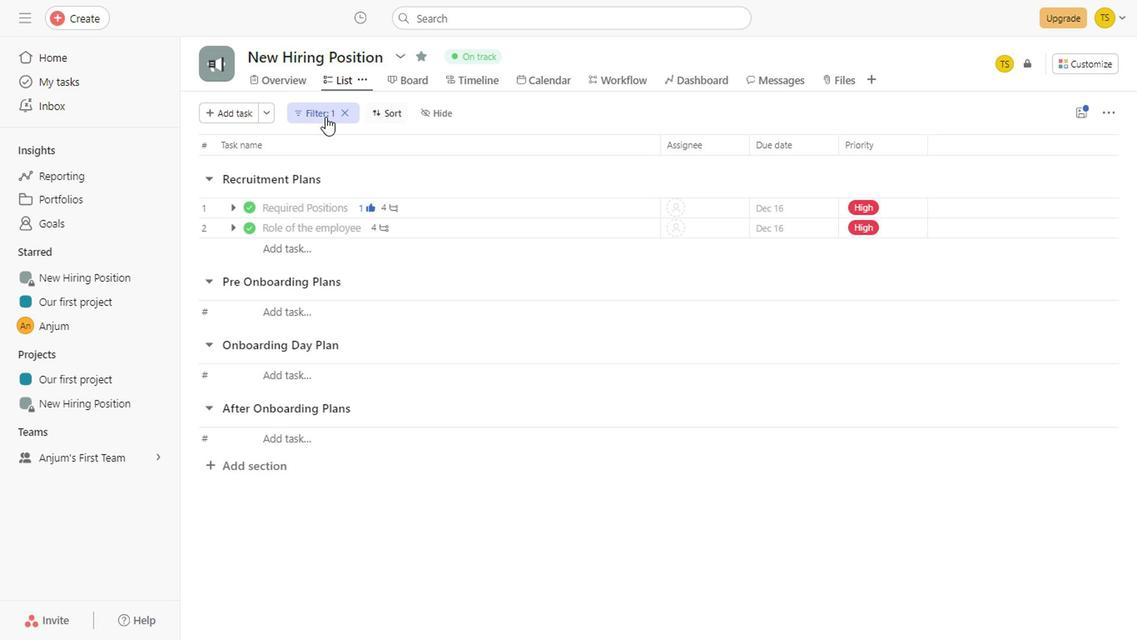 
Action: Mouse pressed left at (306, 112)
Screenshot: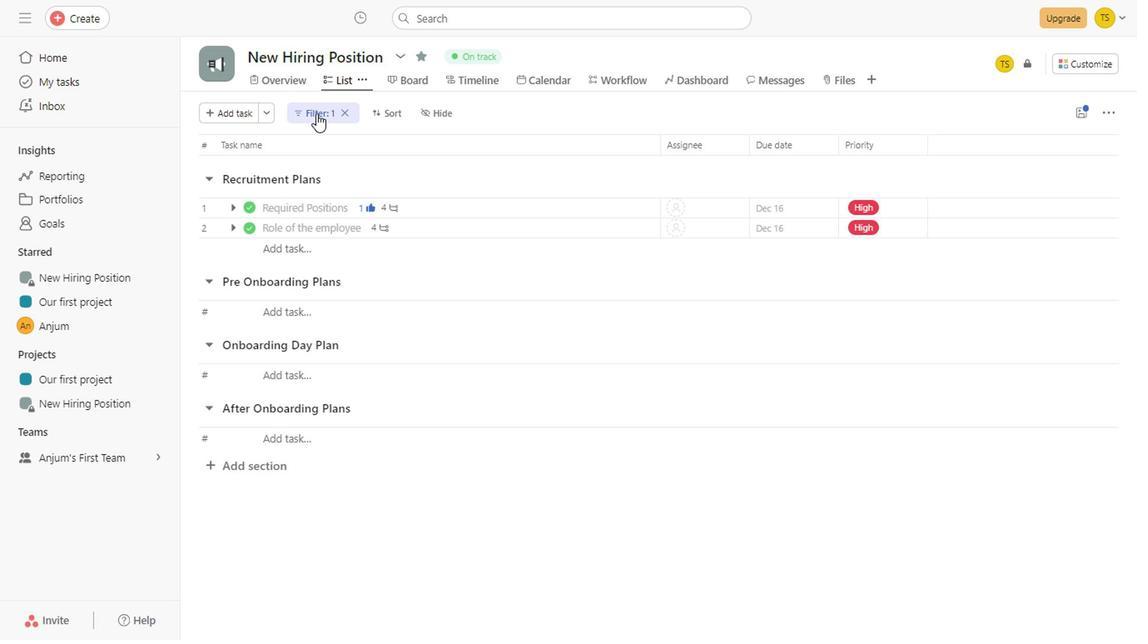 
Action: Mouse moved to (483, 258)
Screenshot: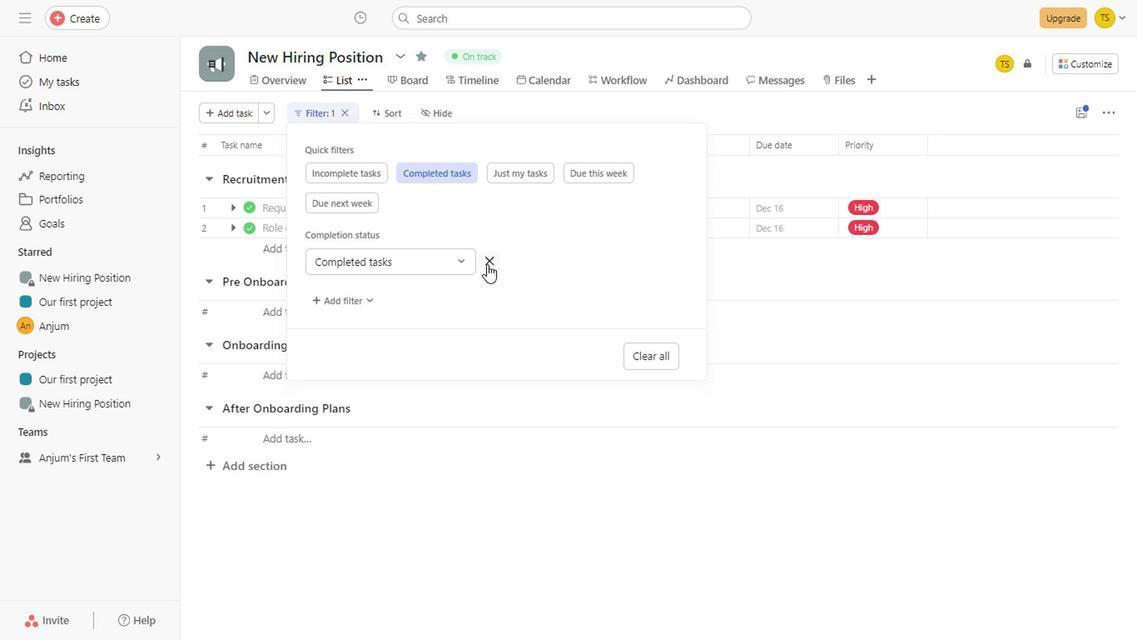 
Action: Mouse pressed left at (483, 258)
Screenshot: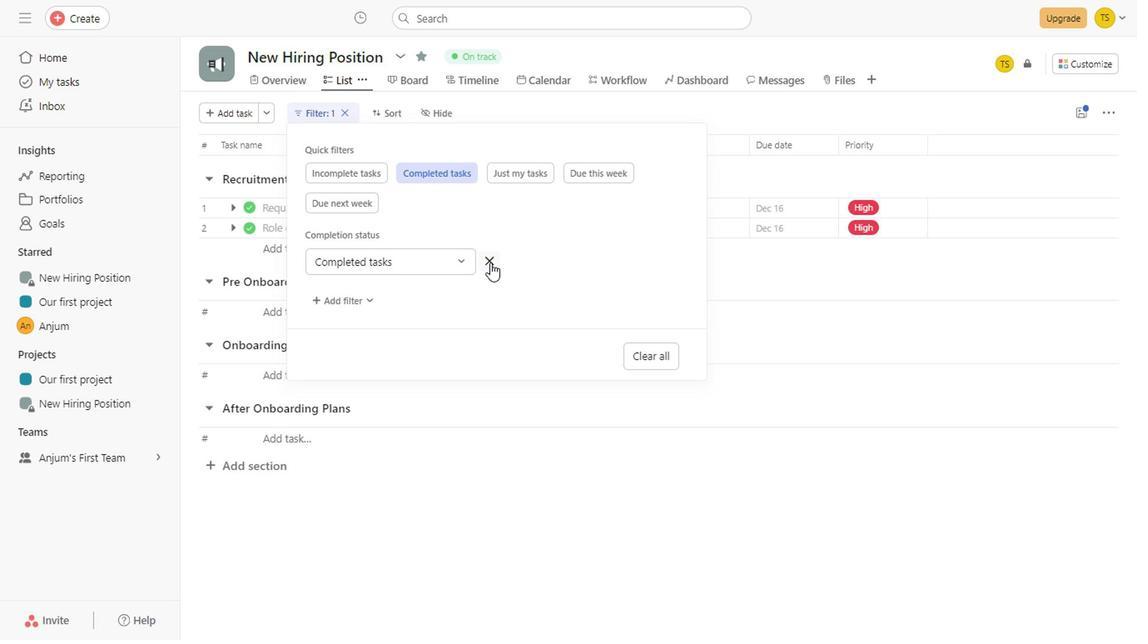 
Action: Mouse moved to (507, 176)
Screenshot: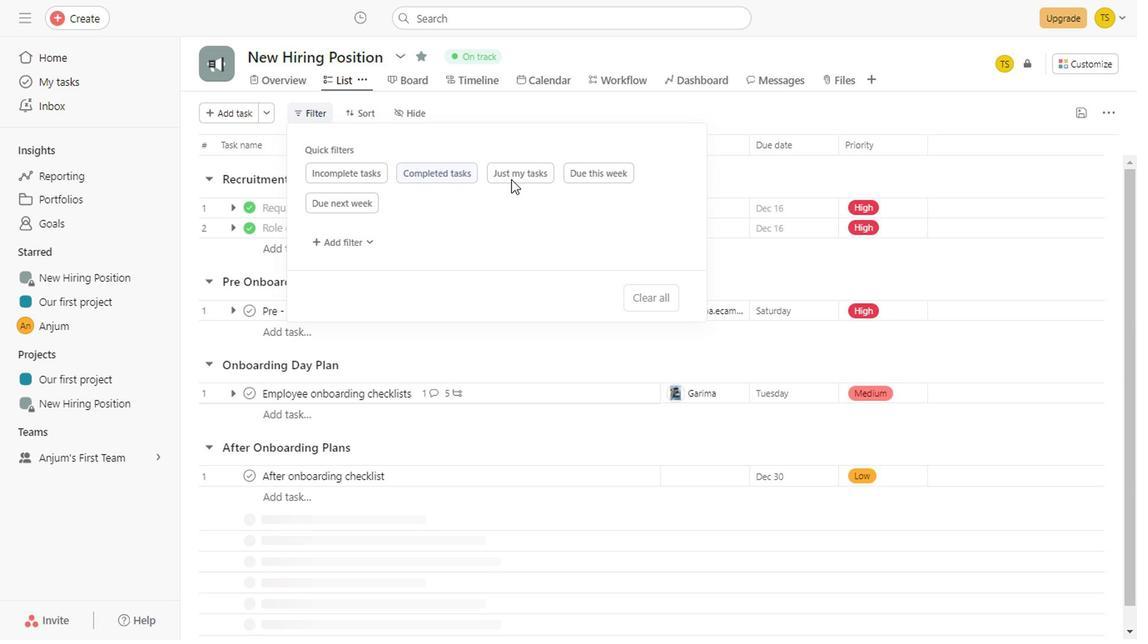 
Action: Mouse pressed left at (507, 176)
Screenshot: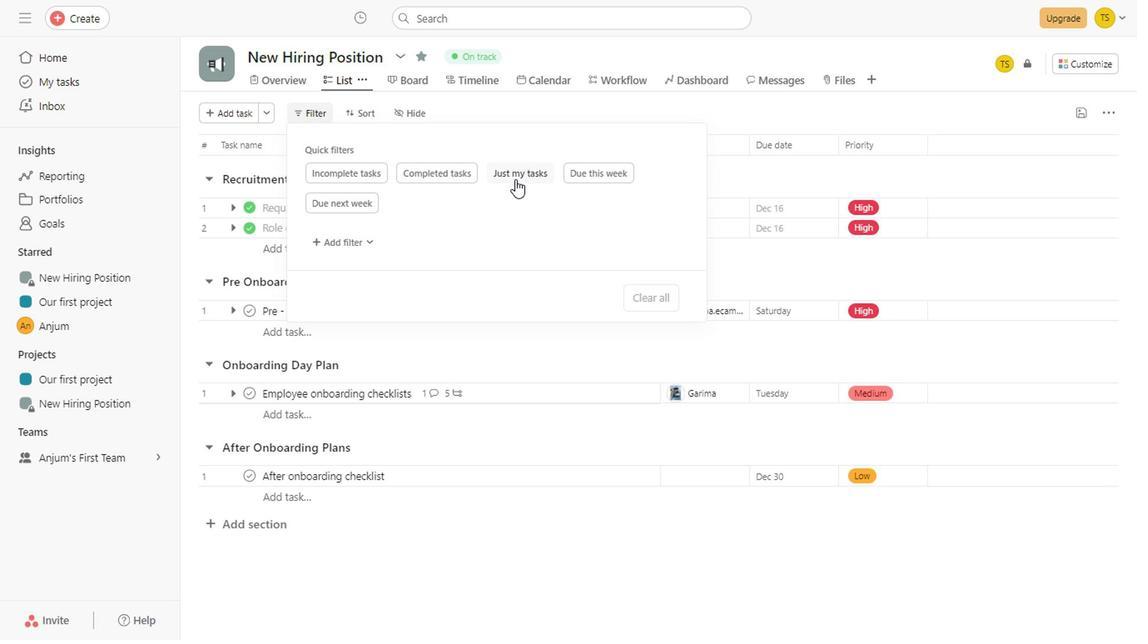 
Action: Mouse moved to (592, 174)
Screenshot: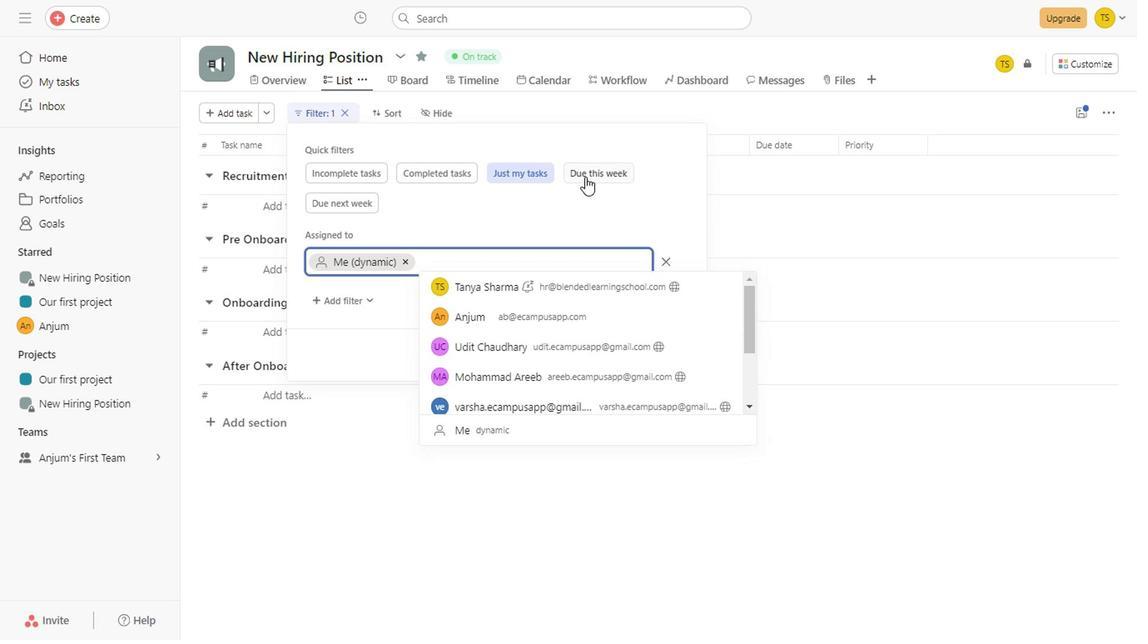 
Action: Mouse pressed left at (592, 174)
Screenshot: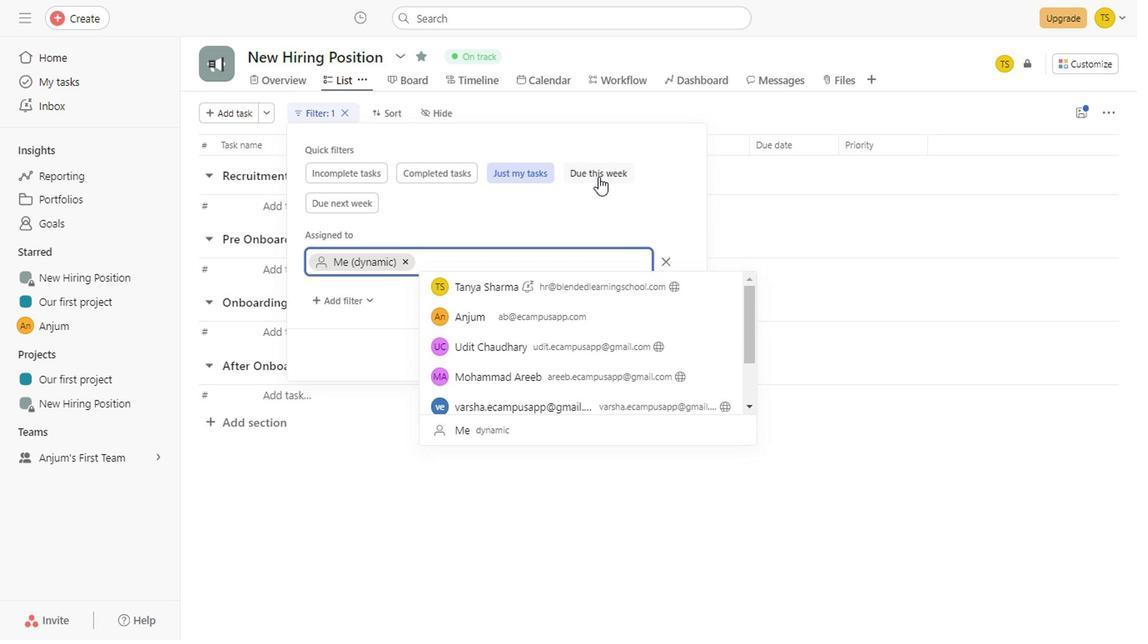 
Action: Mouse moved to (334, 208)
Screenshot: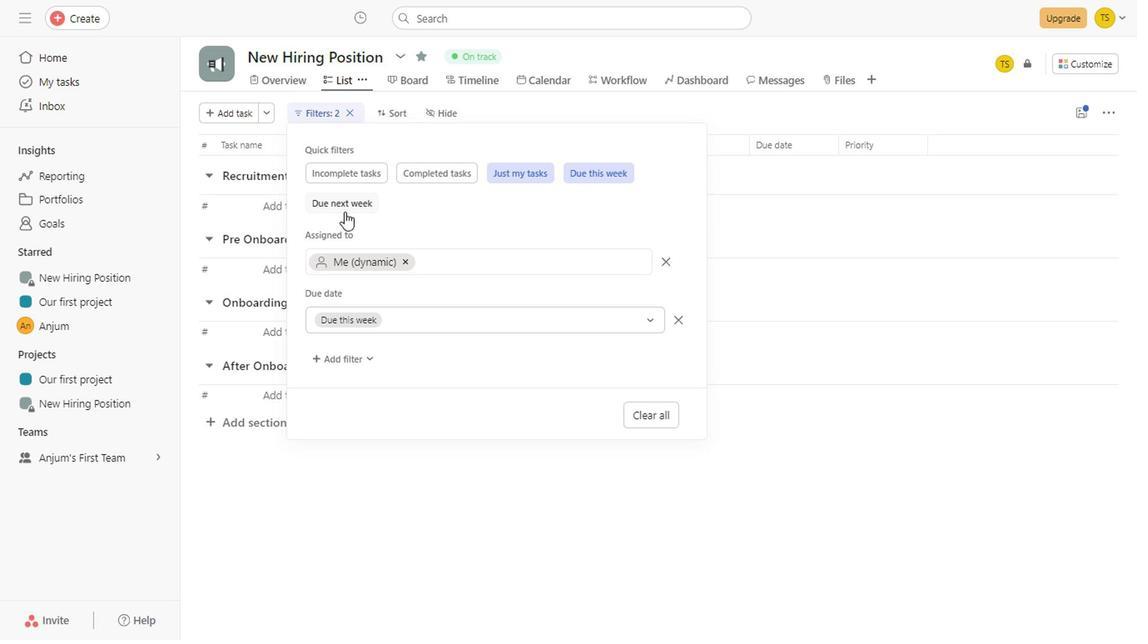 
Action: Mouse pressed left at (334, 208)
Screenshot: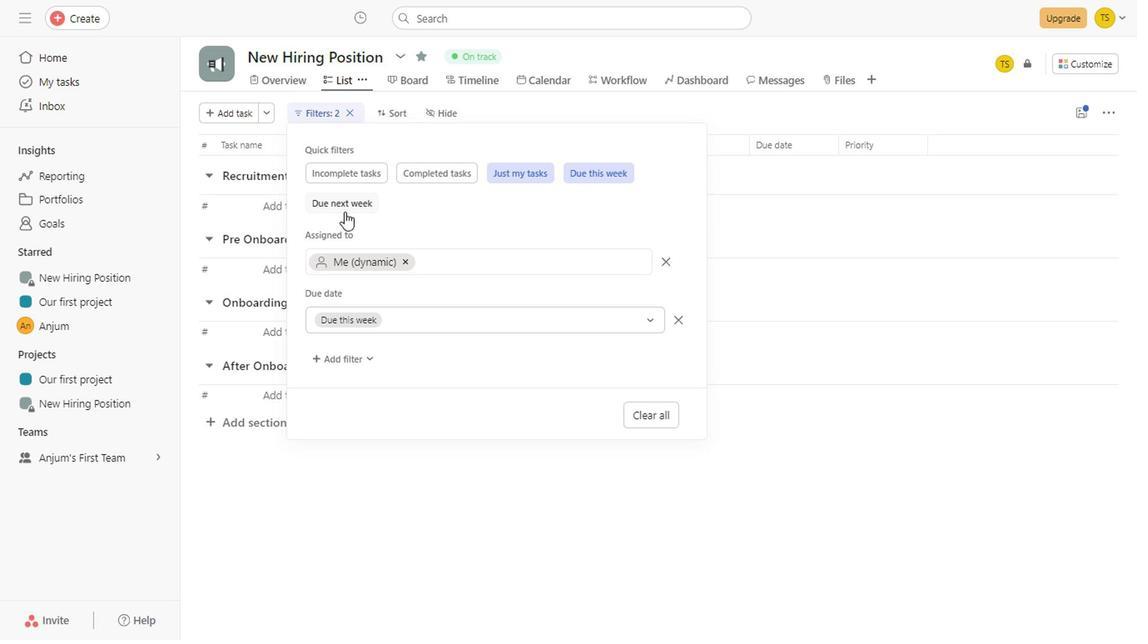 
Action: Mouse moved to (565, 105)
Screenshot: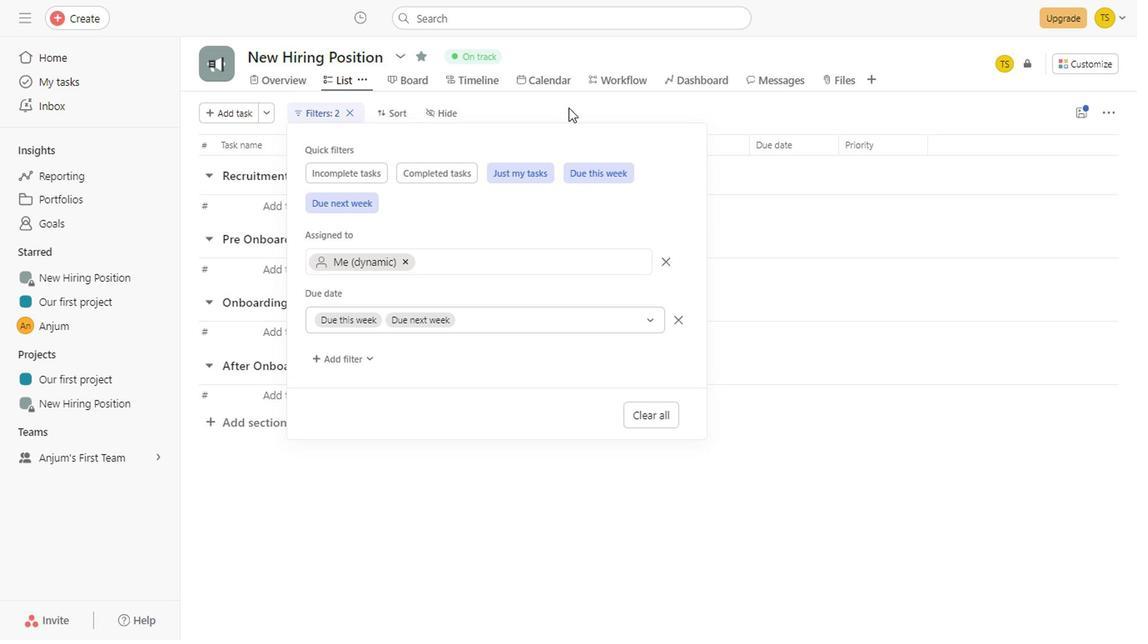 
Action: Mouse pressed left at (565, 105)
Screenshot: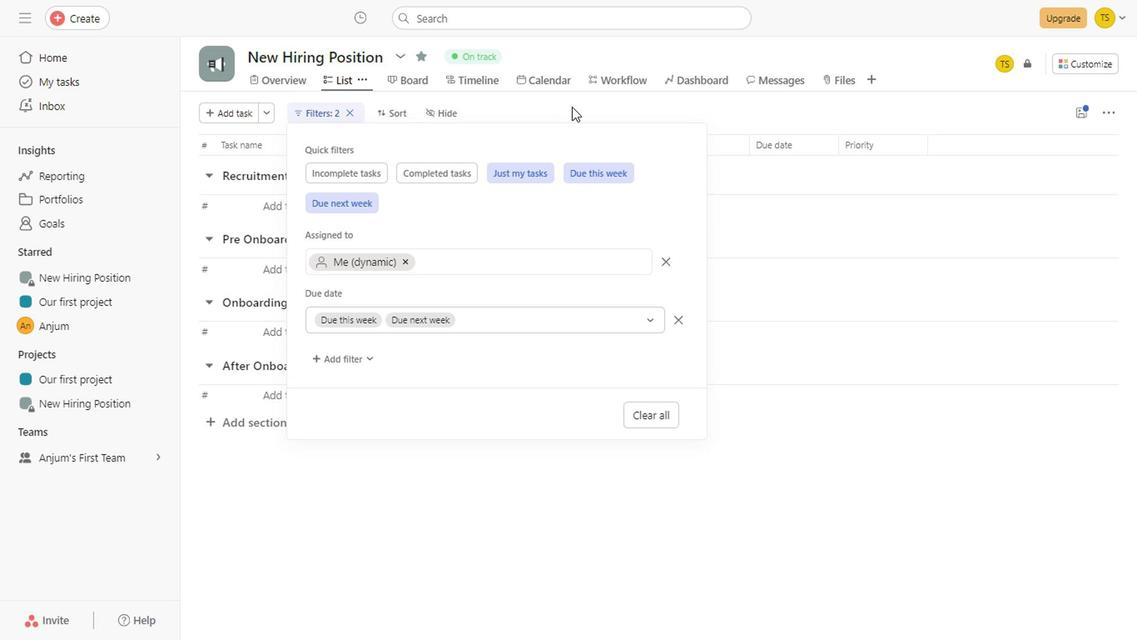 
Action: Mouse moved to (339, 109)
Screenshot: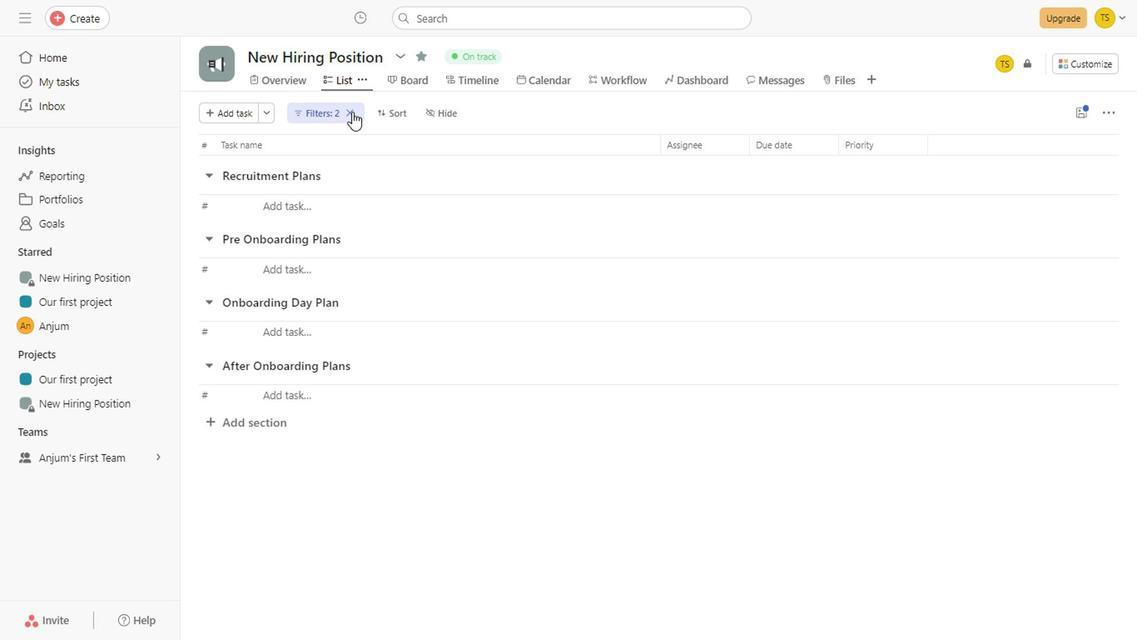 
Action: Mouse pressed left at (339, 109)
Screenshot: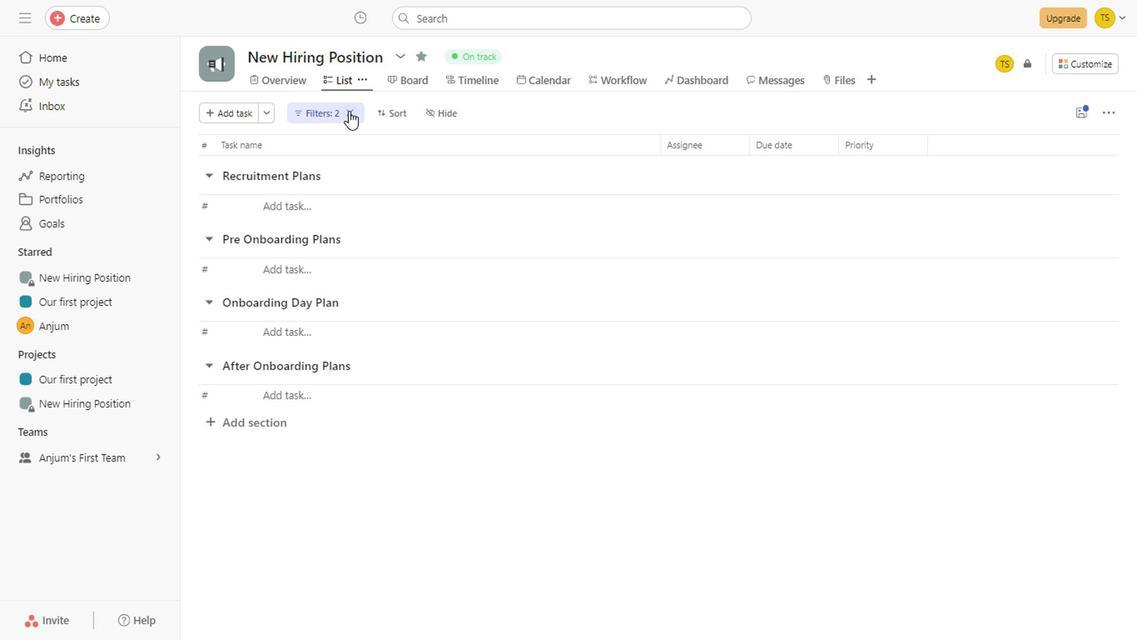 
Action: Mouse moved to (360, 109)
Screenshot: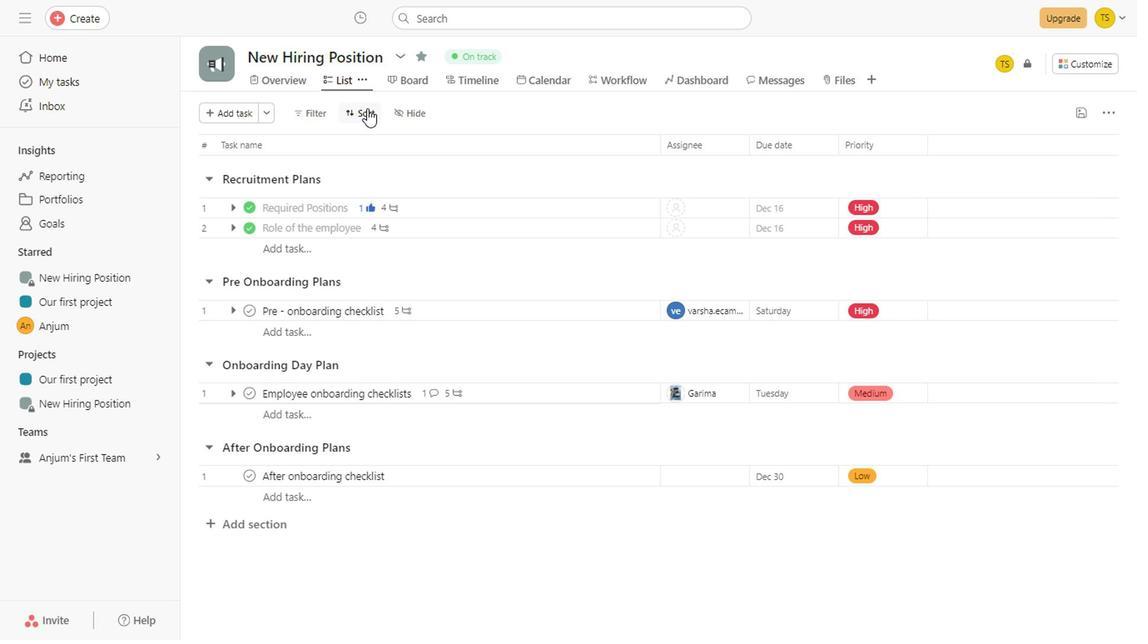 
Action: Mouse pressed left at (360, 109)
Screenshot: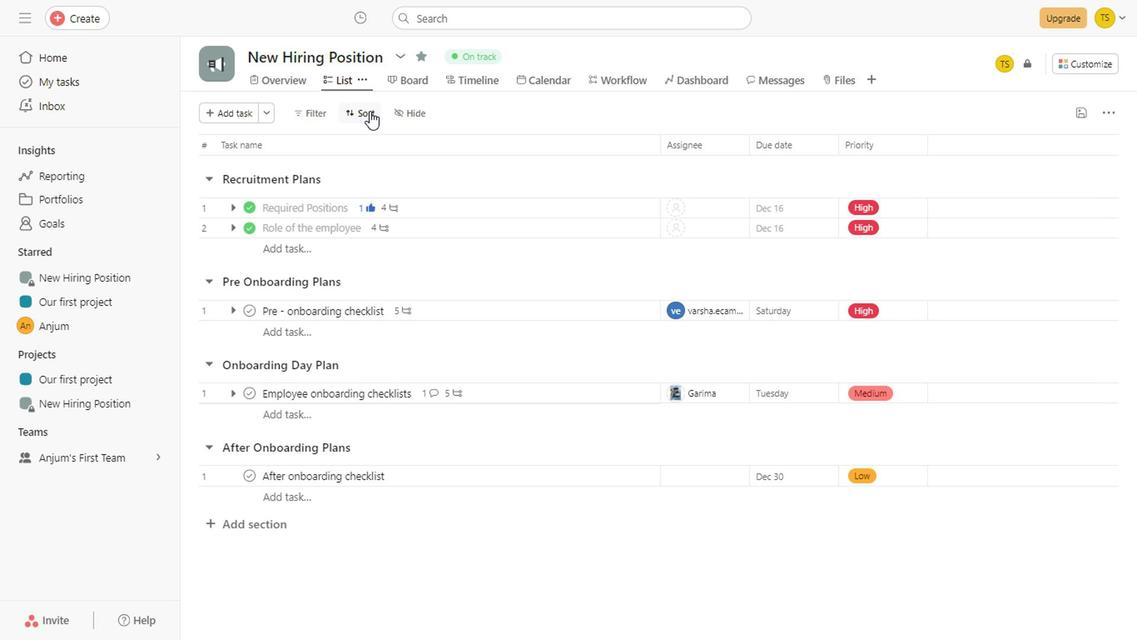 
Action: Mouse moved to (391, 171)
Screenshot: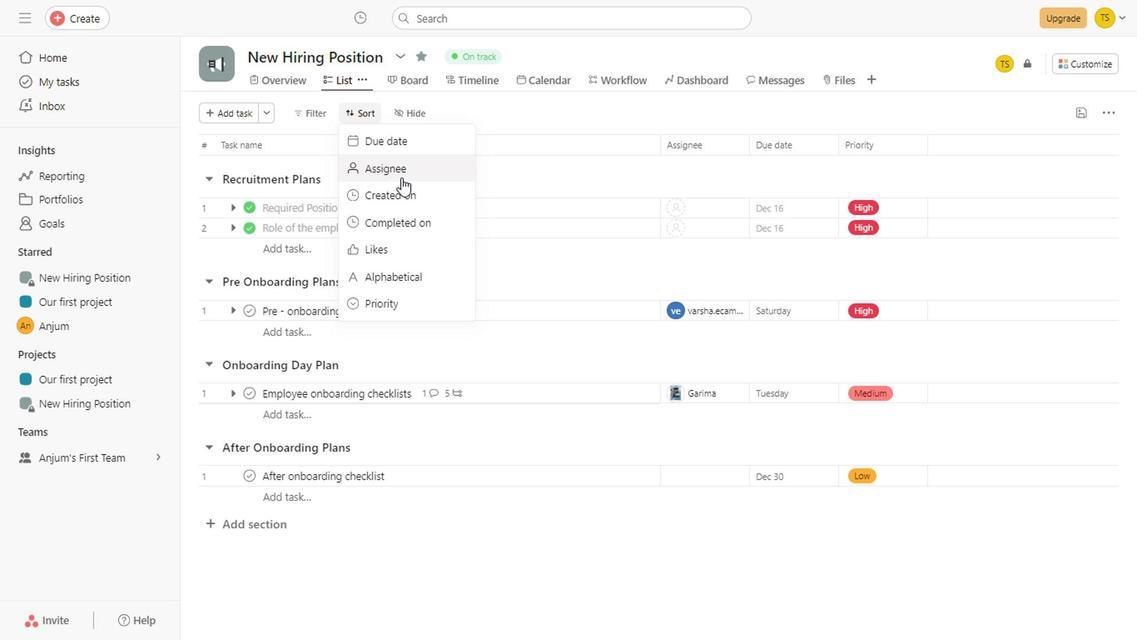 
Action: Mouse pressed left at (391, 171)
Screenshot: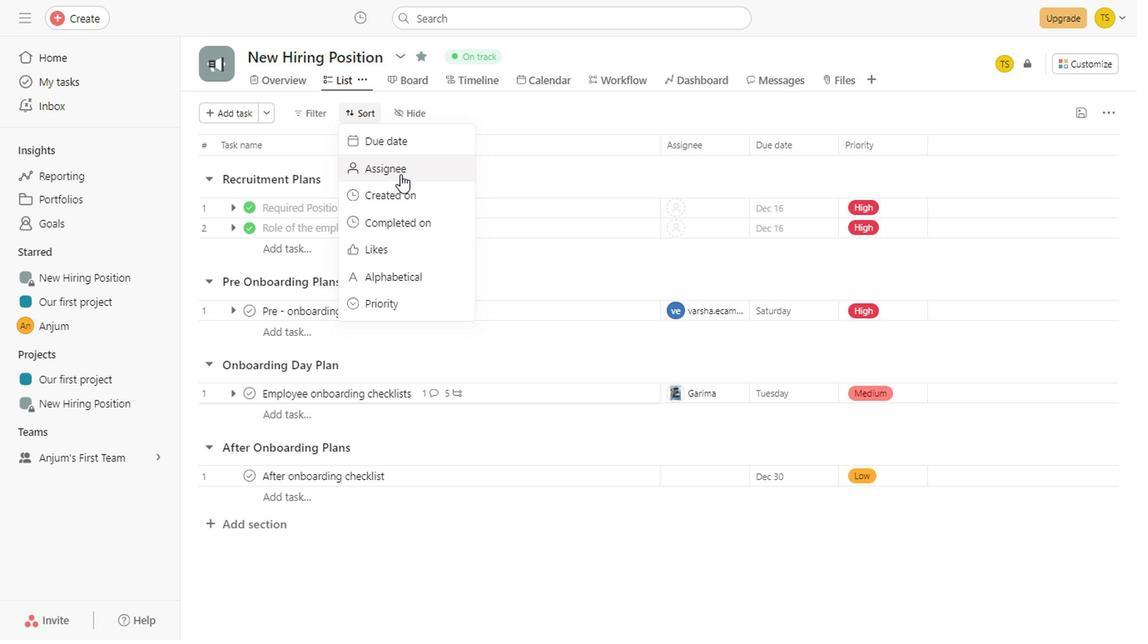 
Action: Mouse moved to (364, 108)
Screenshot: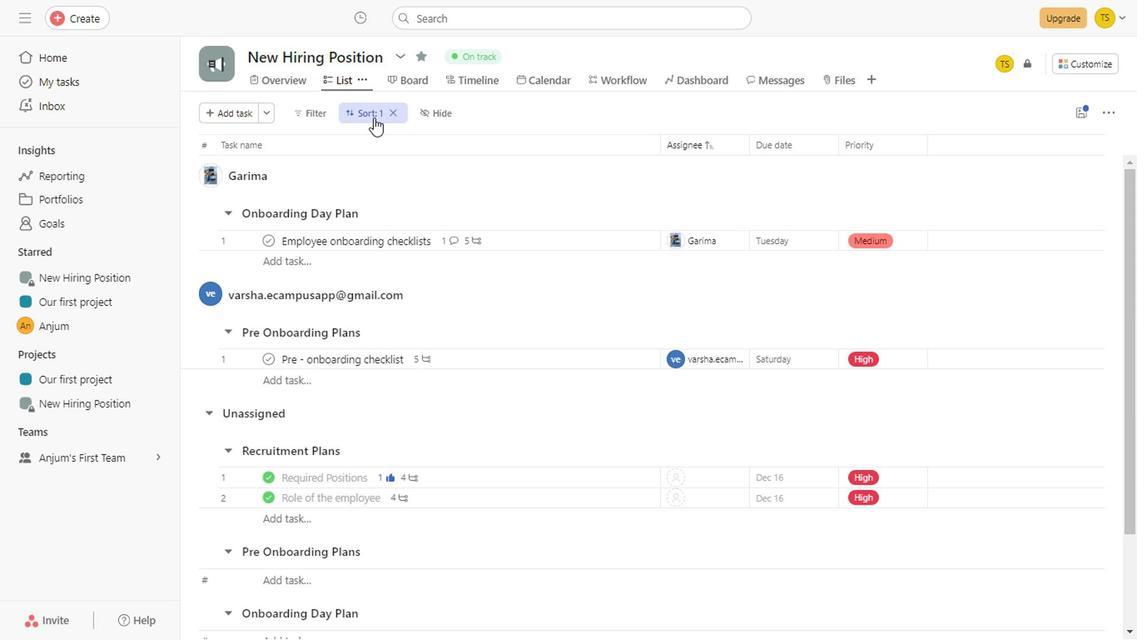 
Action: Mouse pressed left at (364, 108)
Screenshot: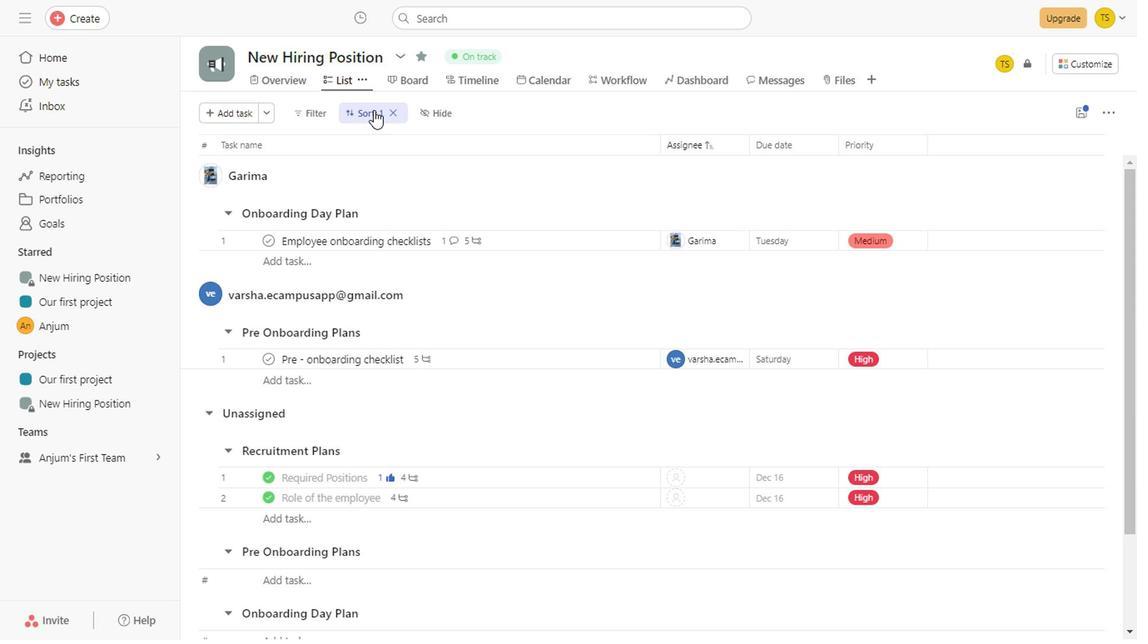 
Action: Mouse moved to (386, 117)
Screenshot: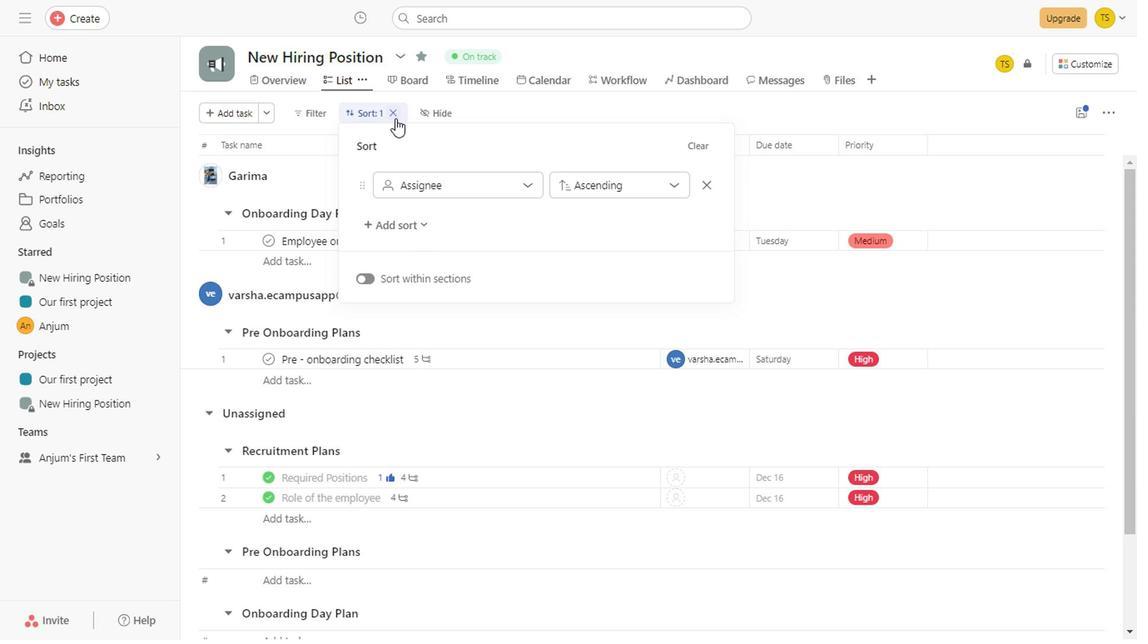 
Action: Mouse pressed left at (386, 117)
Screenshot: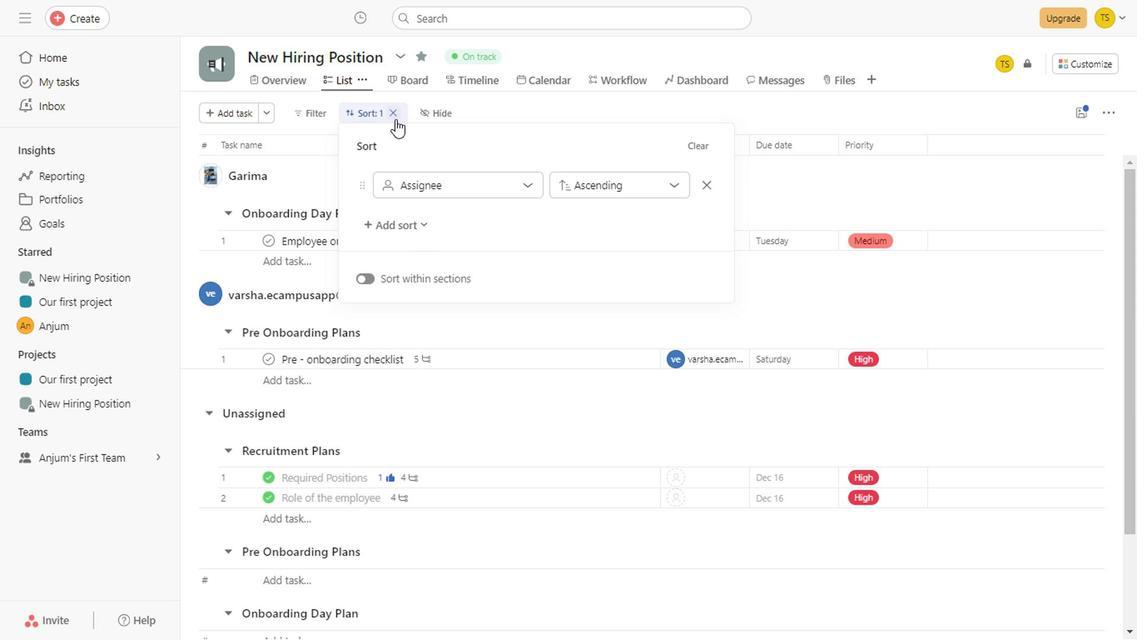 
Action: Mouse moved to (403, 113)
Screenshot: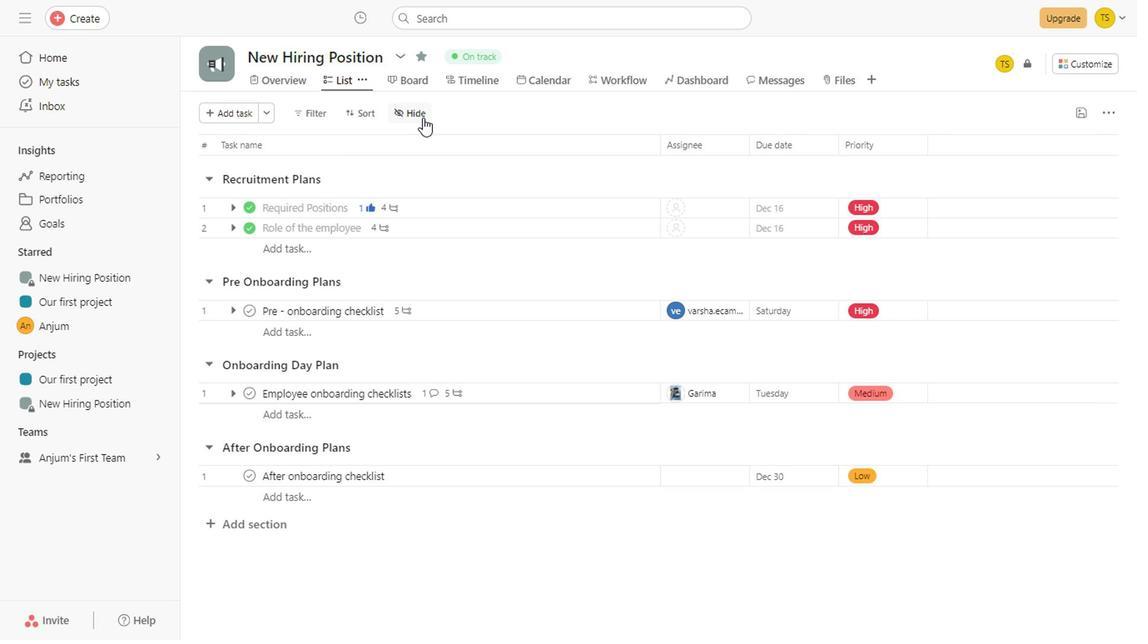 
Action: Mouse pressed left at (403, 113)
Screenshot: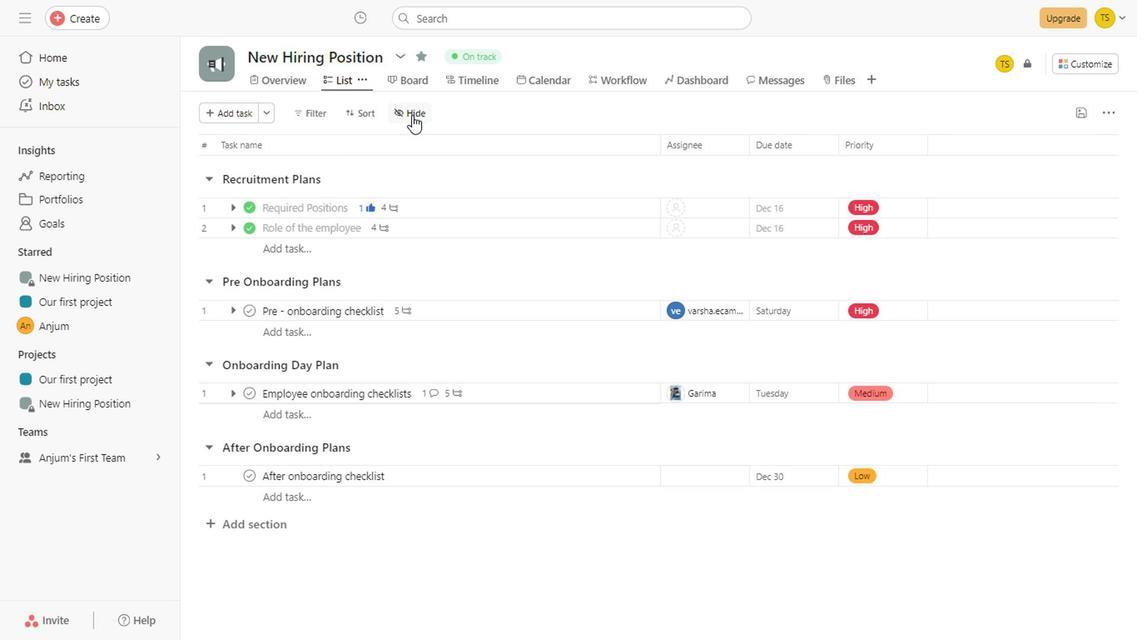 
Action: Mouse moved to (448, 231)
Screenshot: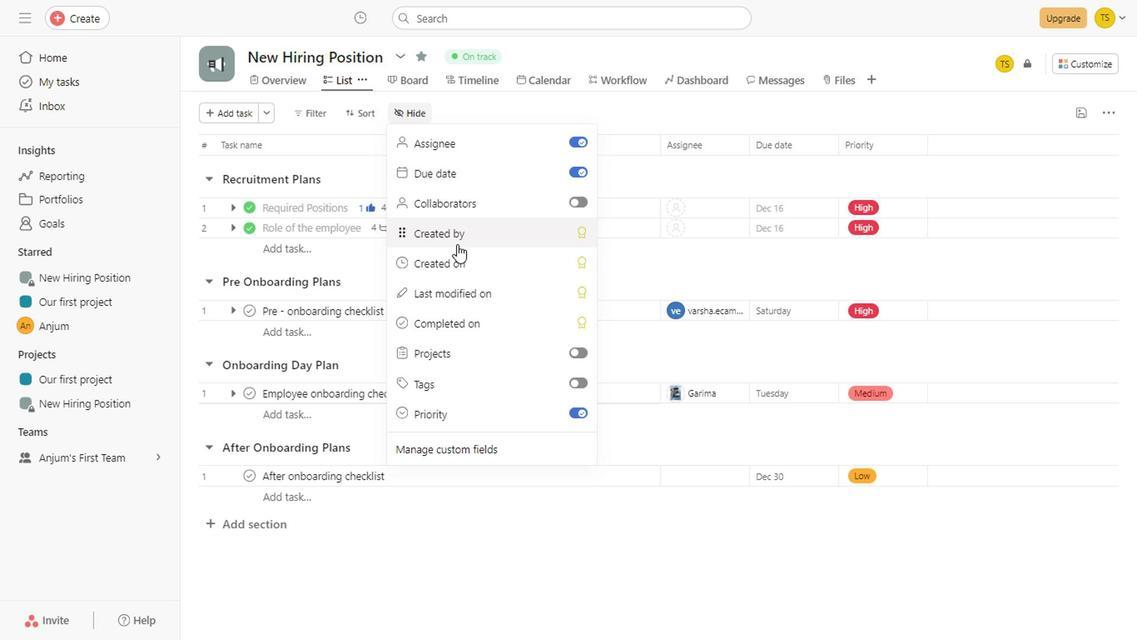 
Action: Mouse pressed left at (448, 231)
Screenshot: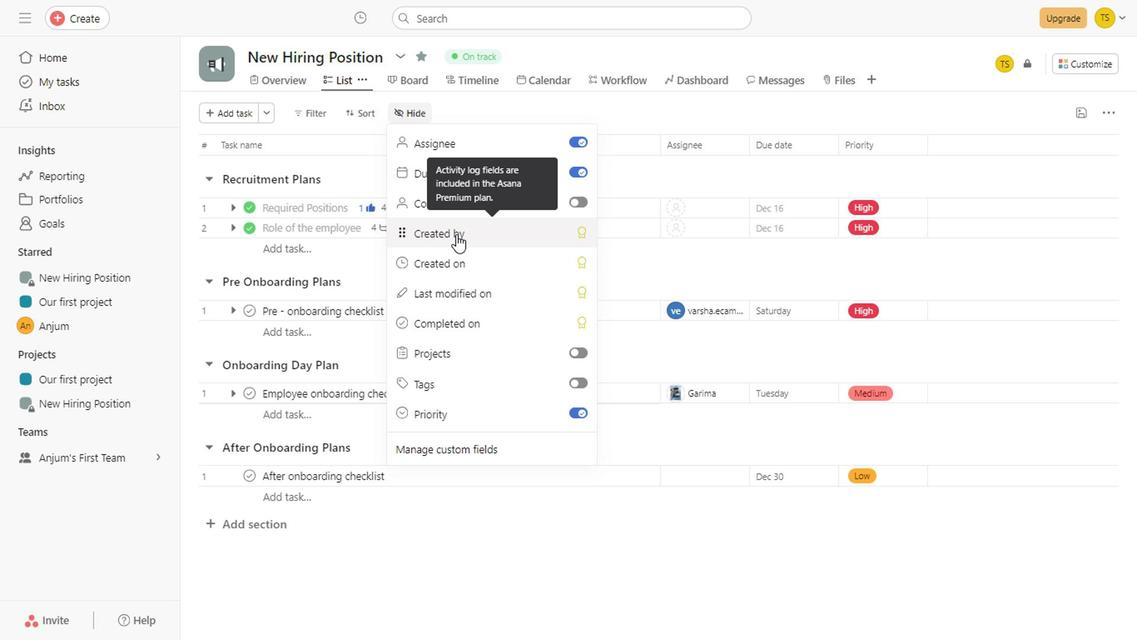 
Action: Mouse moved to (38, 17)
Screenshot: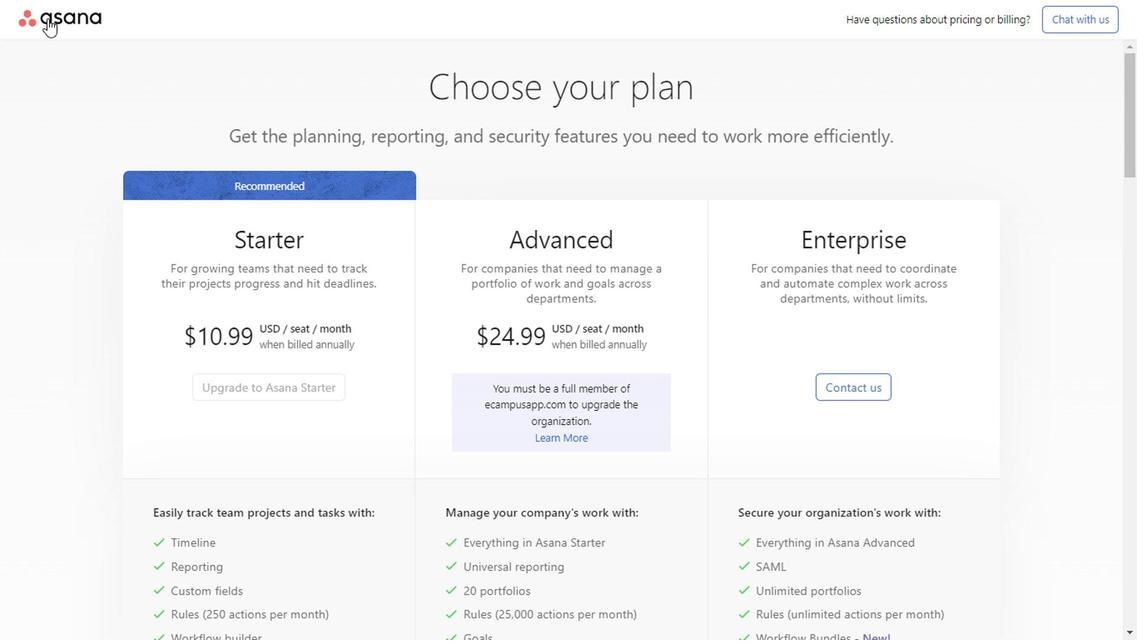
Action: Mouse pressed left at (38, 17)
Screenshot: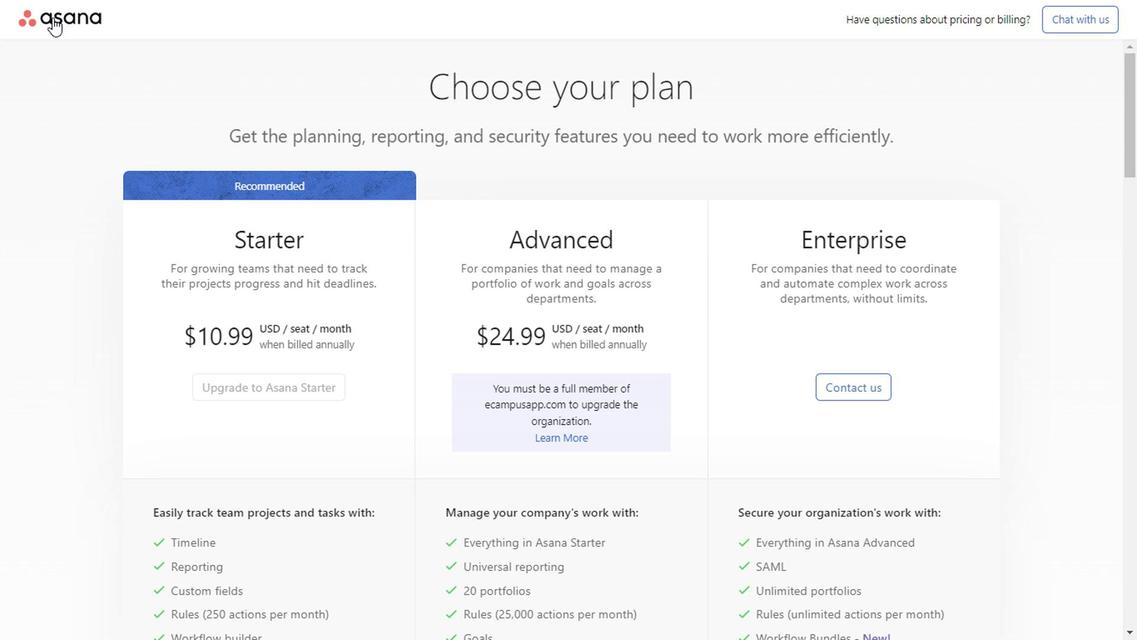 
Action: Mouse moved to (883, 430)
Screenshot: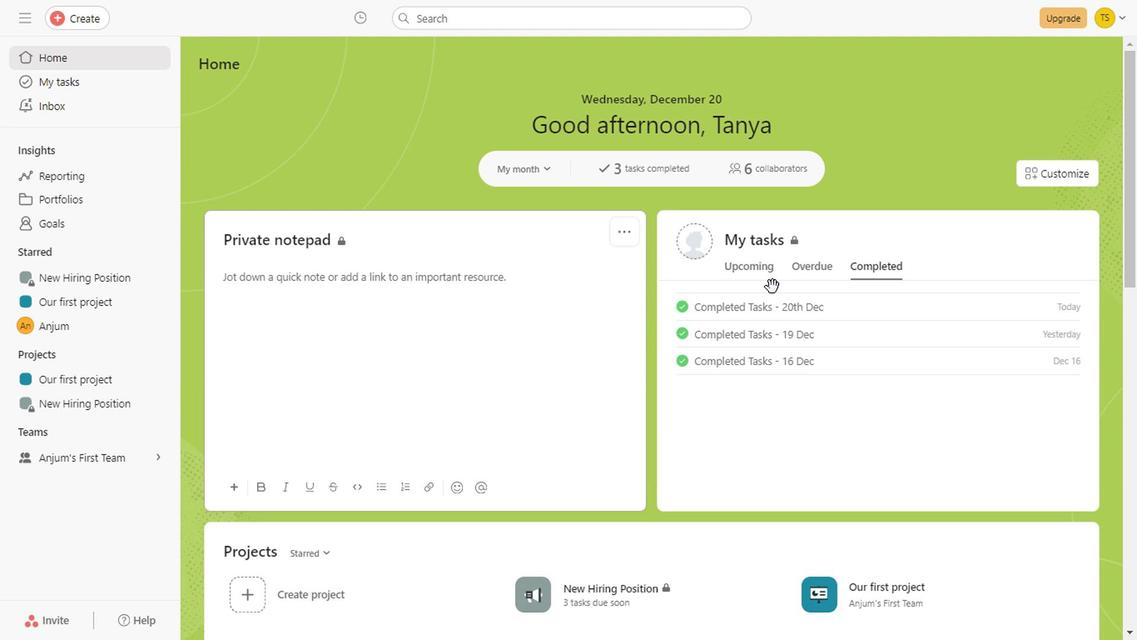 
Action: Mouse scrolled (883, 430) with delta (0, 0)
Screenshot: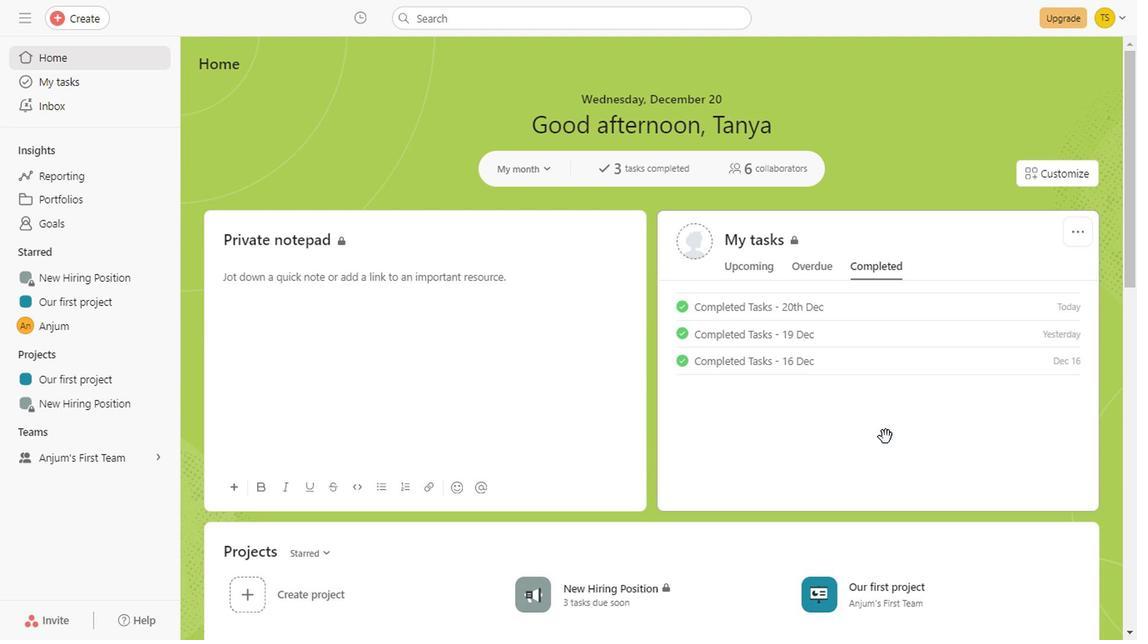
Action: Mouse scrolled (883, 430) with delta (0, 0)
Screenshot: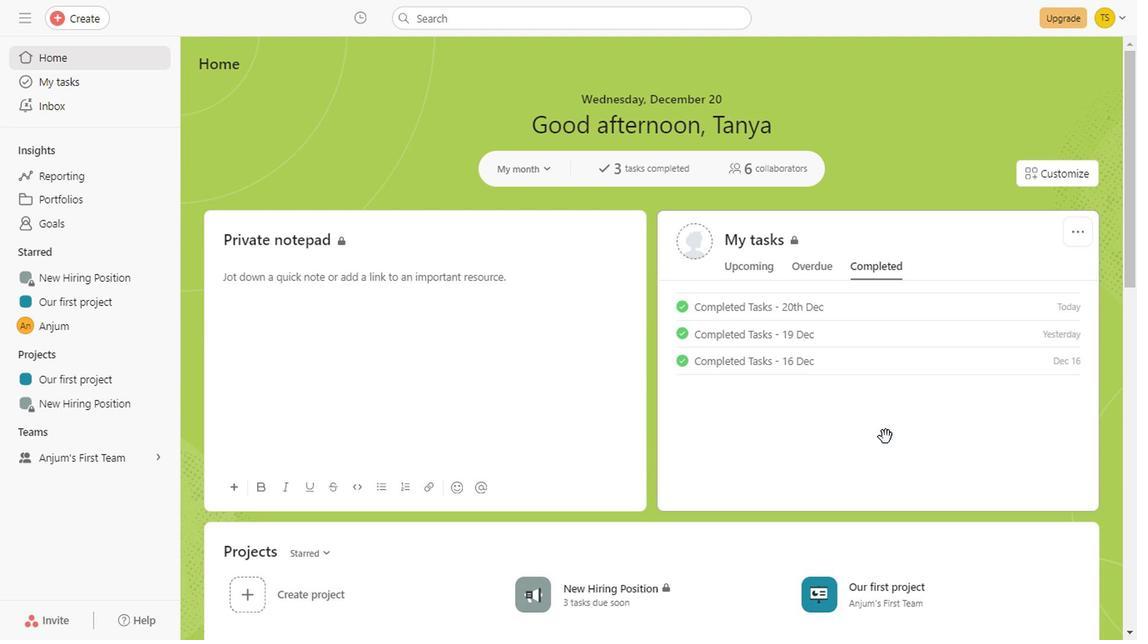 
Action: Mouse scrolled (883, 430) with delta (0, 0)
Screenshot: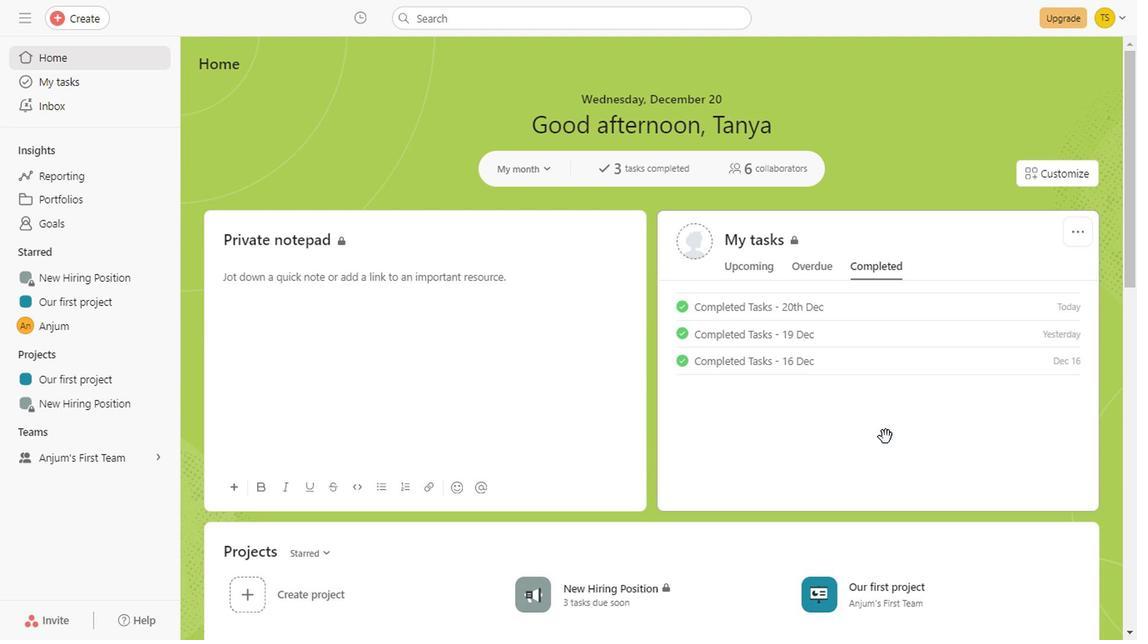 
Action: Mouse scrolled (883, 430) with delta (0, 0)
Screenshot: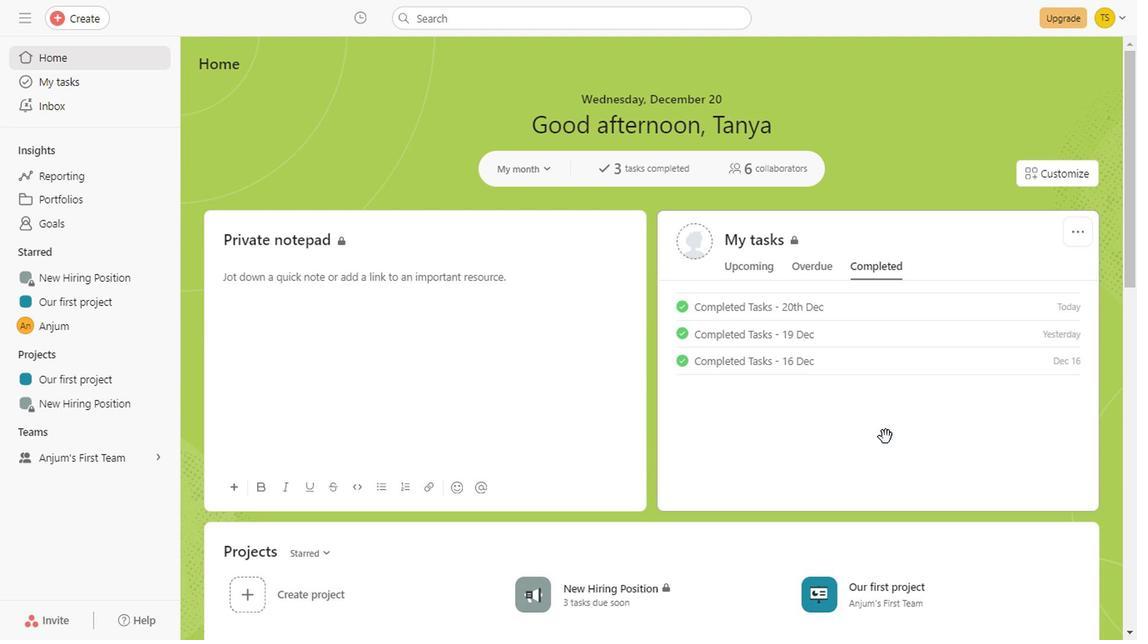 
Action: Mouse scrolled (883, 430) with delta (0, 0)
Screenshot: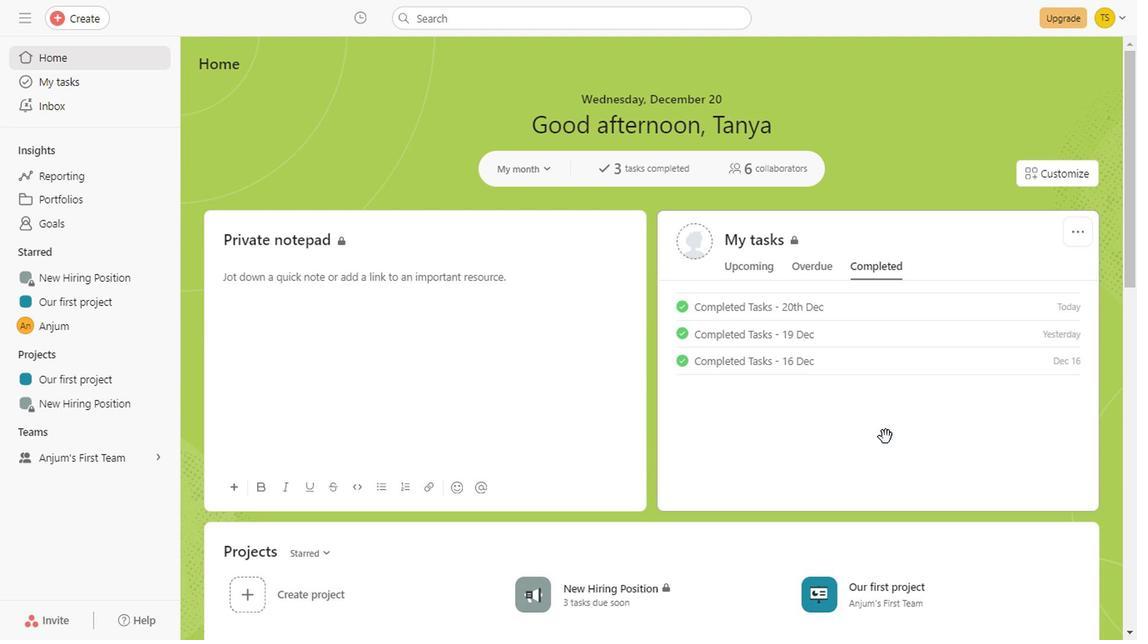 
Action: Mouse scrolled (883, 430) with delta (0, 0)
Screenshot: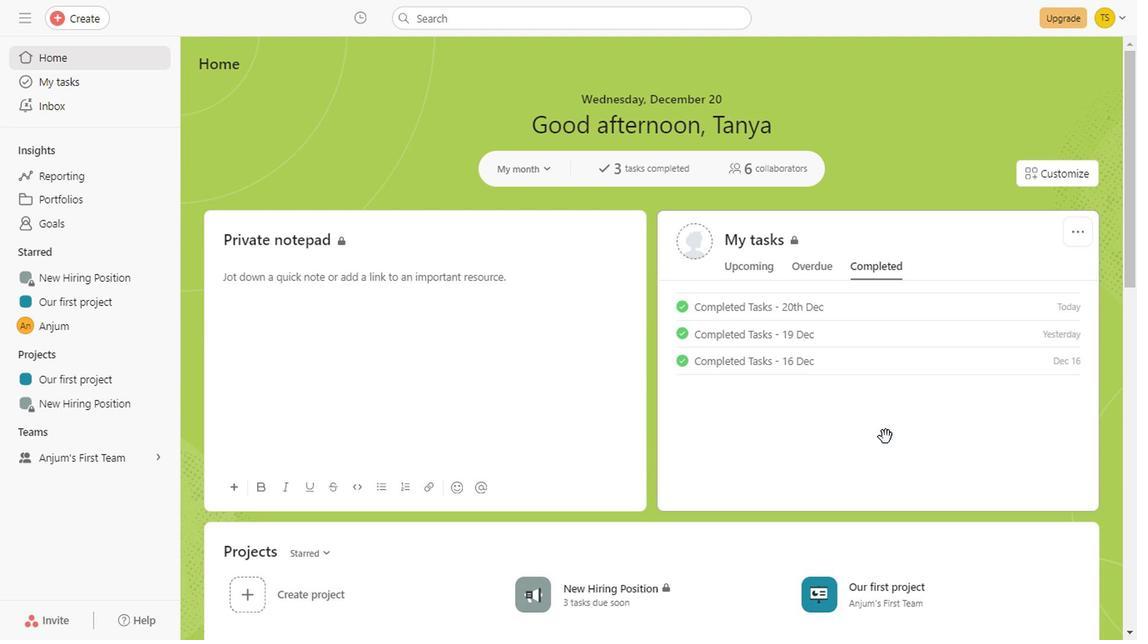 
Action: Mouse scrolled (883, 430) with delta (0, 0)
Screenshot: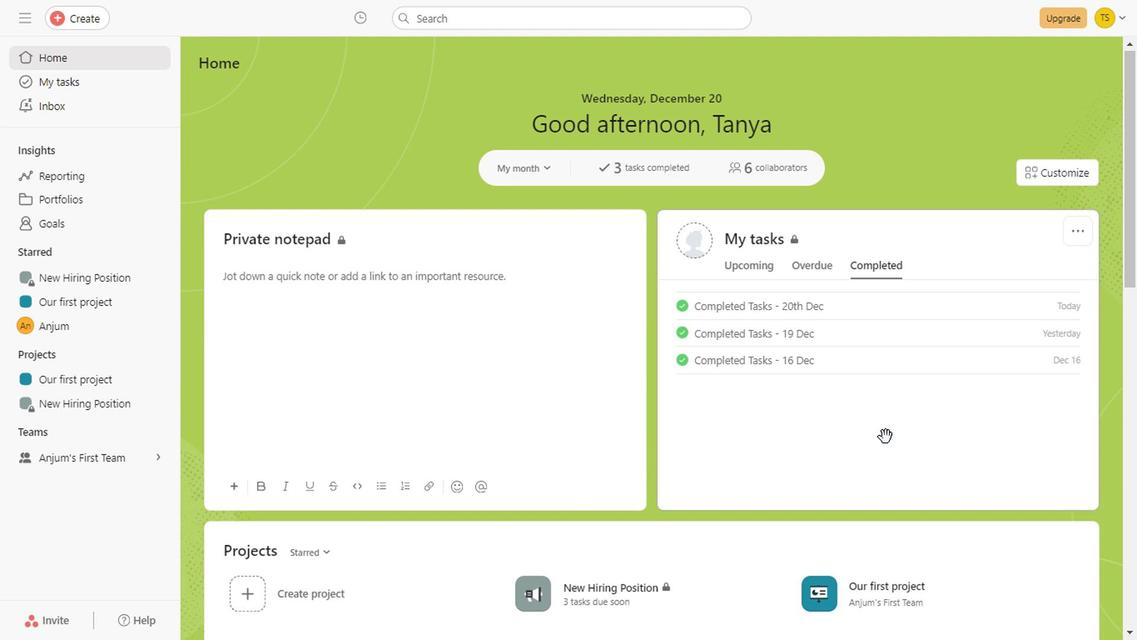 
Action: Mouse scrolled (883, 430) with delta (0, 0)
Screenshot: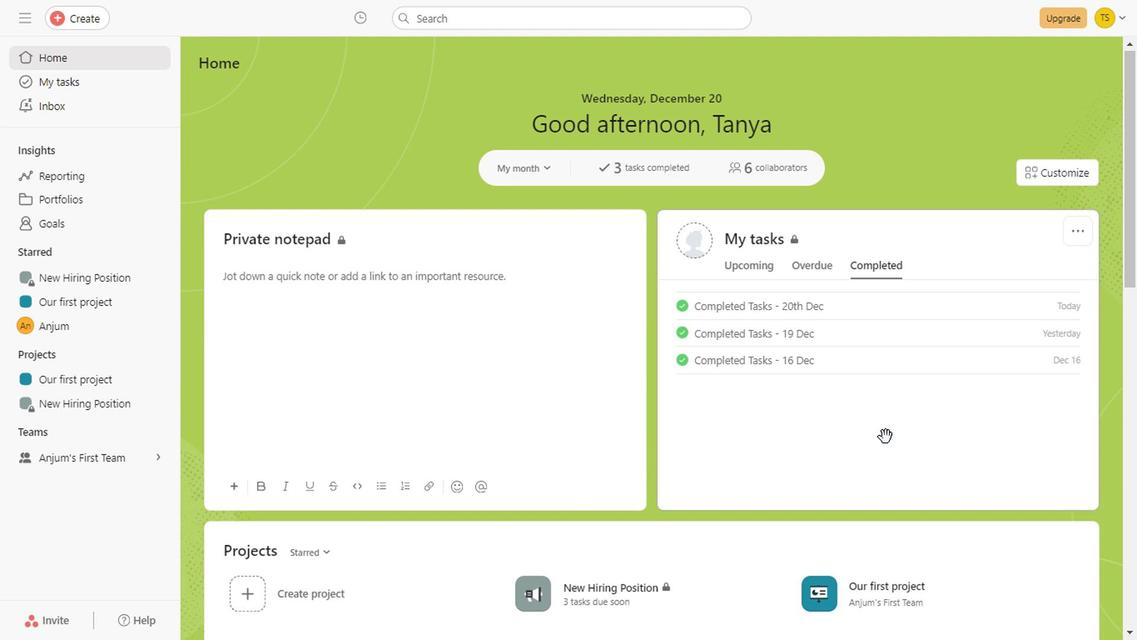 
Action: Mouse scrolled (883, 432) with delta (0, 1)
Screenshot: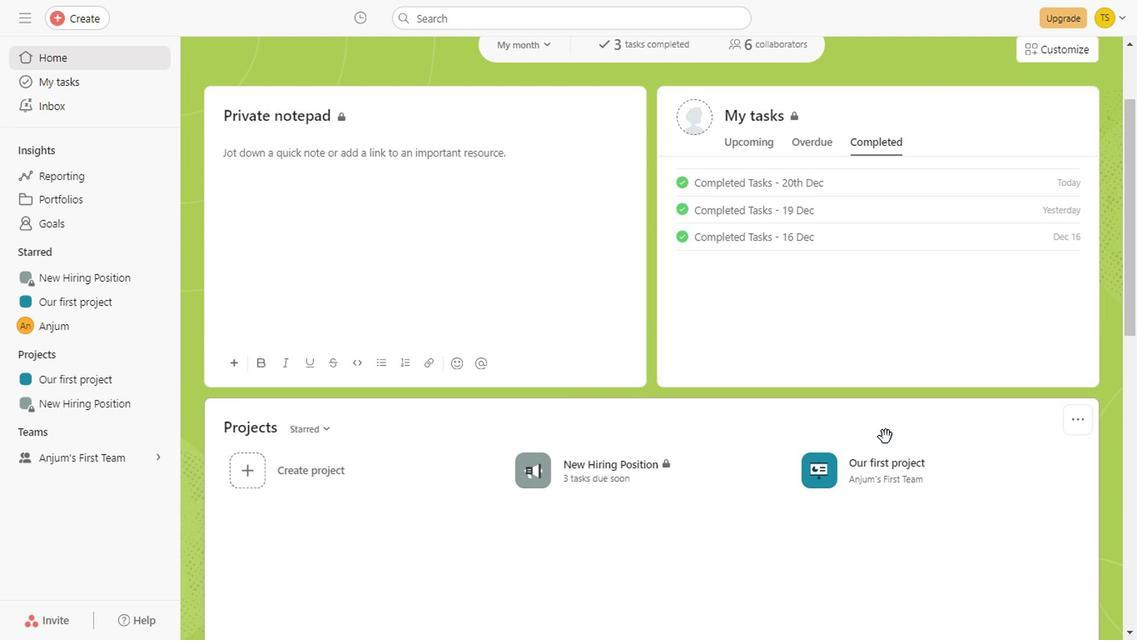 
Action: Mouse moved to (39, 103)
Screenshot: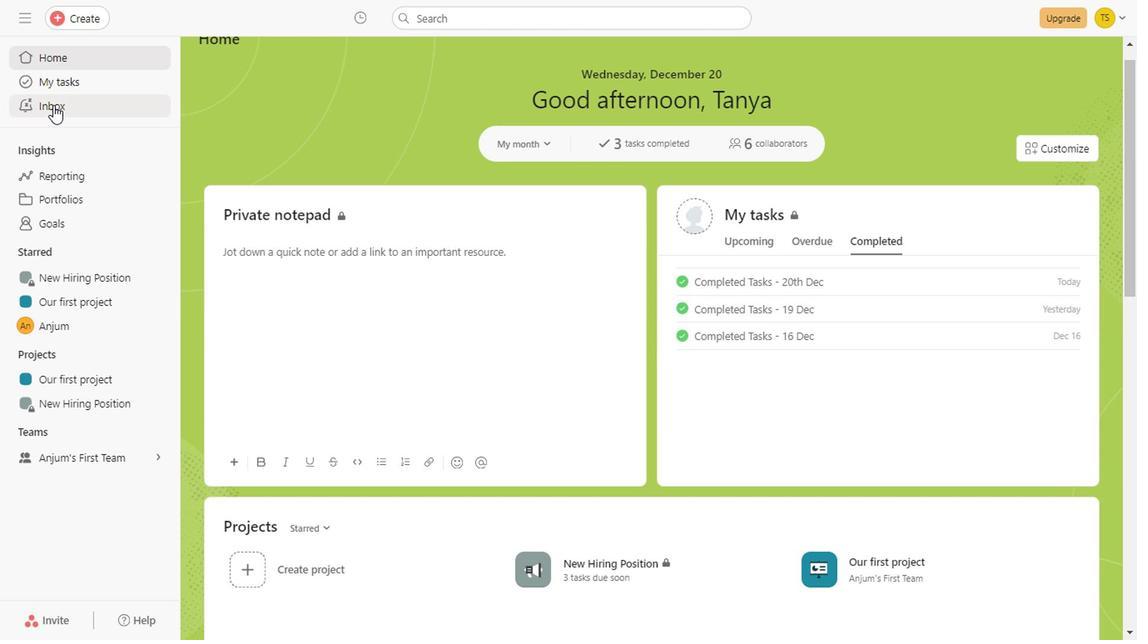 
Action: Mouse pressed left at (39, 103)
Screenshot: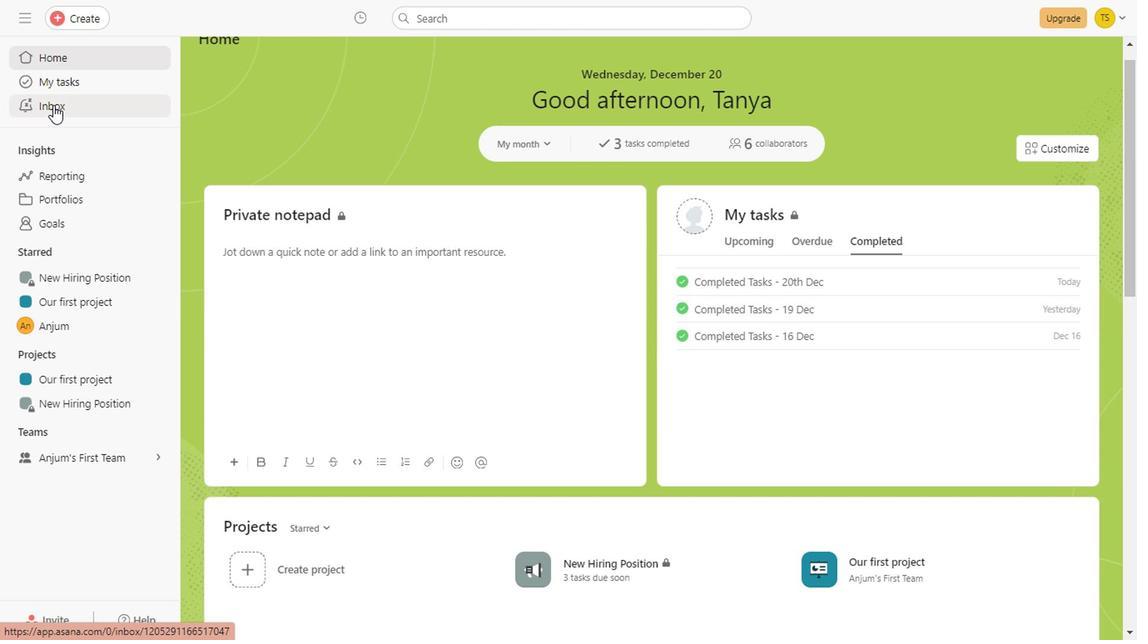 
Action: Mouse moved to (93, 80)
Screenshot: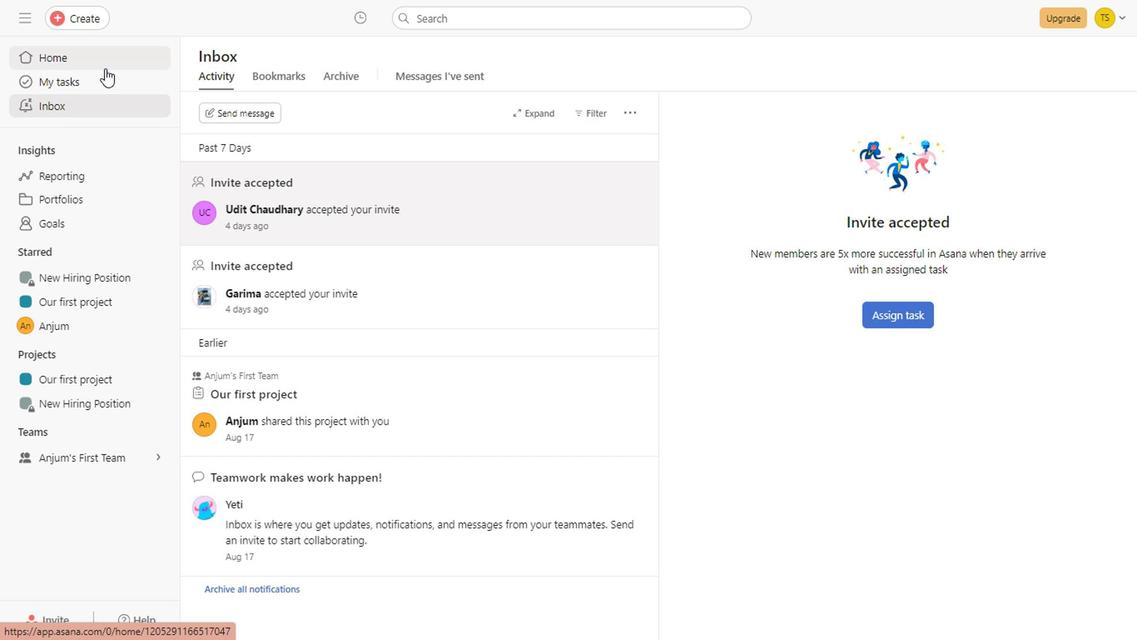 
Action: Mouse pressed left at (93, 80)
Screenshot: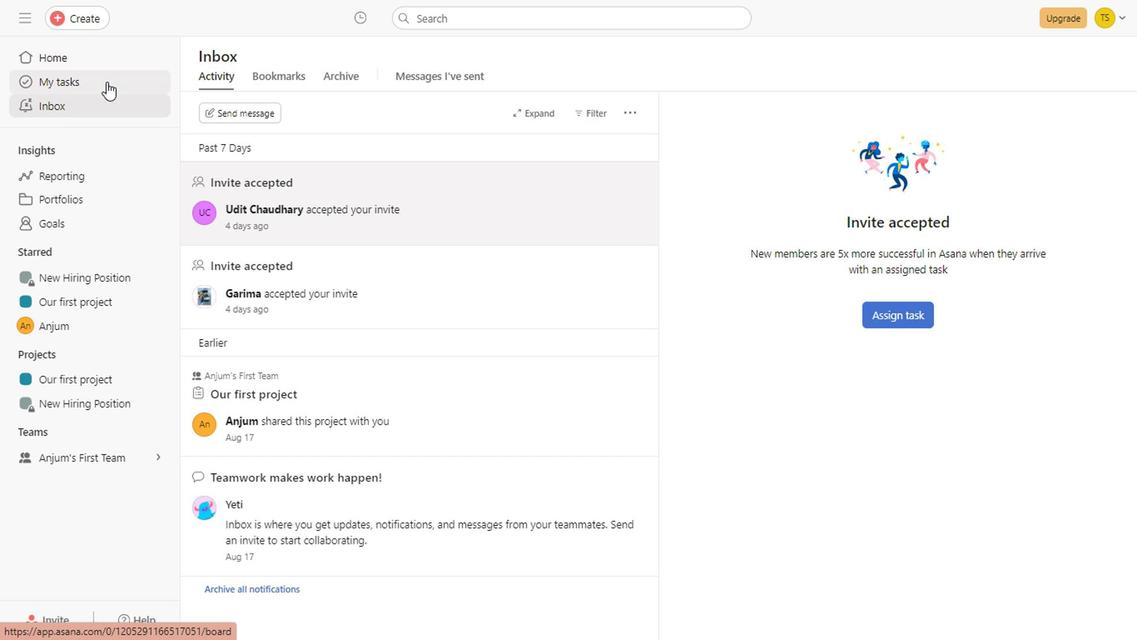 
Action: Mouse moved to (515, 206)
Screenshot: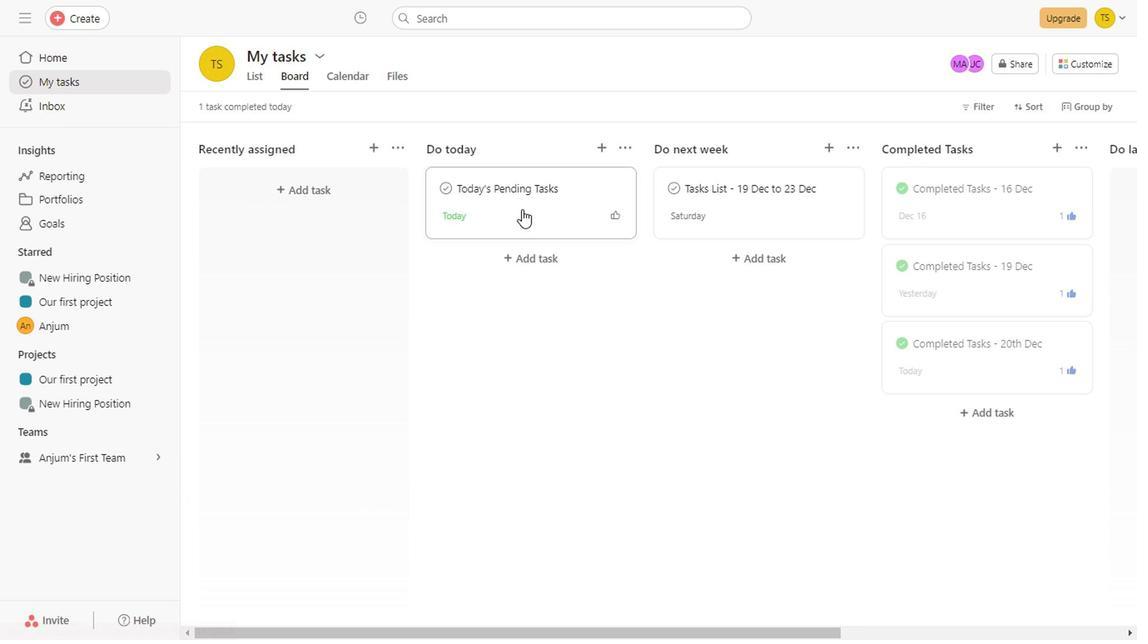 
Action: Mouse pressed left at (515, 206)
Screenshot: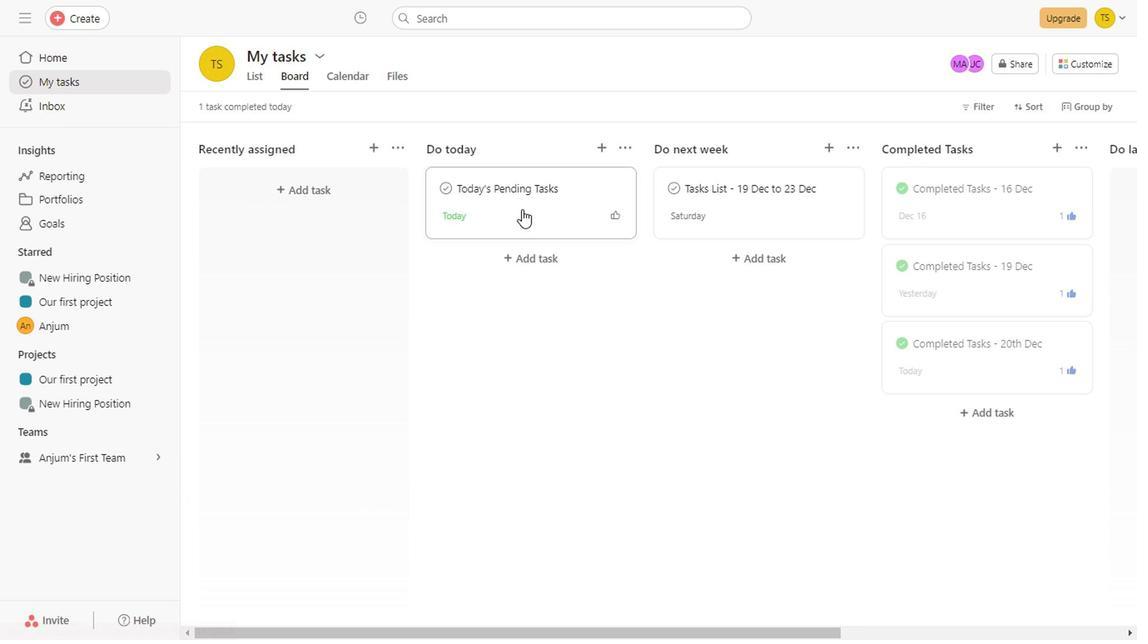 
Action: Mouse moved to (911, 316)
Screenshot: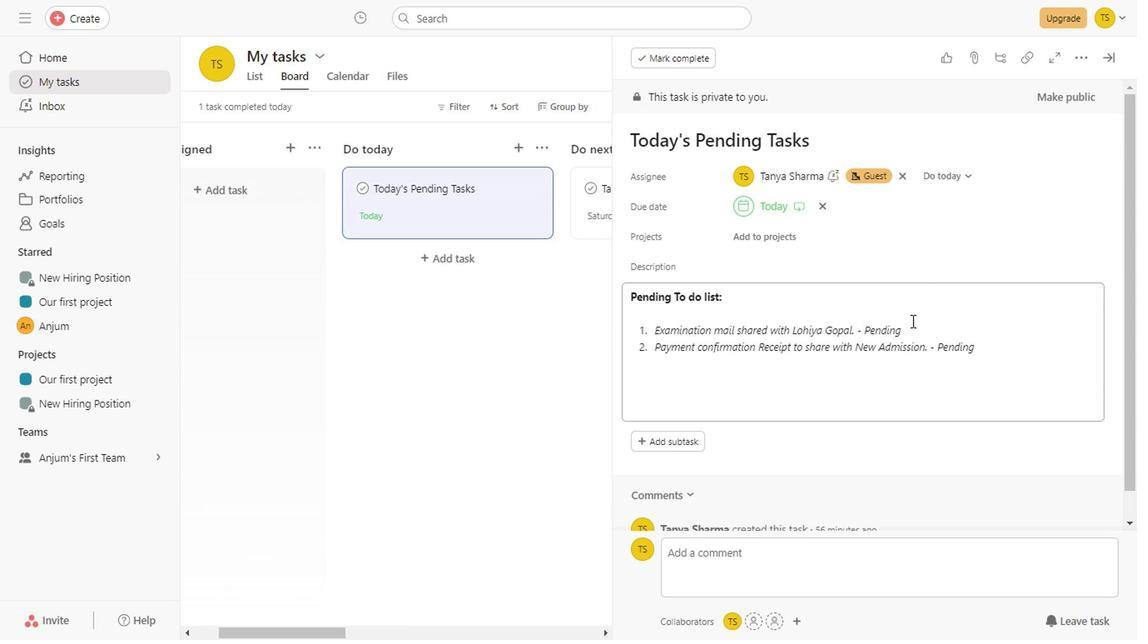 
Action: Mouse pressed left at (911, 316)
Screenshot: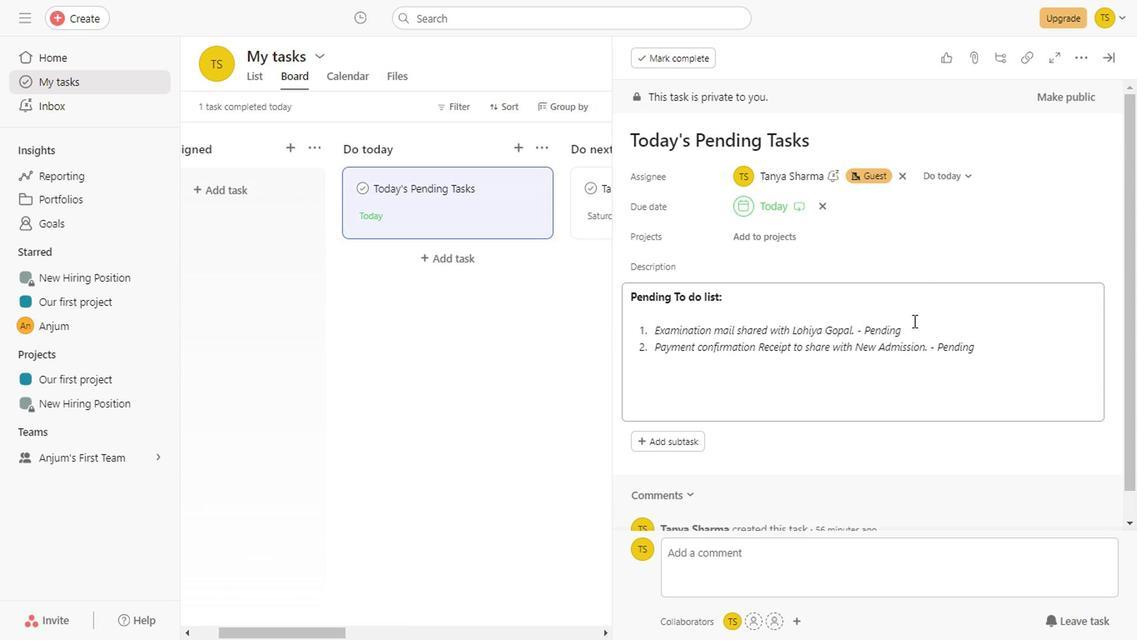 
Action: Key pressed <Key.backspace><Key.backspace><Key.backspace><Key.backspace><Key.backspace><Key.backspace><Key.backspace><Key.shift>ctrl+Done
Screenshot: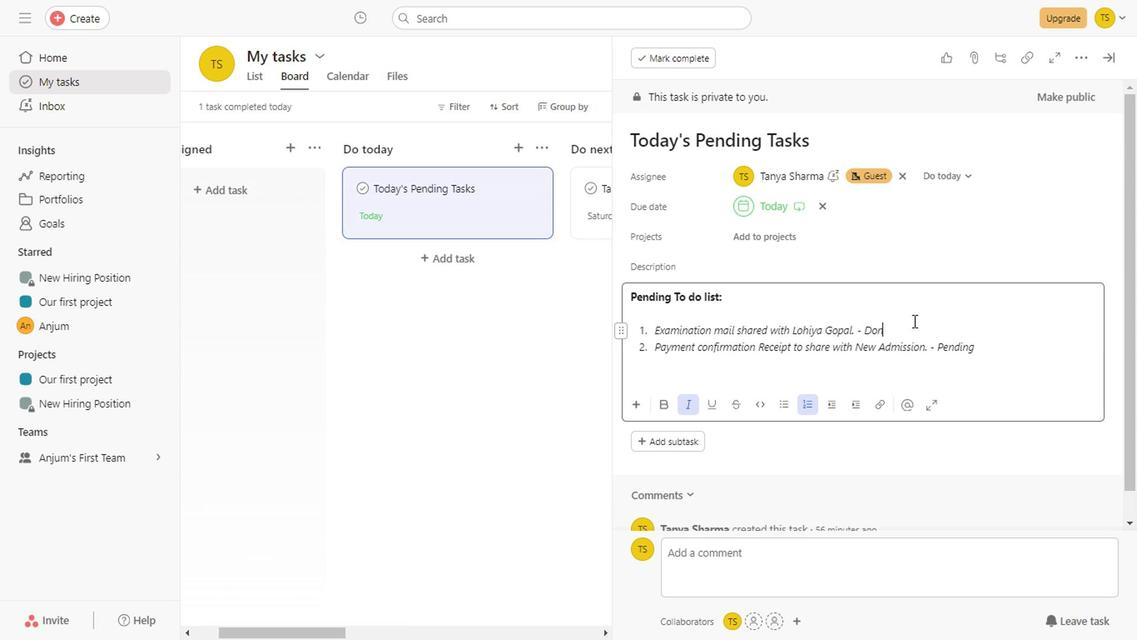 
Action: Mouse moved to (993, 344)
Screenshot: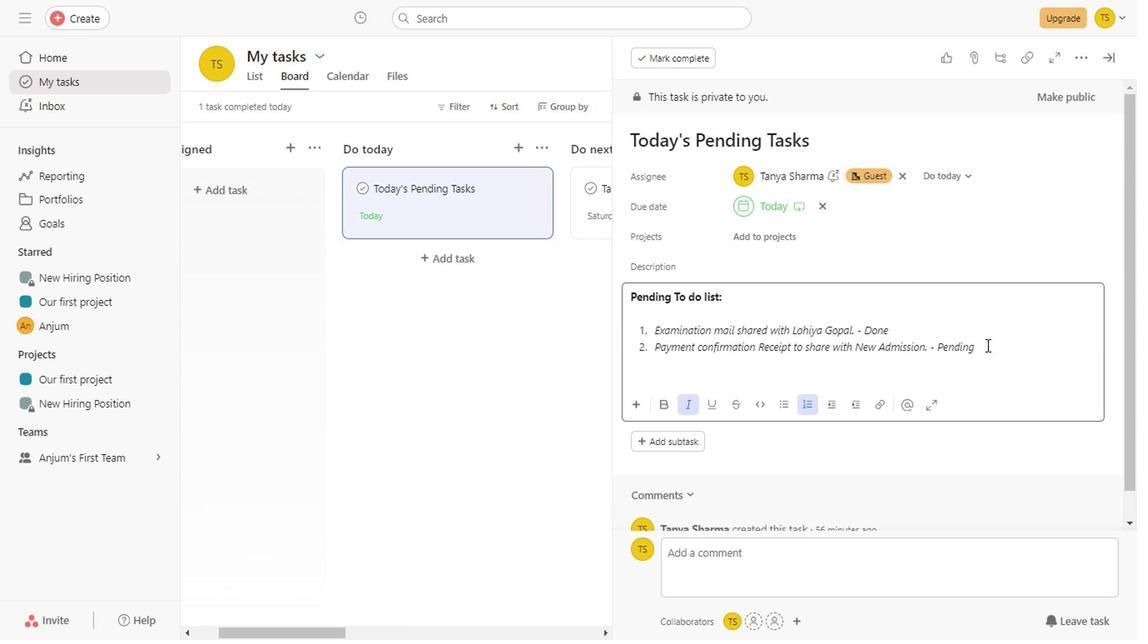 
Action: Key pressed <Key.backspace><Key.backspace>ne
Screenshot: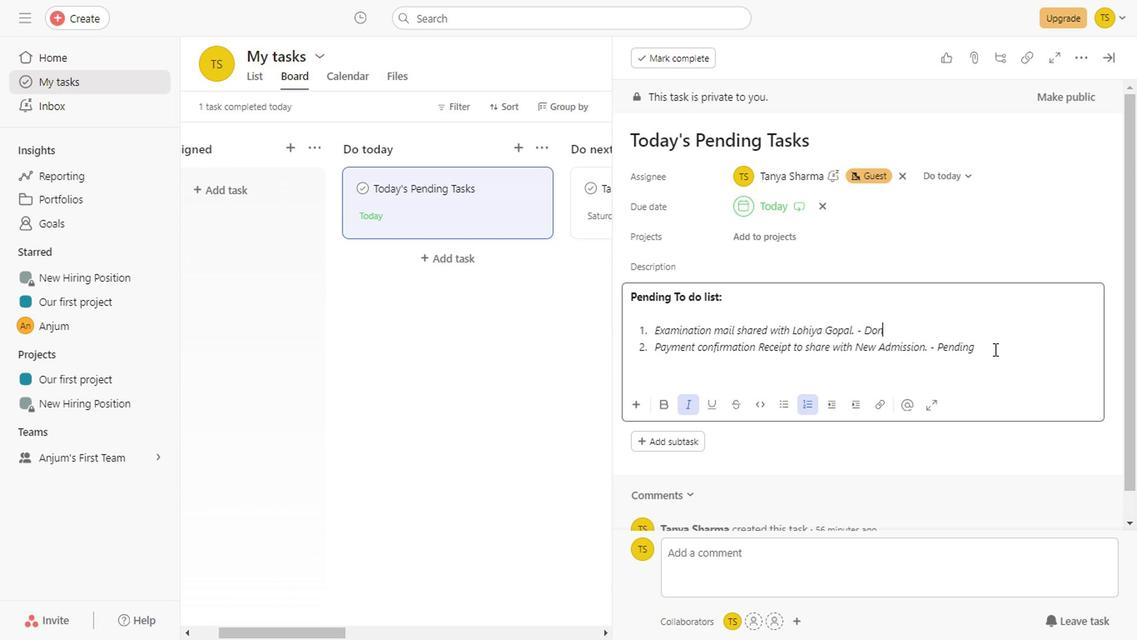 
Action: Mouse moved to (977, 341)
Screenshot: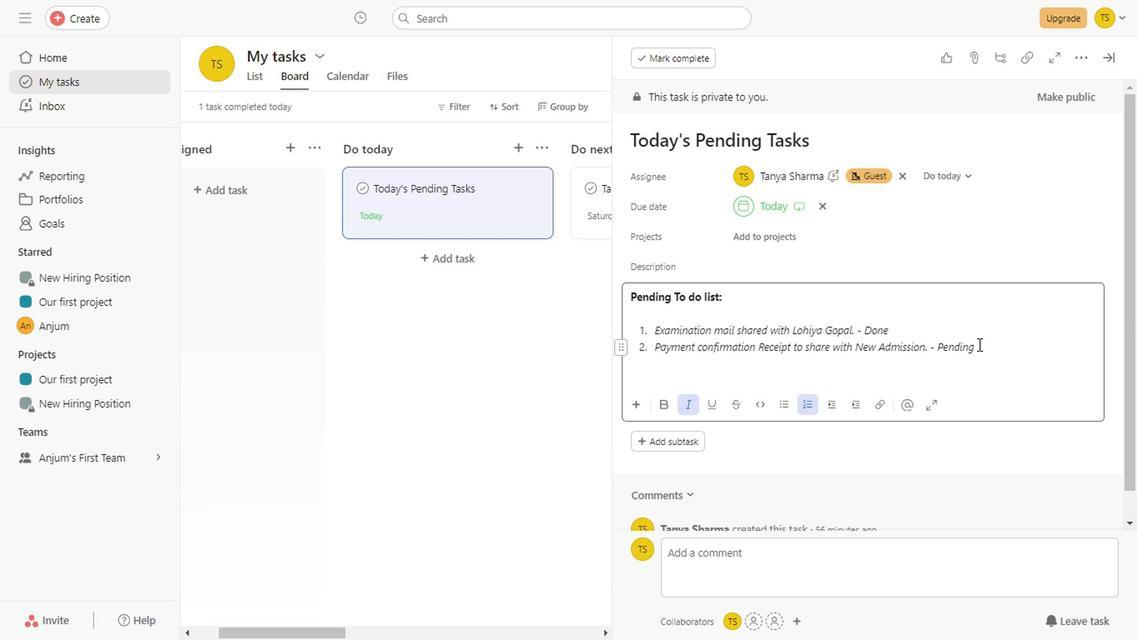 
Action: Mouse pressed left at (977, 341)
Screenshot: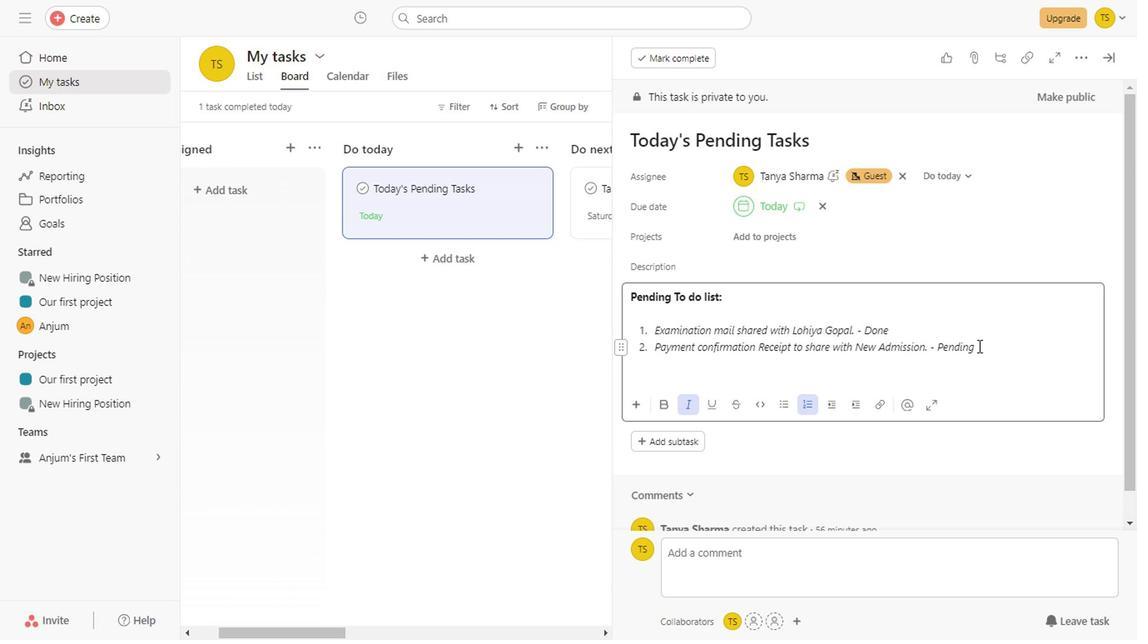 
Action: Mouse moved to (977, 340)
Screenshot: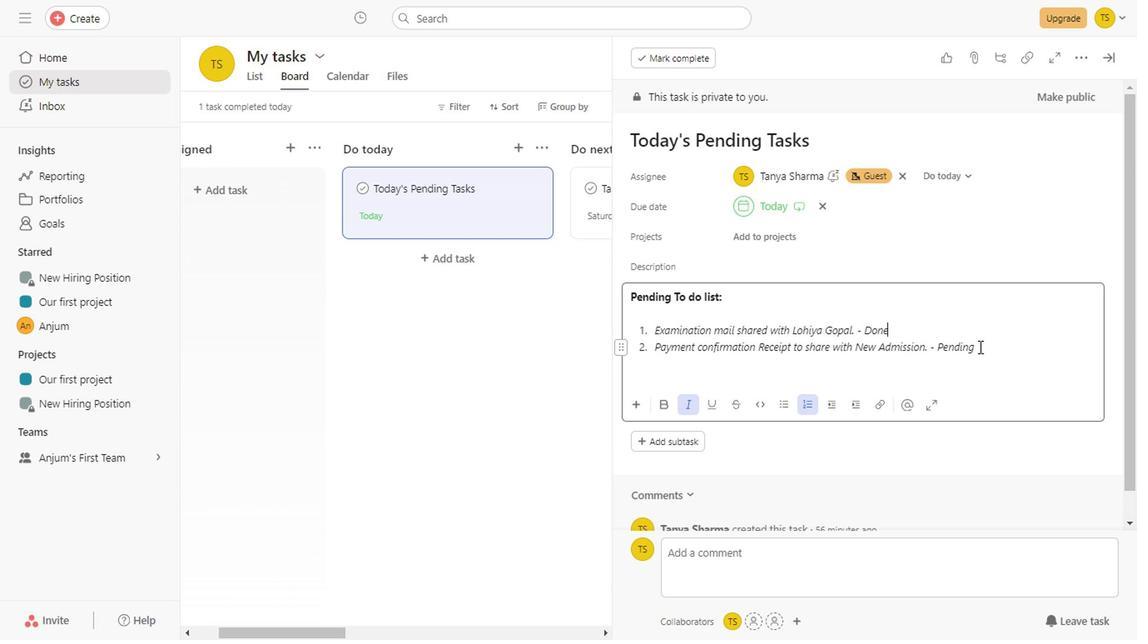 
Action: Key pressed <Key.backspace><Key.backspace><Key.backspace><Key.backspace><Key.backspace><Key.backspace><Key.backspace><Key.shift>Done
Screenshot: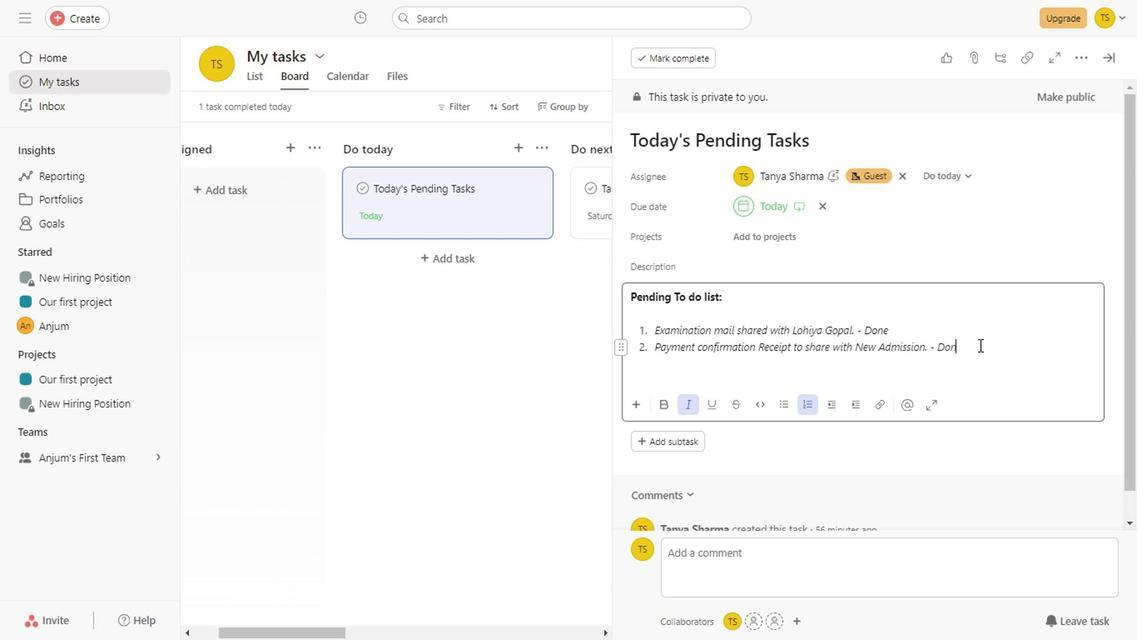 
Action: Mouse moved to (650, 325)
Screenshot: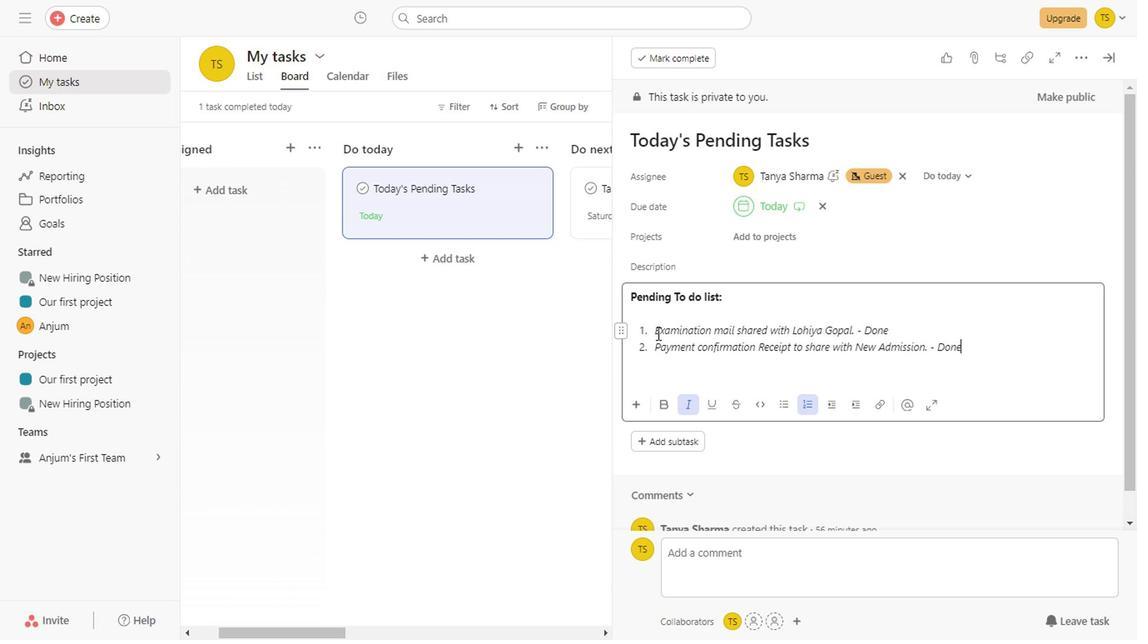 
Action: Mouse pressed left at (650, 325)
Screenshot: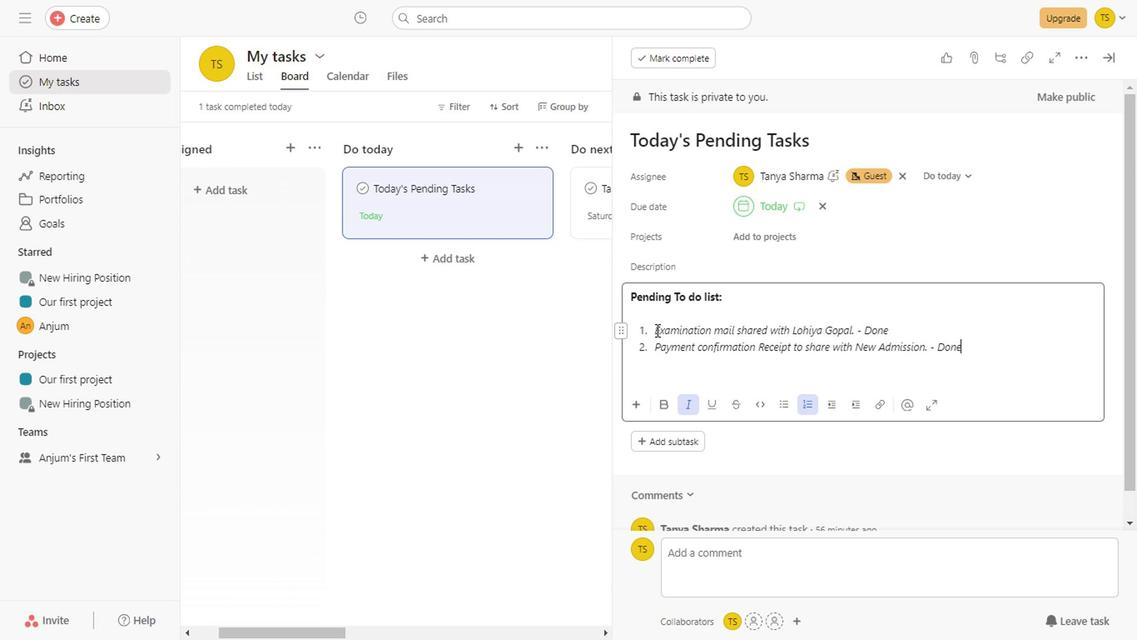 
Action: Key pressed <Key.shift><Key.right><Key.right><Key.right><Key.right><Key.right><Key.right><Key.right><Key.right><Key.right><Key.right><Key.right><Key.right><Key.right><Key.right><Key.right><Key.right><Key.right><Key.right><Key.right><Key.right><Key.right><Key.right><Key.right><Key.right><Key.right><Key.right><Key.right><Key.right><Key.right><Key.right><Key.right><Key.right><Key.right><Key.right><Key.right><Key.right><Key.right><Key.right><Key.right><Key.right><Key.right><Key.right><Key.right><Key.right><Key.right><Key.right><Key.right><Key.right><Key.right><Key.right><Key.right><Key.right><Key.right><Key.right><Key.right><Key.right><Key.right><Key.right><Key.right><Key.right><Key.right><Key.right><Key.right><Key.right><Key.right><Key.right><Key.right><Key.right><Key.right><Key.right><Key.right><Key.right><Key.right><Key.right><Key.right><Key.right><Key.right><Key.right><Key.right><Key.right><Key.right><Key.right><Key.right><Key.right><Key.right><Key.right><Key.right><Key.right><Key.right><Key.right><Key.right><Key.right><Key.right><Key.right><Key.right><Key.right><Key.right><Key.right><Key.right><Key.right><Key.right><Key.right><Key.right><Key.right><Key.right><Key.right><Key.right><Key.right><Key.right><Key.right><Key.right><Key.right><Key.right><Key.right><Key.right><Key.right><Key.right><Key.right><Key.right><Key.right><Key.right>
Screenshot: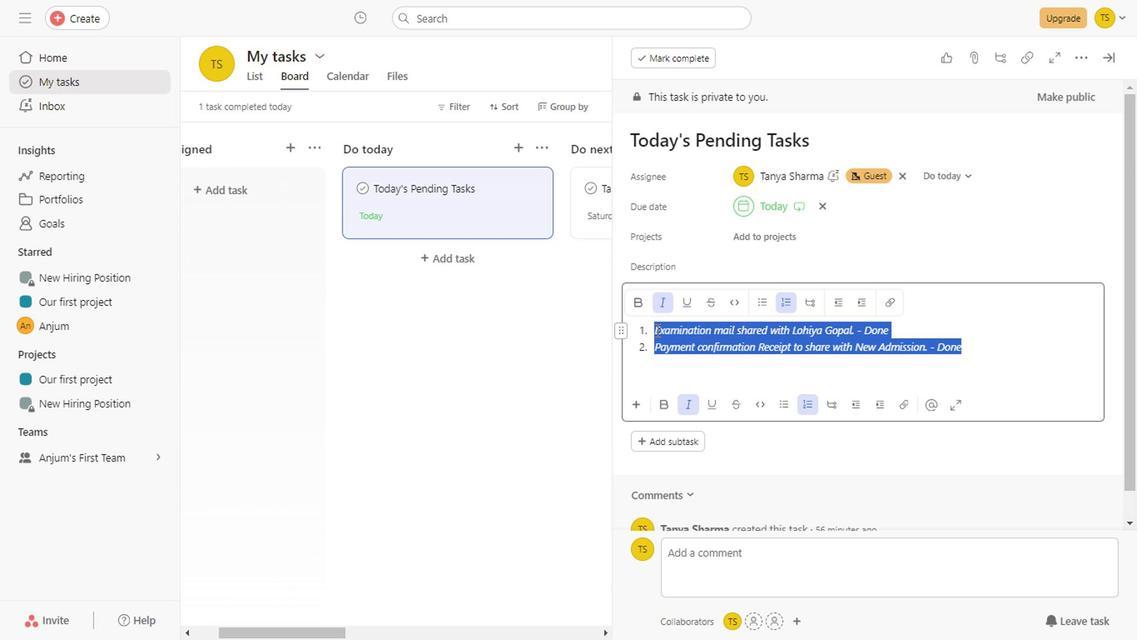 
Action: Mouse moved to (696, 333)
Screenshot: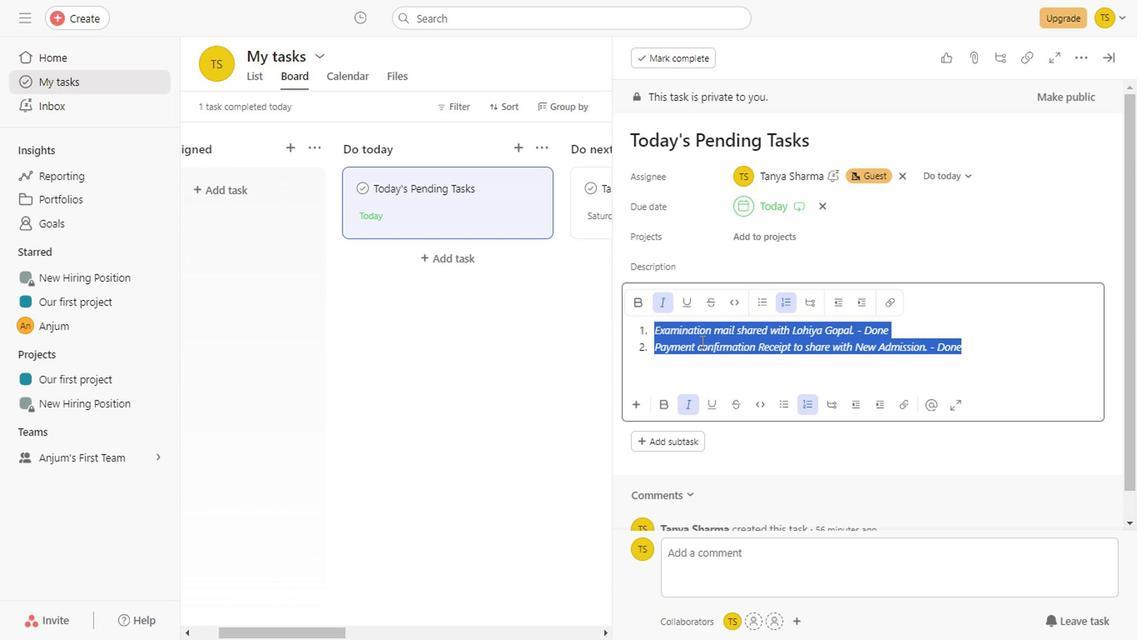 
Action: Mouse pressed right at (696, 333)
Screenshot: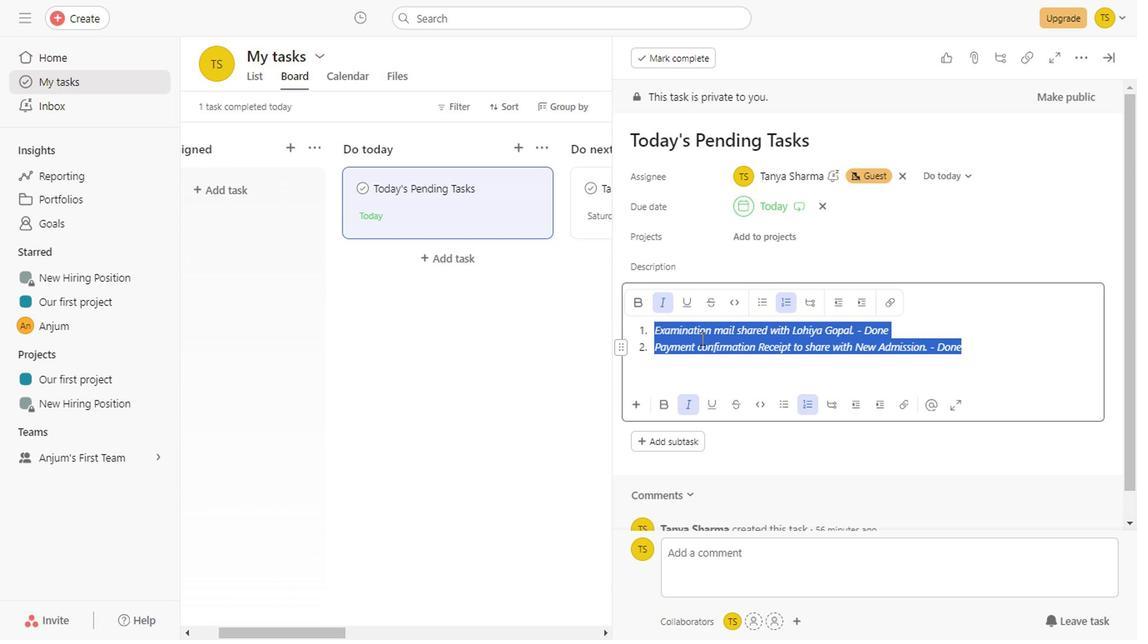 
Action: Mouse moved to (493, 100)
Screenshot: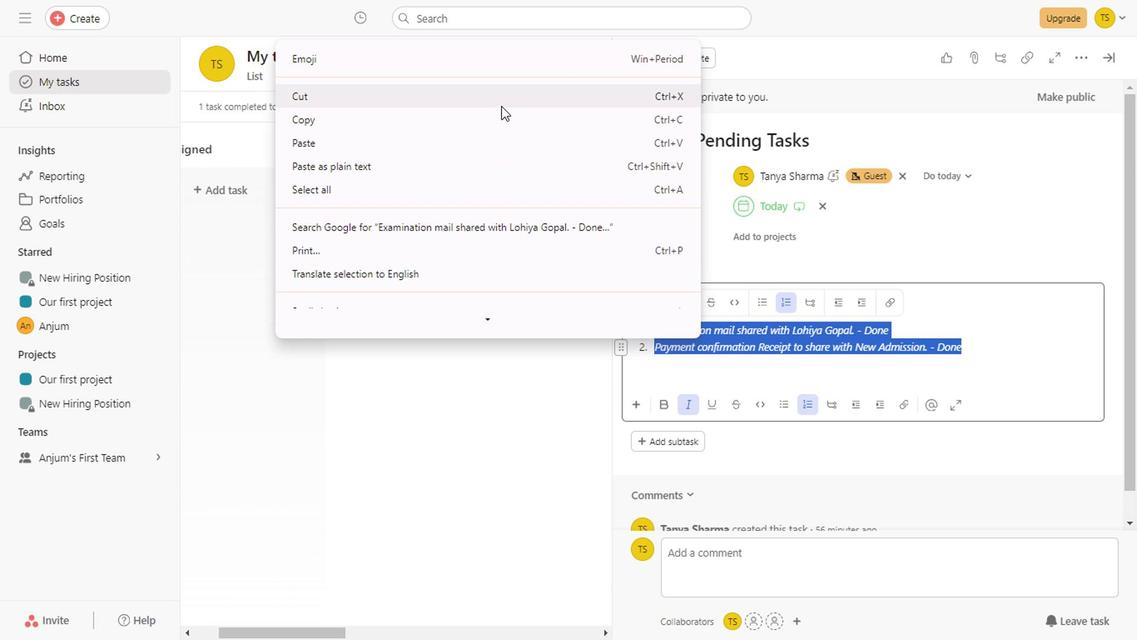 
Action: Mouse pressed left at (493, 100)
Screenshot: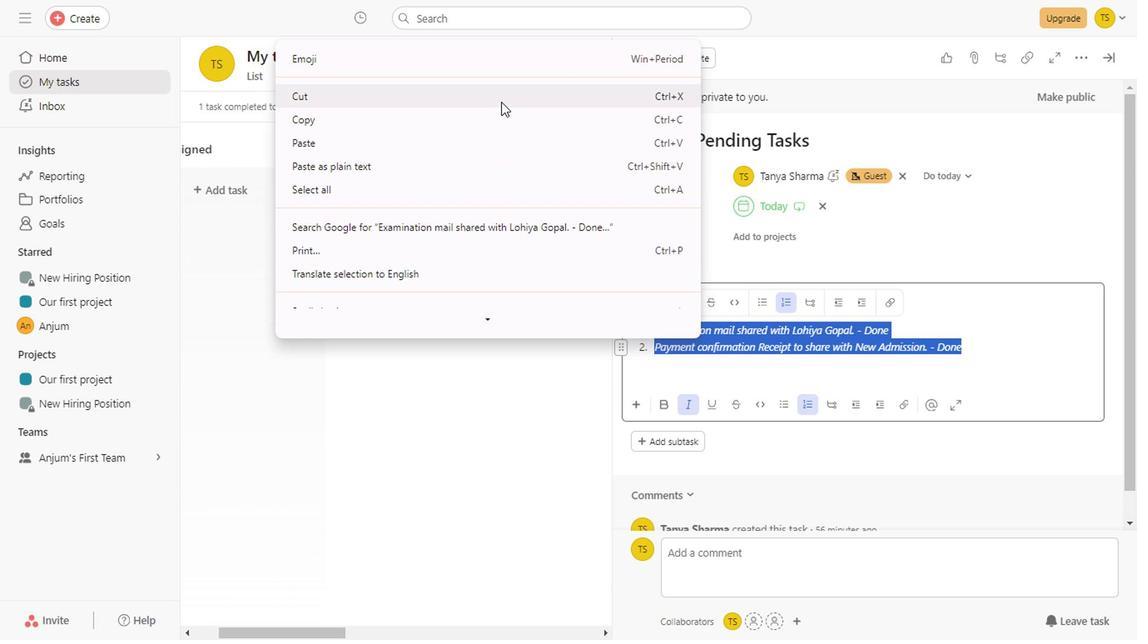 
Action: Mouse moved to (503, 359)
